 Task: Explore Airbnb accommodation in Joliette, Canada from 3rd December, 2023 to 17th December, 2023 for 3 adults, 1 child.3 bedrooms having 4 beds and 2 bathrooms. Property type can be house. Look for 5 properties as per requirement.
Action: Mouse moved to (470, 69)
Screenshot: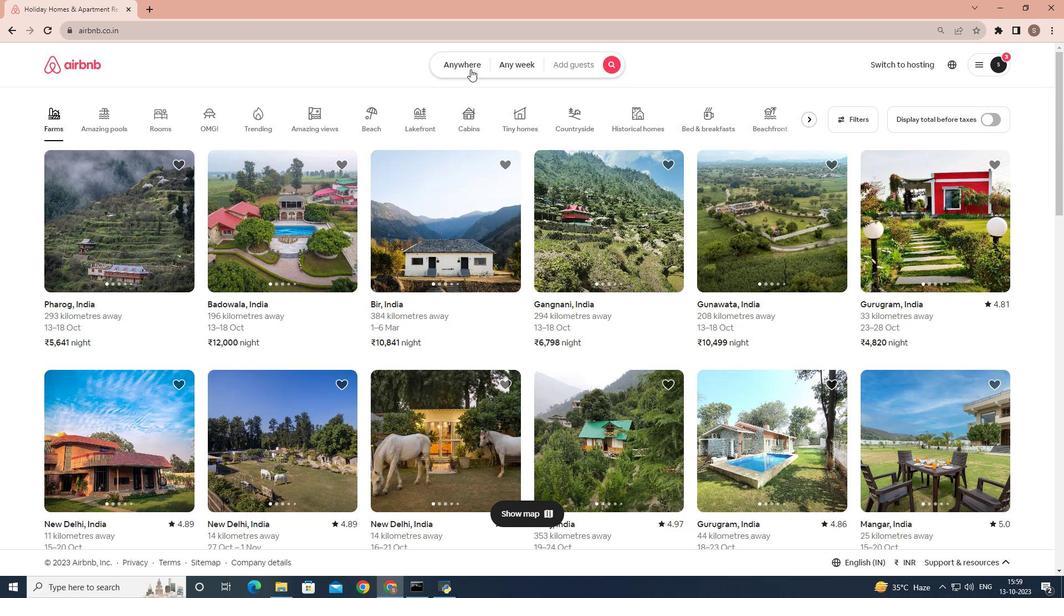 
Action: Mouse pressed left at (470, 69)
Screenshot: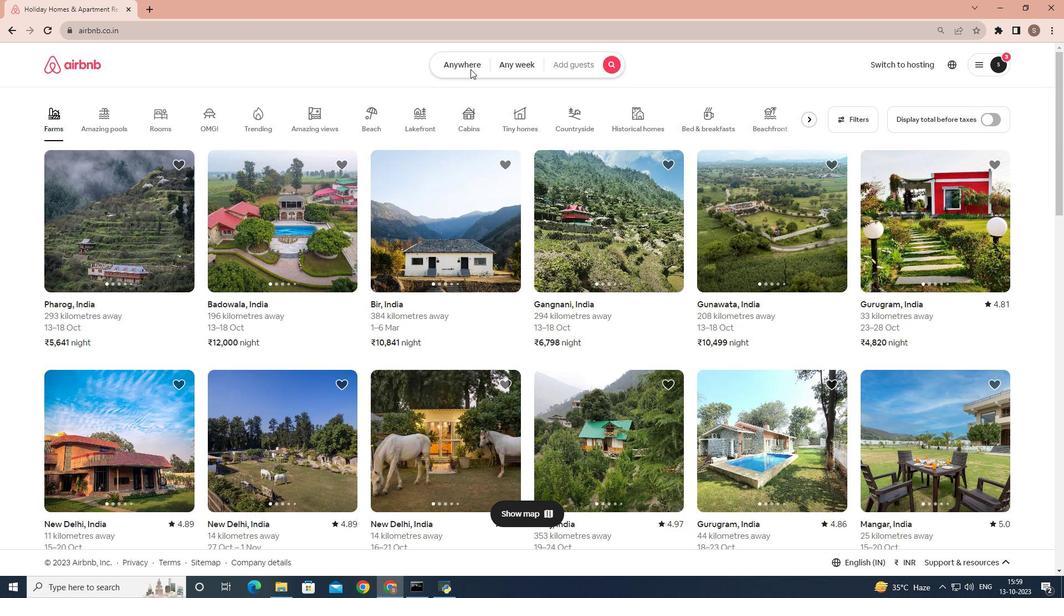 
Action: Mouse moved to (405, 108)
Screenshot: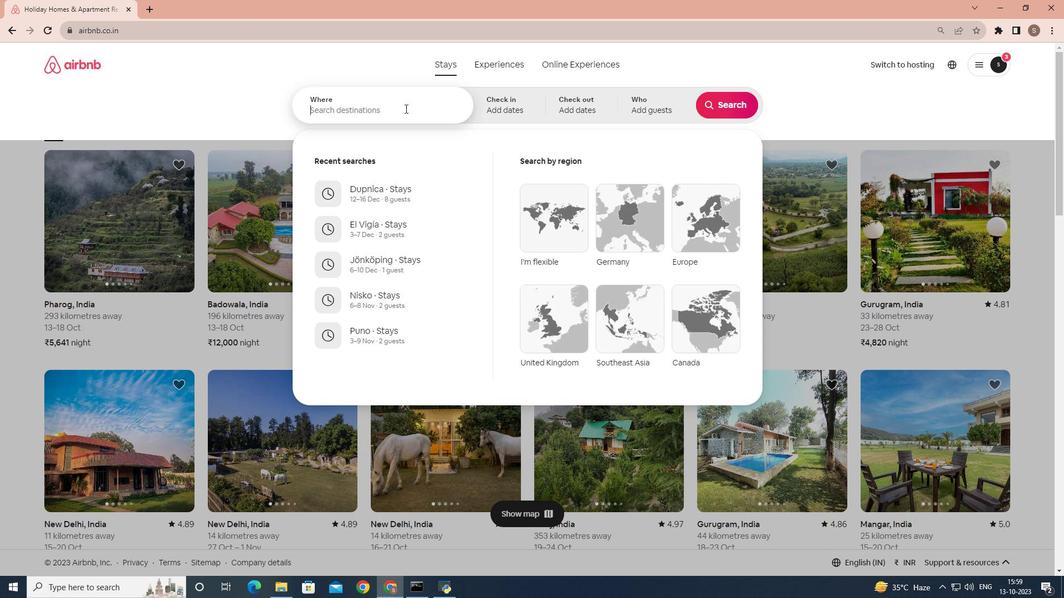 
Action: Mouse pressed left at (405, 108)
Screenshot: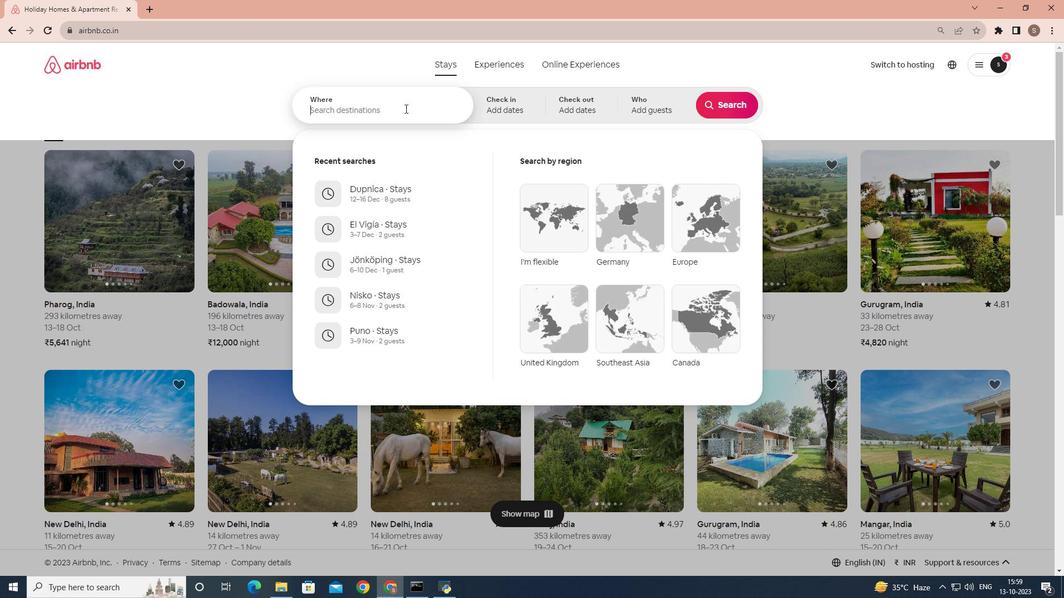 
Action: Key pressed <Key.shift>Joliette,<Key.space><Key.shift>canada
Screenshot: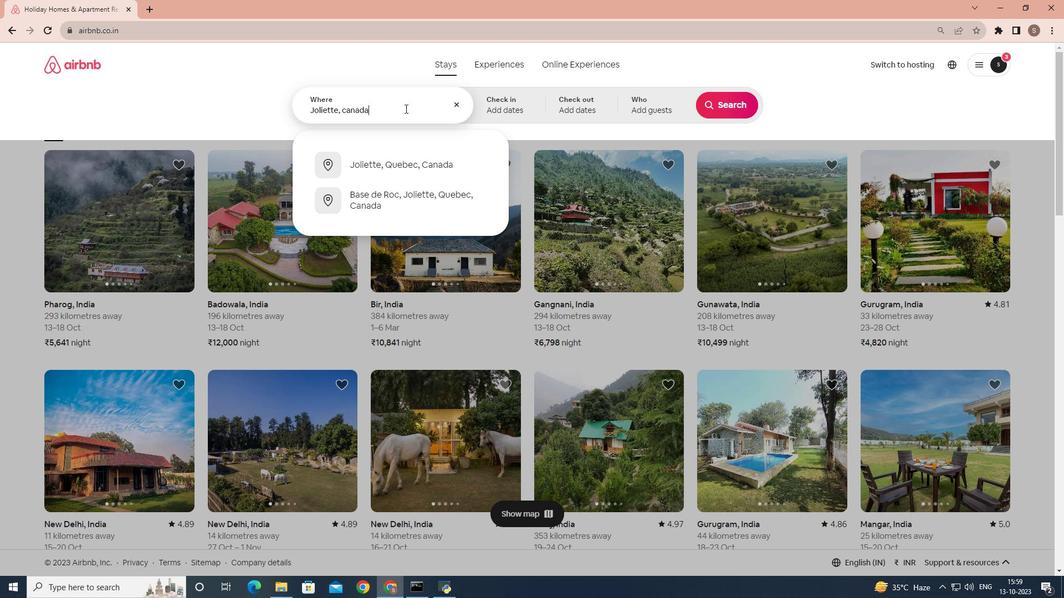 
Action: Mouse moved to (533, 102)
Screenshot: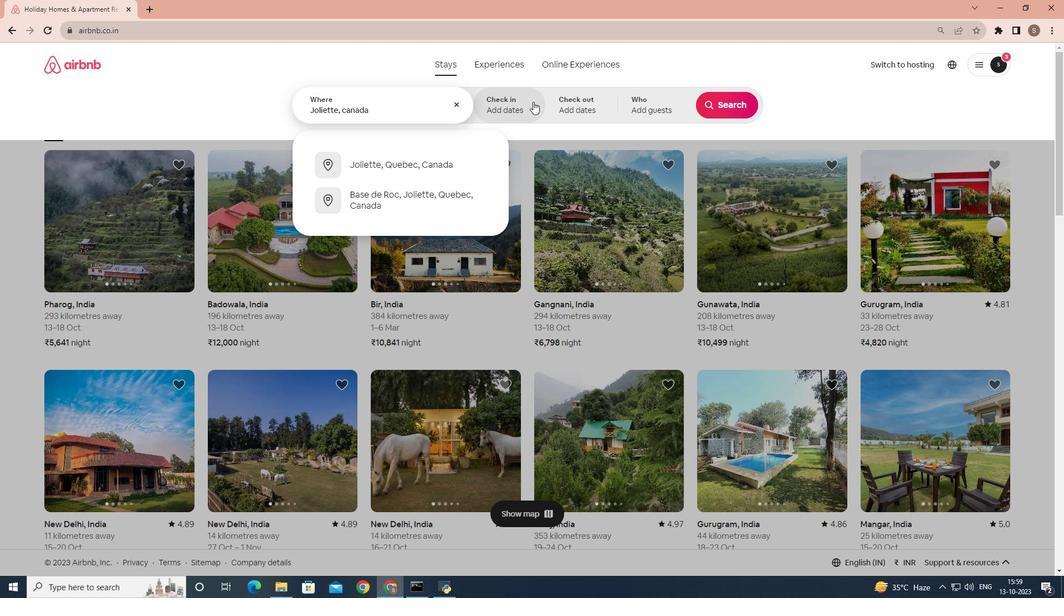 
Action: Mouse pressed left at (533, 102)
Screenshot: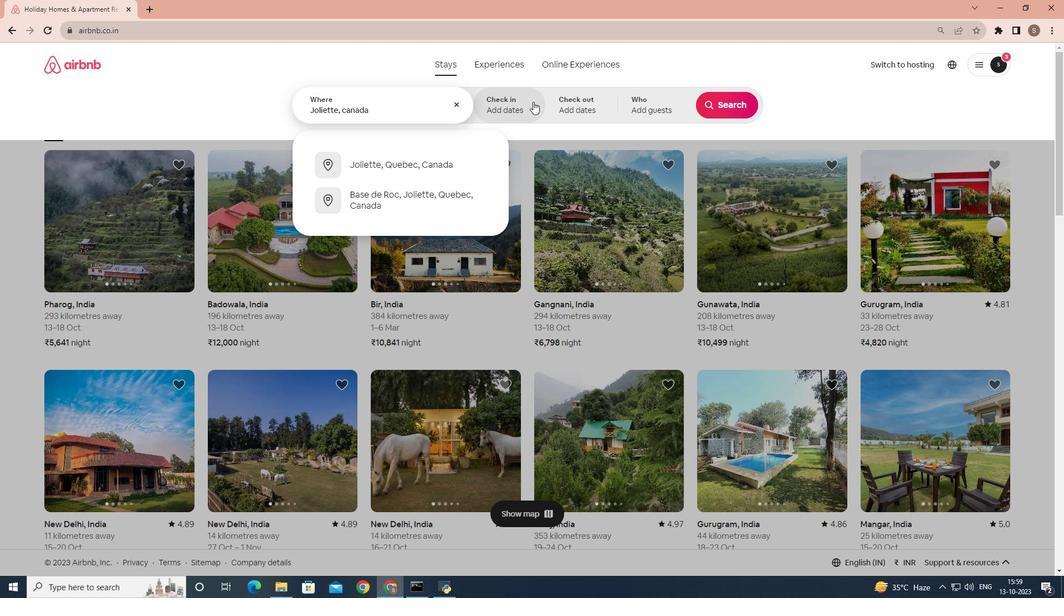 
Action: Mouse moved to (725, 190)
Screenshot: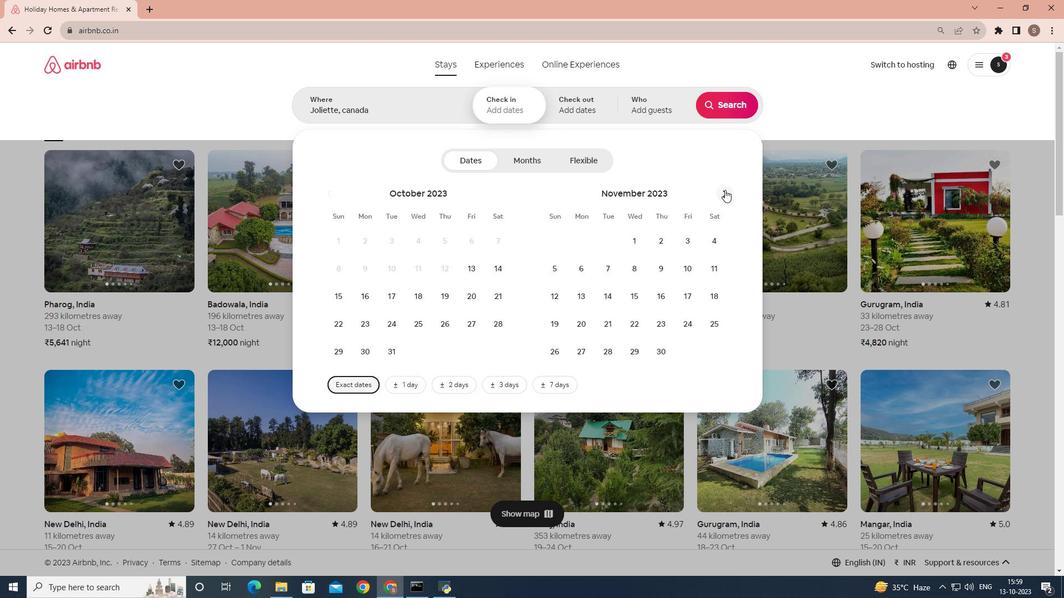 
Action: Mouse pressed left at (725, 190)
Screenshot: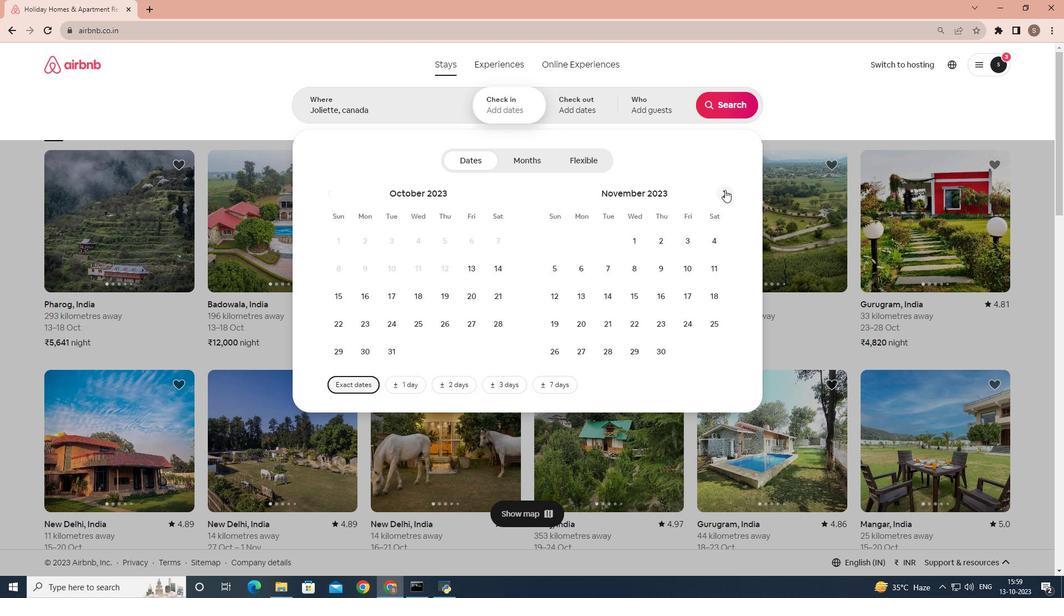 
Action: Mouse moved to (563, 267)
Screenshot: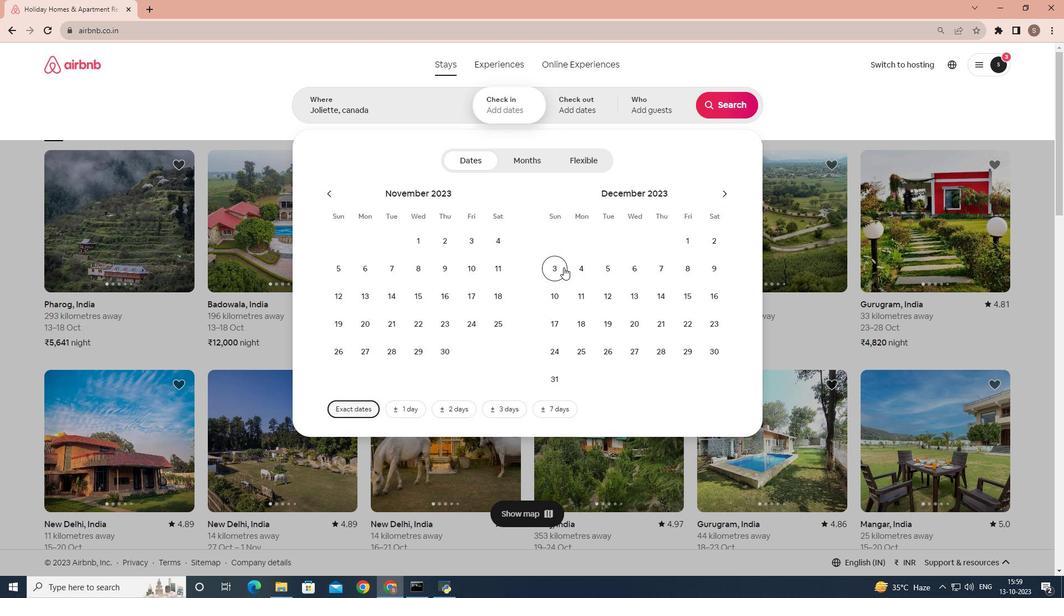 
Action: Mouse pressed left at (563, 267)
Screenshot: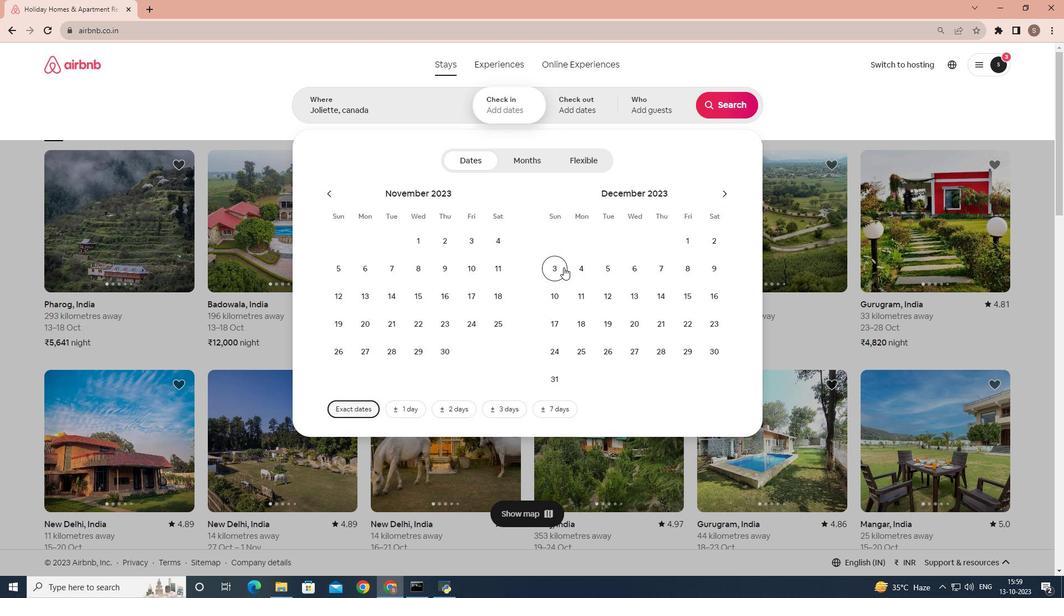 
Action: Mouse moved to (562, 326)
Screenshot: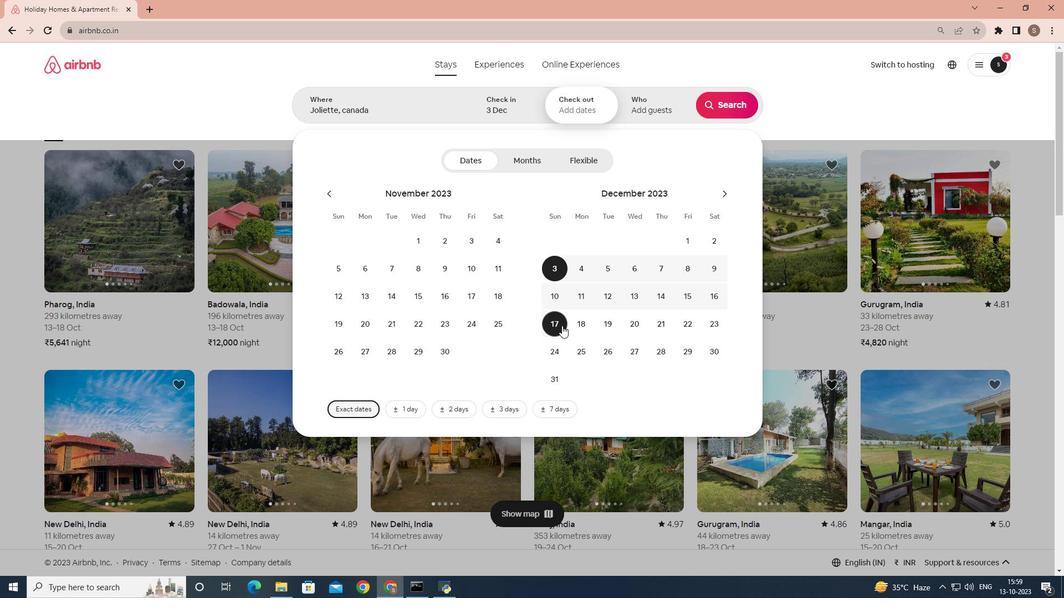 
Action: Mouse pressed left at (562, 326)
Screenshot: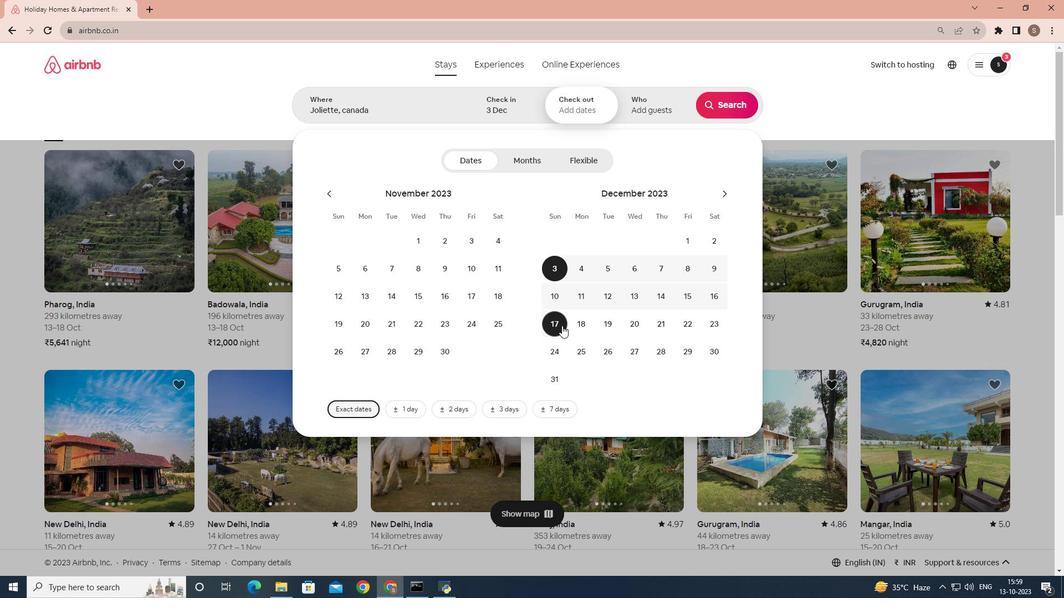 
Action: Mouse moved to (644, 114)
Screenshot: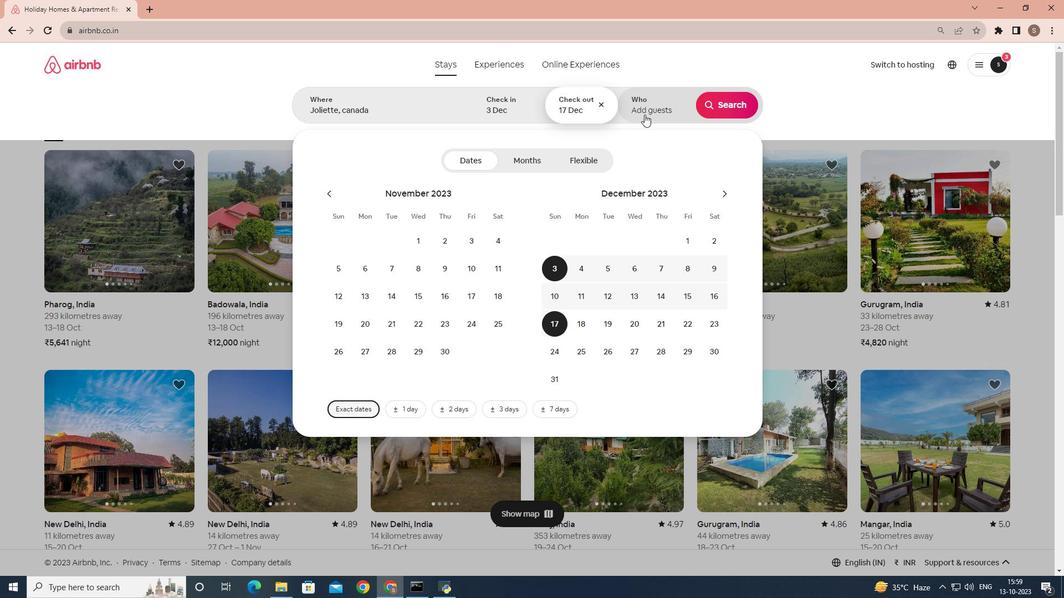 
Action: Mouse pressed left at (644, 114)
Screenshot: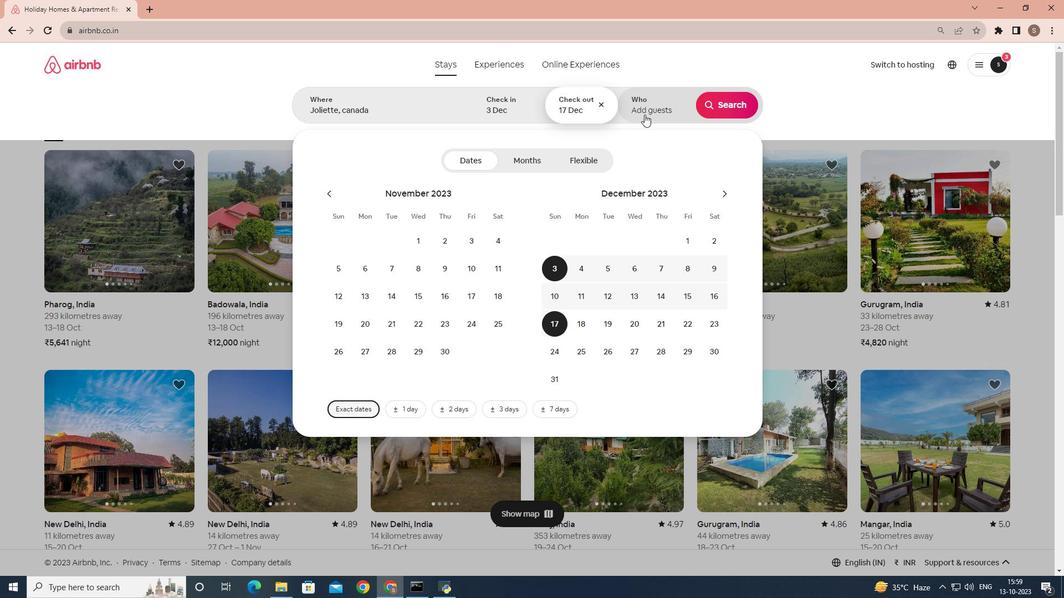
Action: Mouse moved to (727, 161)
Screenshot: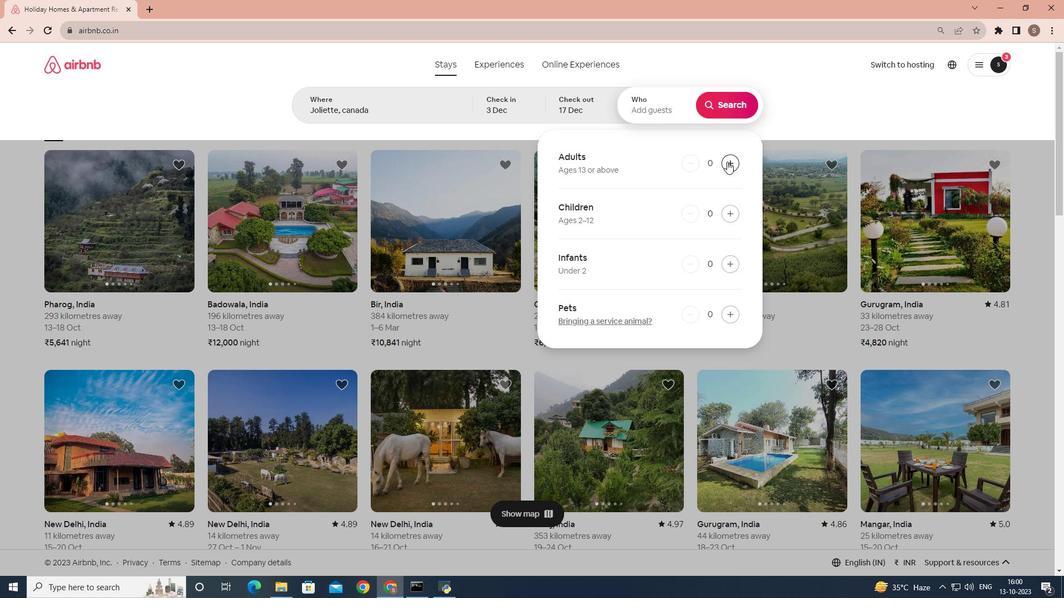 
Action: Mouse pressed left at (727, 161)
Screenshot: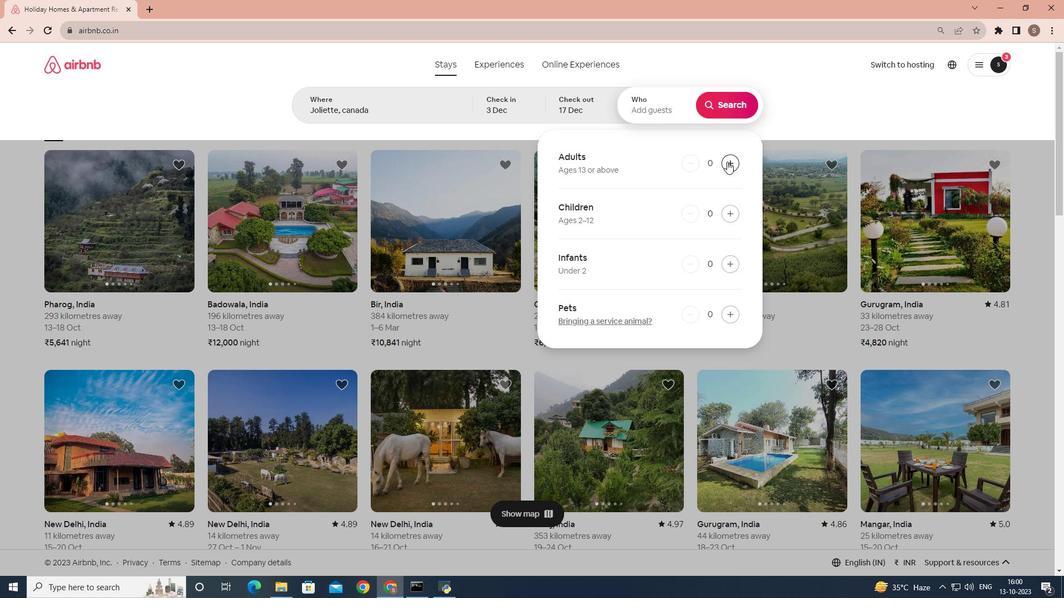 
Action: Mouse pressed left at (727, 161)
Screenshot: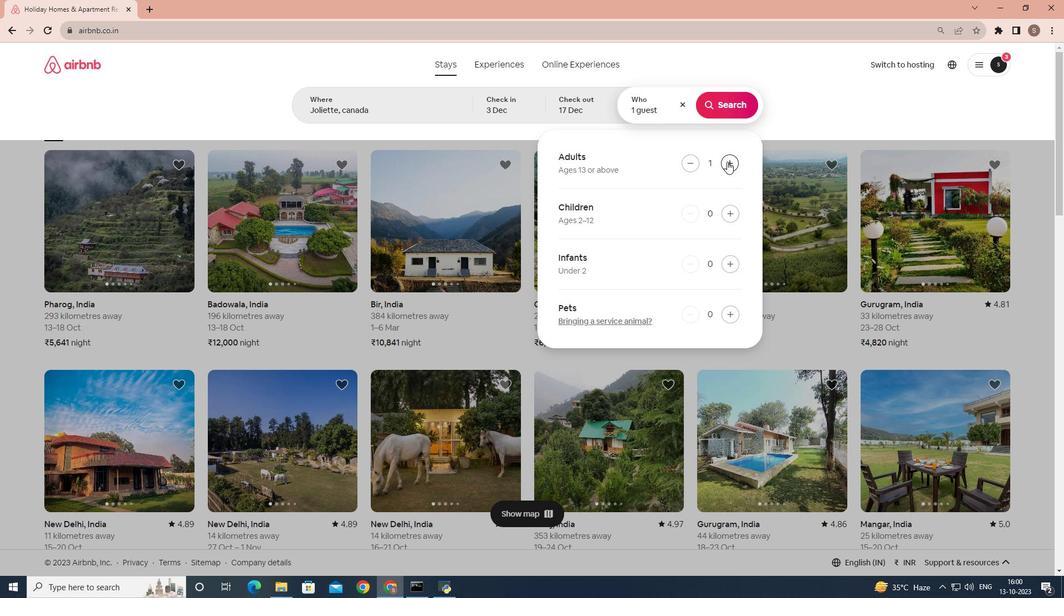 
Action: Mouse pressed left at (727, 161)
Screenshot: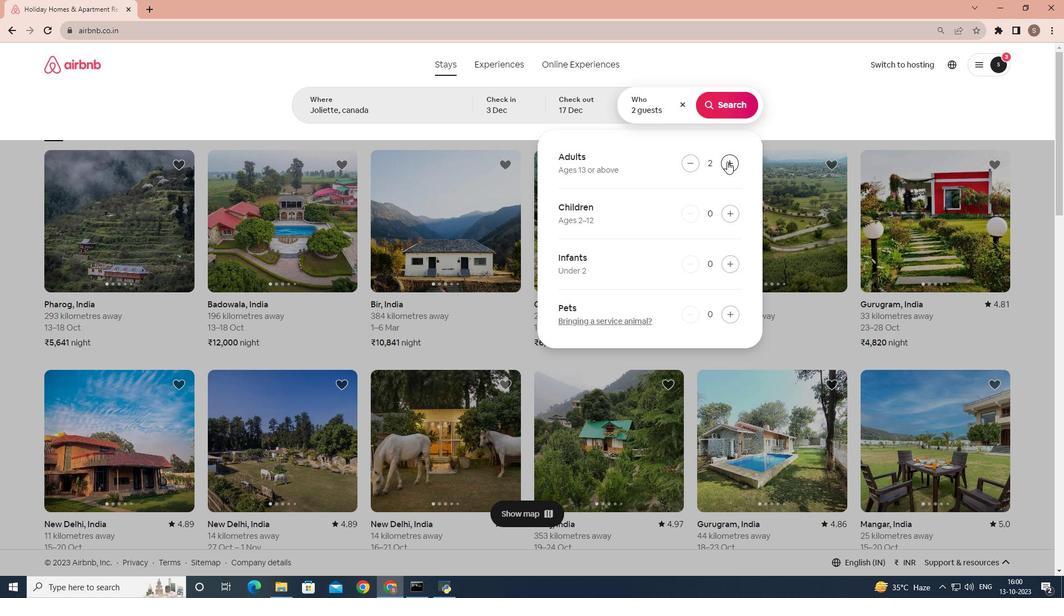 
Action: Mouse moved to (738, 214)
Screenshot: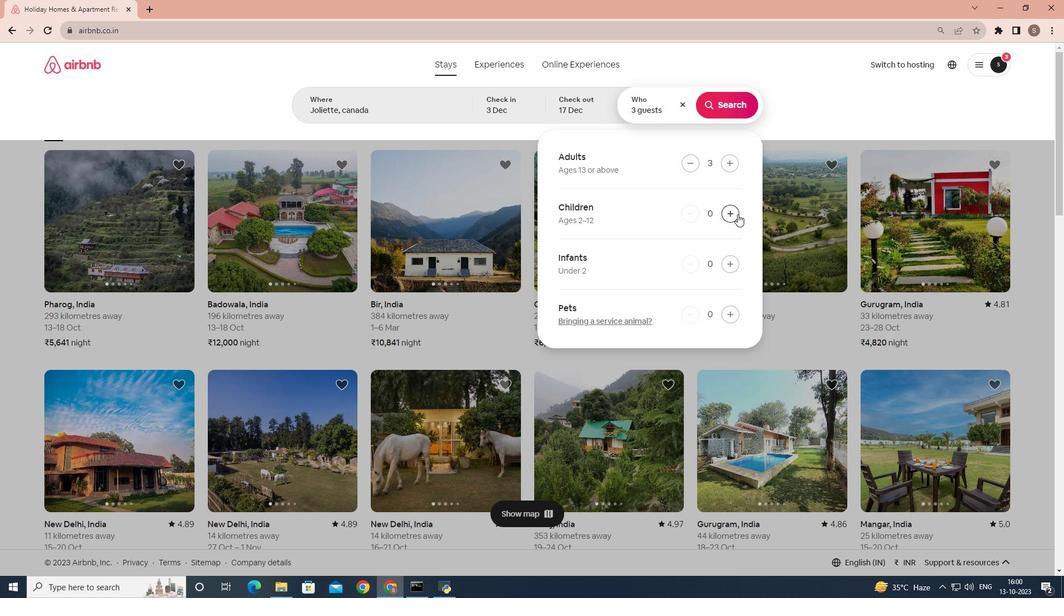 
Action: Mouse pressed left at (738, 214)
Screenshot: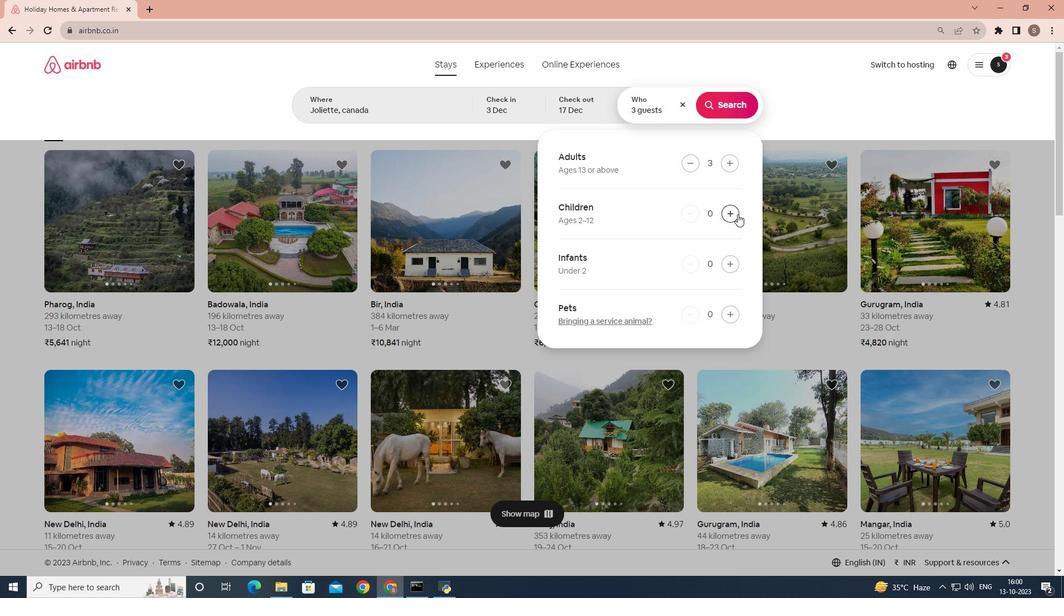 
Action: Mouse moved to (739, 104)
Screenshot: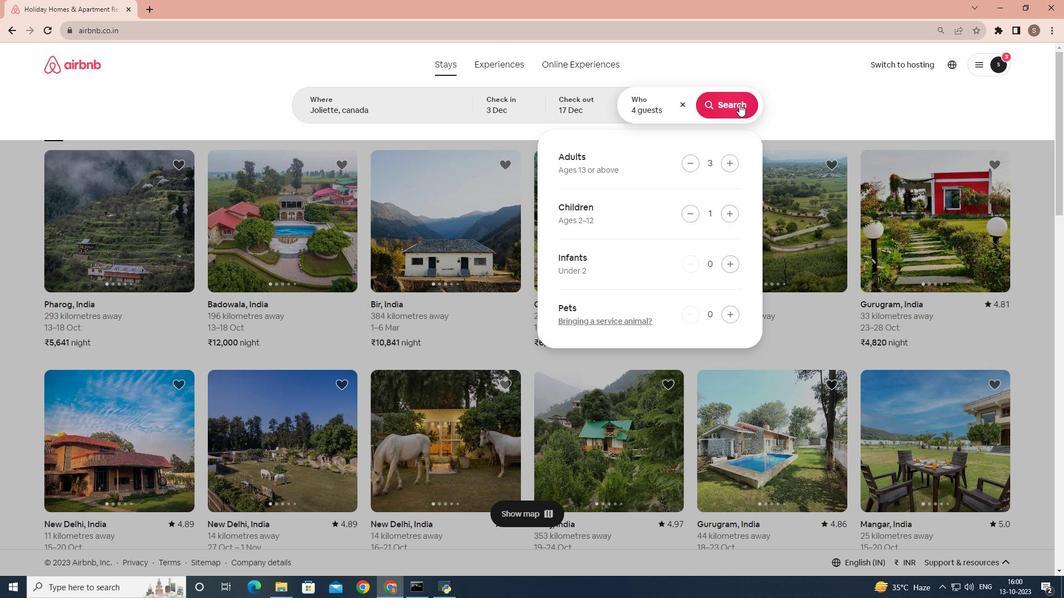 
Action: Mouse pressed left at (739, 104)
Screenshot: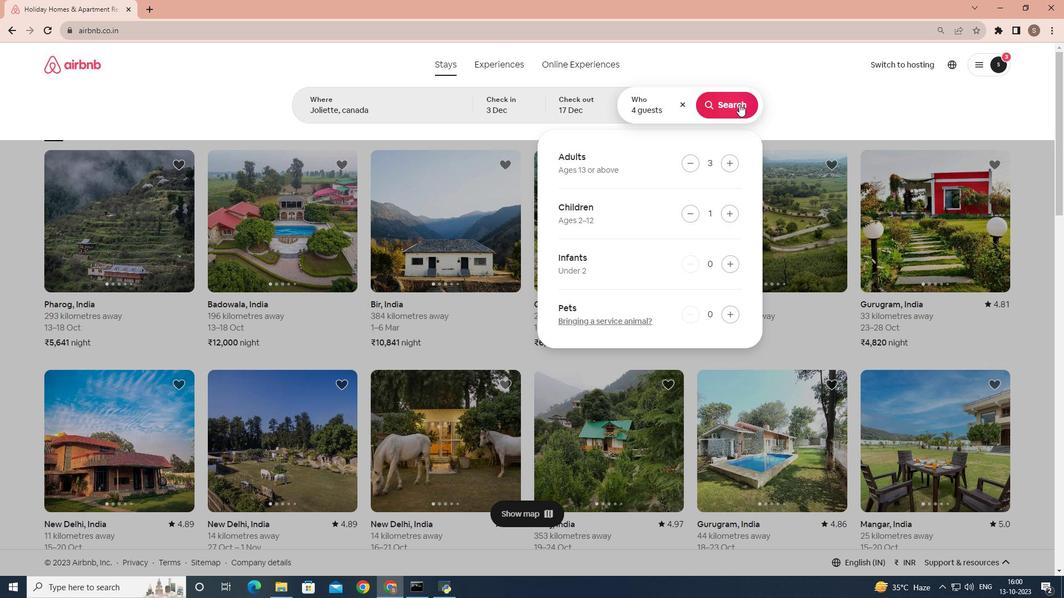 
Action: Mouse moved to (870, 112)
Screenshot: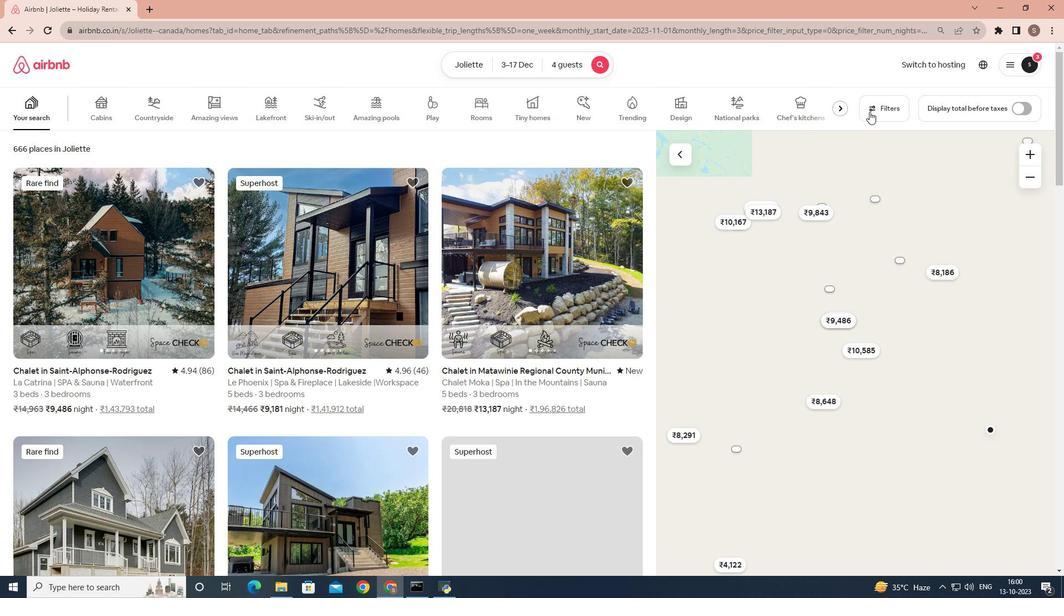 
Action: Mouse pressed left at (870, 112)
Screenshot: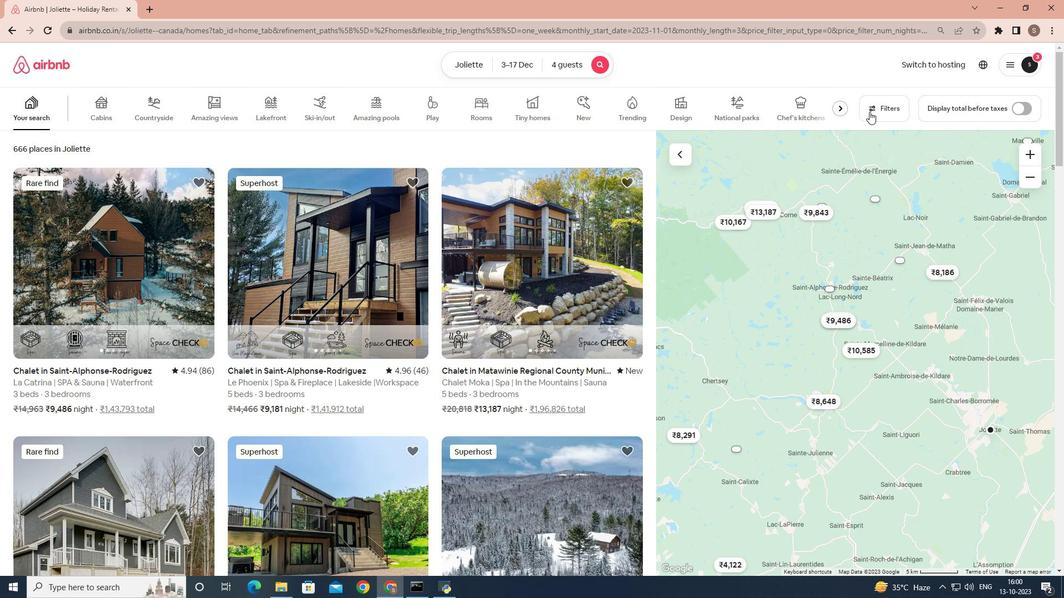 
Action: Mouse moved to (420, 402)
Screenshot: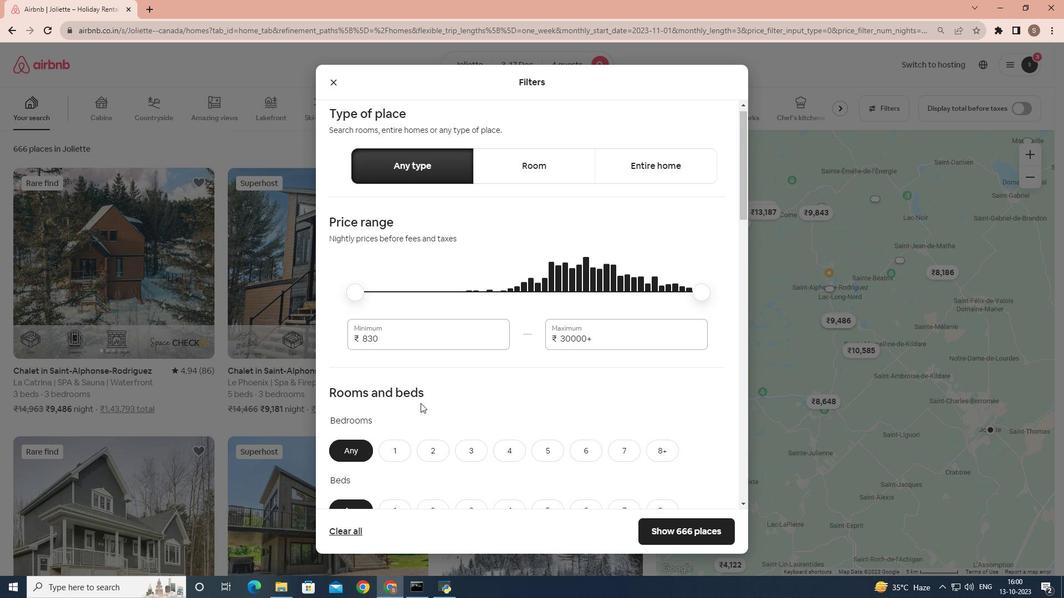 
Action: Mouse scrolled (420, 401) with delta (0, 0)
Screenshot: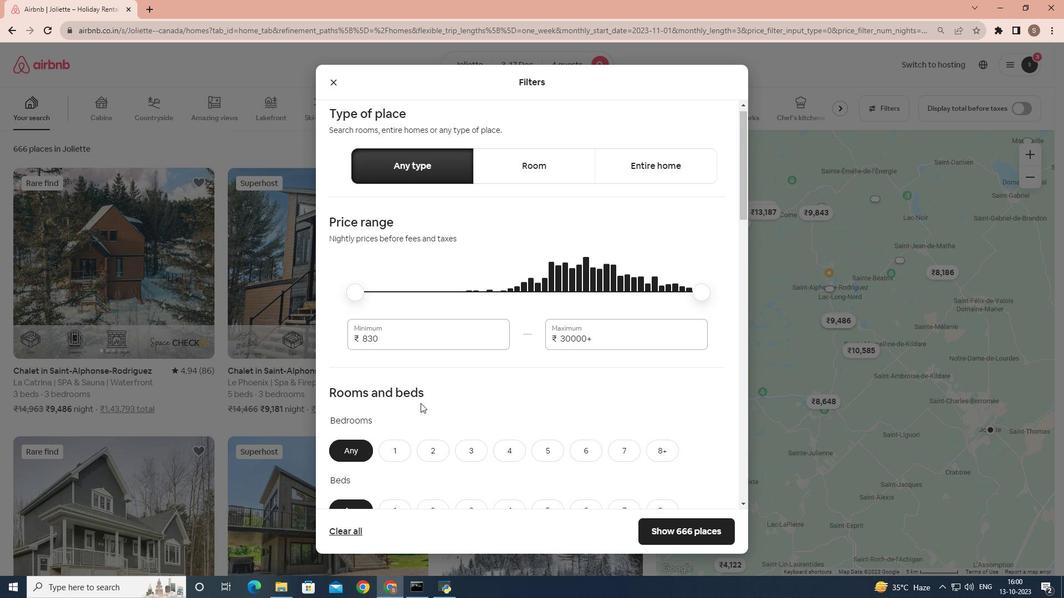 
Action: Mouse moved to (420, 403)
Screenshot: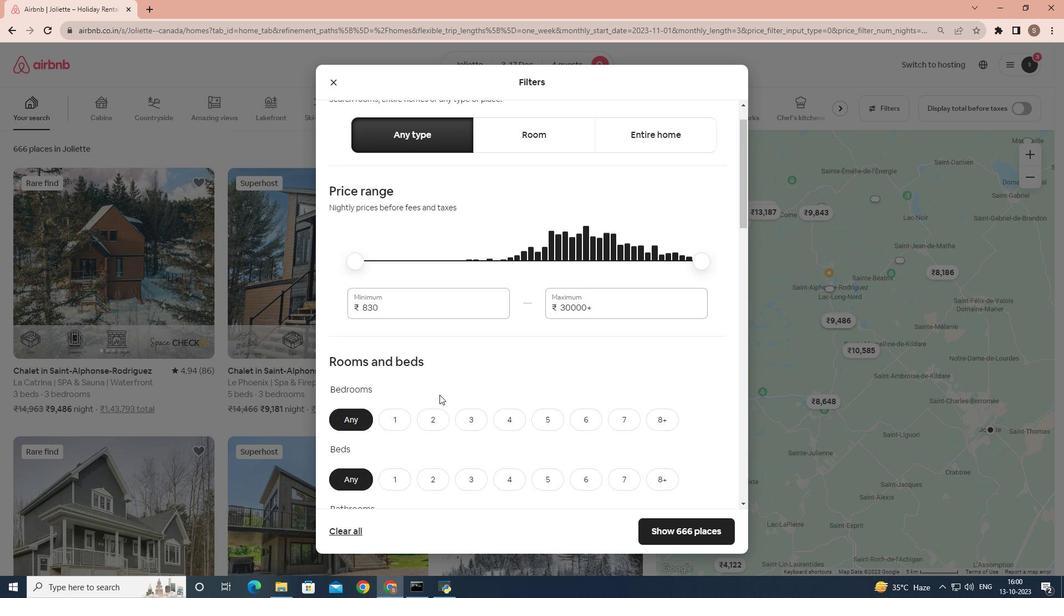 
Action: Mouse scrolled (420, 403) with delta (0, 0)
Screenshot: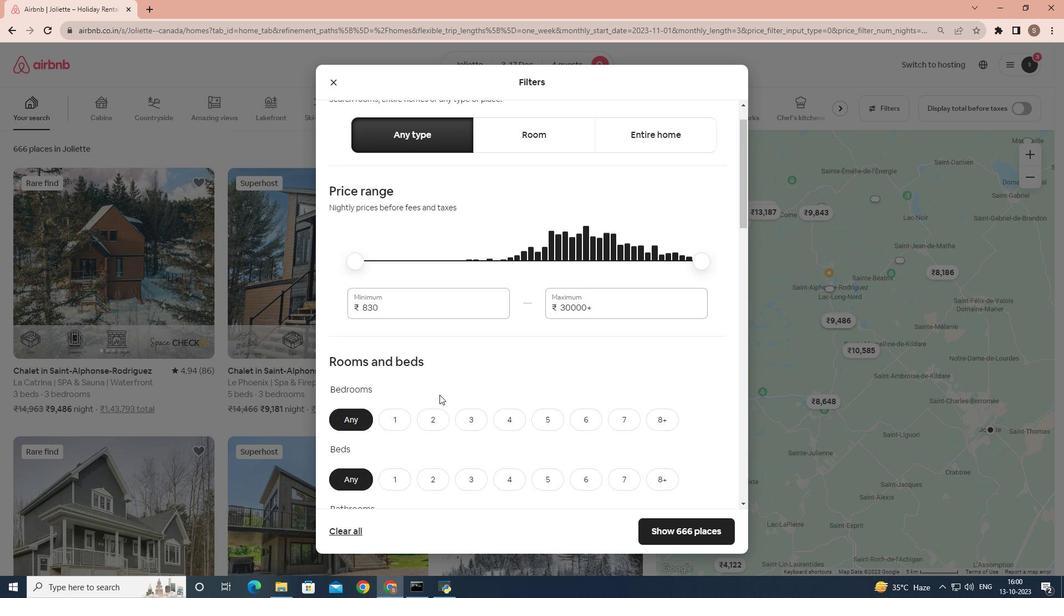 
Action: Mouse moved to (473, 350)
Screenshot: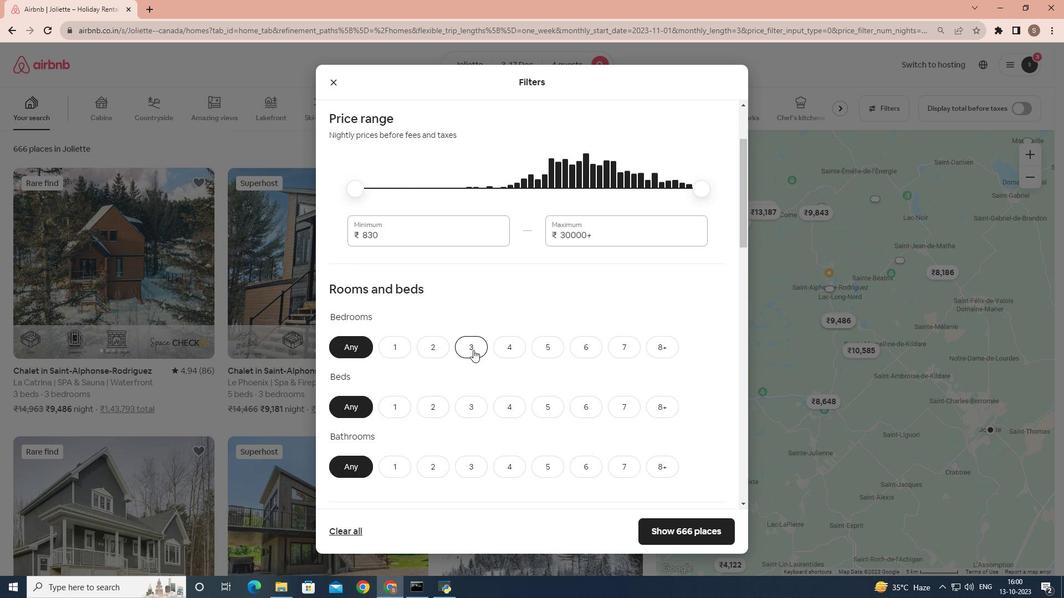 
Action: Mouse pressed left at (473, 350)
Screenshot: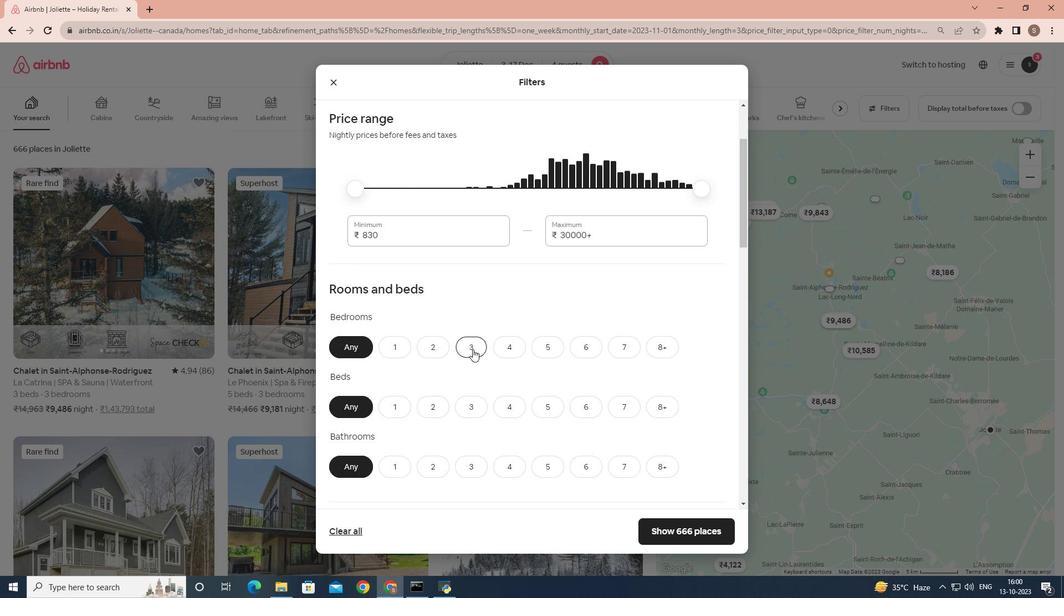 
Action: Mouse moved to (473, 349)
Screenshot: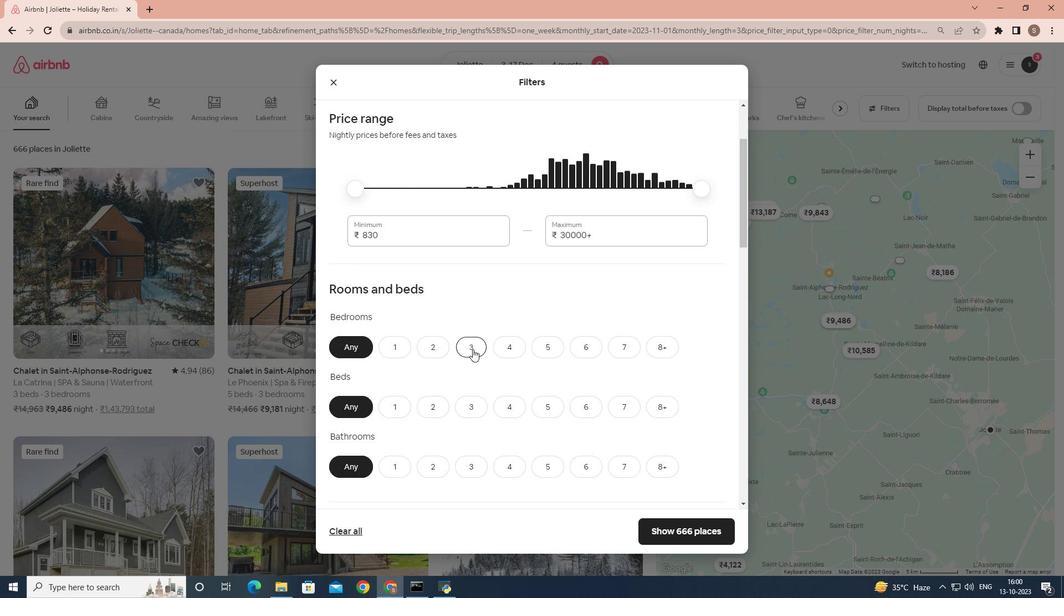 
Action: Mouse scrolled (473, 349) with delta (0, 0)
Screenshot: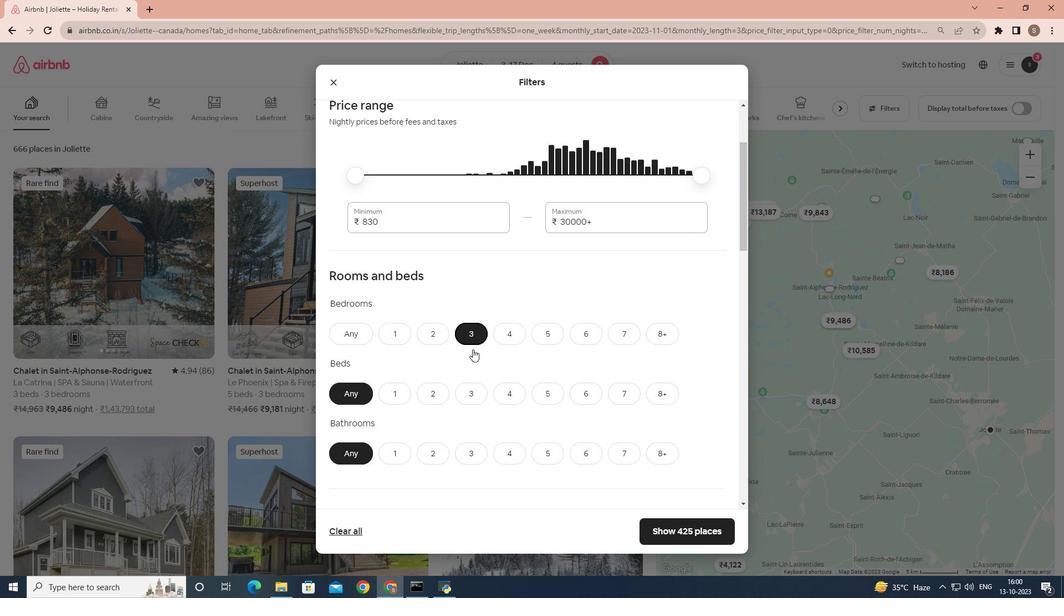 
Action: Mouse scrolled (473, 349) with delta (0, 0)
Screenshot: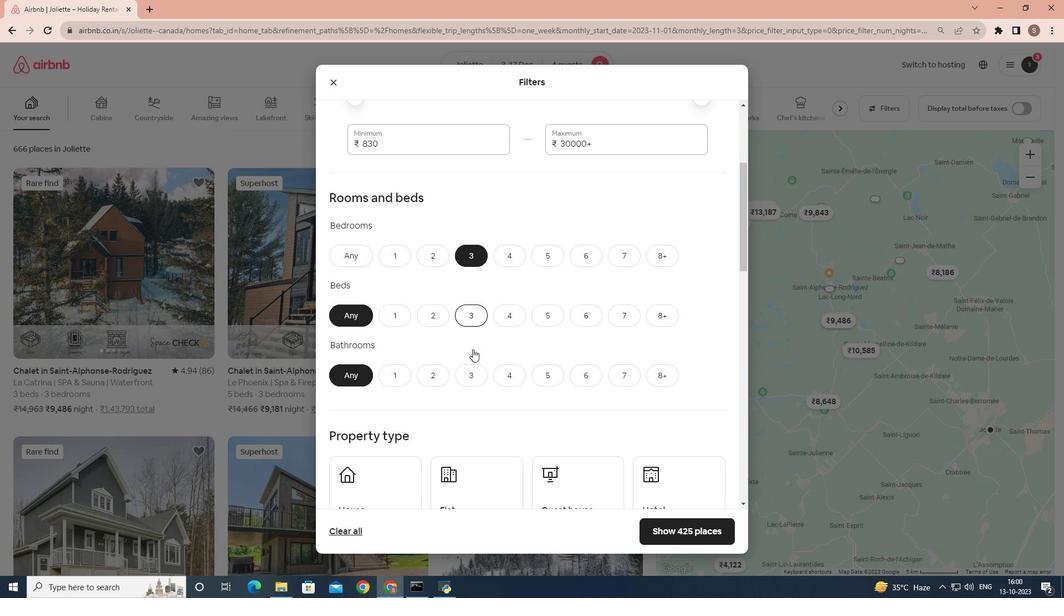 
Action: Mouse moved to (505, 296)
Screenshot: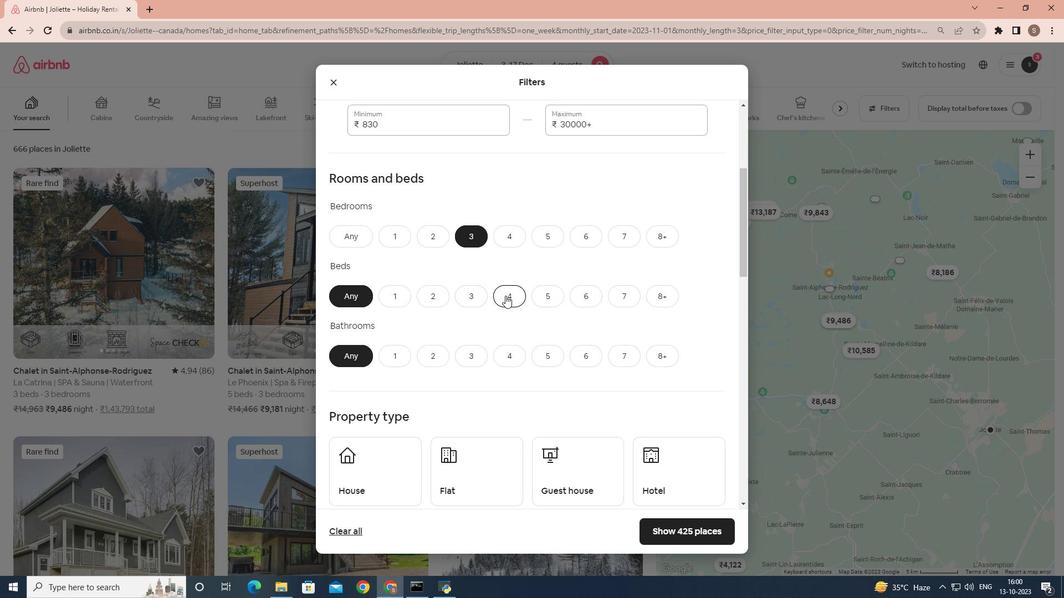 
Action: Mouse pressed left at (505, 296)
Screenshot: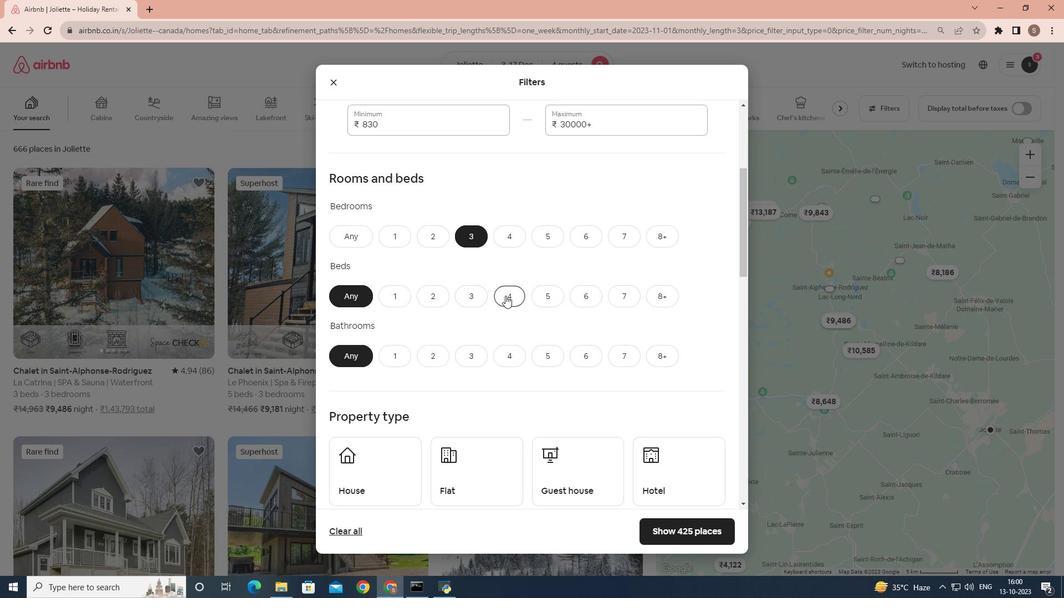 
Action: Mouse moved to (429, 353)
Screenshot: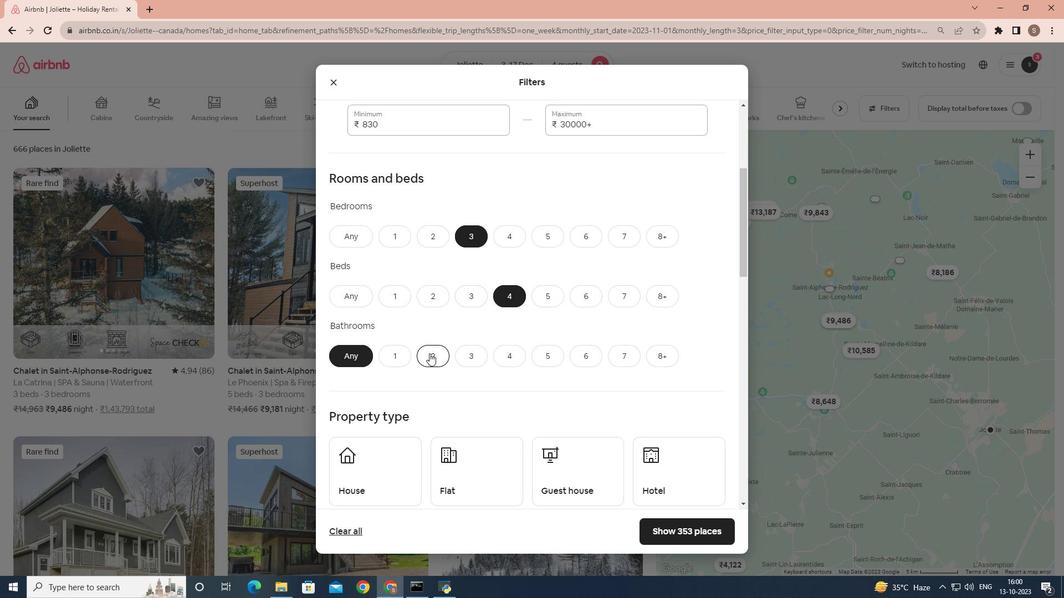 
Action: Mouse pressed left at (429, 353)
Screenshot: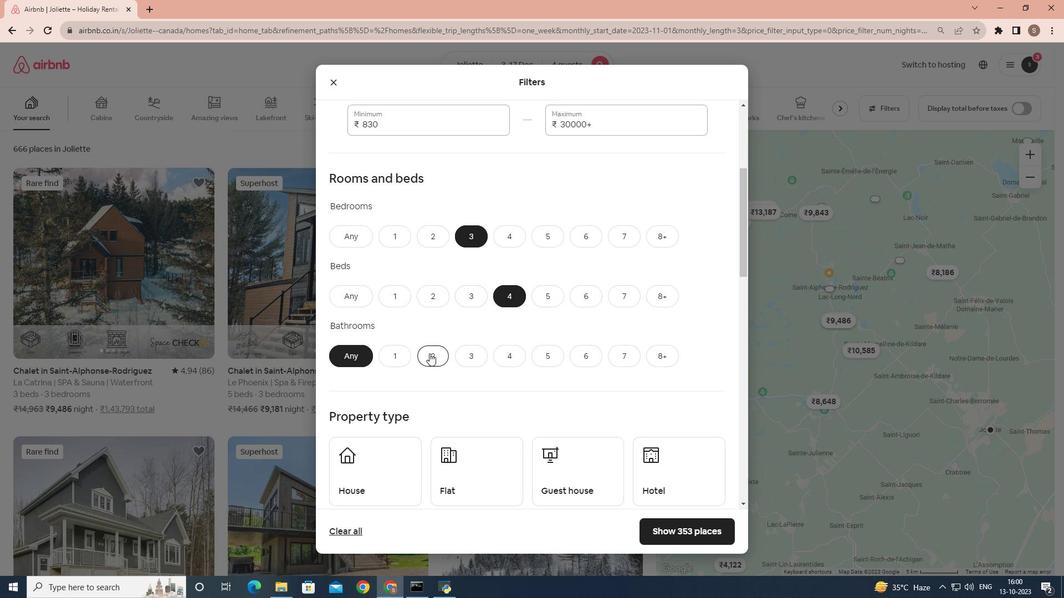 
Action: Mouse scrolled (429, 353) with delta (0, 0)
Screenshot: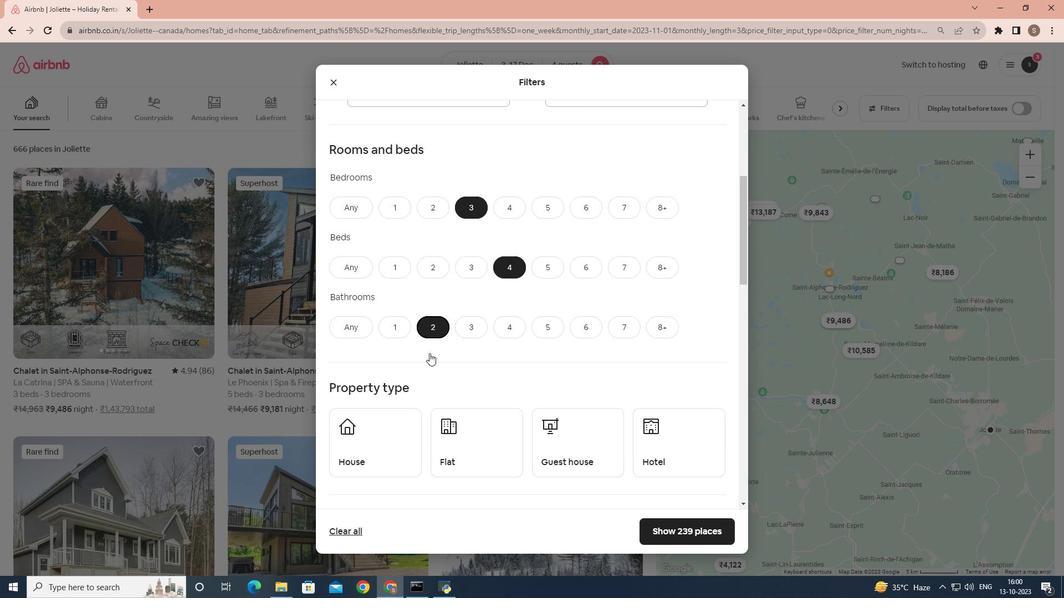 
Action: Mouse scrolled (429, 353) with delta (0, 0)
Screenshot: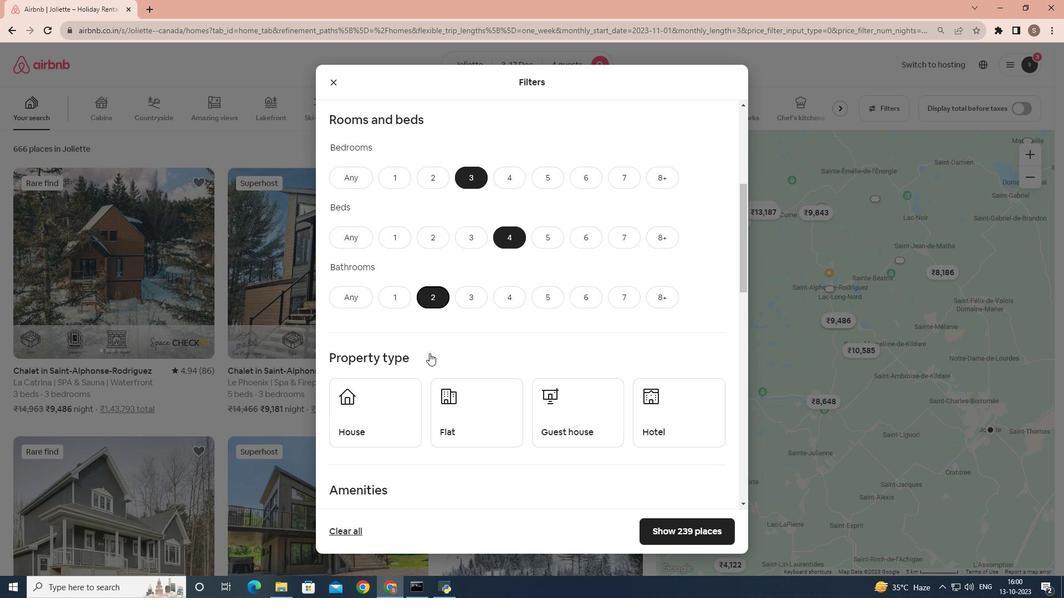 
Action: Mouse moved to (374, 369)
Screenshot: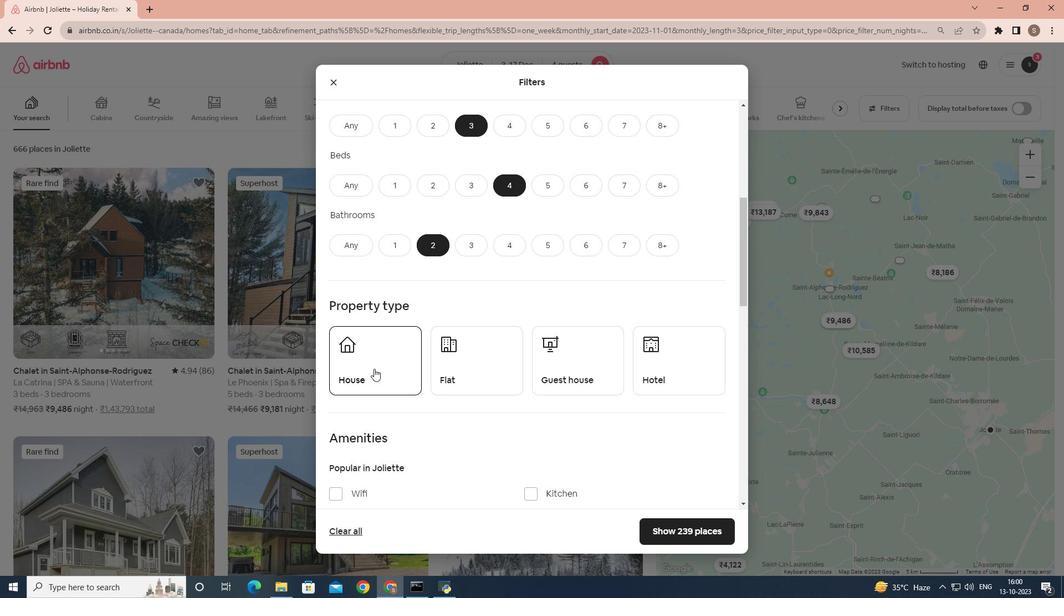 
Action: Mouse pressed left at (374, 369)
Screenshot: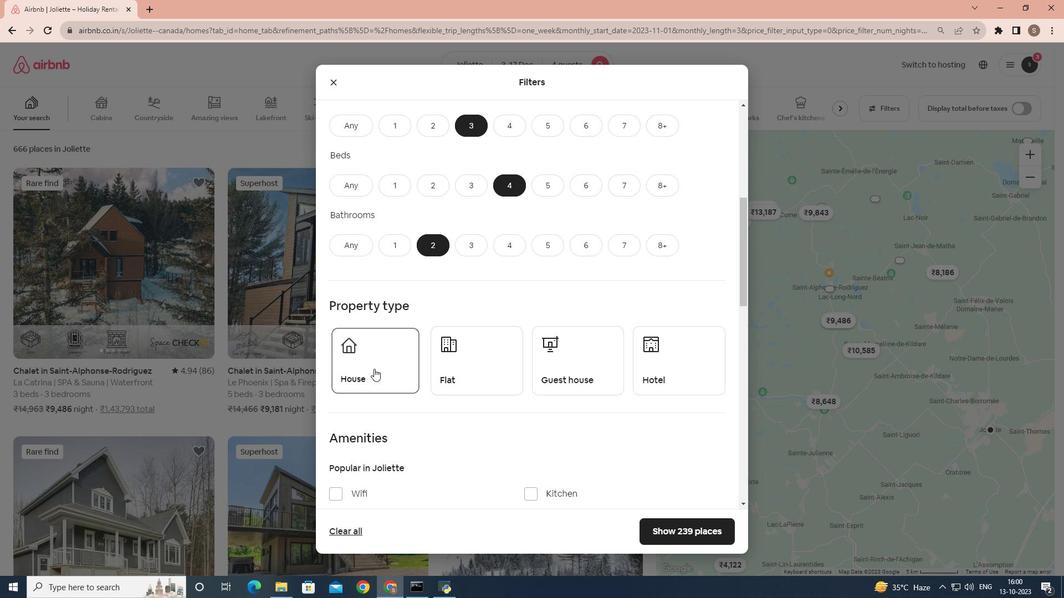 
Action: Mouse moved to (417, 384)
Screenshot: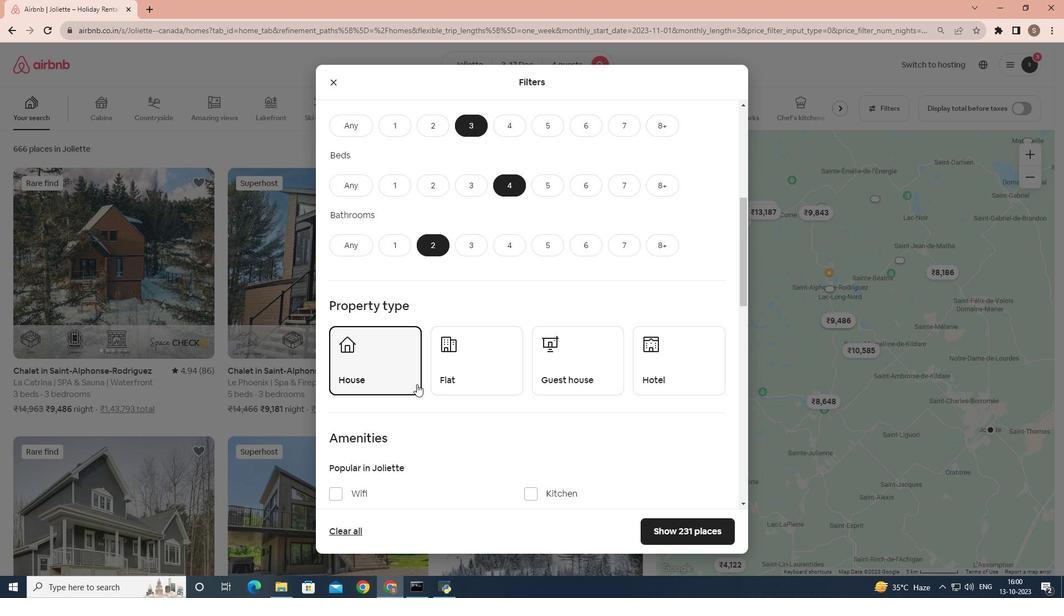 
Action: Mouse scrolled (417, 384) with delta (0, 0)
Screenshot: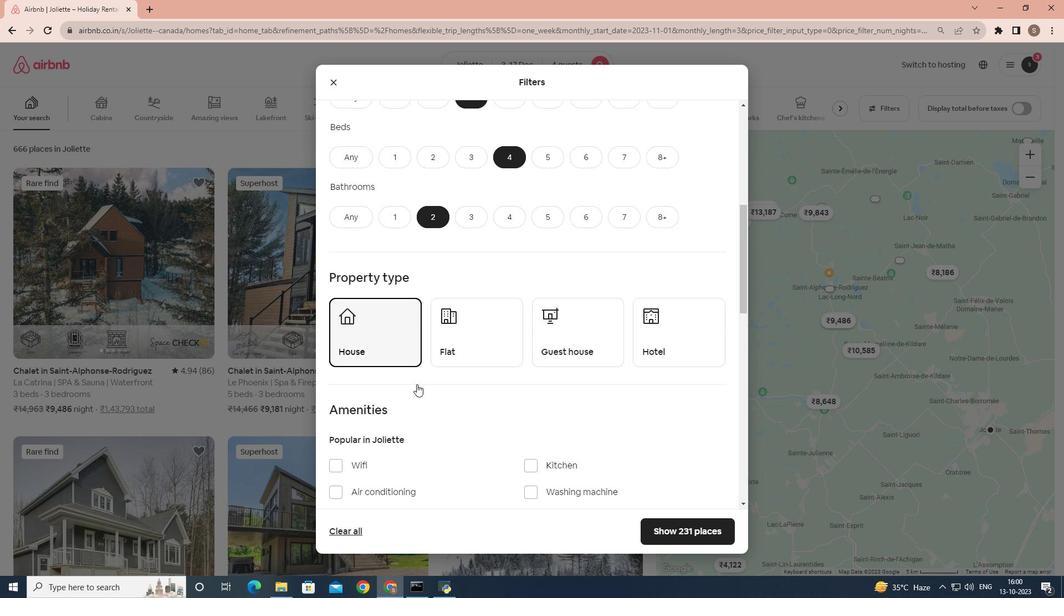 
Action: Mouse scrolled (417, 384) with delta (0, 0)
Screenshot: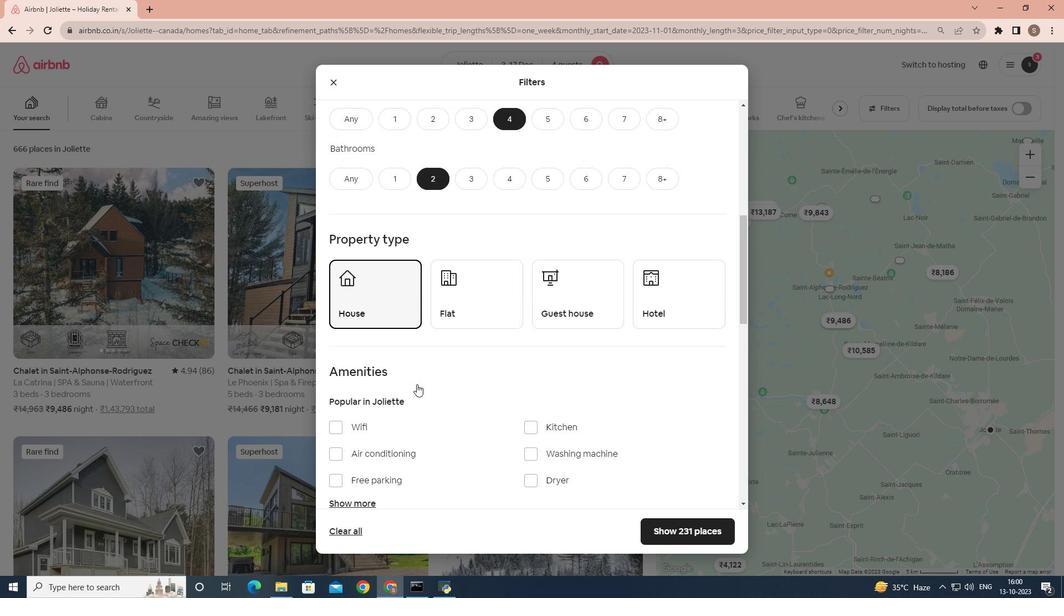
Action: Mouse scrolled (417, 384) with delta (0, 0)
Screenshot: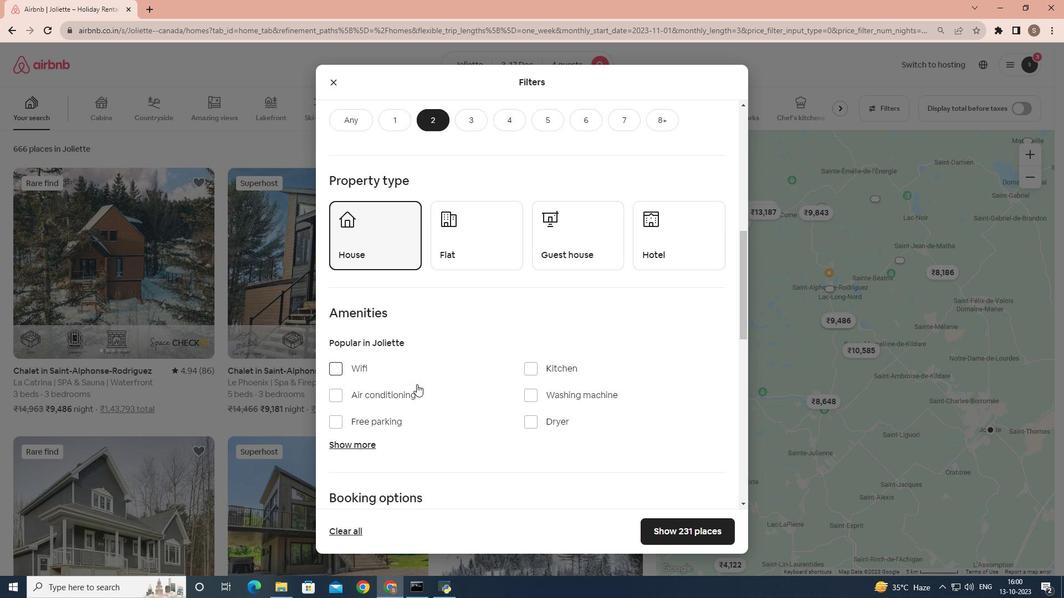
Action: Mouse moved to (672, 523)
Screenshot: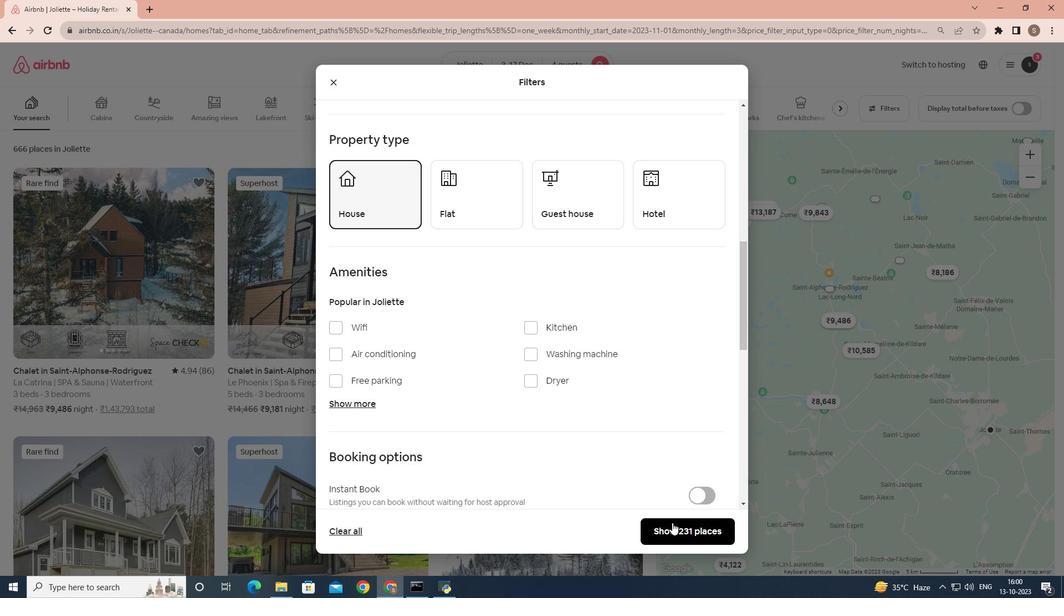
Action: Mouse pressed left at (672, 523)
Screenshot: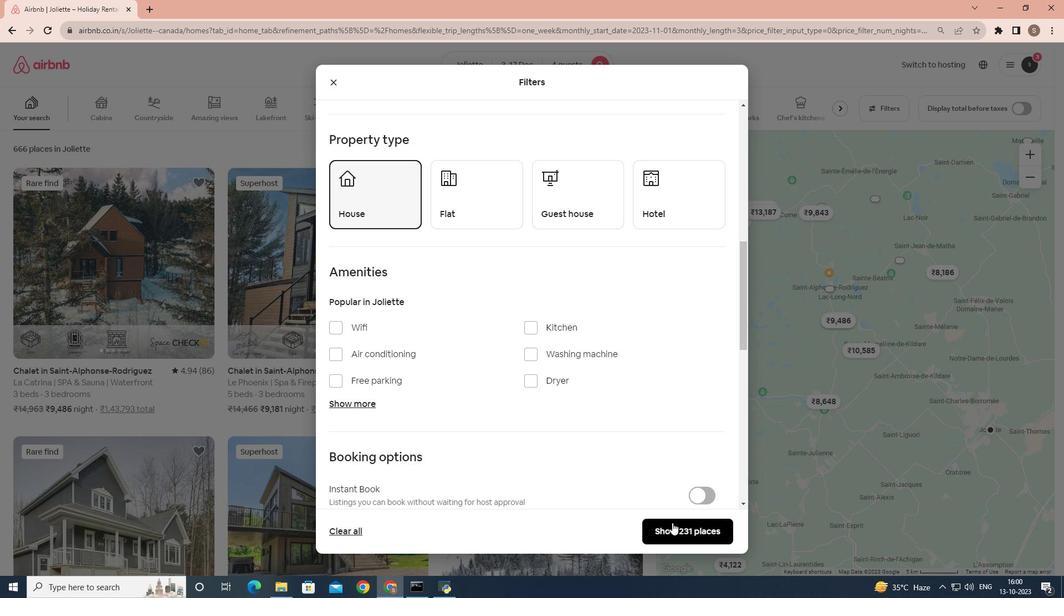 
Action: Mouse moved to (132, 278)
Screenshot: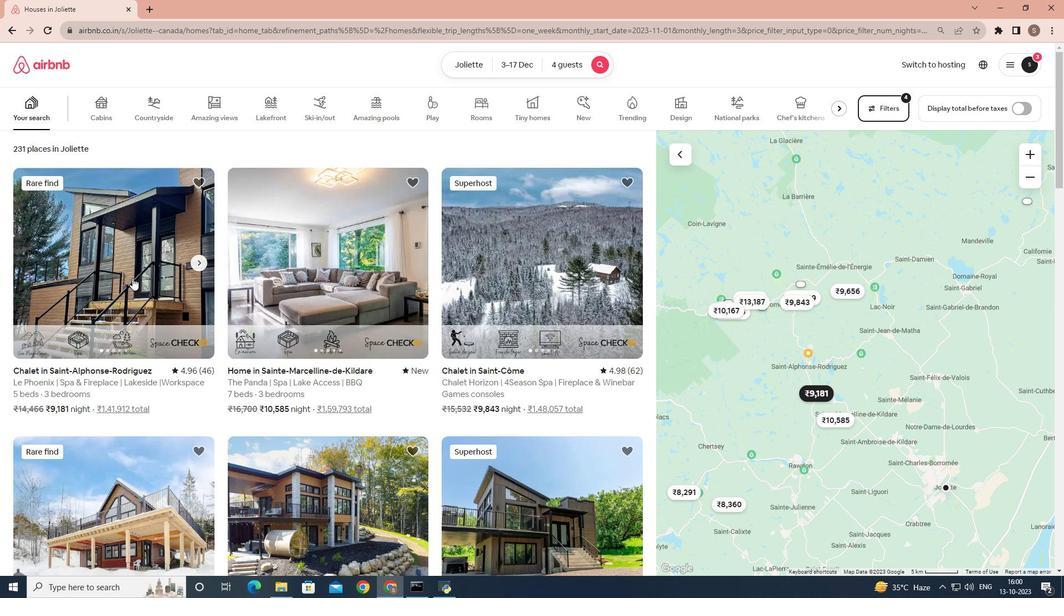 
Action: Mouse pressed left at (132, 278)
Screenshot: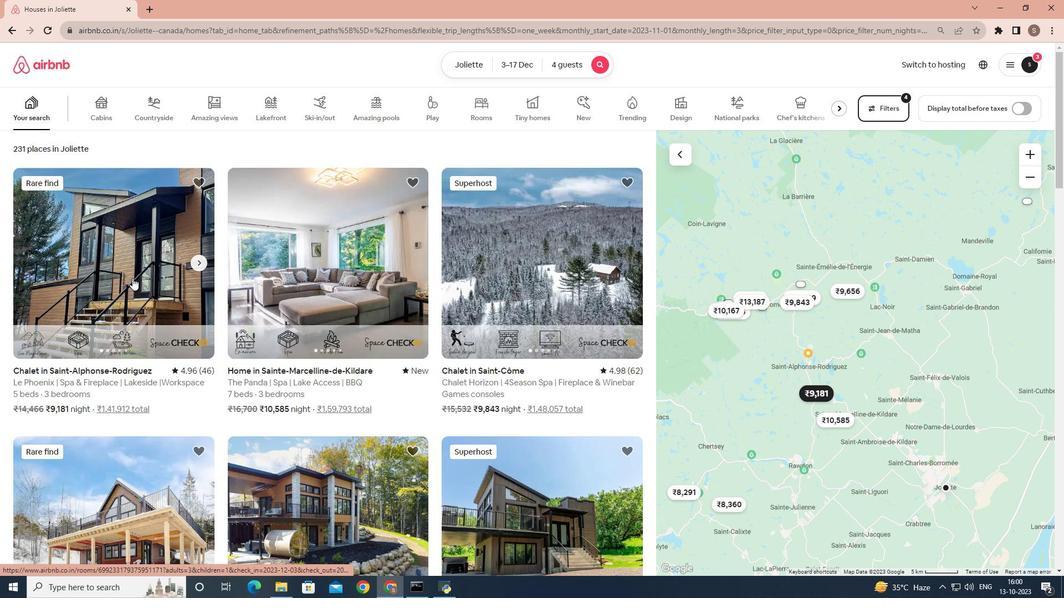 
Action: Mouse moved to (793, 411)
Screenshot: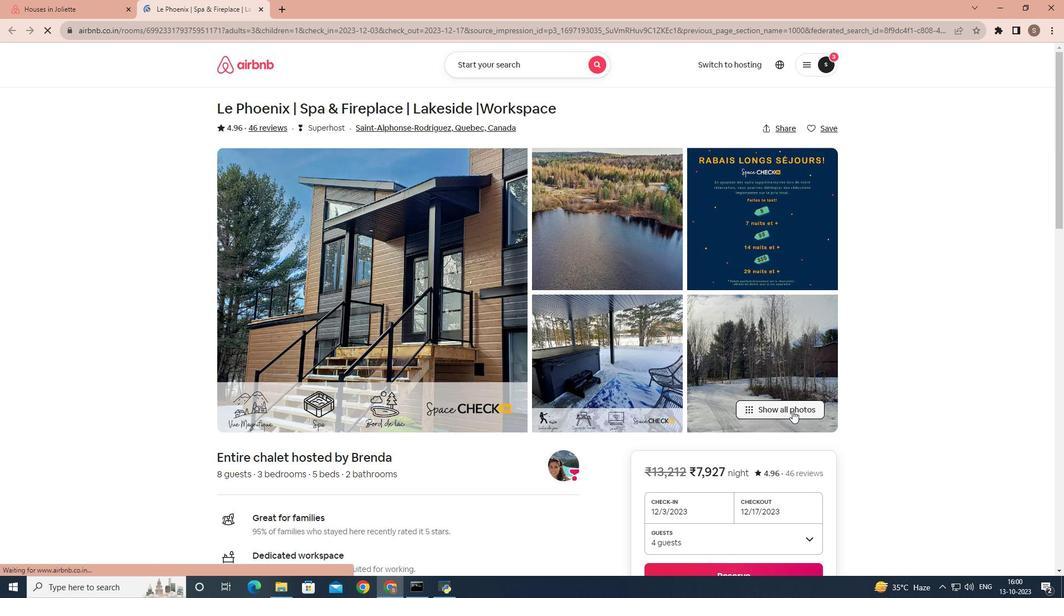 
Action: Mouse pressed left at (793, 411)
Screenshot: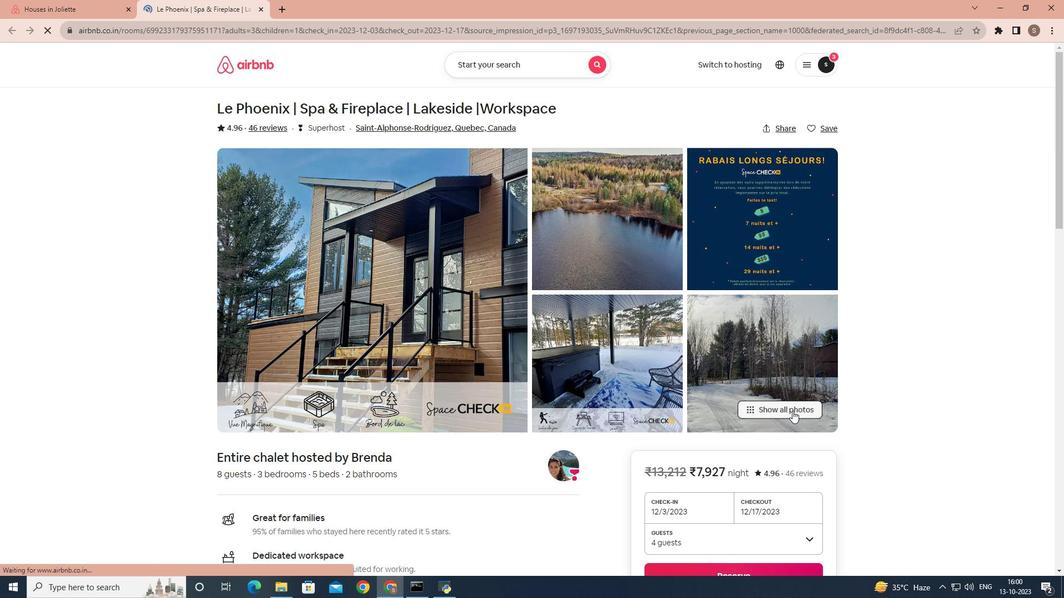 
Action: Mouse moved to (706, 350)
Screenshot: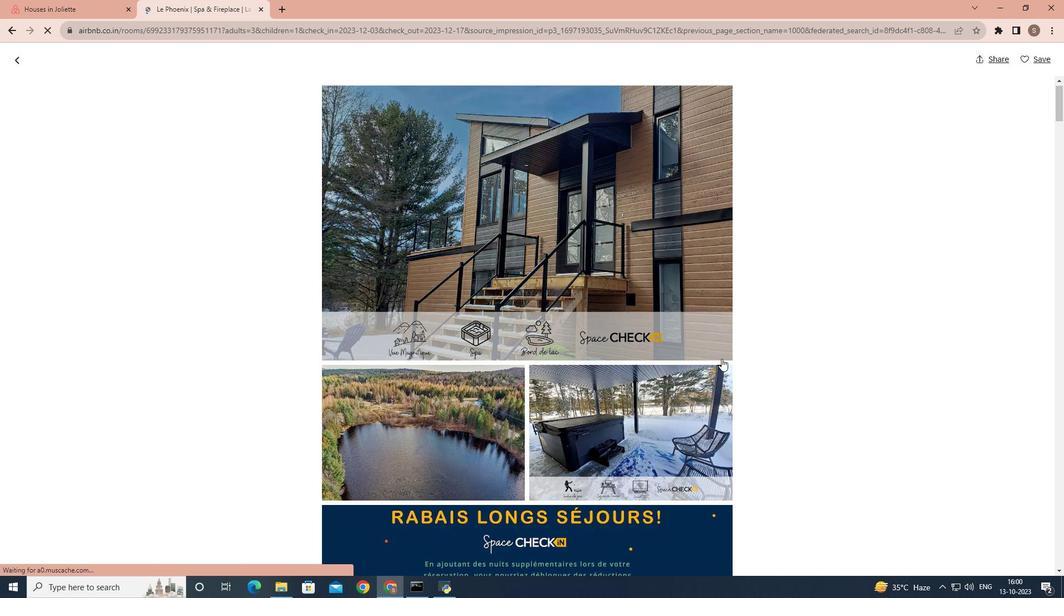 
Action: Mouse scrolled (706, 349) with delta (0, 0)
Screenshot: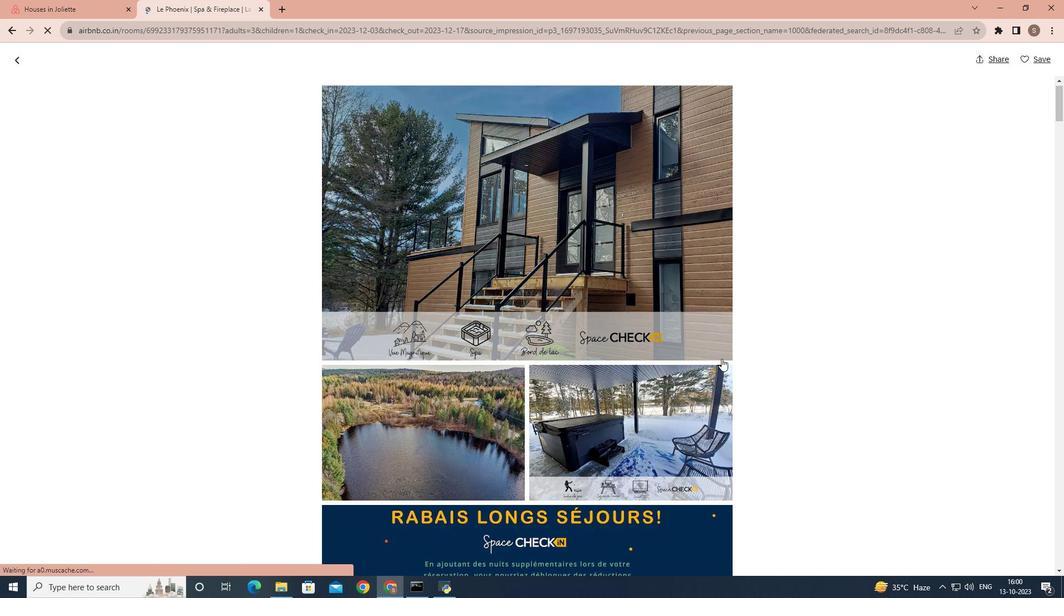 
Action: Mouse moved to (727, 360)
Screenshot: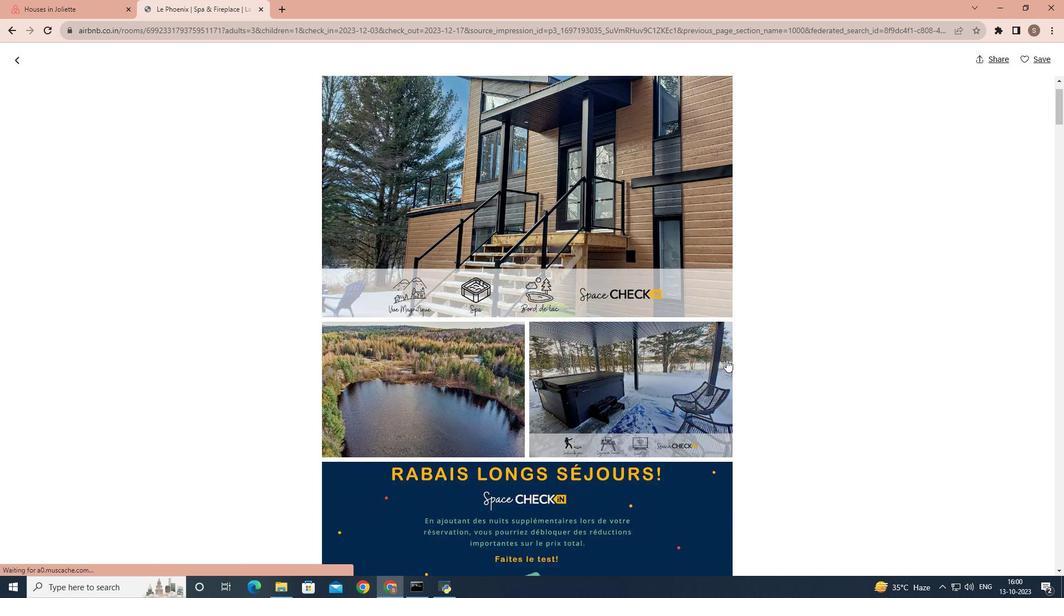 
Action: Mouse scrolled (727, 359) with delta (0, 0)
Screenshot: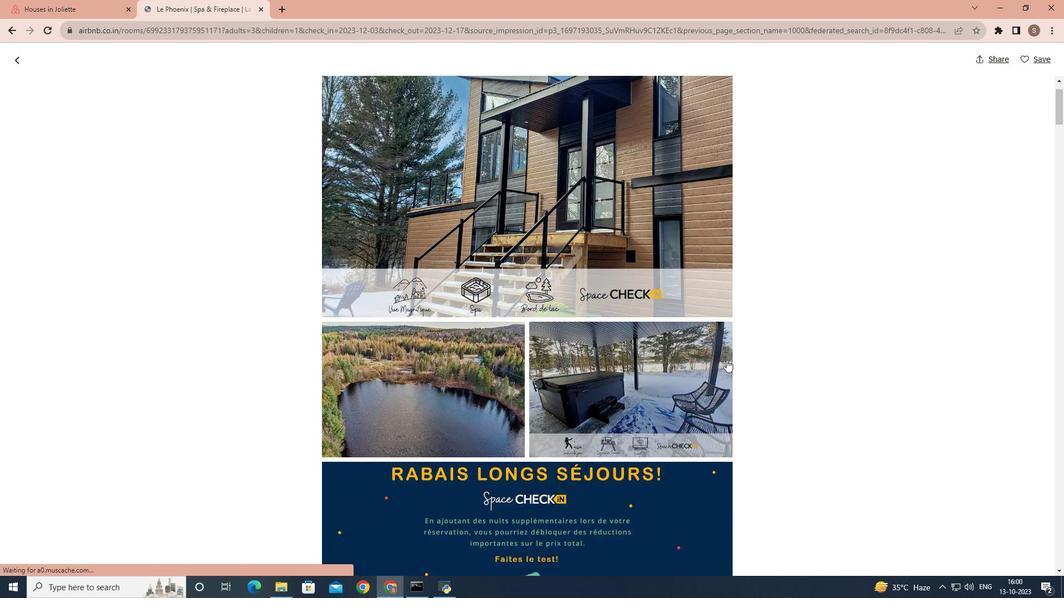 
Action: Mouse scrolled (727, 359) with delta (0, 0)
Screenshot: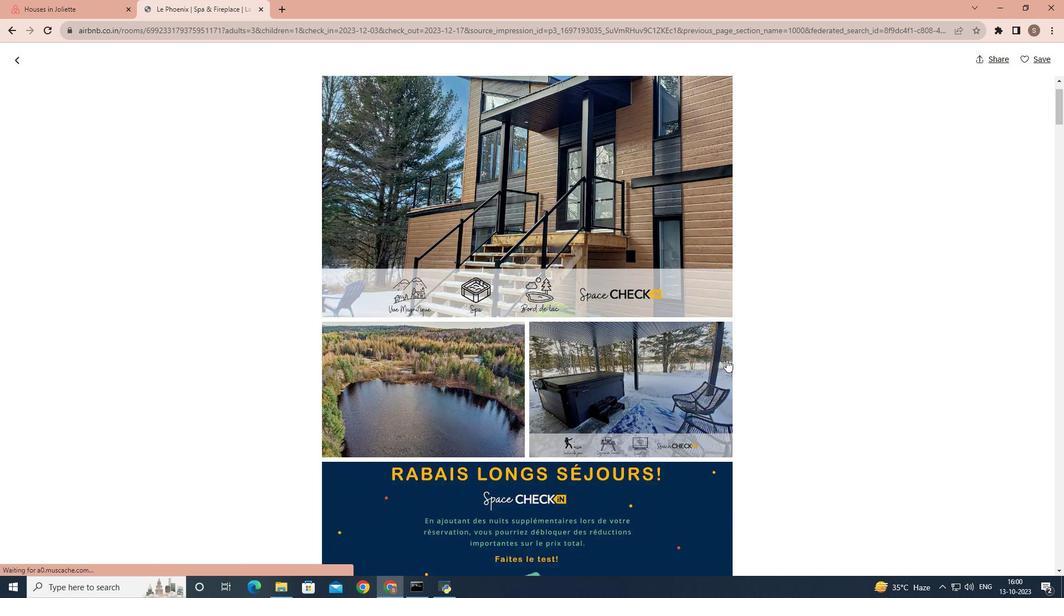 
Action: Mouse scrolled (727, 359) with delta (0, 0)
Screenshot: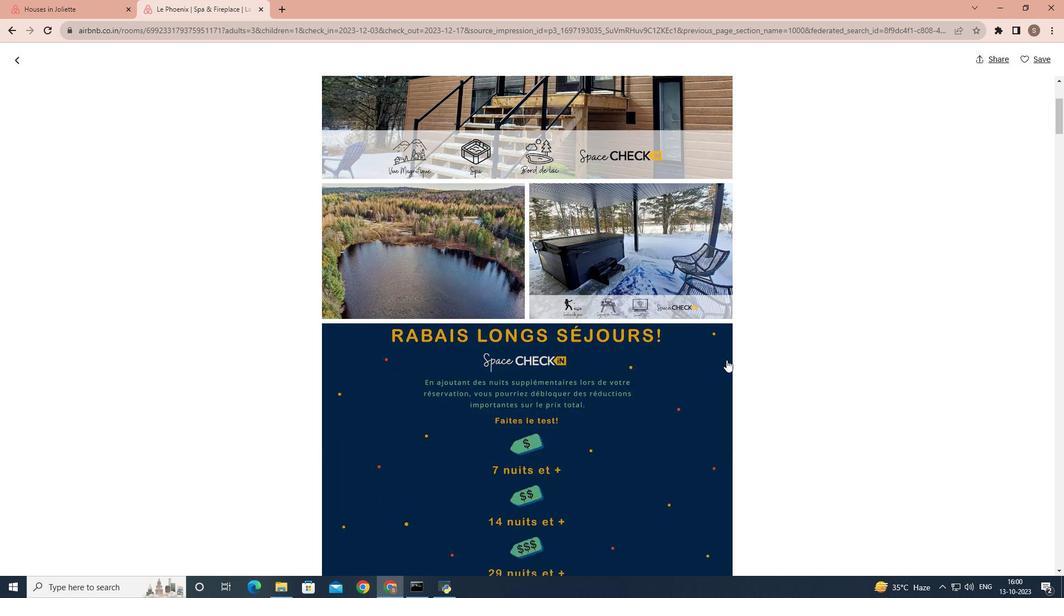 
Action: Mouse scrolled (727, 359) with delta (0, 0)
Screenshot: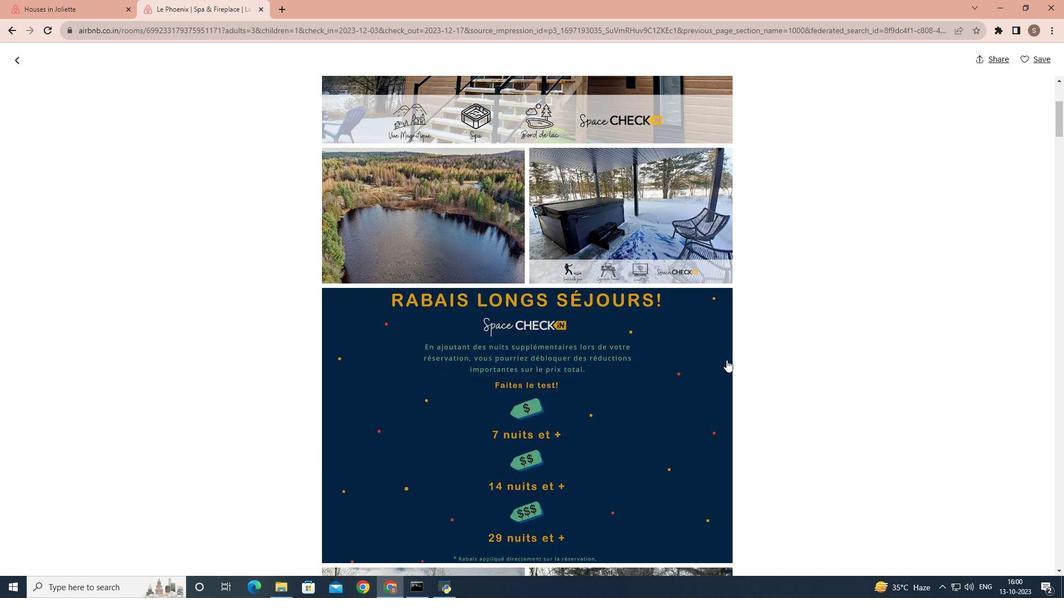 
Action: Mouse scrolled (727, 359) with delta (0, 0)
Screenshot: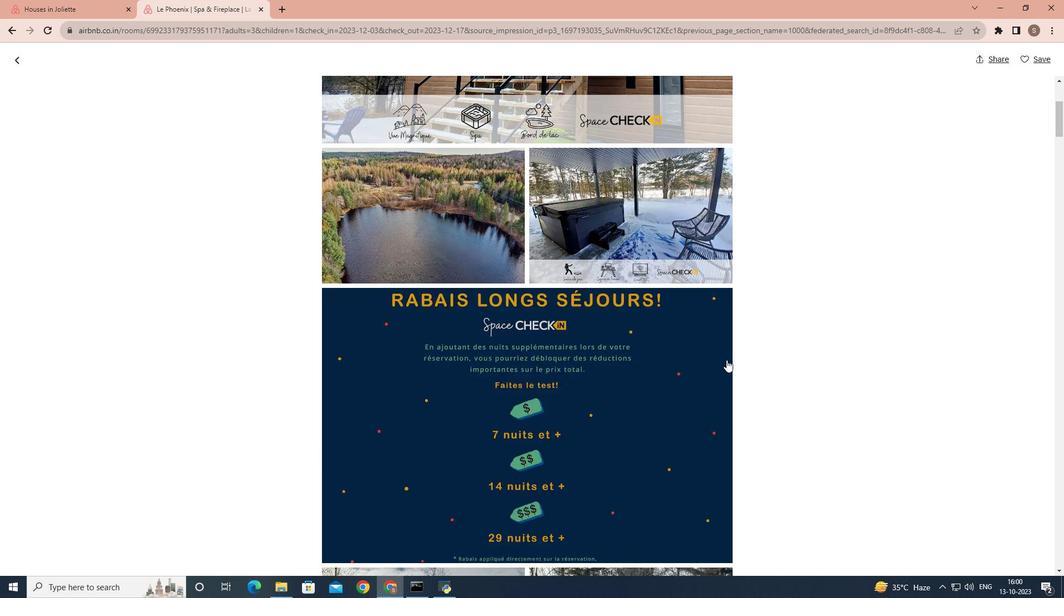 
Action: Mouse scrolled (727, 359) with delta (0, 0)
Screenshot: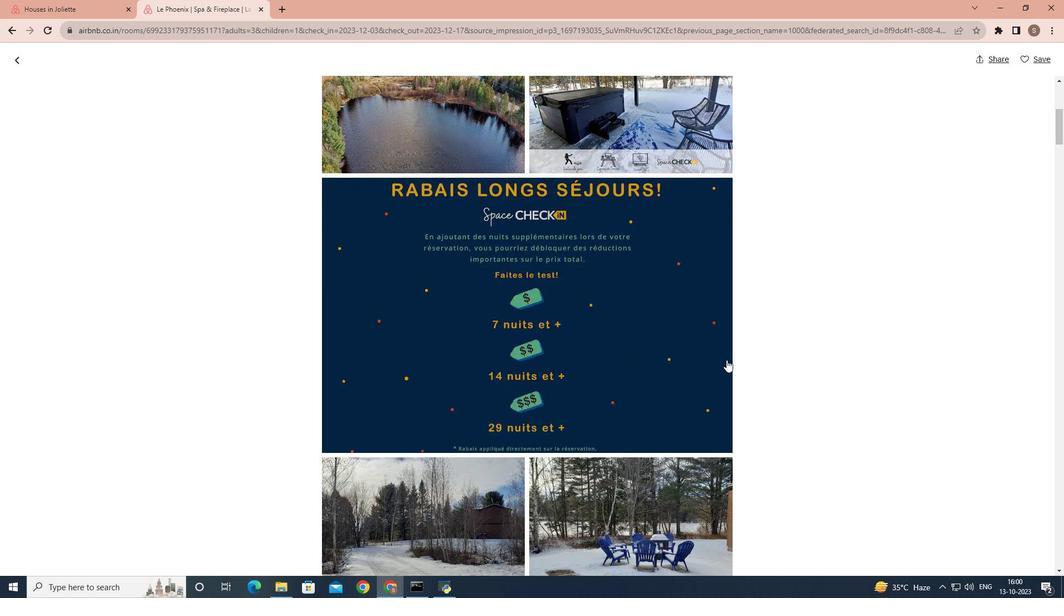 
Action: Mouse scrolled (727, 359) with delta (0, 0)
Screenshot: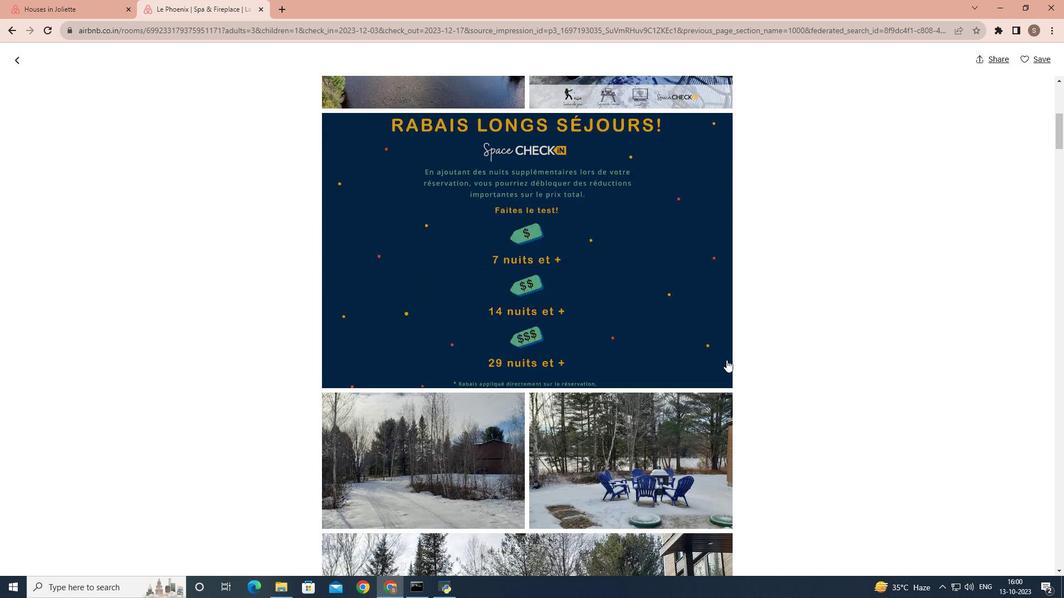 
Action: Mouse scrolled (727, 359) with delta (0, 0)
Screenshot: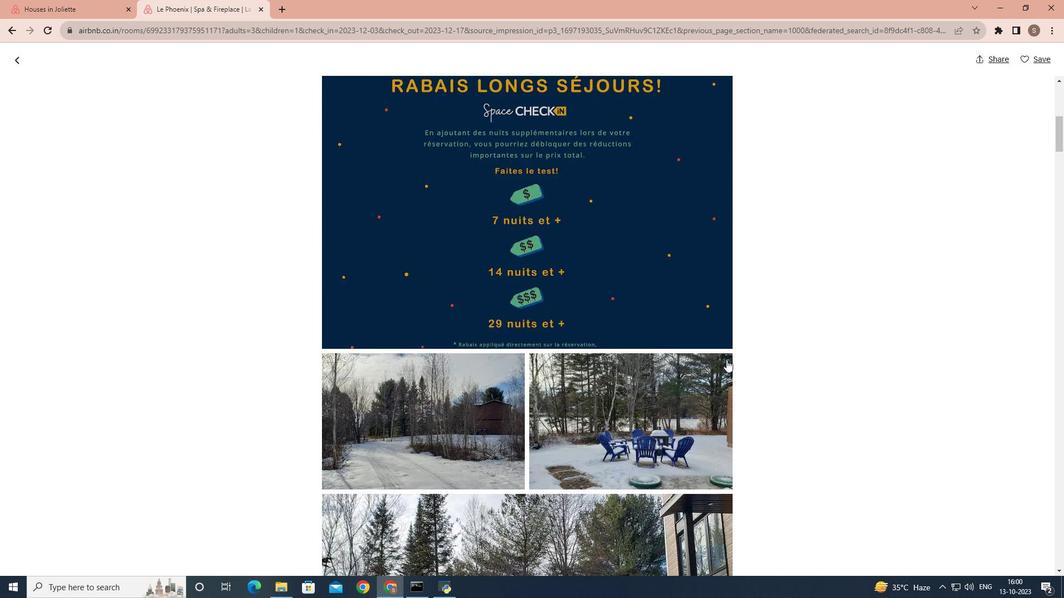 
Action: Mouse scrolled (727, 359) with delta (0, 0)
Screenshot: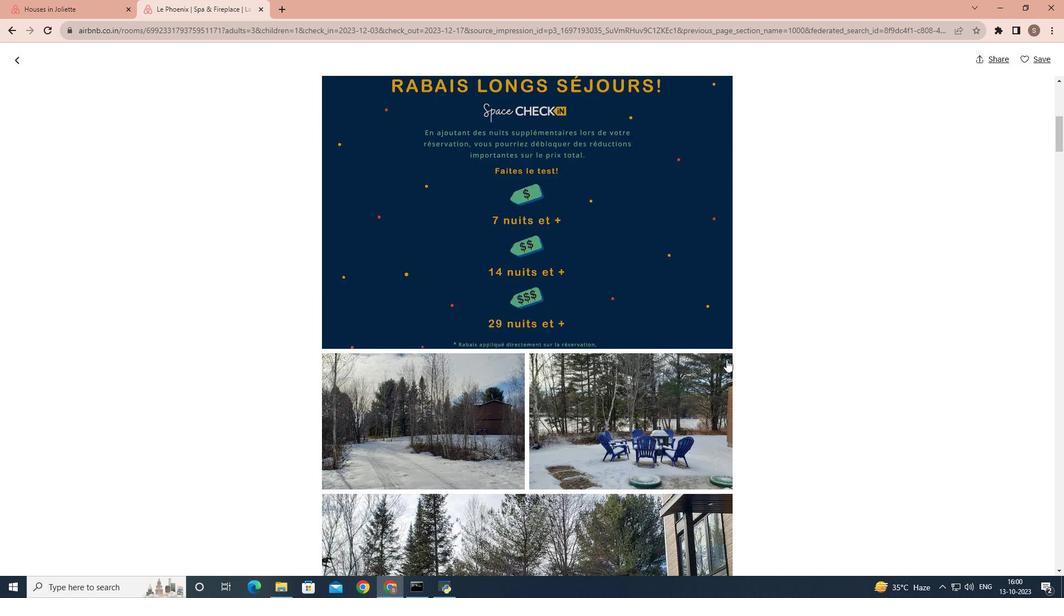 
Action: Mouse scrolled (727, 359) with delta (0, 0)
Screenshot: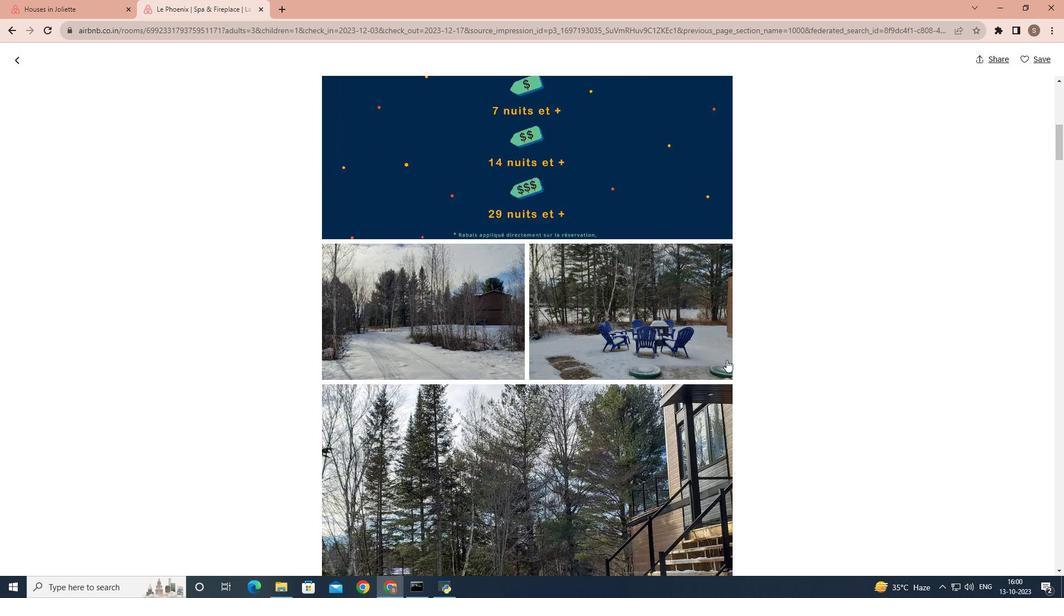 
Action: Mouse scrolled (727, 359) with delta (0, 0)
Screenshot: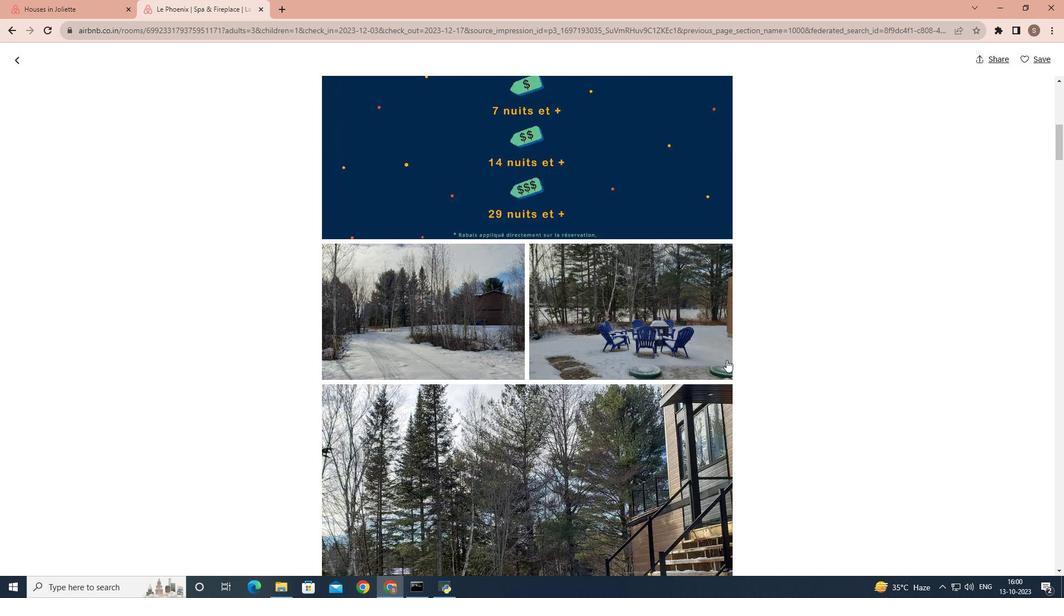 
Action: Mouse scrolled (727, 359) with delta (0, 0)
Screenshot: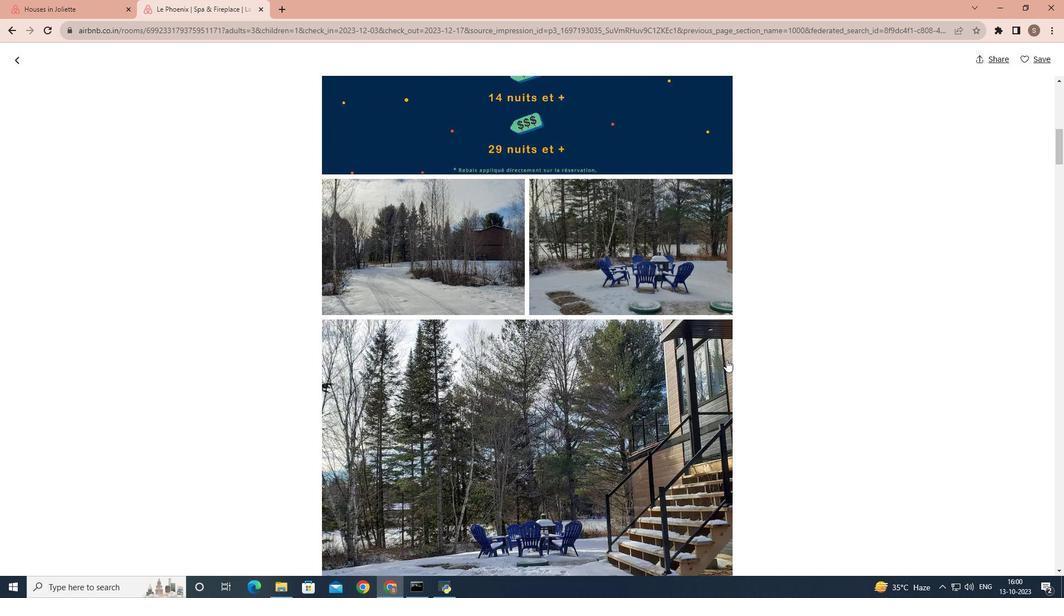 
Action: Mouse scrolled (727, 359) with delta (0, 0)
Screenshot: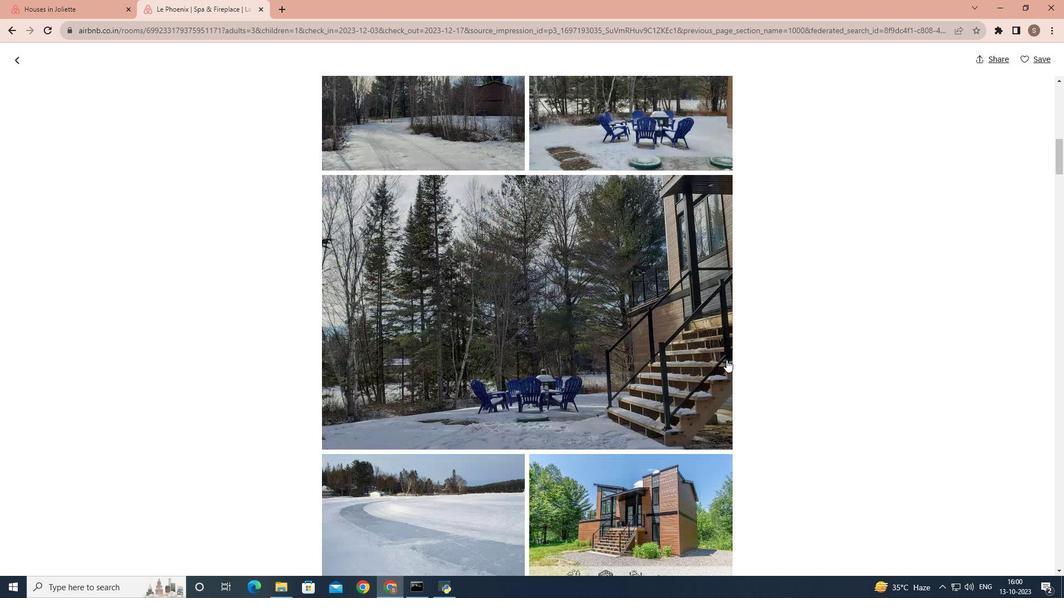 
Action: Mouse scrolled (727, 359) with delta (0, 0)
Screenshot: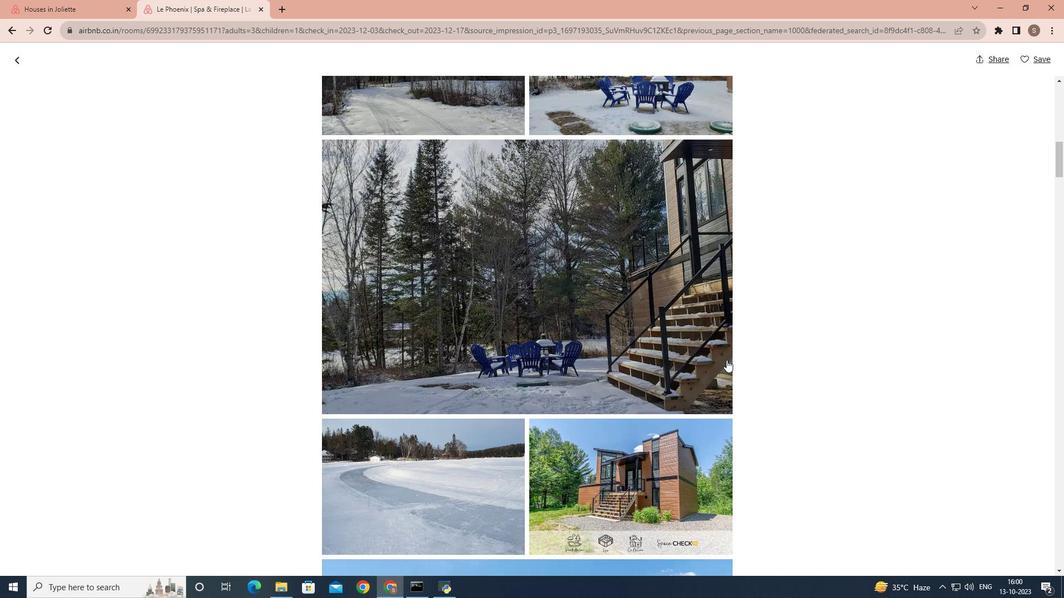 
Action: Mouse scrolled (727, 359) with delta (0, 0)
Screenshot: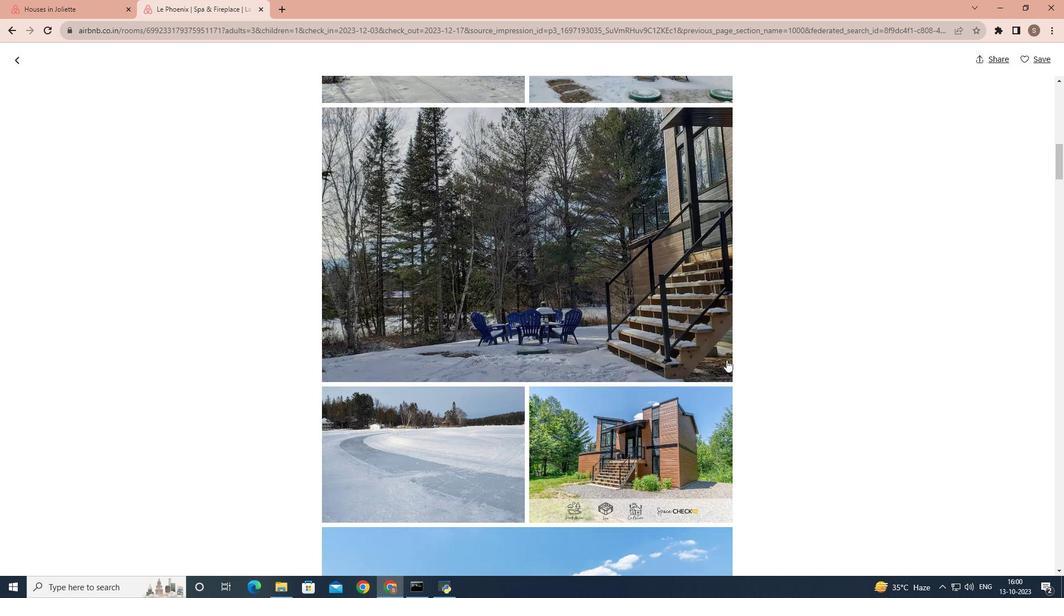 
Action: Mouse scrolled (727, 359) with delta (0, 0)
Screenshot: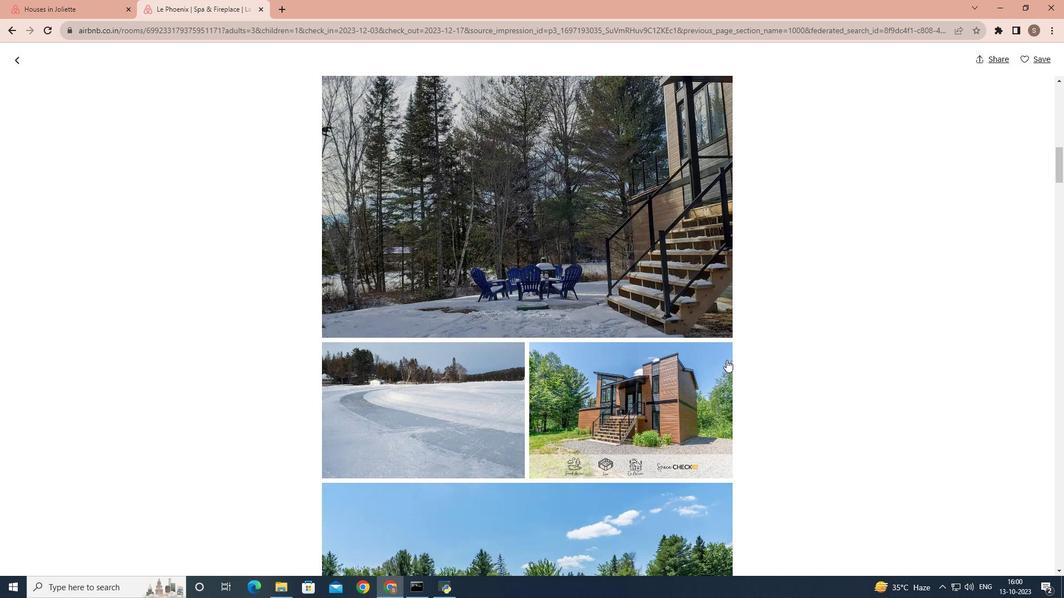 
Action: Mouse scrolled (727, 359) with delta (0, 0)
Screenshot: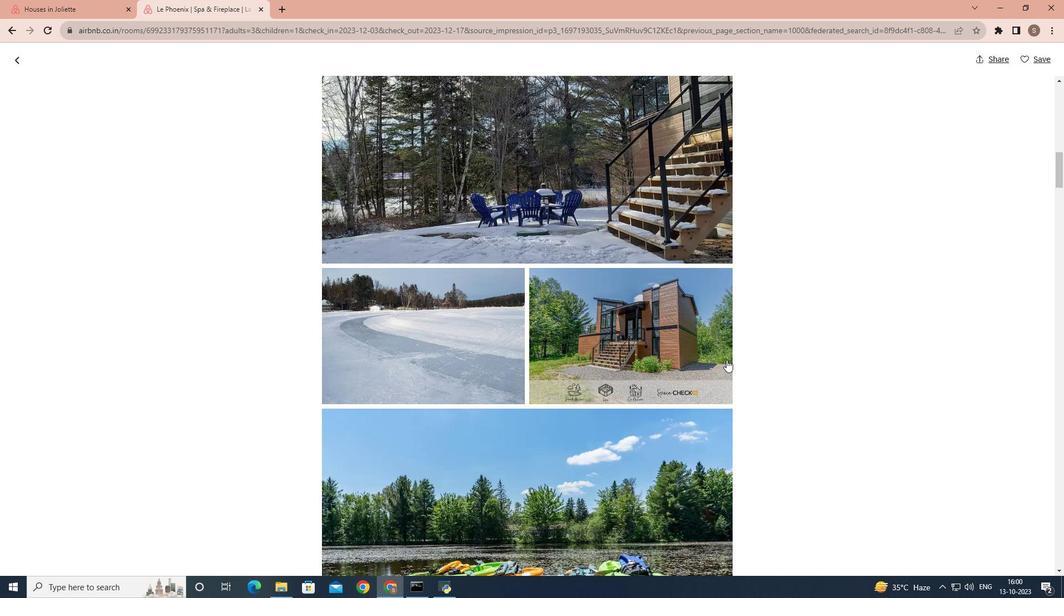 
Action: Mouse scrolled (727, 359) with delta (0, 0)
Screenshot: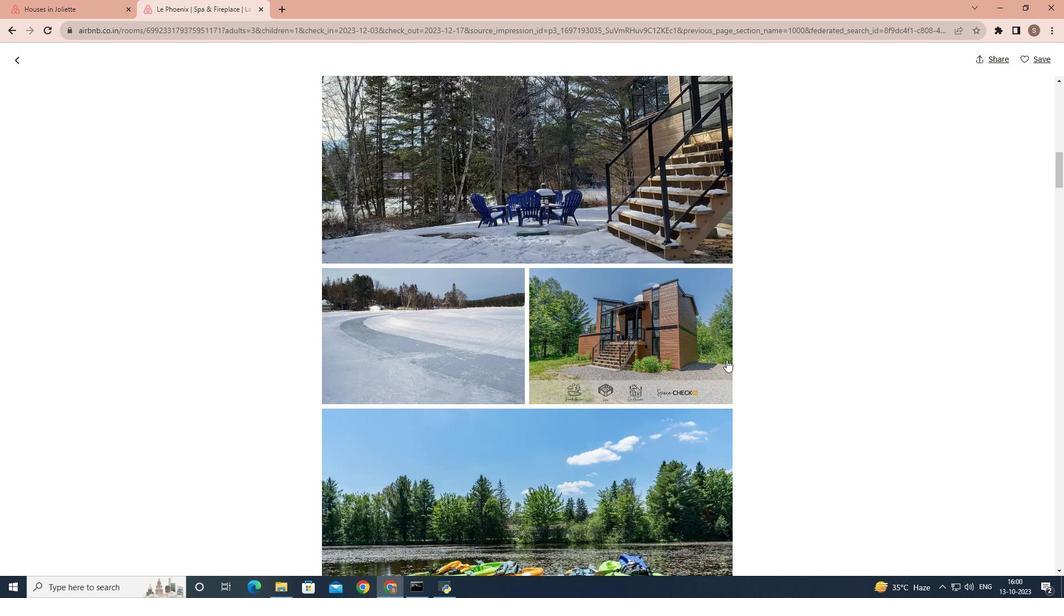 
Action: Mouse scrolled (727, 359) with delta (0, 0)
Screenshot: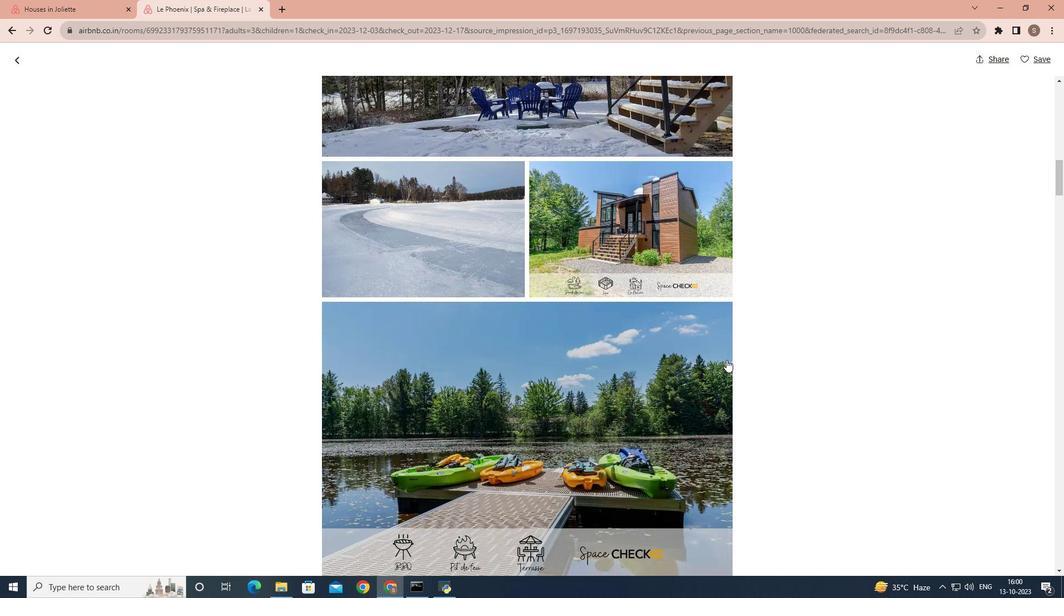 
Action: Mouse scrolled (727, 359) with delta (0, 0)
Screenshot: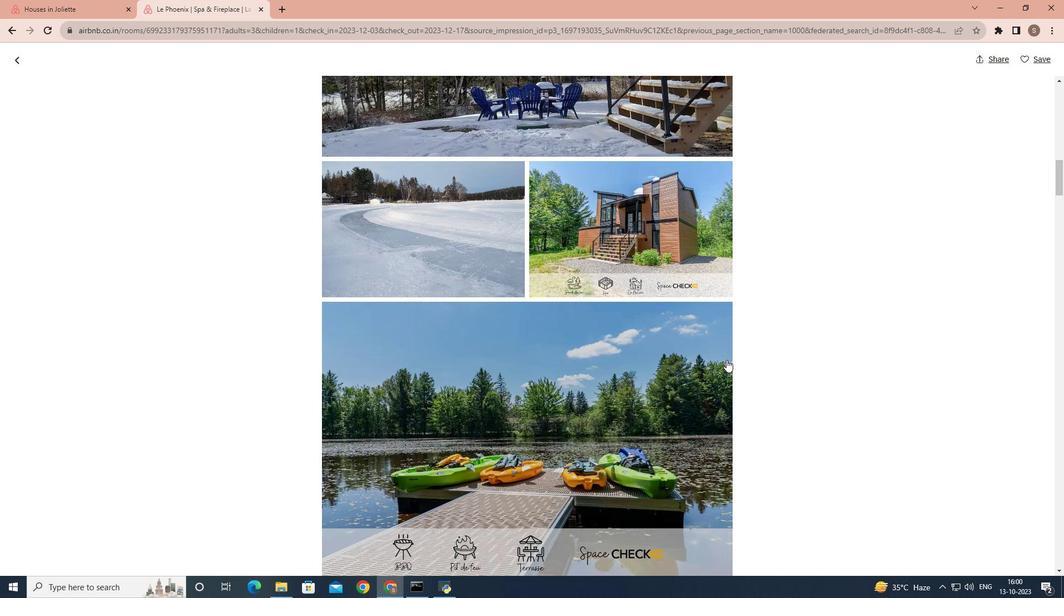 
Action: Mouse scrolled (727, 359) with delta (0, 0)
Screenshot: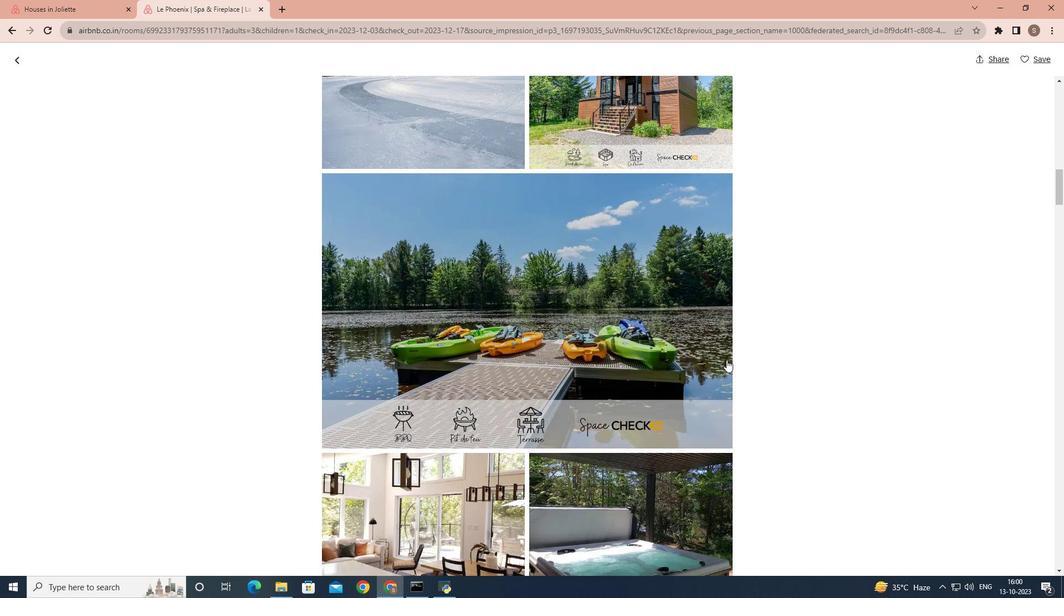 
Action: Mouse scrolled (727, 359) with delta (0, 0)
Screenshot: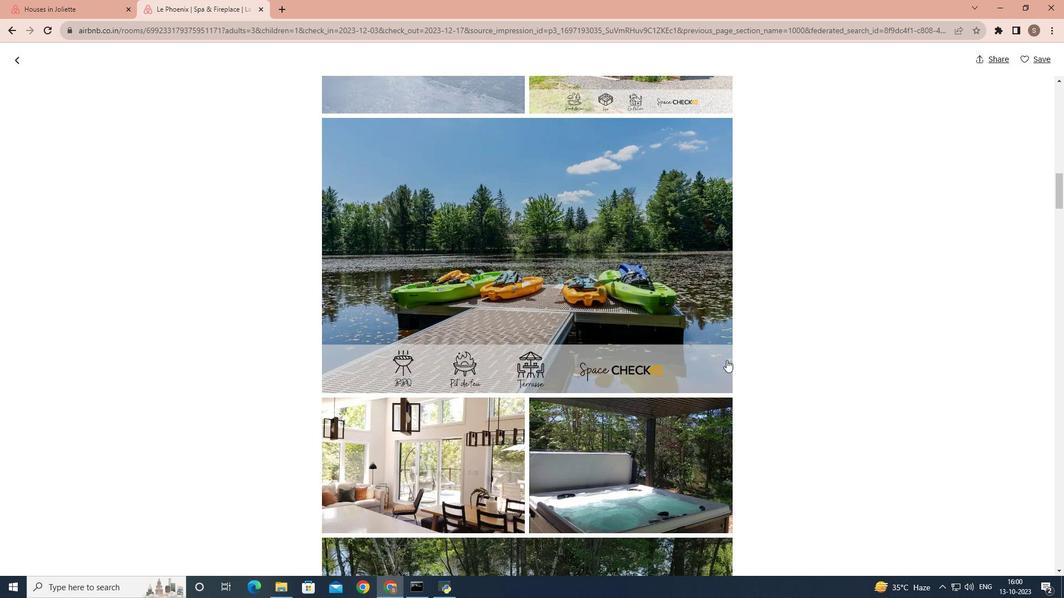 
Action: Mouse scrolled (727, 359) with delta (0, 0)
Screenshot: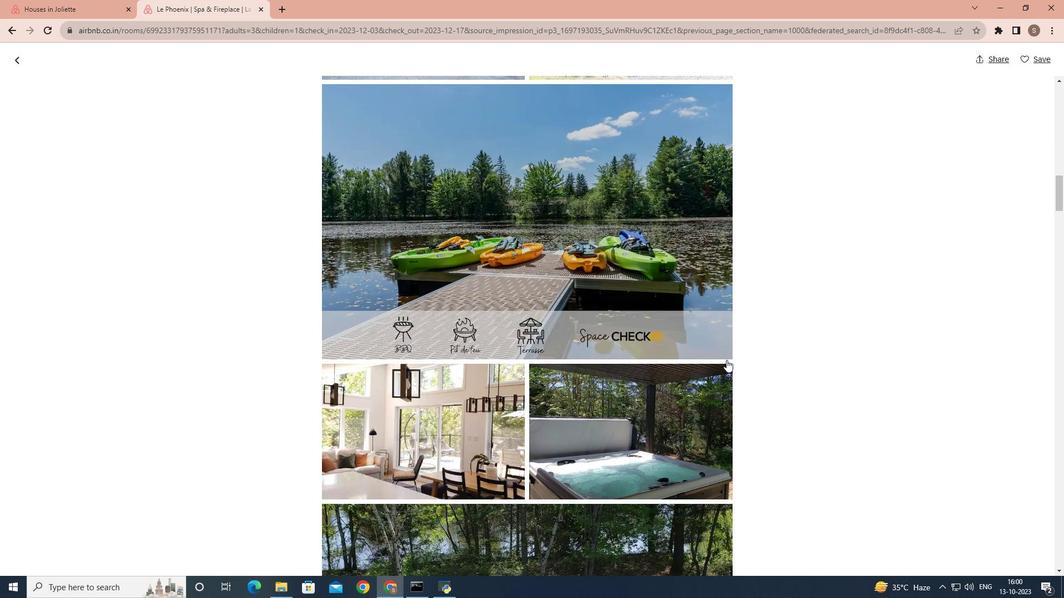 
Action: Mouse scrolled (727, 359) with delta (0, 0)
Screenshot: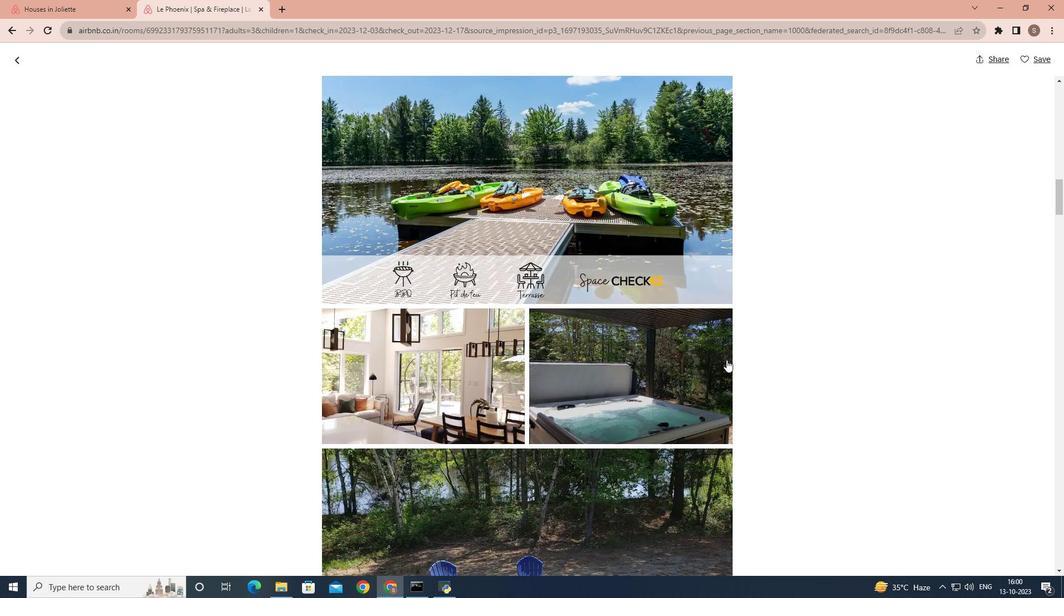 
Action: Mouse scrolled (727, 359) with delta (0, 0)
Screenshot: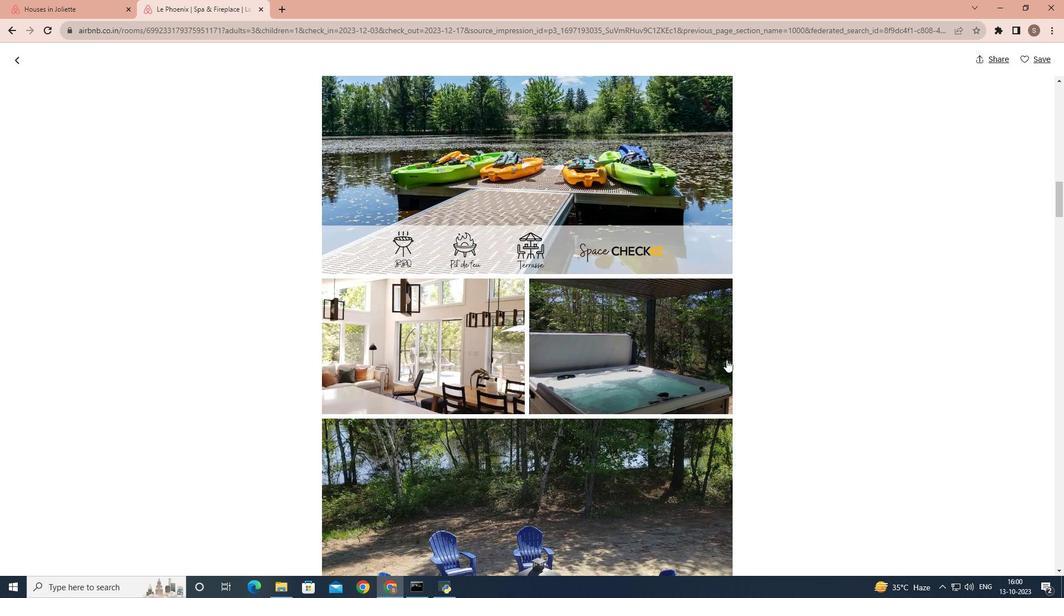 
Action: Mouse scrolled (727, 359) with delta (0, 0)
Screenshot: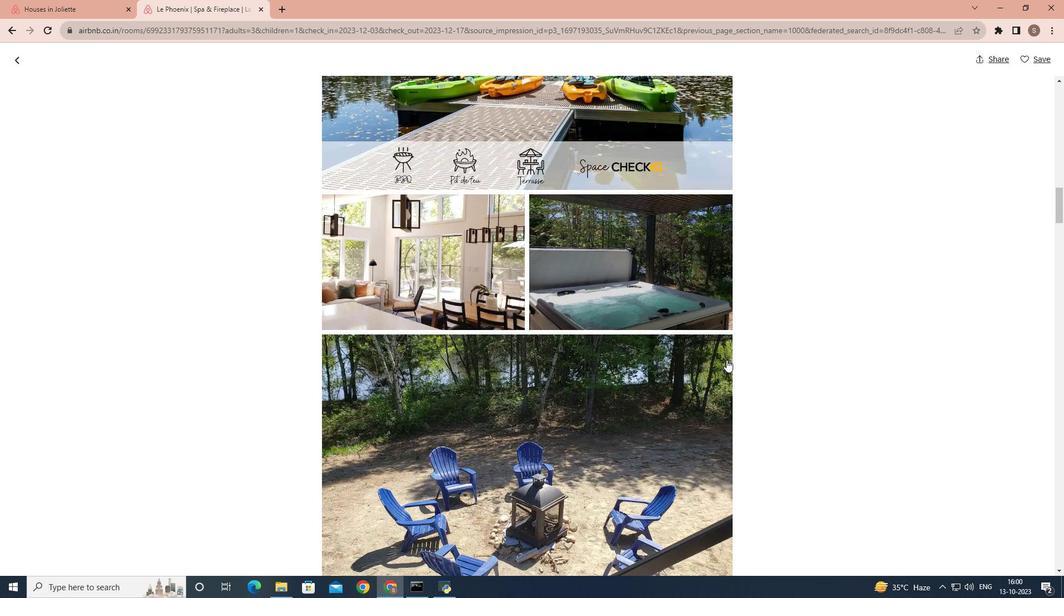 
Action: Mouse scrolled (727, 359) with delta (0, 0)
Screenshot: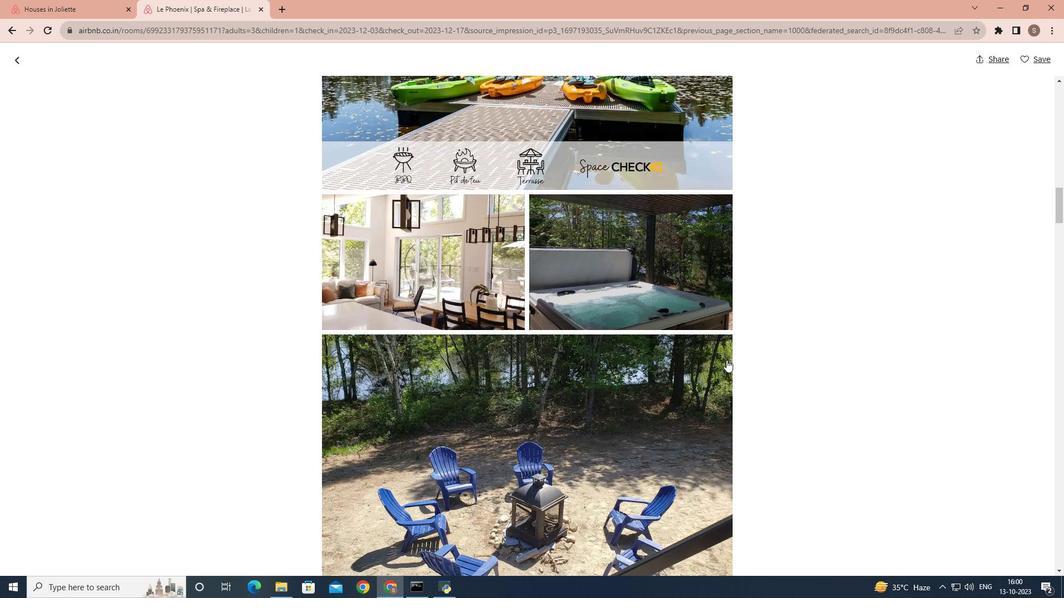 
Action: Mouse scrolled (727, 359) with delta (0, 0)
Screenshot: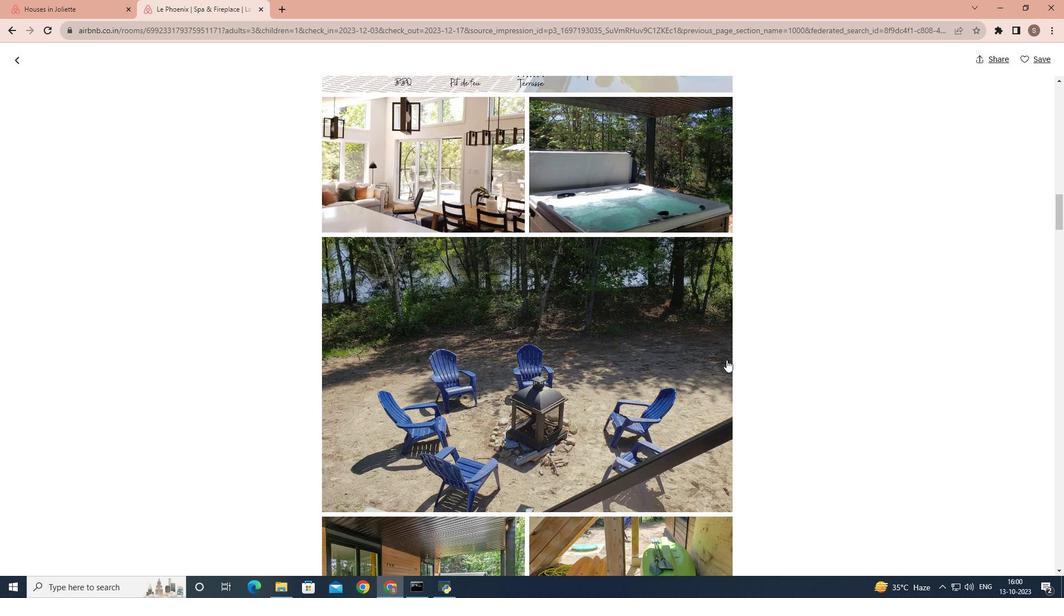 
Action: Mouse scrolled (727, 359) with delta (0, 0)
Screenshot: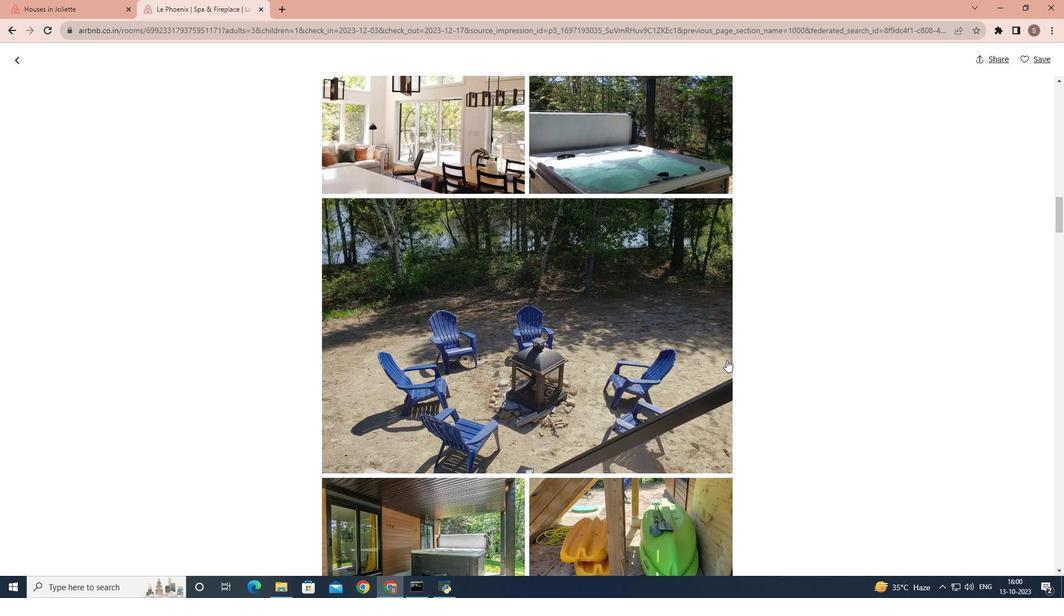 
Action: Mouse scrolled (727, 359) with delta (0, 0)
Screenshot: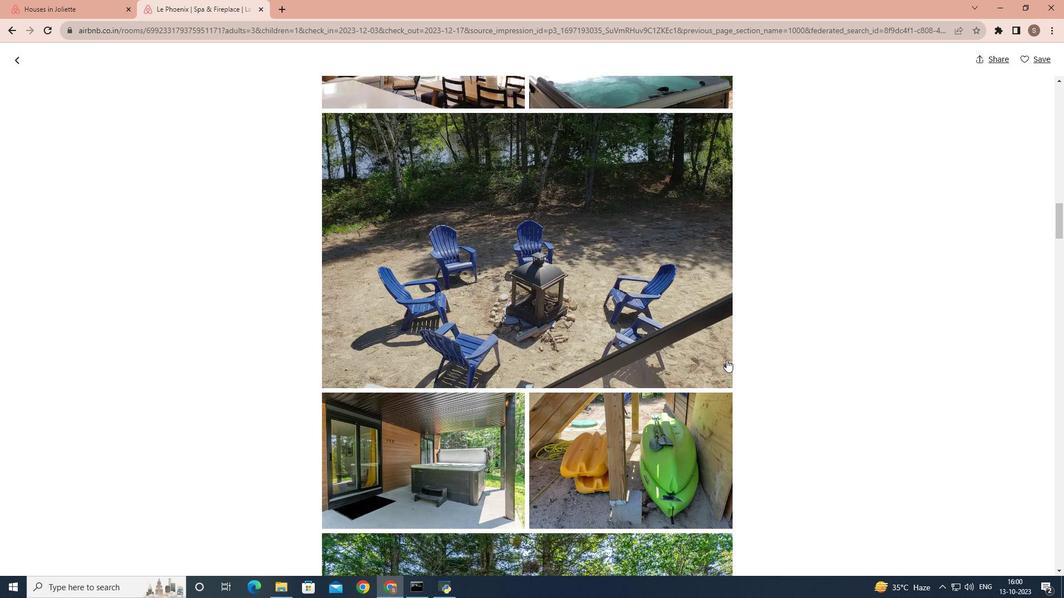 
Action: Mouse scrolled (727, 359) with delta (0, 0)
Screenshot: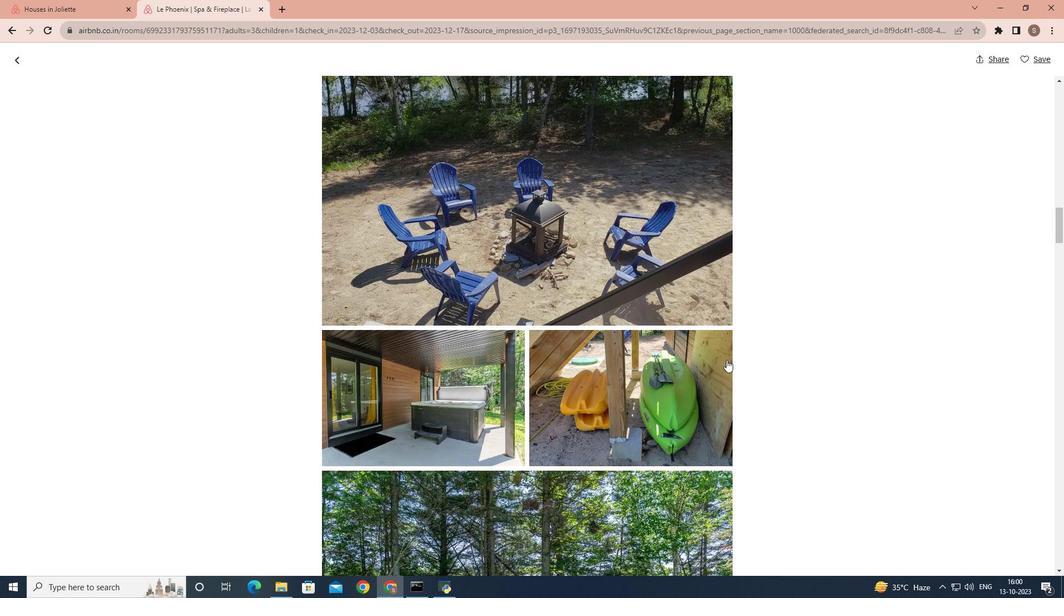 
Action: Mouse scrolled (727, 359) with delta (0, 0)
Screenshot: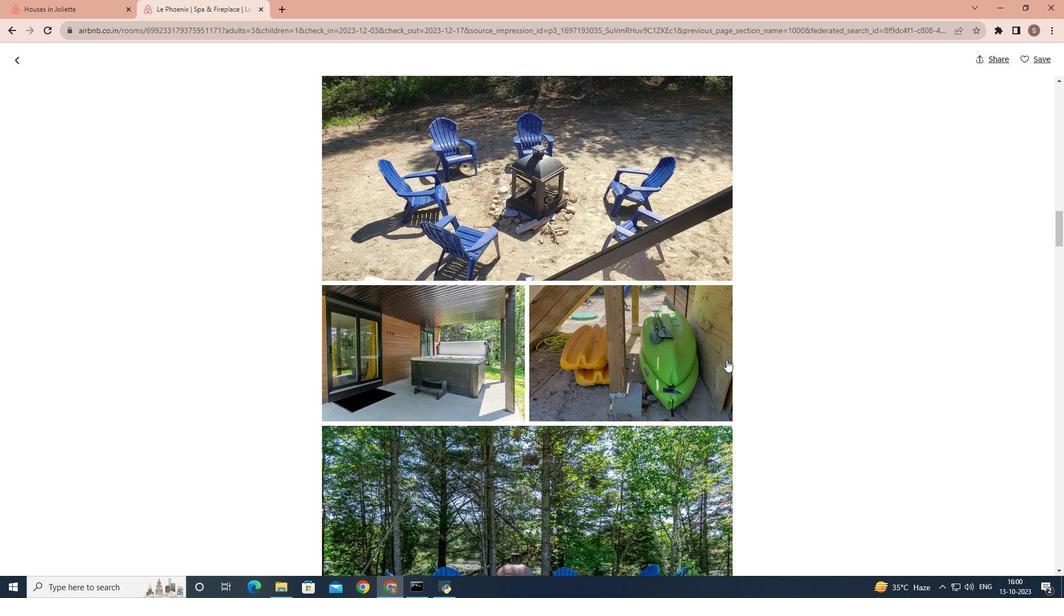 
Action: Mouse scrolled (727, 359) with delta (0, 0)
Screenshot: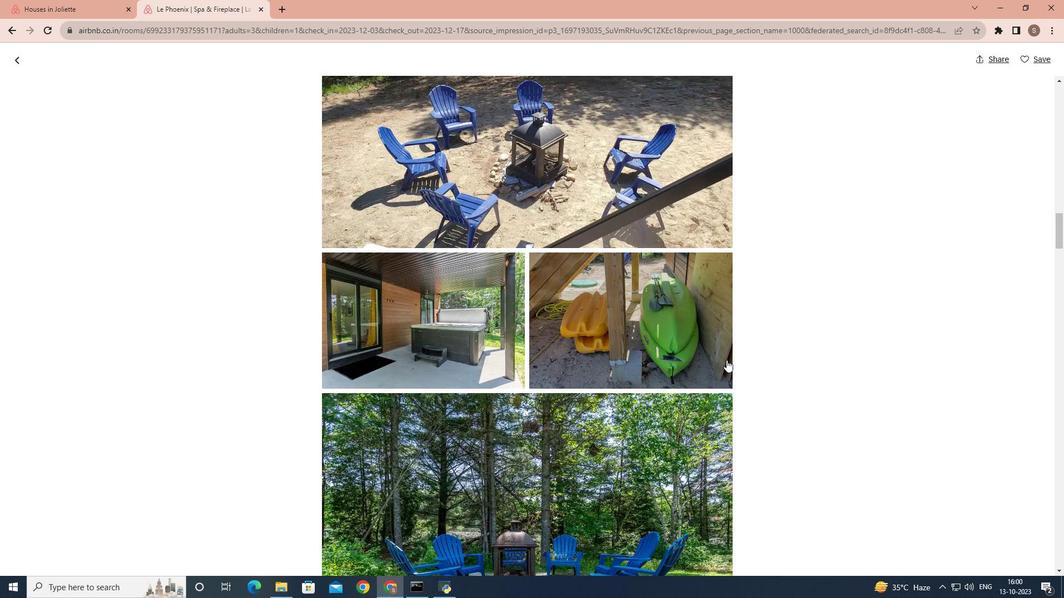 
Action: Mouse scrolled (727, 359) with delta (0, 0)
Screenshot: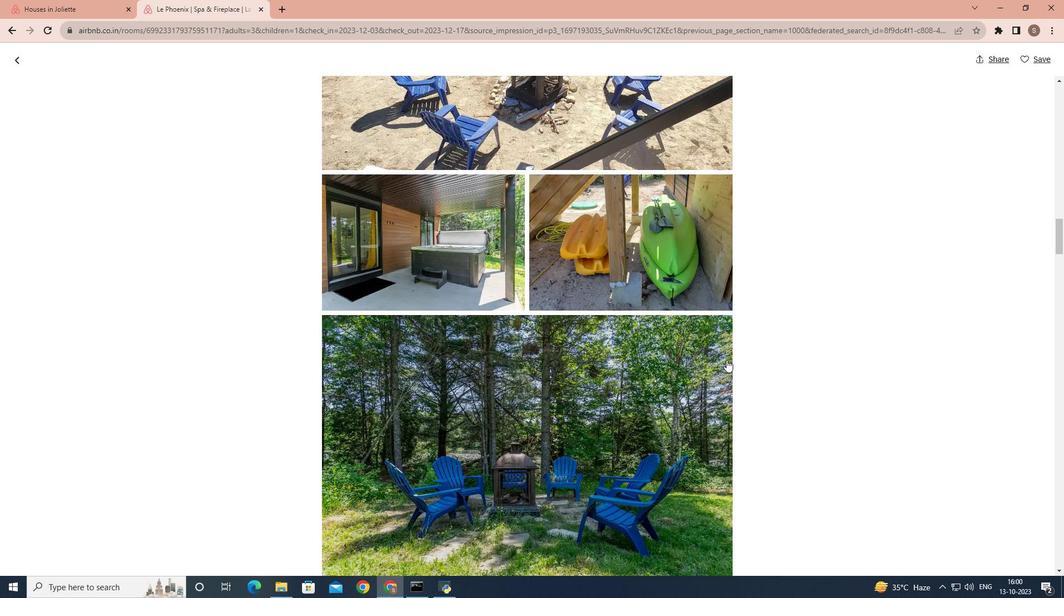 
Action: Mouse scrolled (727, 359) with delta (0, 0)
Screenshot: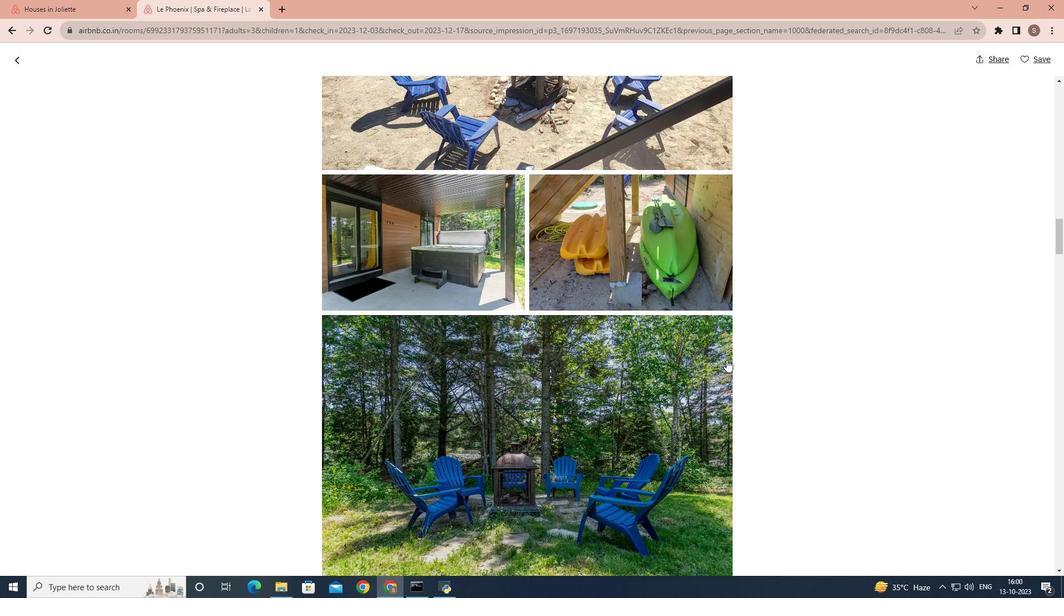 
Action: Mouse scrolled (727, 361) with delta (0, 0)
Screenshot: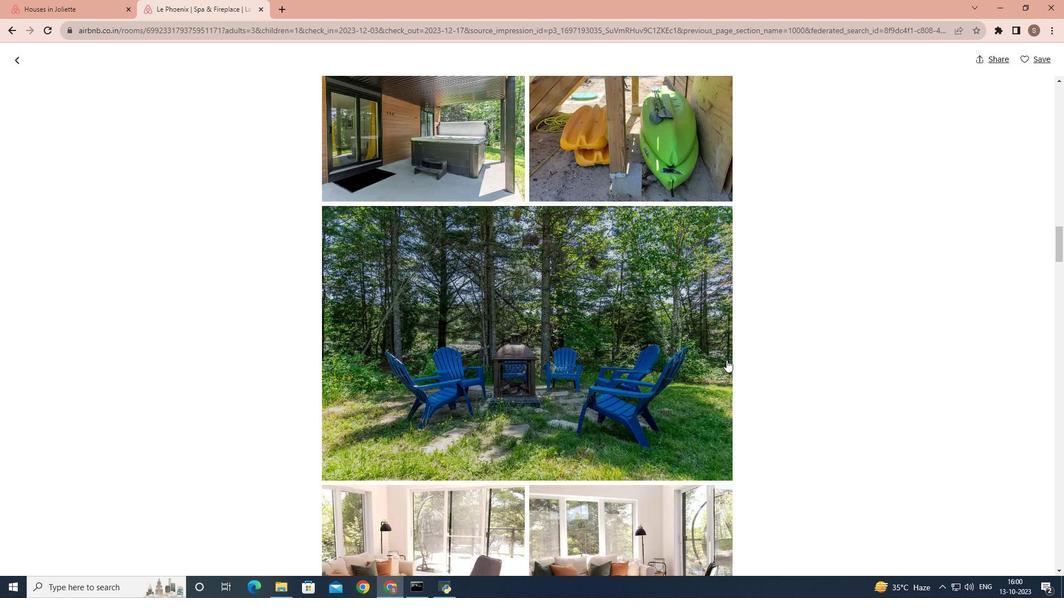 
Action: Mouse scrolled (727, 359) with delta (0, 0)
Screenshot: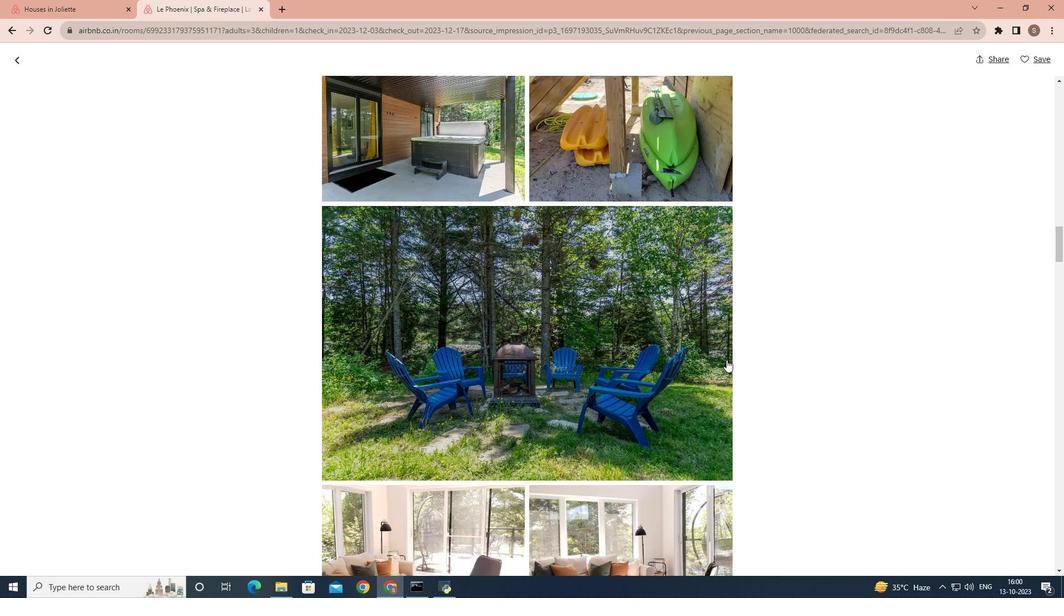
Action: Mouse scrolled (727, 359) with delta (0, 0)
Screenshot: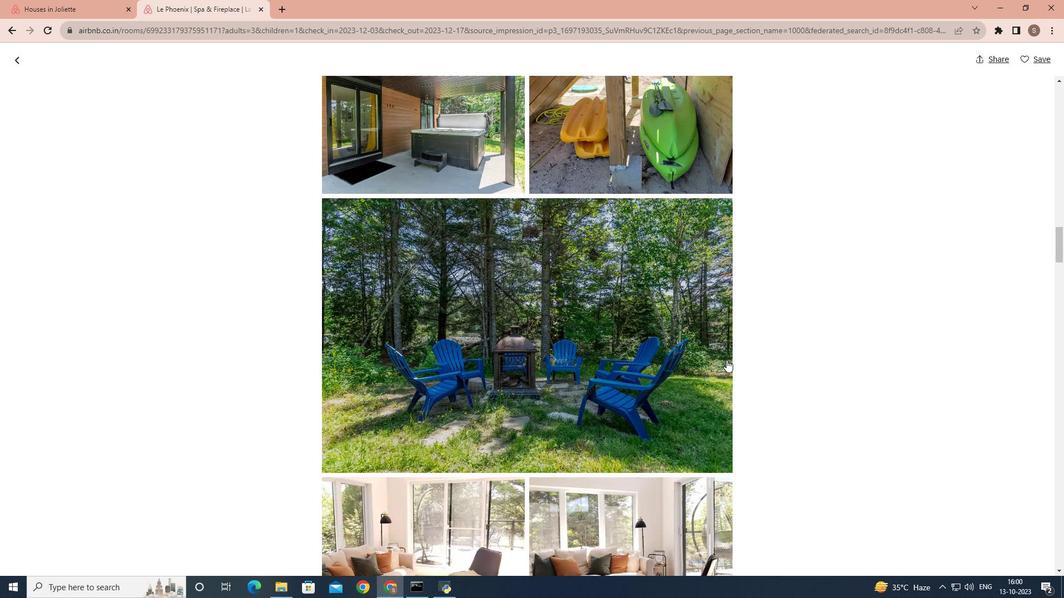 
Action: Mouse scrolled (727, 359) with delta (0, 0)
Screenshot: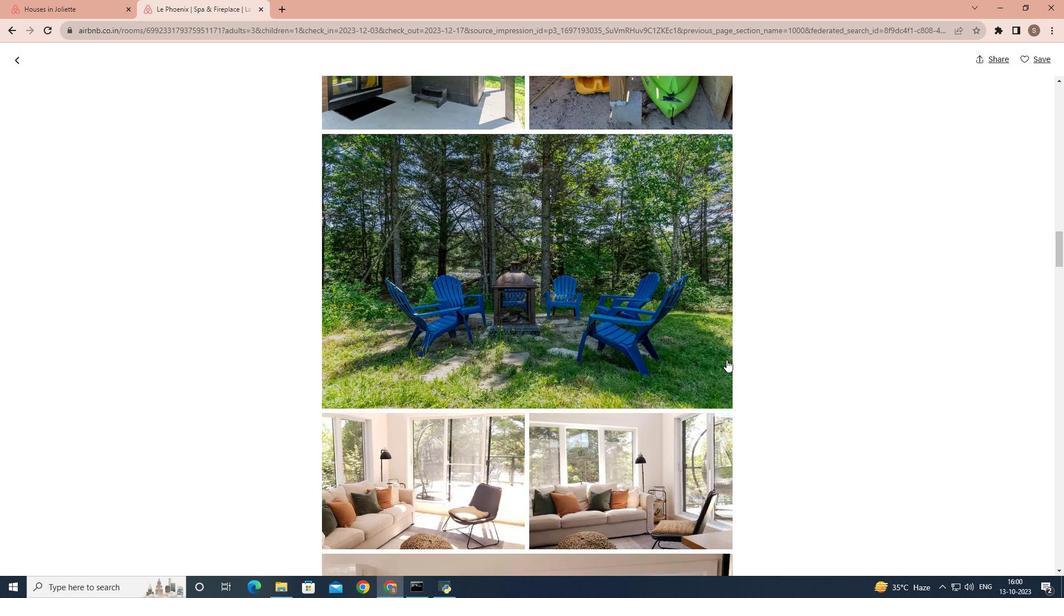 
Action: Mouse scrolled (727, 359) with delta (0, 0)
Screenshot: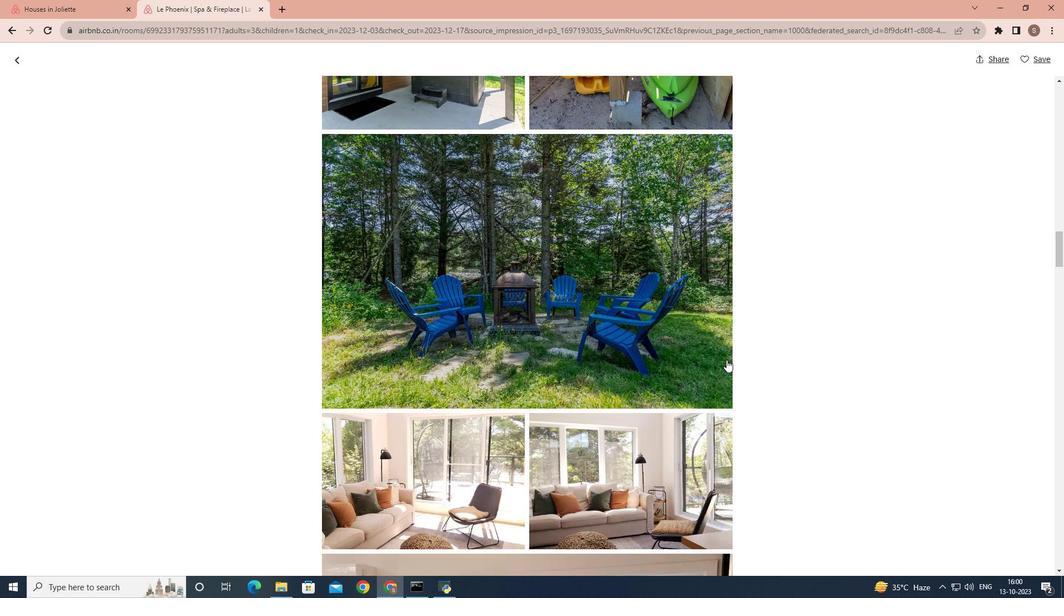 
Action: Mouse scrolled (727, 359) with delta (0, 0)
Screenshot: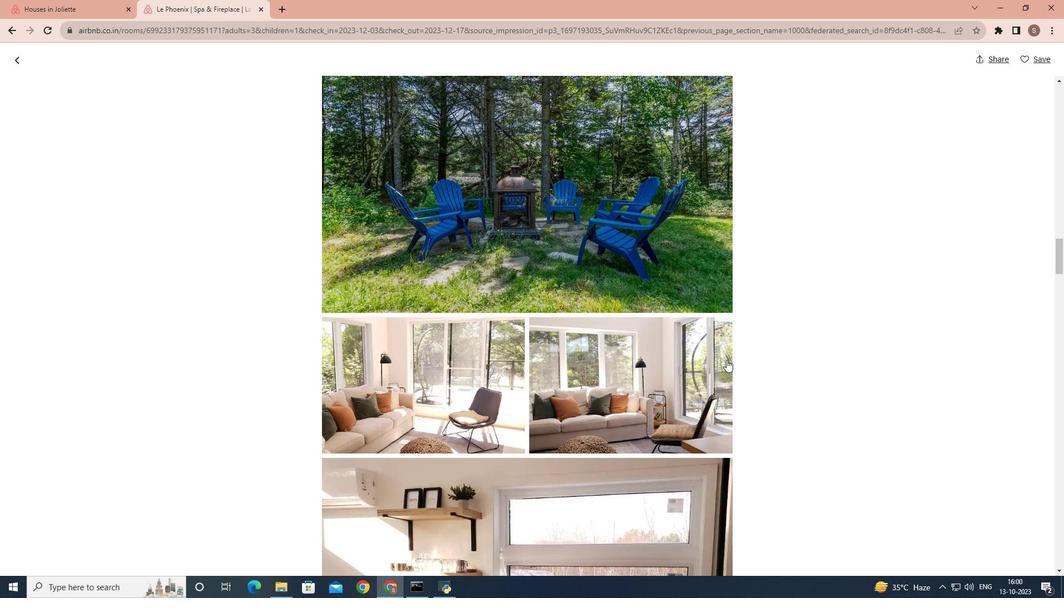 
Action: Mouse scrolled (727, 359) with delta (0, 0)
Screenshot: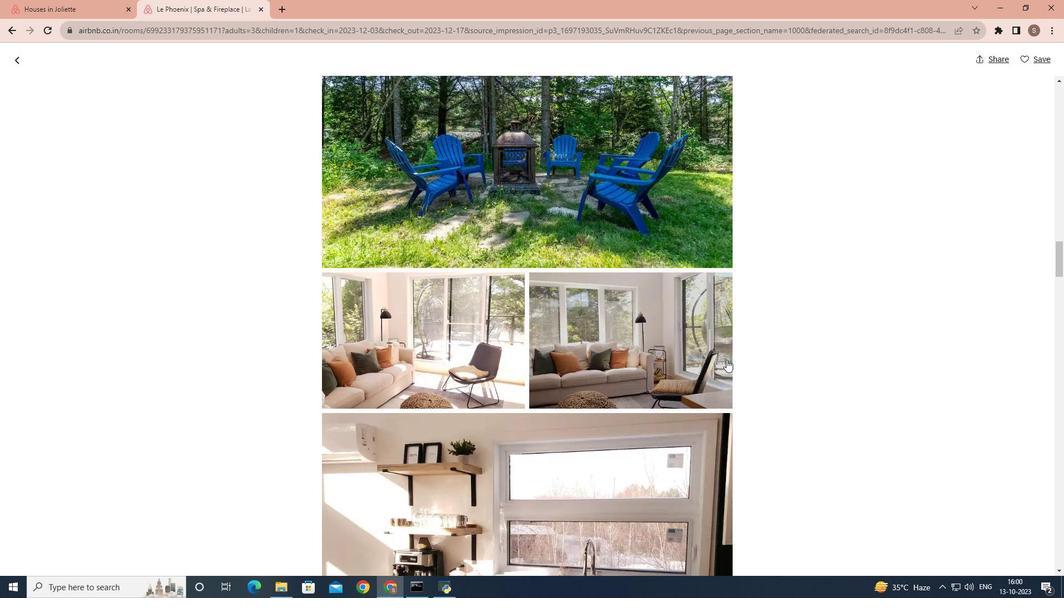 
Action: Mouse scrolled (727, 359) with delta (0, 0)
Screenshot: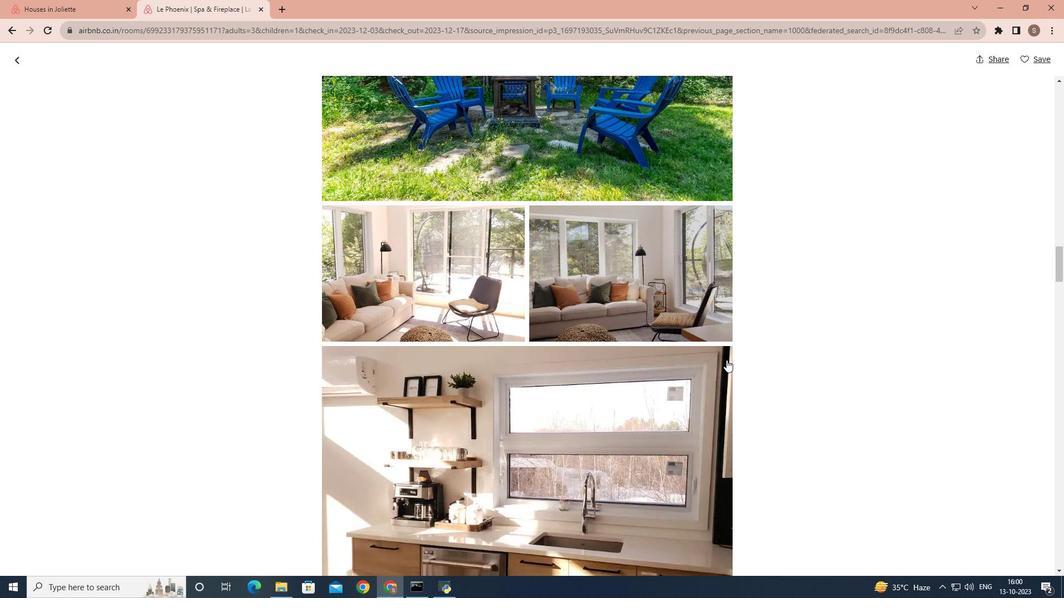 
Action: Mouse scrolled (727, 359) with delta (0, 0)
Screenshot: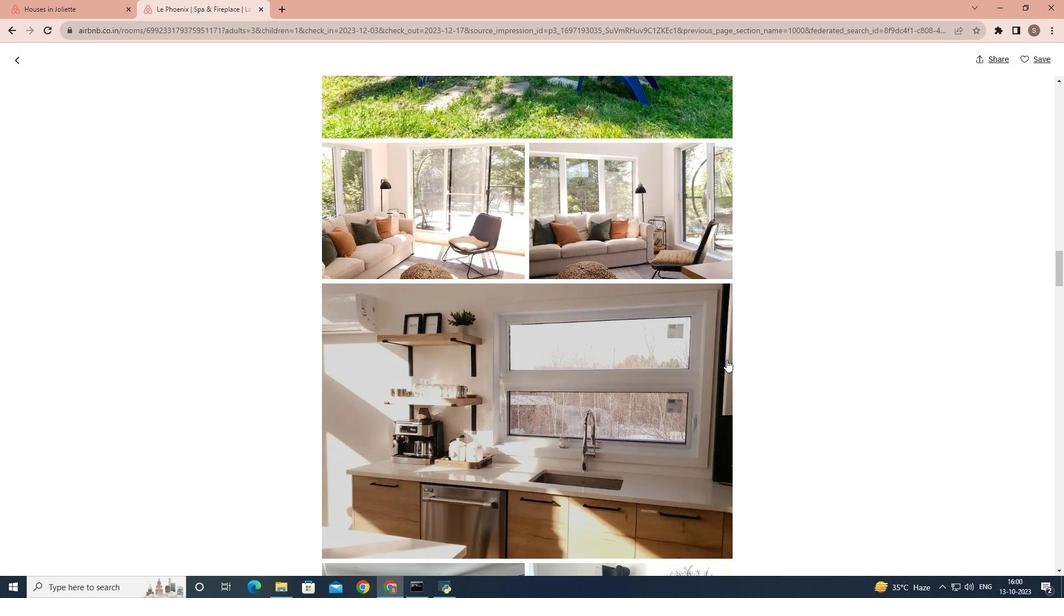 
Action: Mouse scrolled (727, 359) with delta (0, 0)
Screenshot: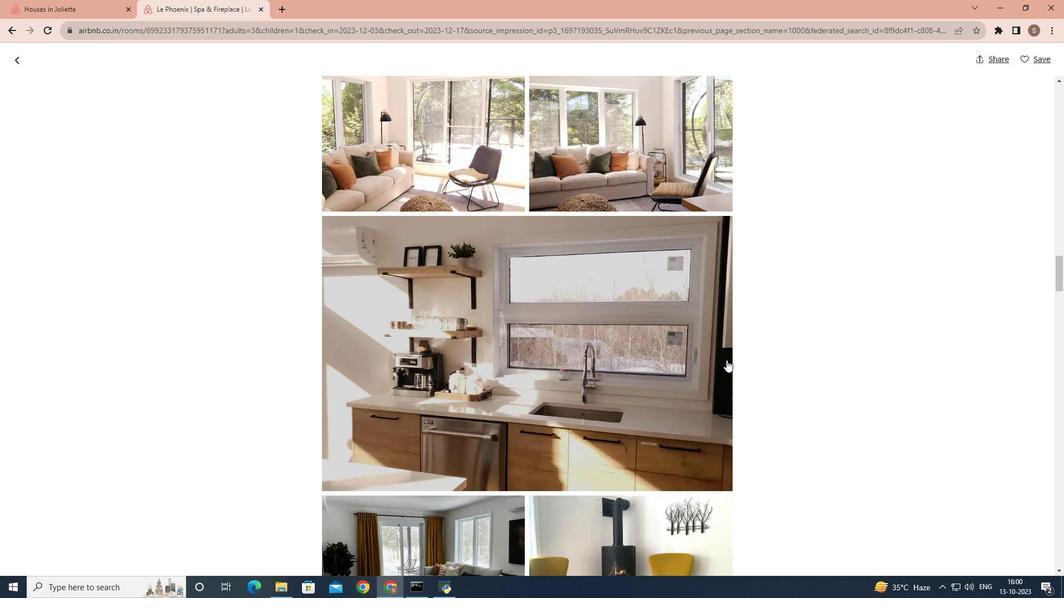 
Action: Mouse scrolled (727, 359) with delta (0, 0)
Screenshot: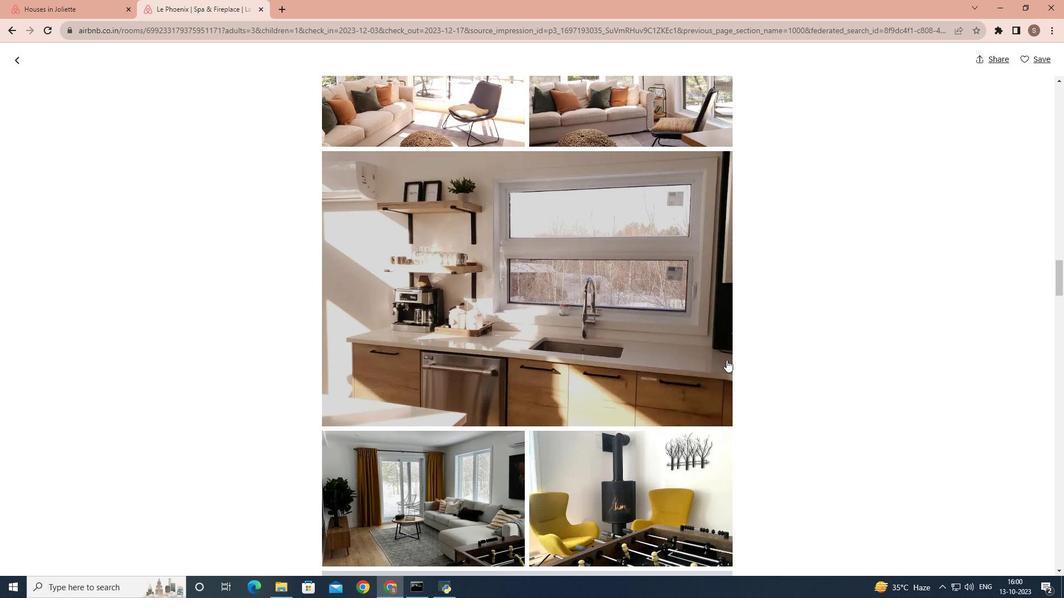 
Action: Mouse scrolled (727, 359) with delta (0, 0)
Screenshot: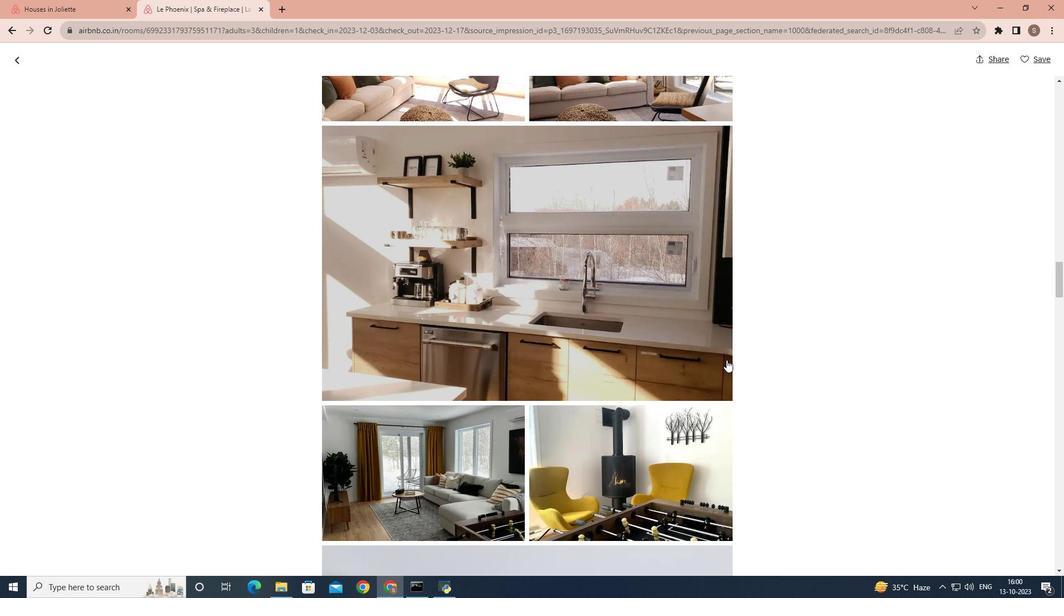
Action: Mouse scrolled (727, 359) with delta (0, 0)
Screenshot: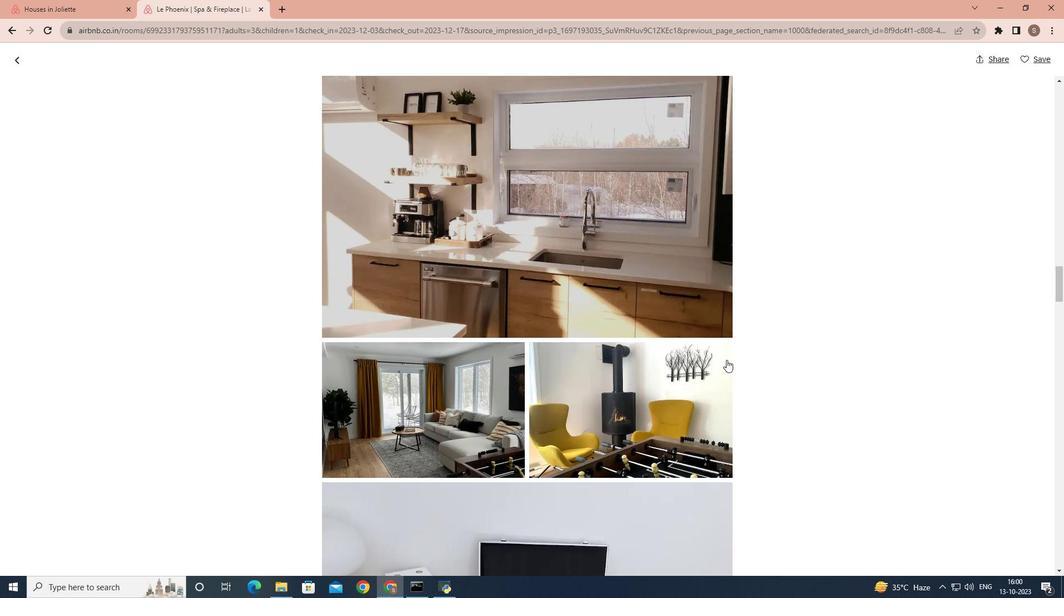 
Action: Mouse scrolled (727, 359) with delta (0, 0)
Screenshot: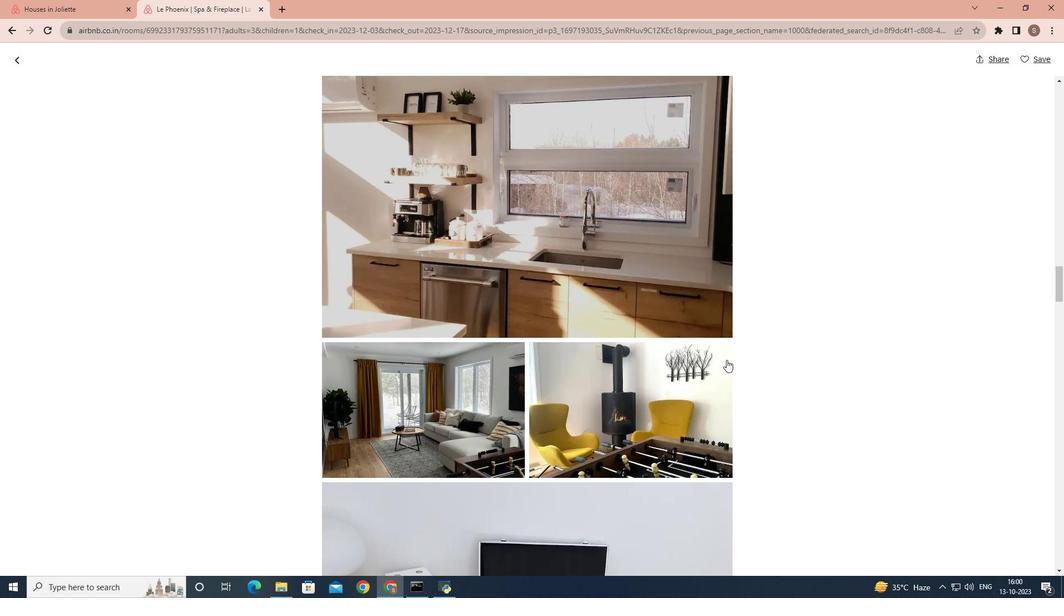 
Action: Mouse scrolled (727, 359) with delta (0, 0)
Screenshot: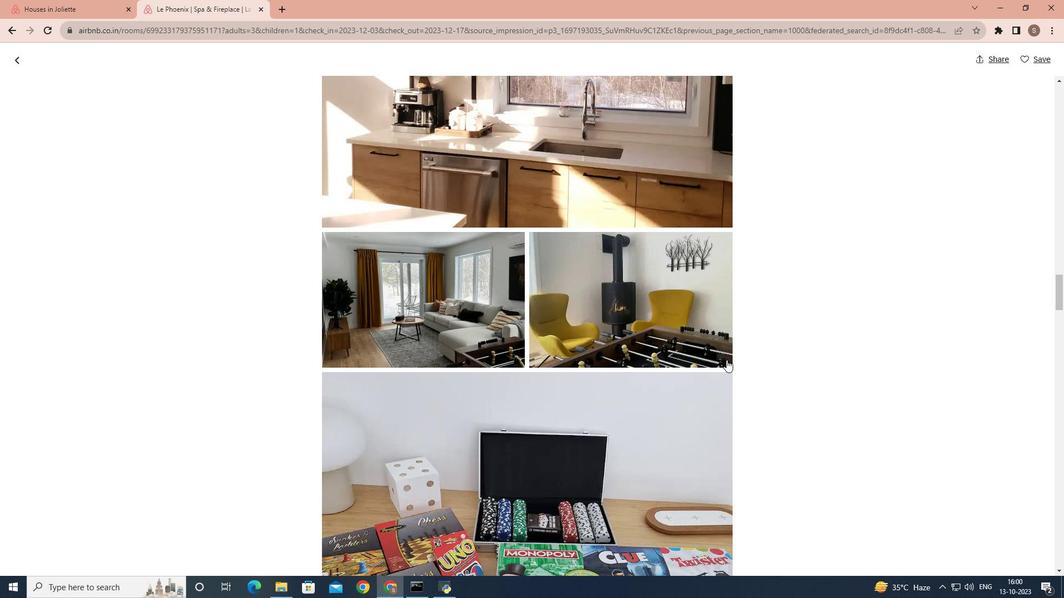 
Action: Mouse scrolled (727, 359) with delta (0, 0)
Screenshot: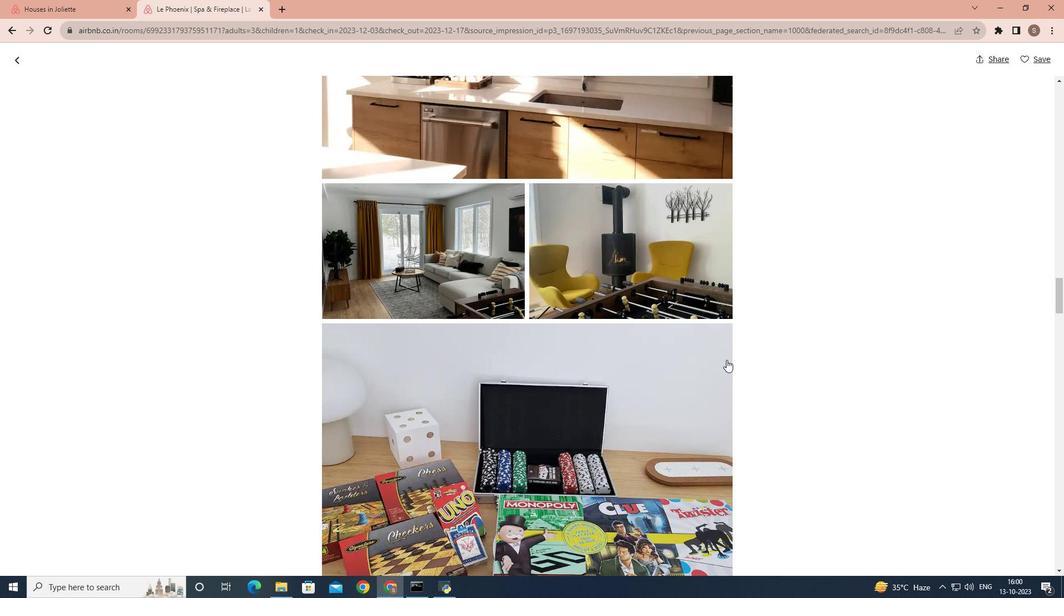 
Action: Mouse scrolled (727, 359) with delta (0, 0)
Screenshot: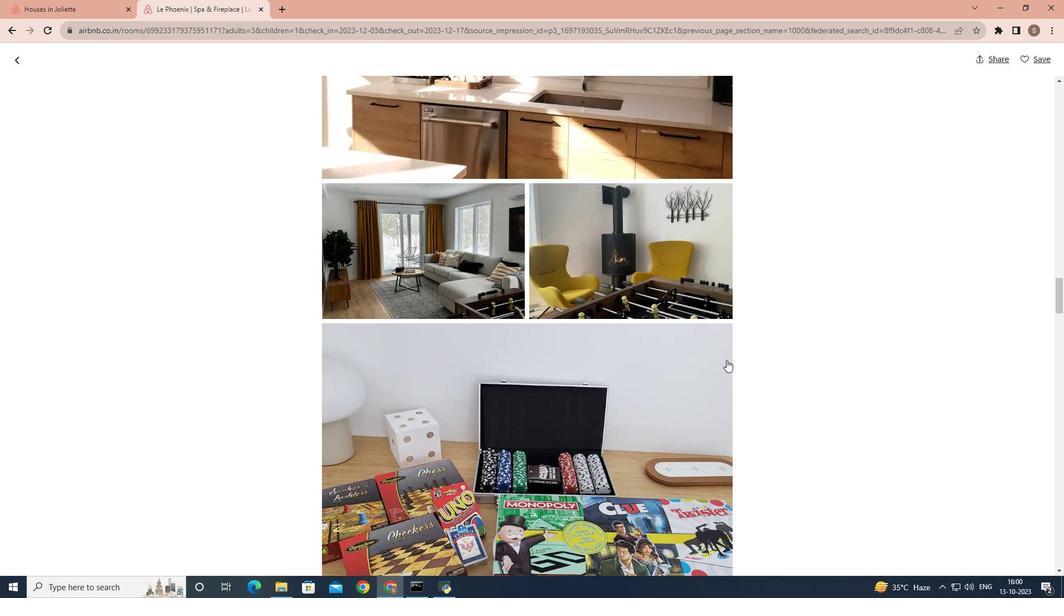 
Action: Mouse scrolled (727, 359) with delta (0, 0)
Screenshot: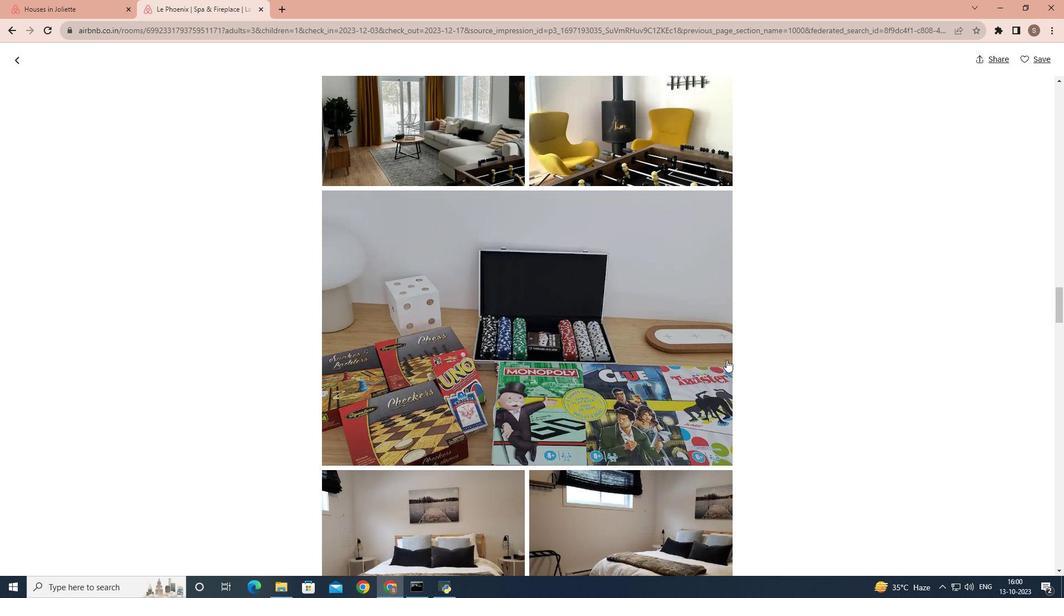 
Action: Mouse scrolled (727, 359) with delta (0, 0)
Screenshot: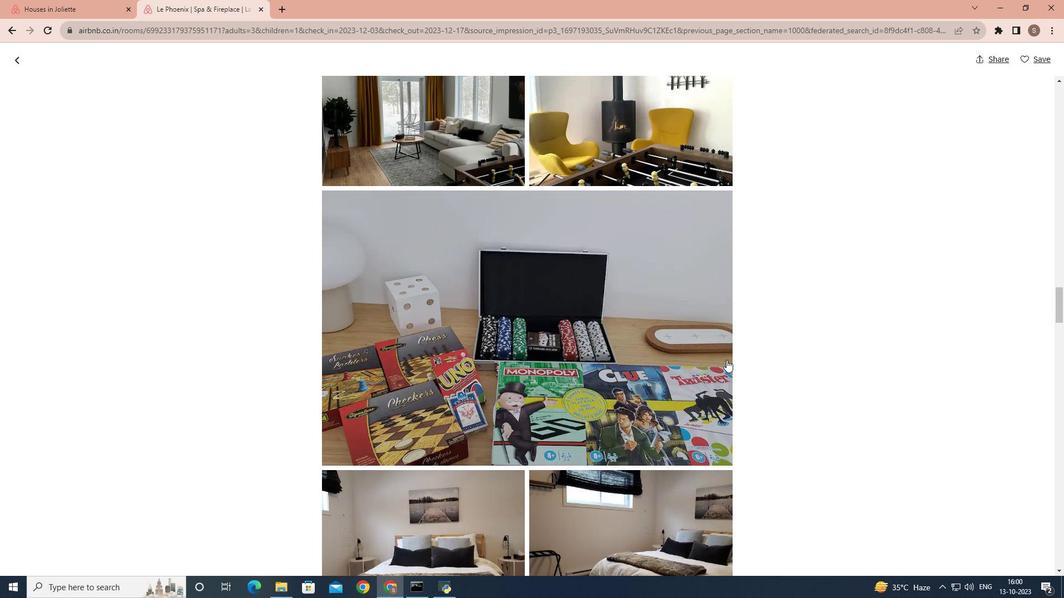 
Action: Mouse scrolled (727, 359) with delta (0, 0)
Screenshot: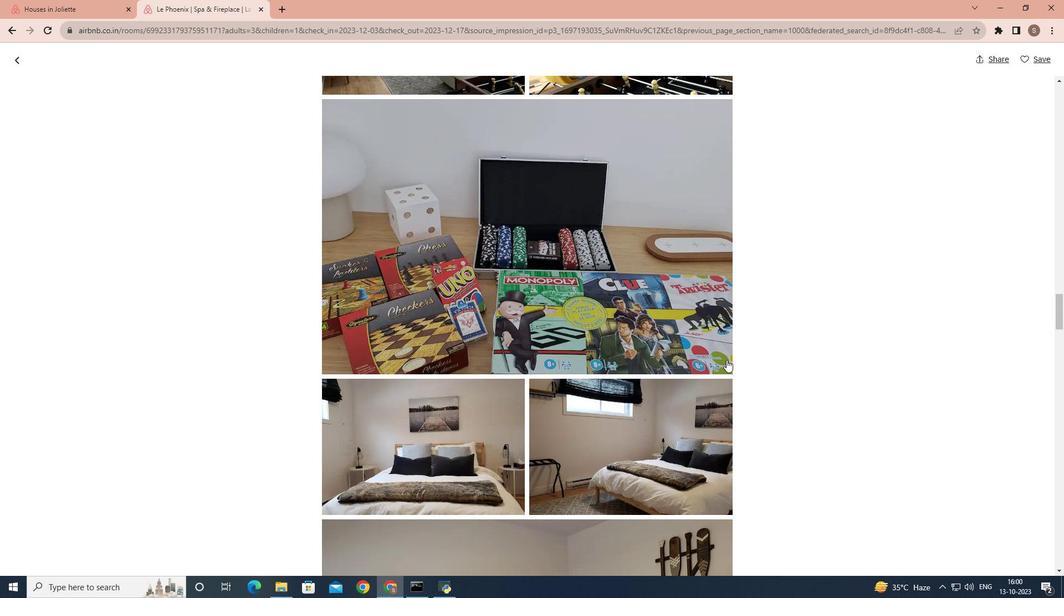 
Action: Mouse scrolled (727, 359) with delta (0, 0)
Screenshot: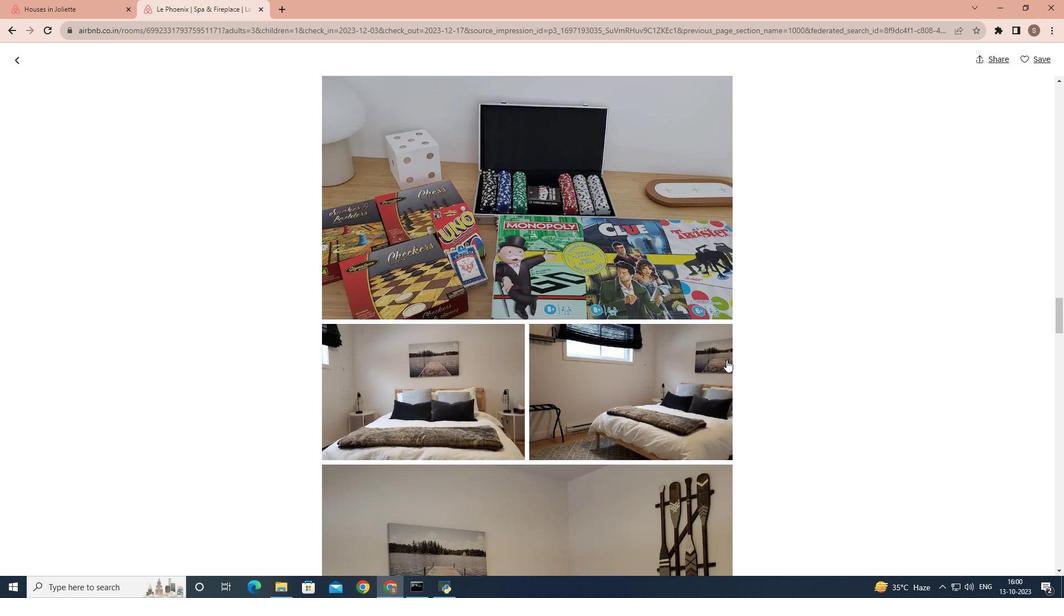 
Action: Mouse scrolled (727, 359) with delta (0, 0)
Screenshot: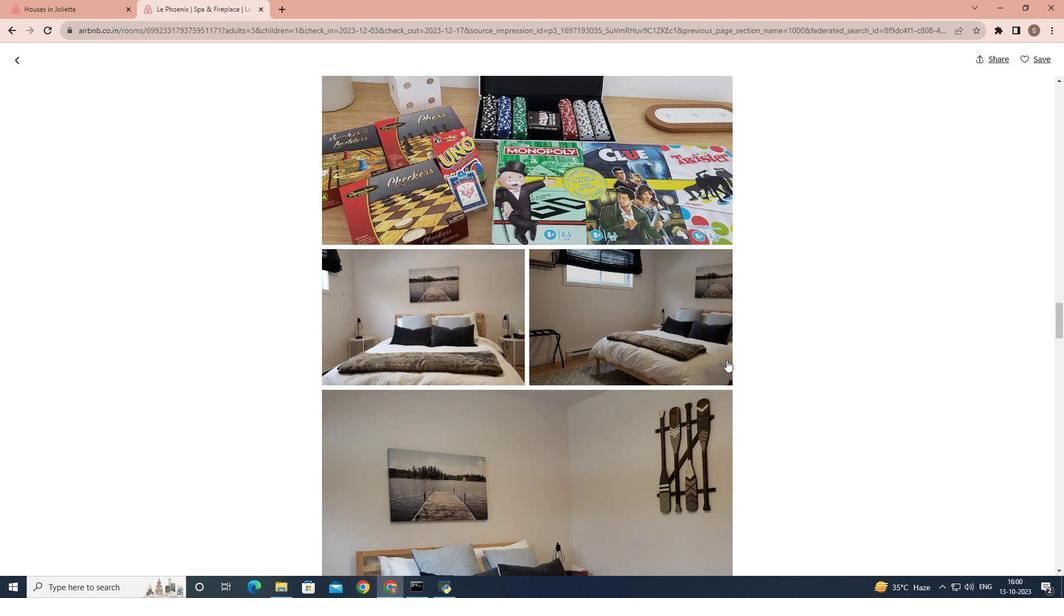 
Action: Mouse scrolled (727, 359) with delta (0, 0)
Screenshot: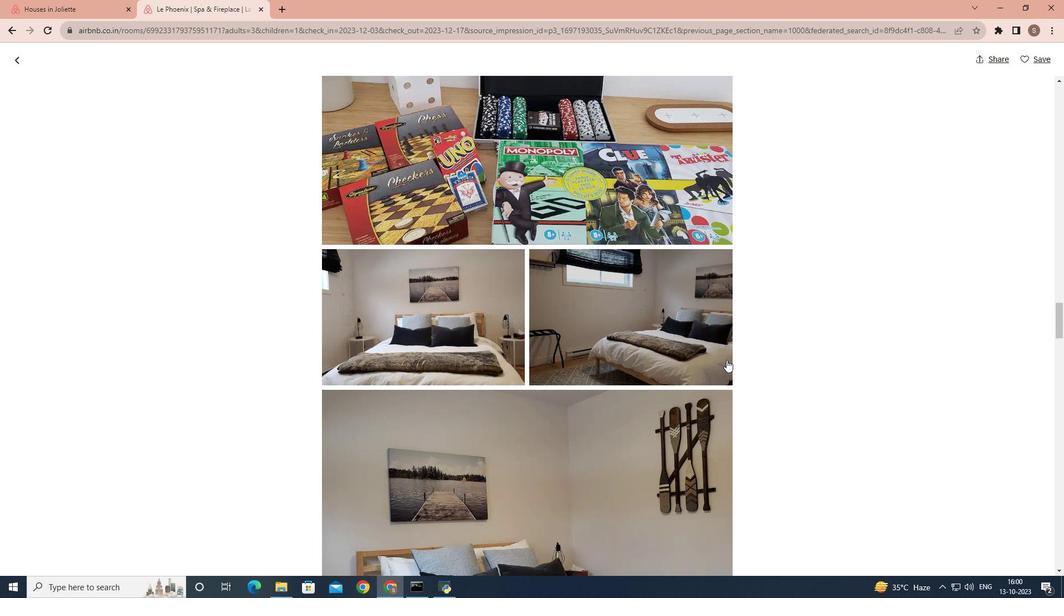 
Action: Mouse scrolled (727, 359) with delta (0, 0)
Screenshot: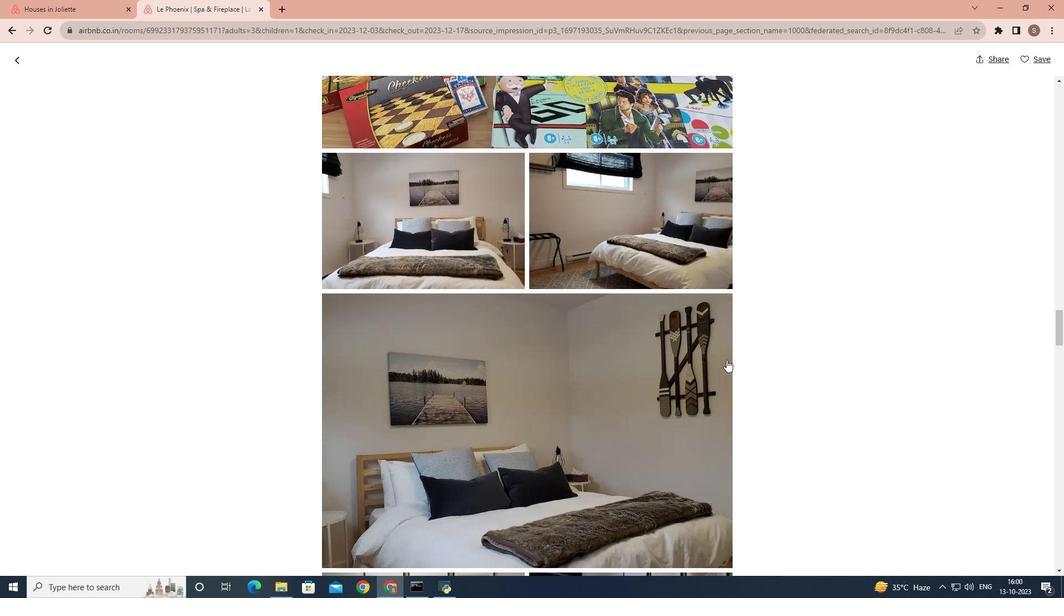 
Action: Mouse scrolled (727, 359) with delta (0, 0)
Screenshot: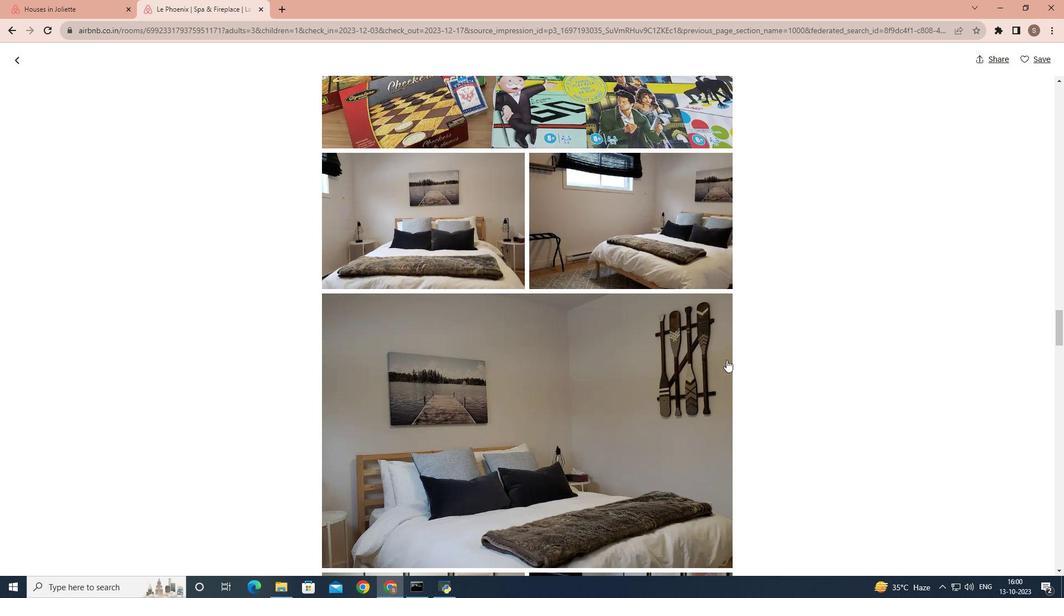 
Action: Mouse scrolled (727, 359) with delta (0, 0)
Screenshot: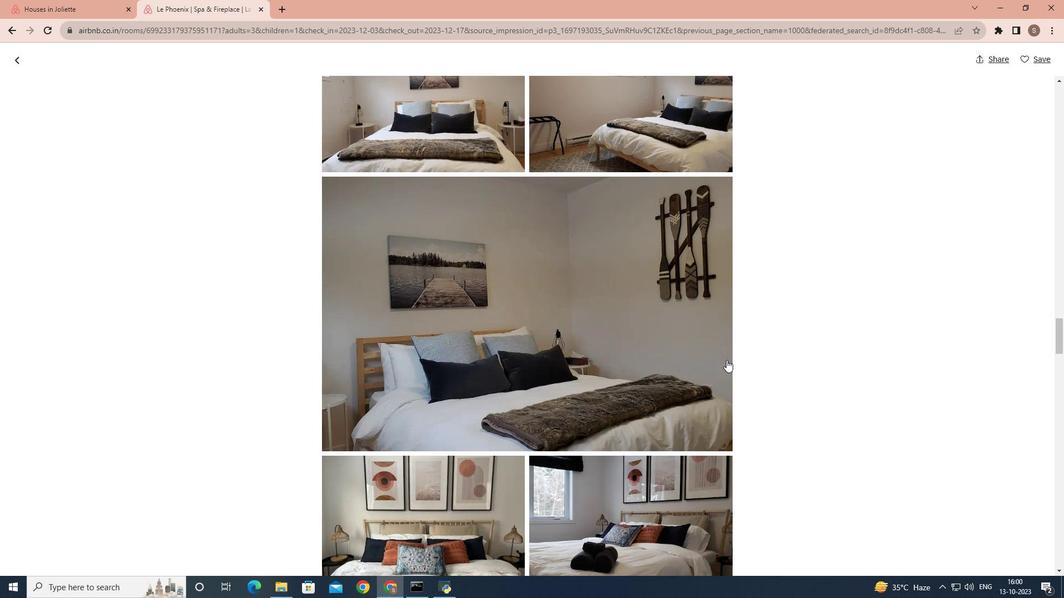 
Action: Mouse scrolled (727, 359) with delta (0, 0)
Screenshot: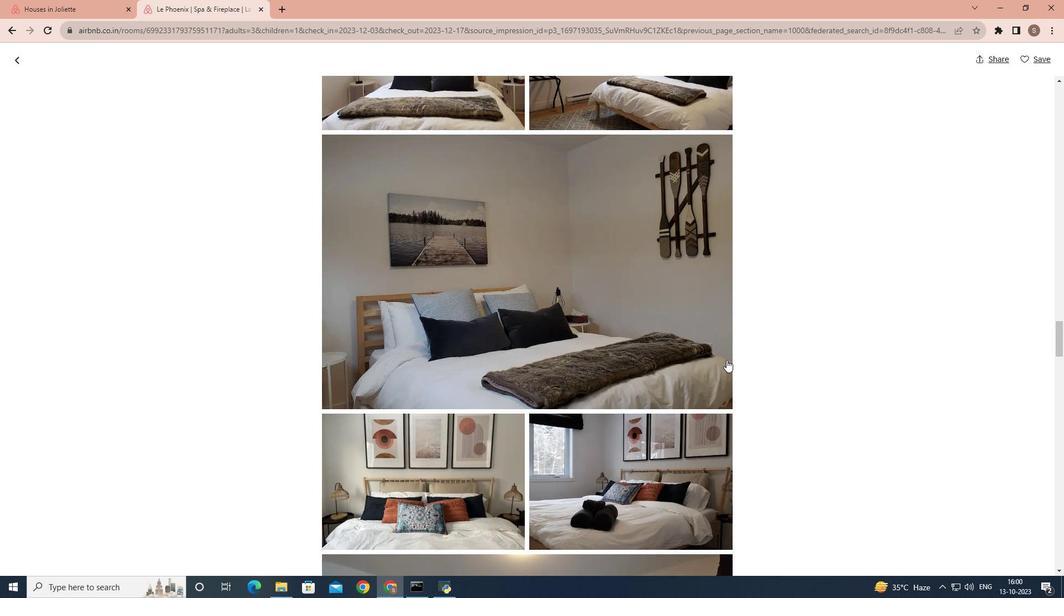 
Action: Mouse scrolled (727, 359) with delta (0, 0)
Screenshot: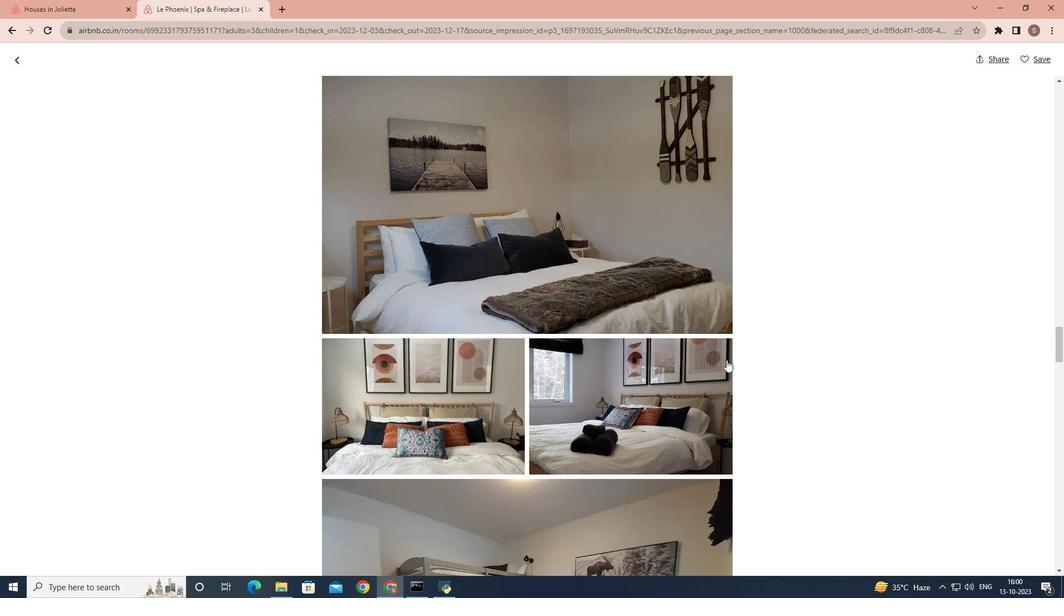 
Action: Mouse scrolled (727, 359) with delta (0, 0)
Screenshot: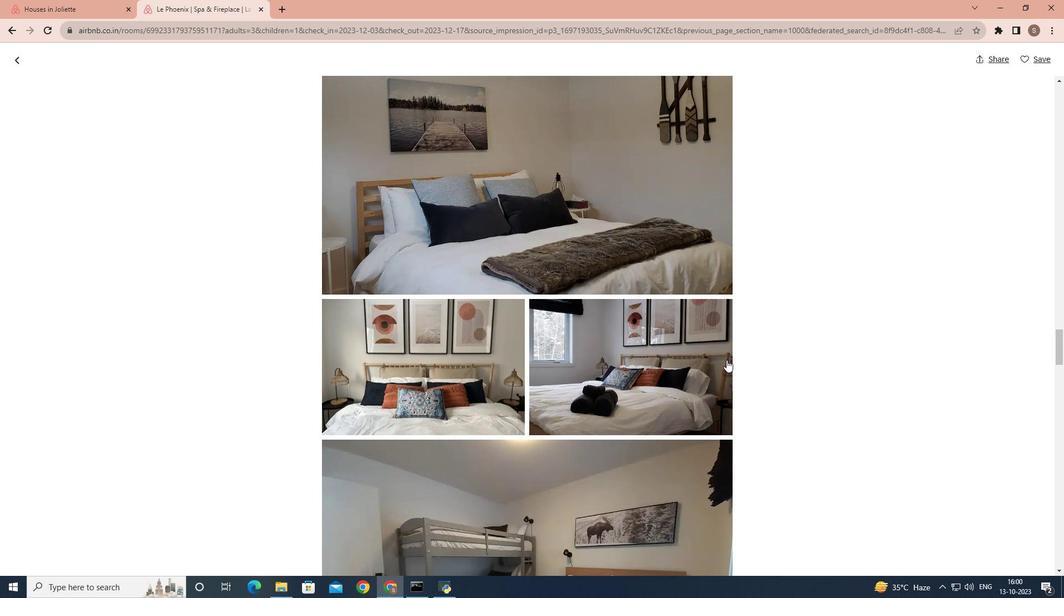 
Action: Mouse scrolled (727, 359) with delta (0, 0)
Screenshot: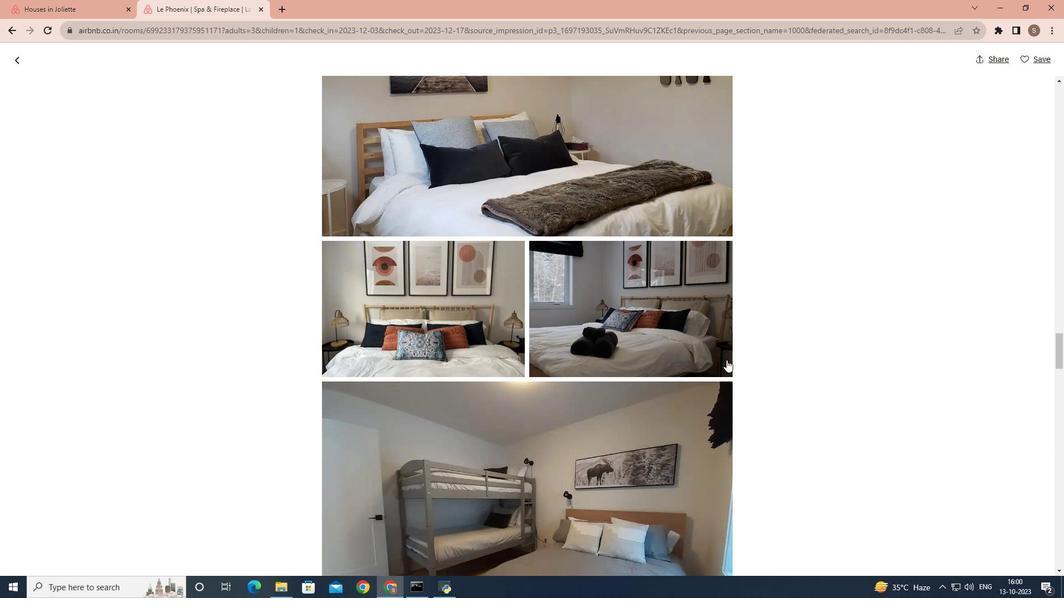
Action: Mouse scrolled (727, 359) with delta (0, 0)
Screenshot: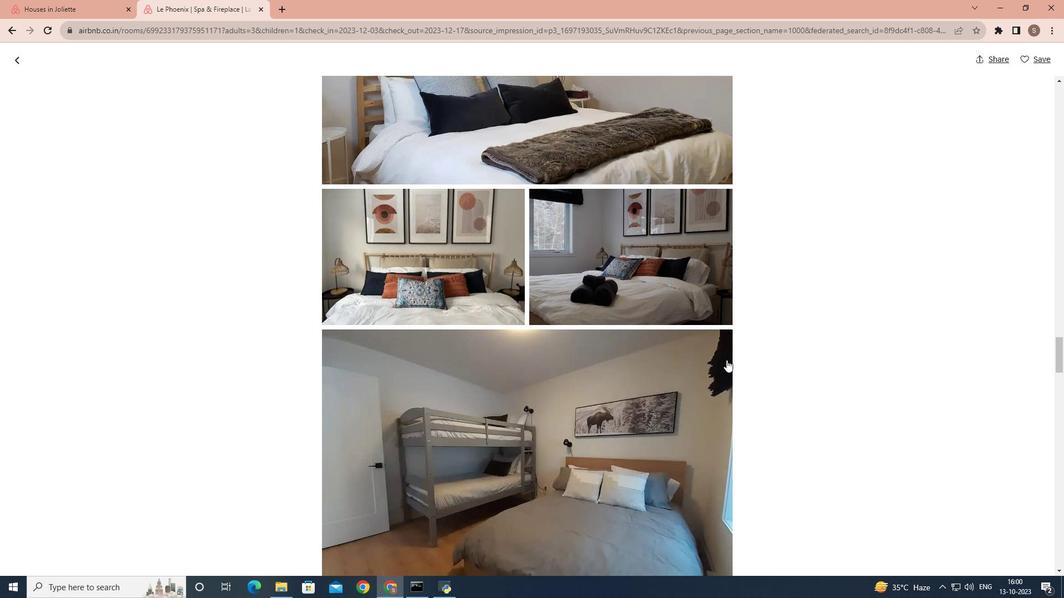 
Action: Mouse scrolled (727, 359) with delta (0, 0)
Screenshot: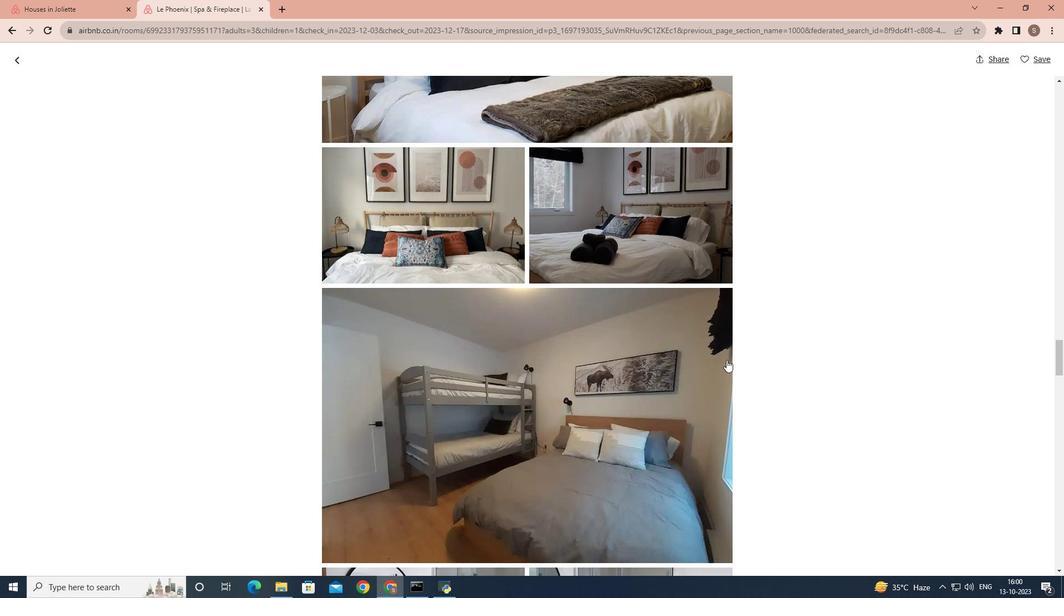 
Action: Mouse scrolled (727, 359) with delta (0, 0)
Screenshot: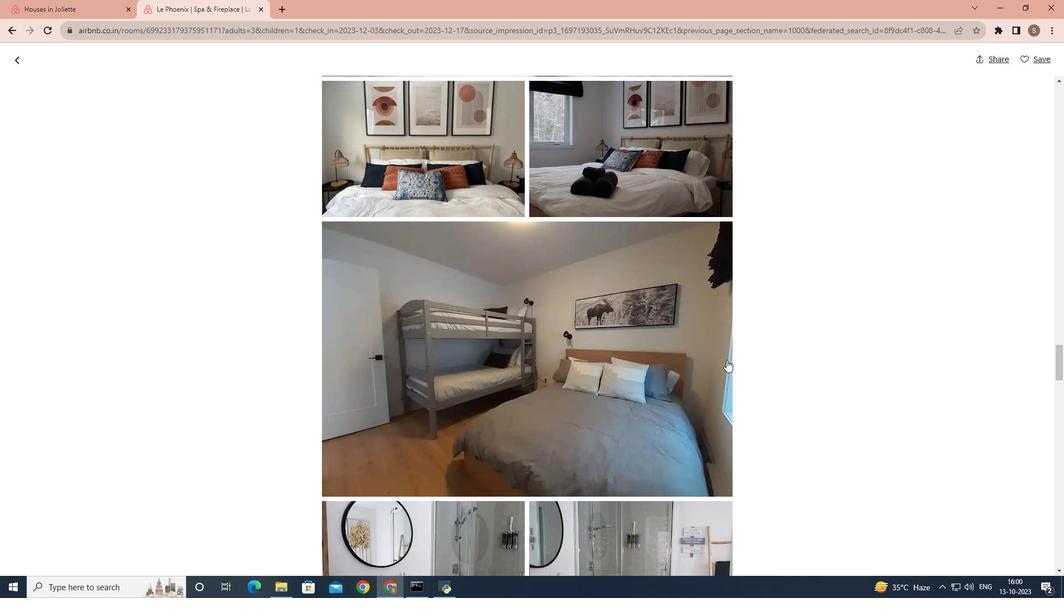 
Action: Mouse scrolled (727, 359) with delta (0, 0)
Screenshot: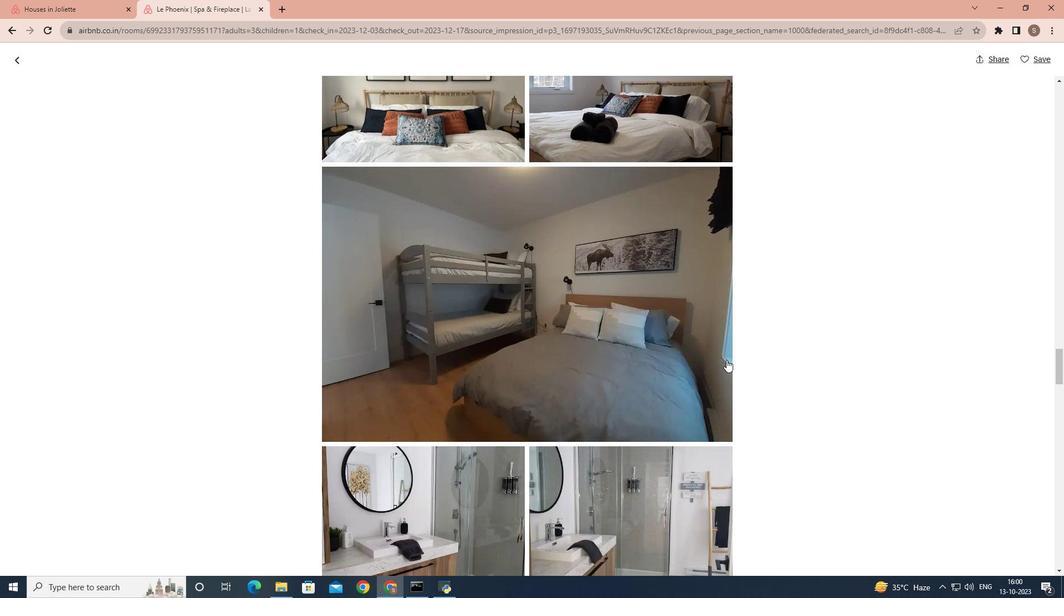 
Action: Mouse scrolled (727, 359) with delta (0, 0)
Screenshot: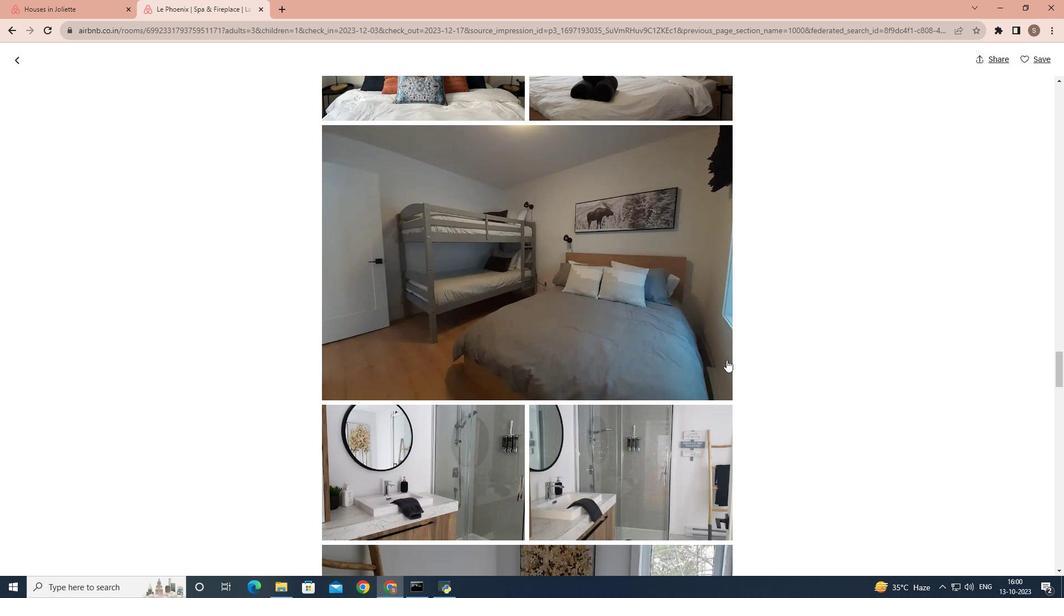 
Action: Mouse scrolled (727, 359) with delta (0, 0)
Screenshot: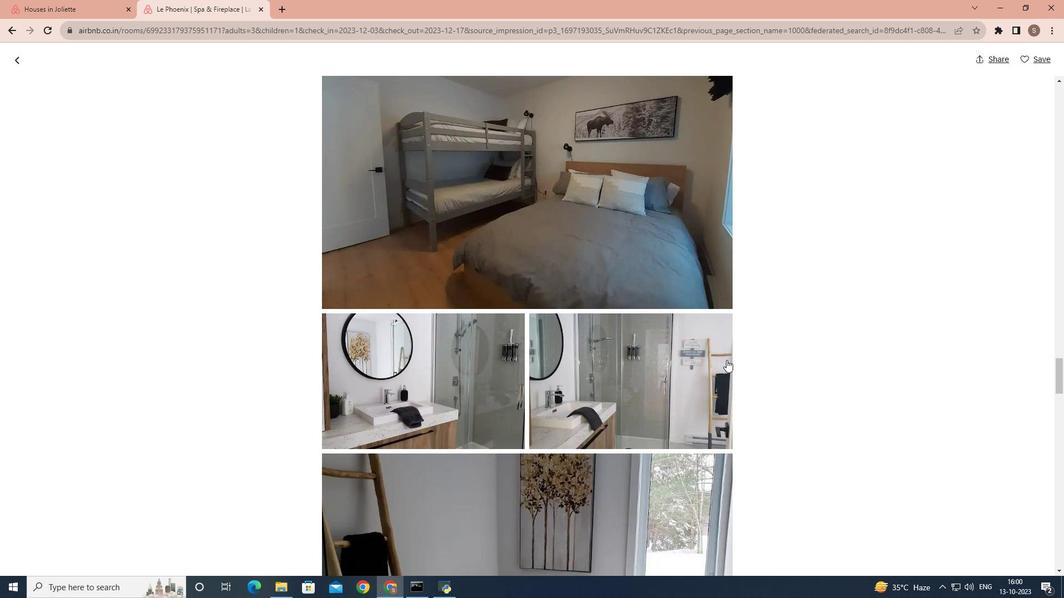 
Action: Mouse scrolled (727, 359) with delta (0, 0)
Screenshot: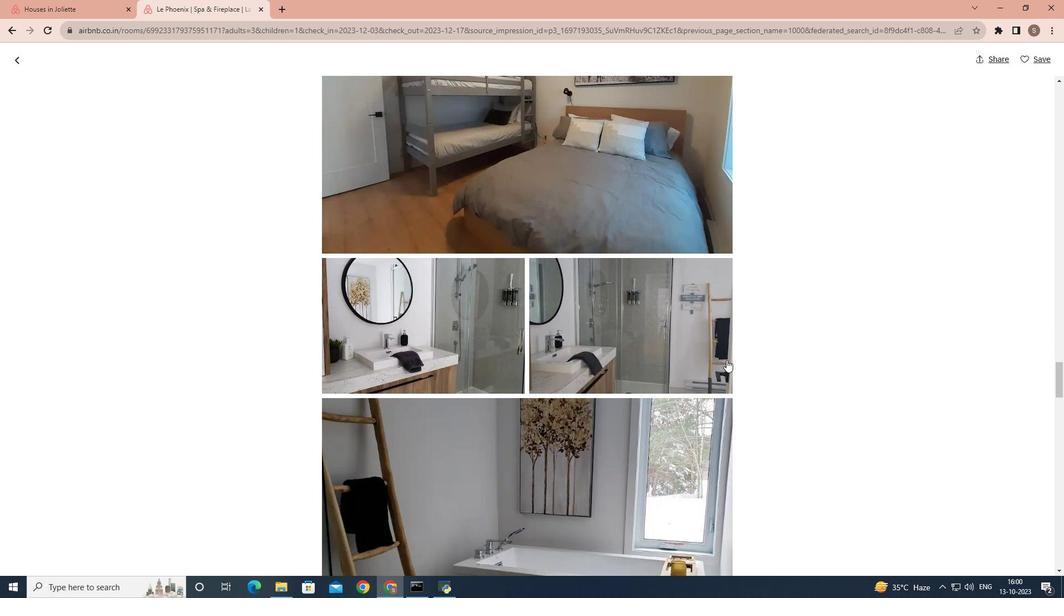 
Action: Mouse scrolled (727, 359) with delta (0, 0)
Screenshot: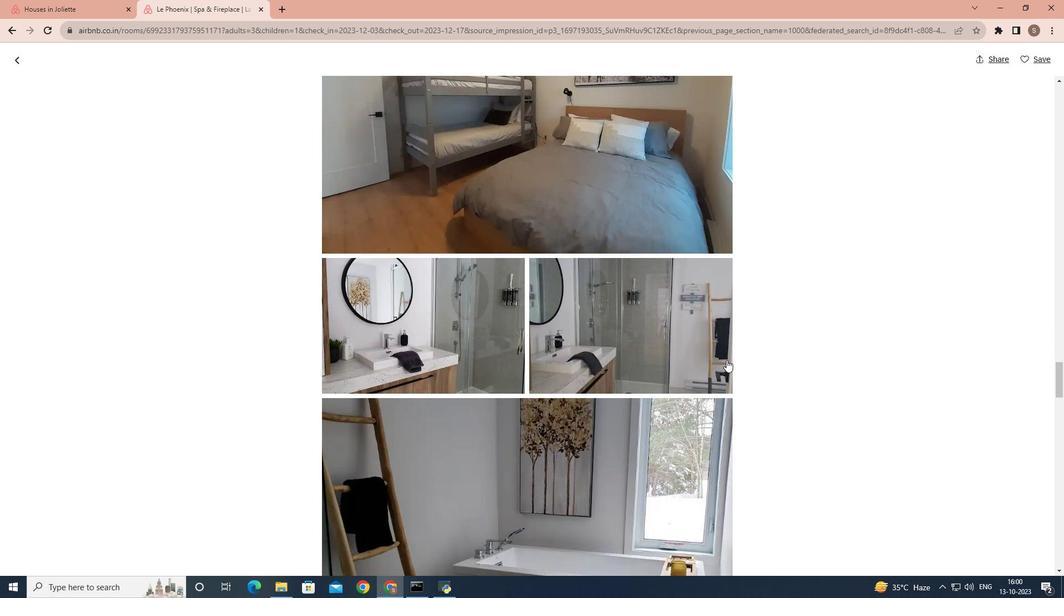 
Action: Mouse scrolled (727, 359) with delta (0, 0)
Screenshot: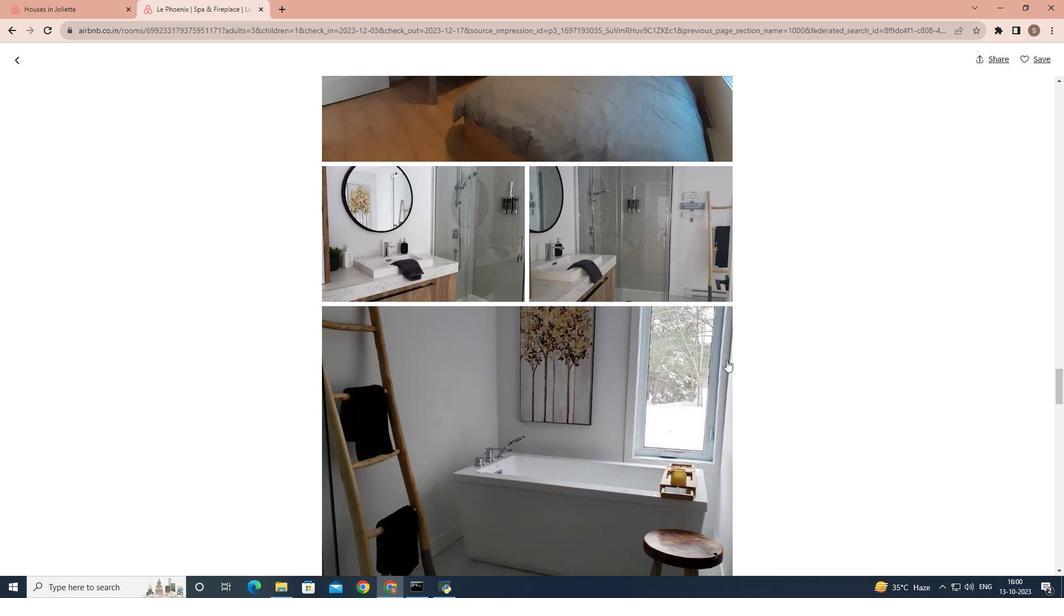 
Action: Mouse scrolled (727, 359) with delta (0, 0)
Screenshot: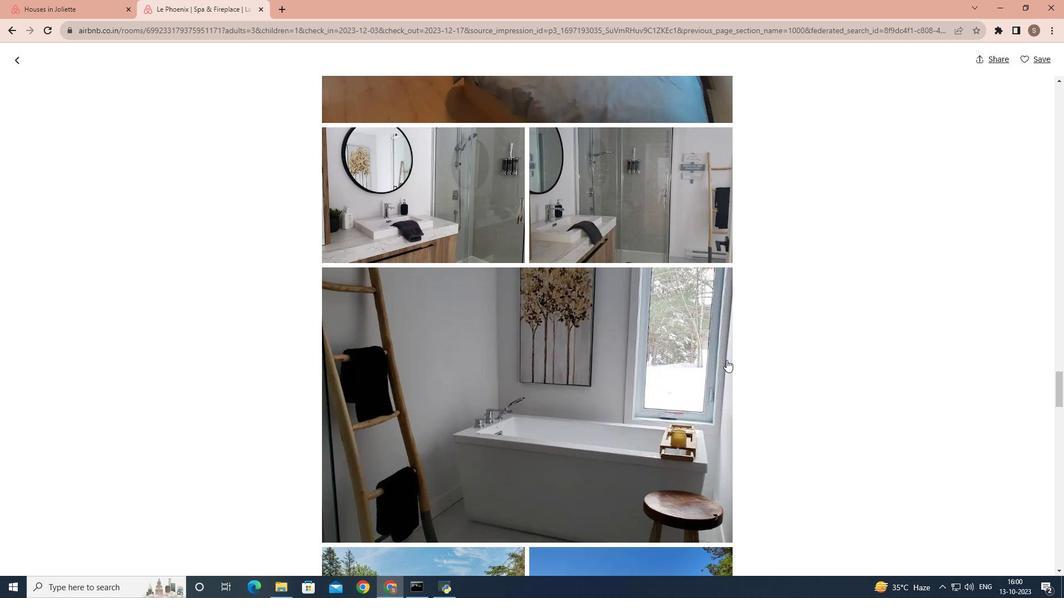 
Action: Mouse scrolled (727, 361) with delta (0, 0)
Screenshot: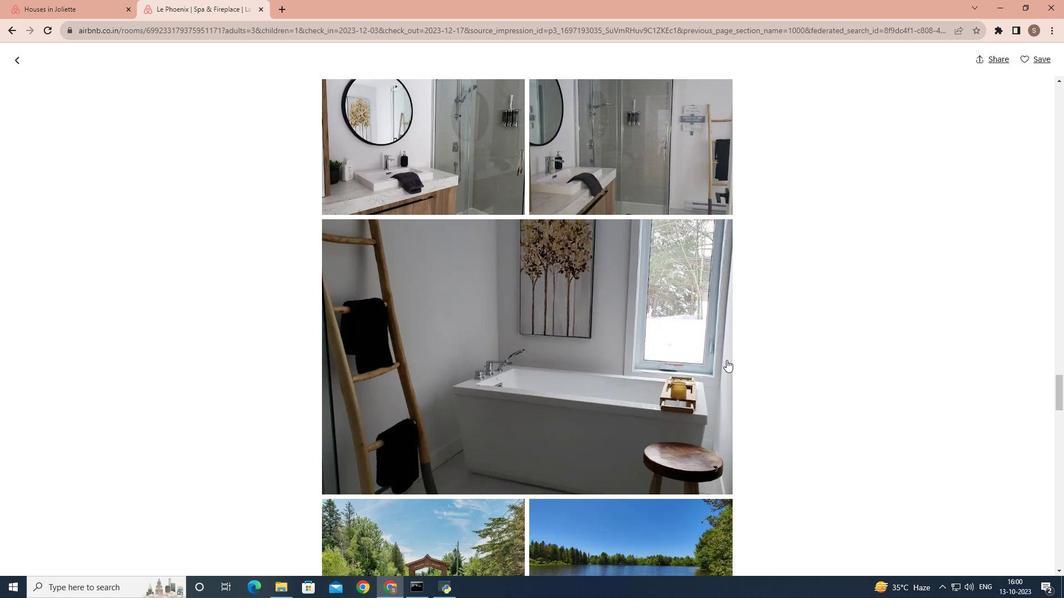 
Action: Mouse scrolled (727, 359) with delta (0, 0)
Screenshot: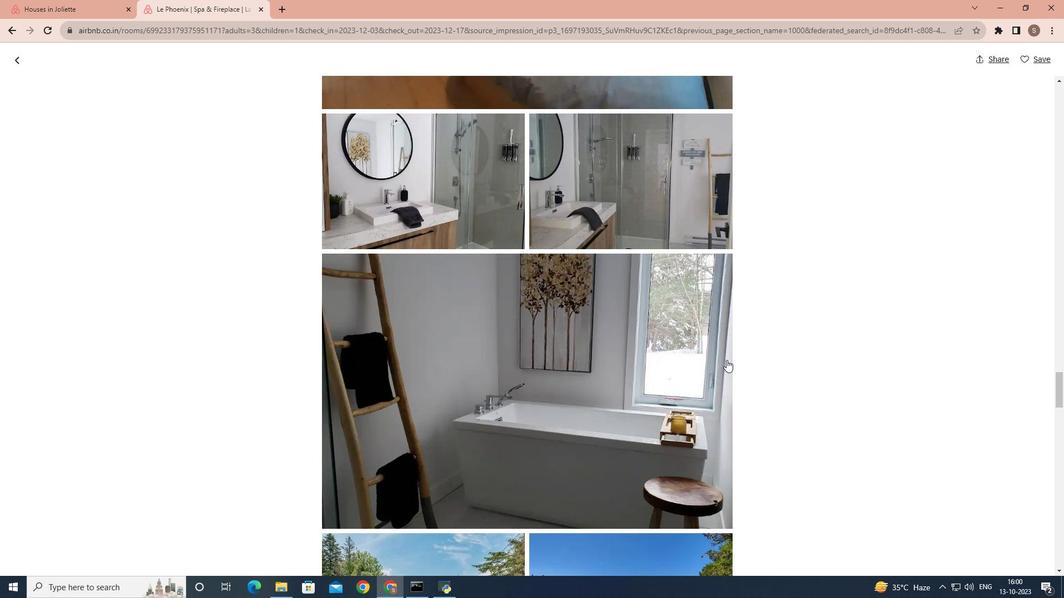 
Action: Mouse scrolled (727, 359) with delta (0, 0)
Screenshot: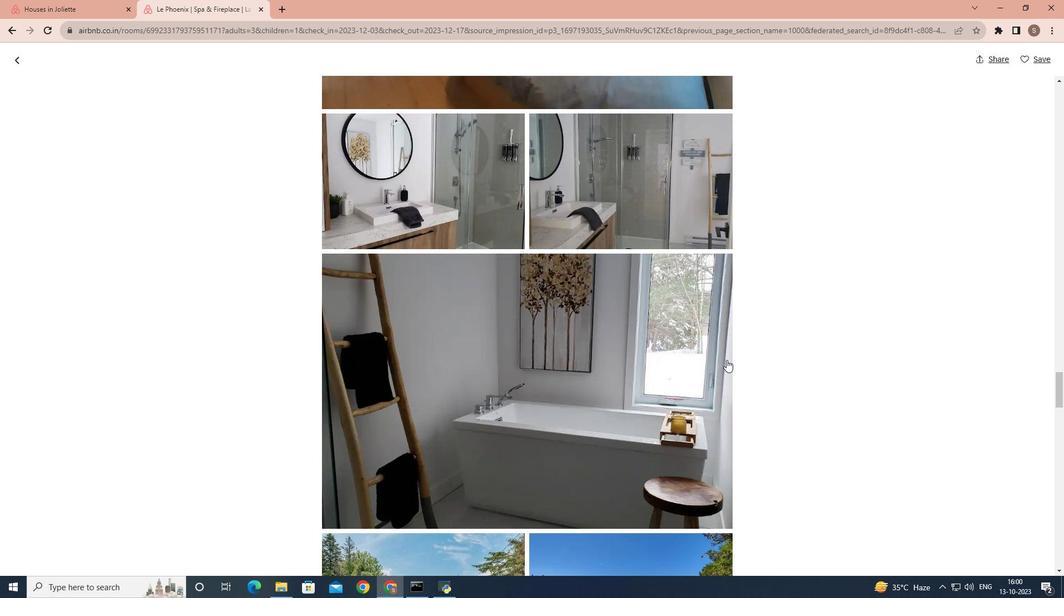 
Action: Mouse scrolled (727, 359) with delta (0, 0)
Screenshot: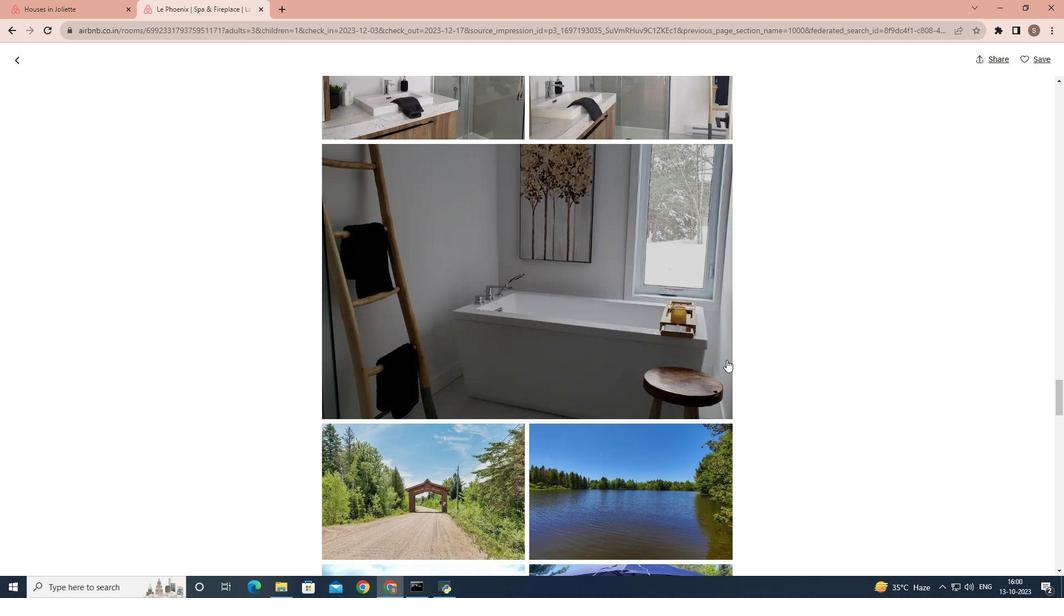 
Action: Mouse scrolled (727, 359) with delta (0, 0)
Screenshot: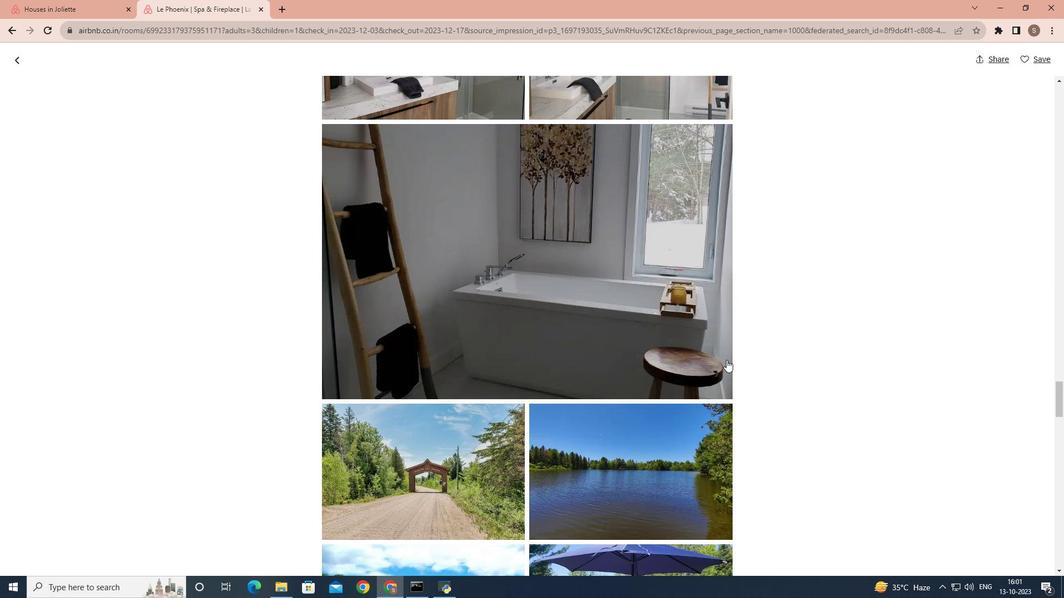 
Action: Mouse scrolled (727, 359) with delta (0, 0)
Screenshot: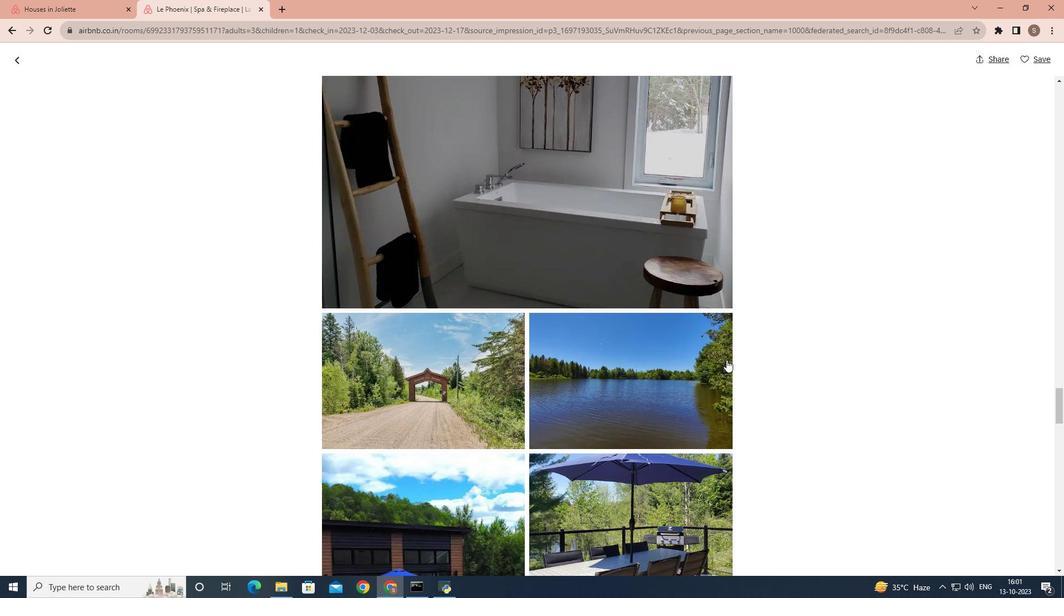 
Action: Mouse scrolled (727, 359) with delta (0, 0)
Screenshot: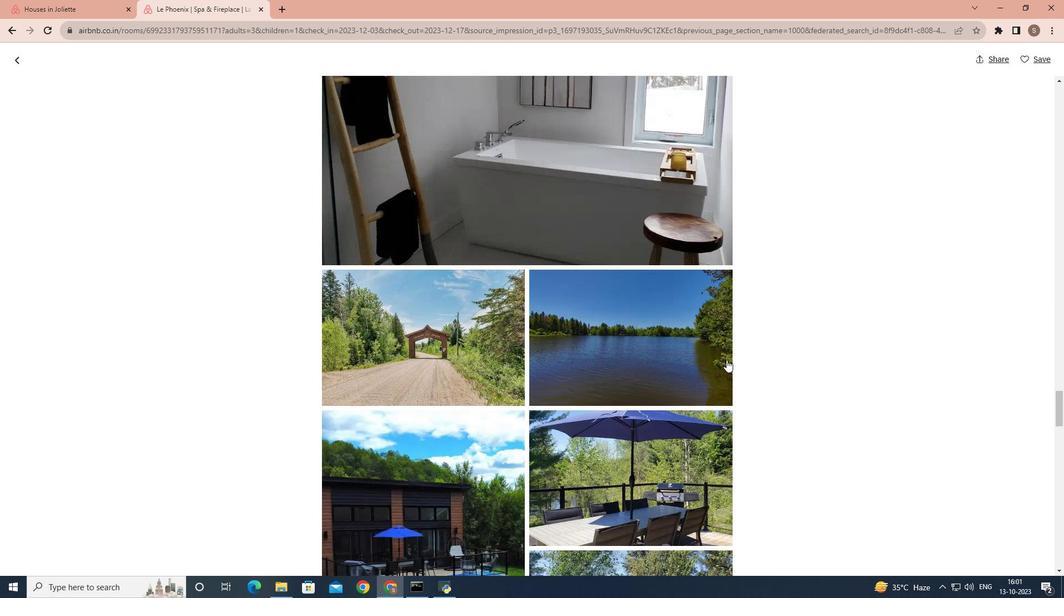 
Action: Mouse scrolled (727, 359) with delta (0, 0)
Screenshot: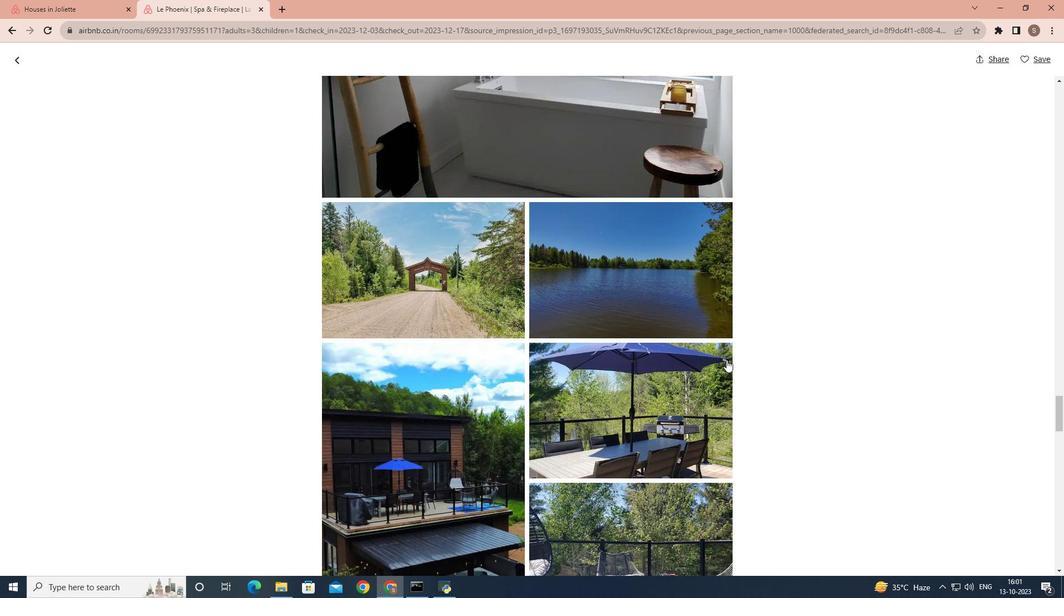 
Action: Mouse scrolled (727, 359) with delta (0, 0)
Screenshot: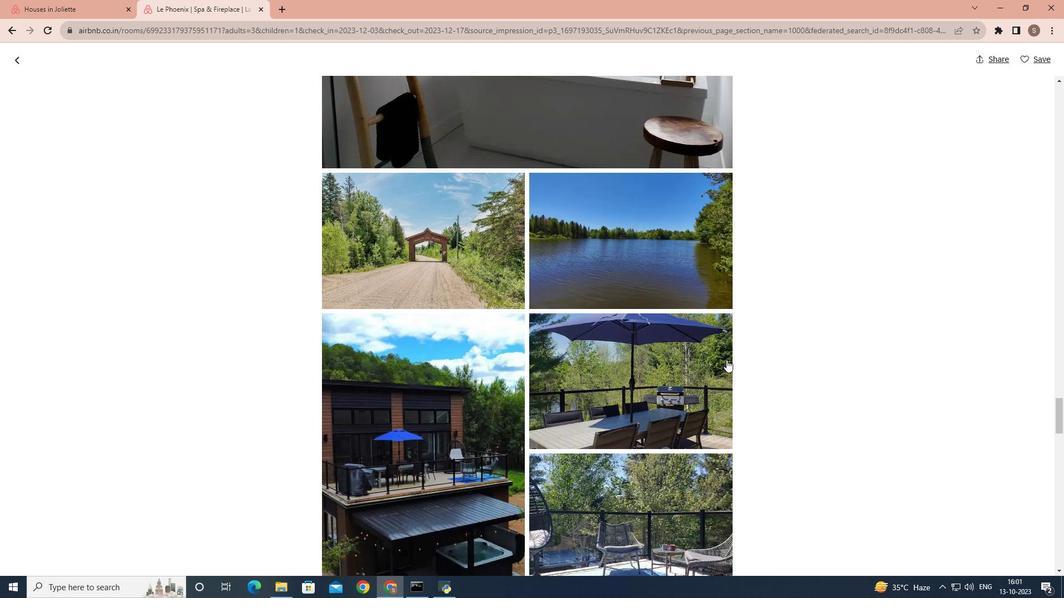 
Action: Mouse scrolled (727, 359) with delta (0, 0)
Screenshot: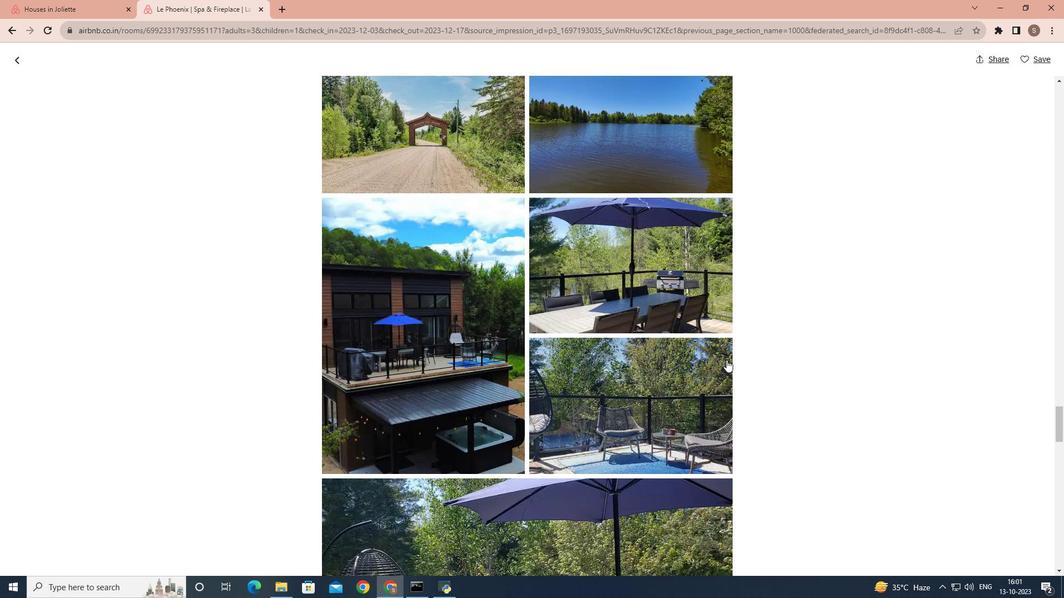 
Action: Mouse scrolled (727, 359) with delta (0, 0)
Screenshot: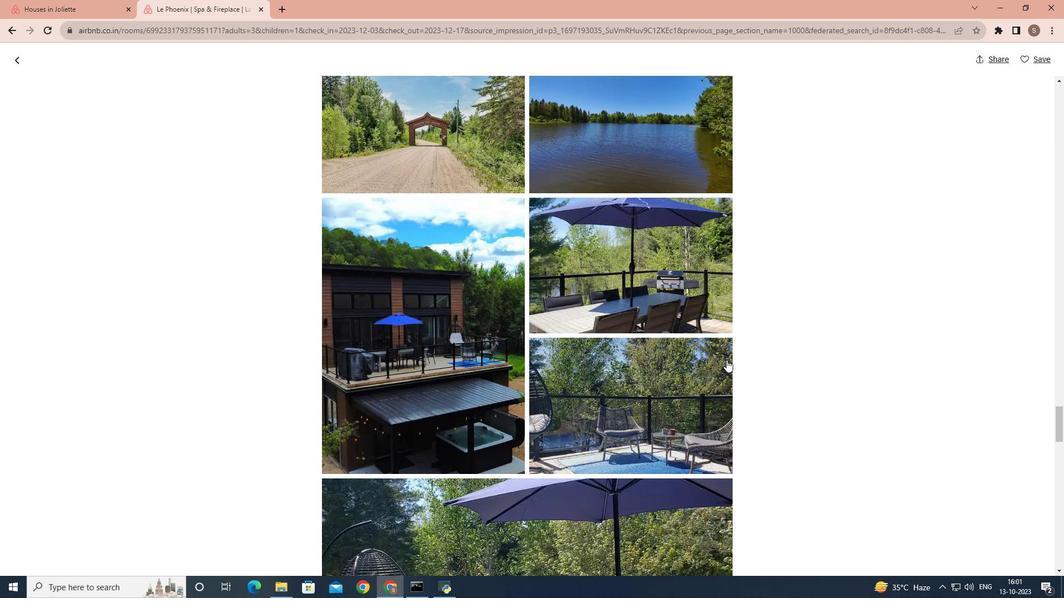 
Action: Mouse scrolled (727, 359) with delta (0, 0)
Screenshot: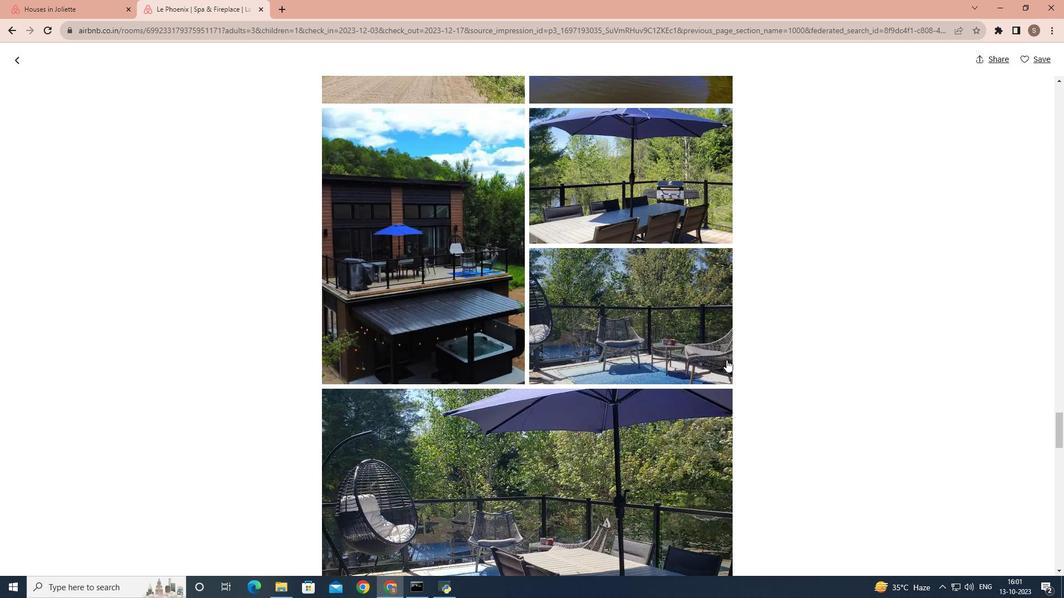 
Action: Mouse scrolled (727, 359) with delta (0, 0)
Screenshot: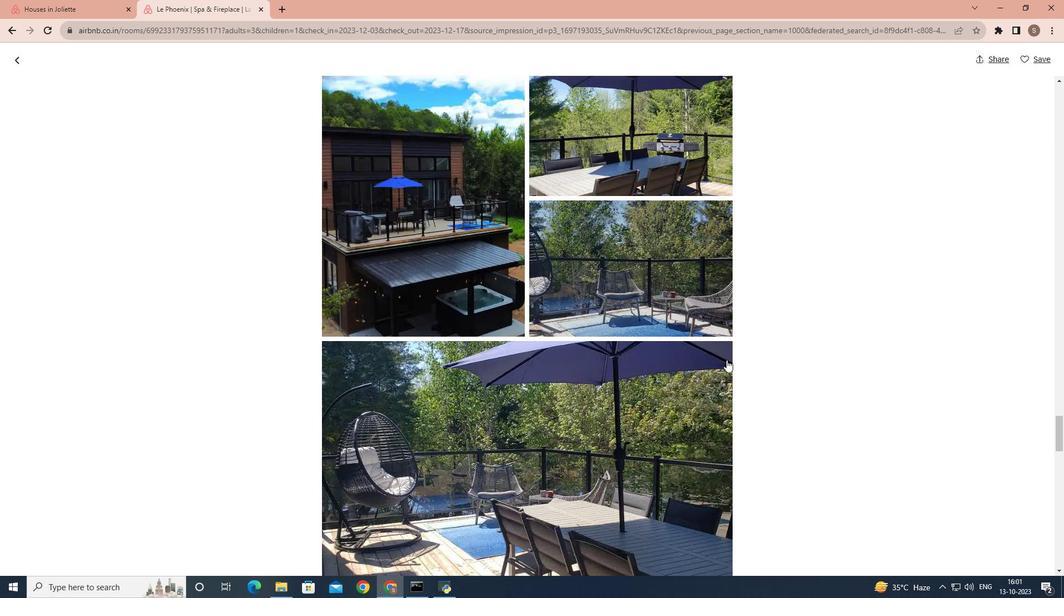 
Action: Mouse scrolled (727, 359) with delta (0, 0)
Screenshot: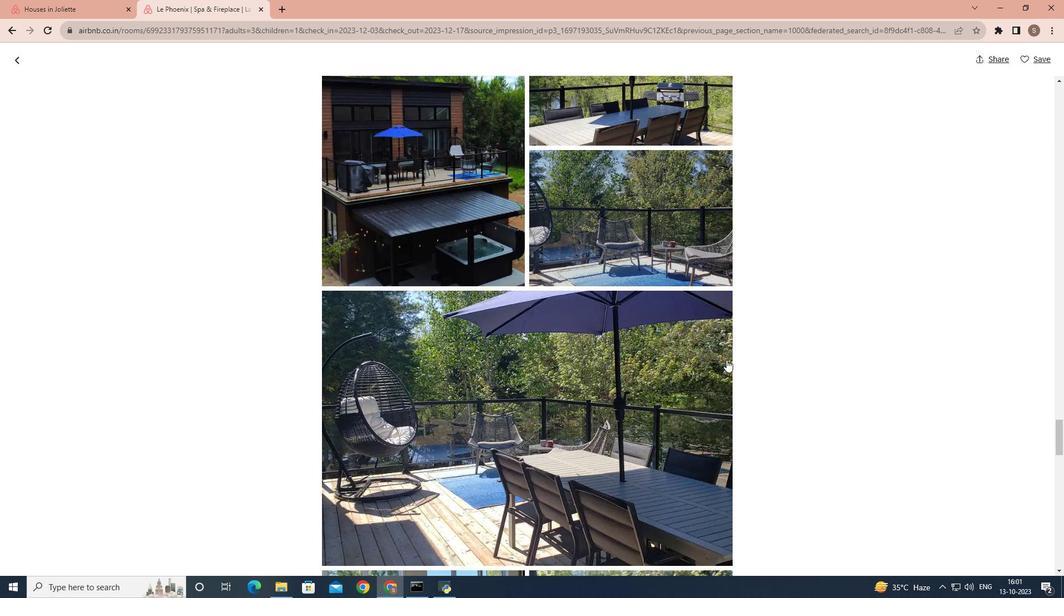 
Action: Mouse scrolled (727, 359) with delta (0, 0)
Screenshot: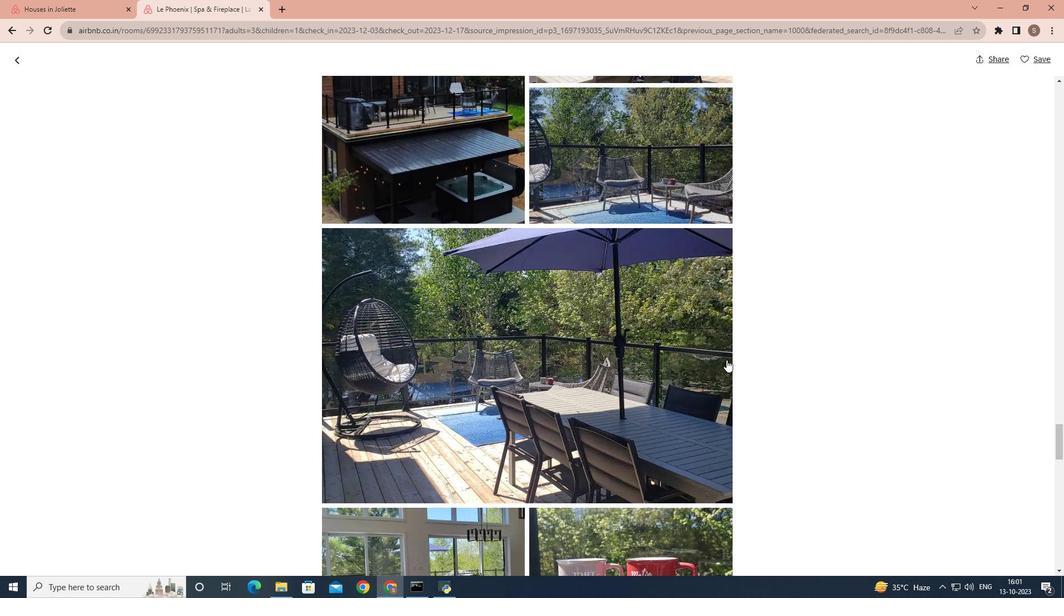 
Action: Mouse scrolled (727, 359) with delta (0, 0)
Screenshot: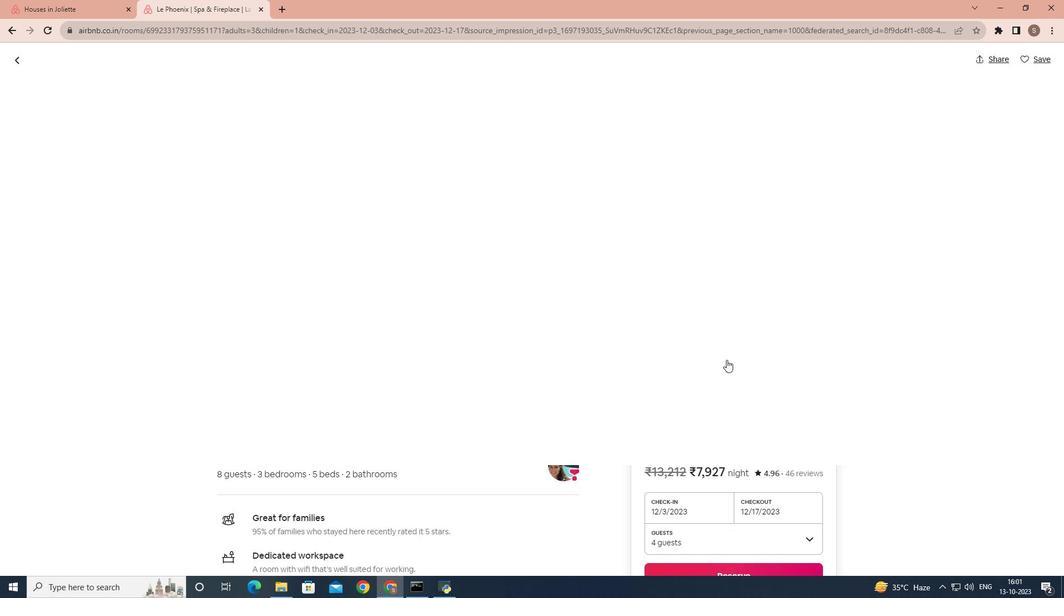 
Action: Mouse scrolled (727, 359) with delta (0, 0)
Screenshot: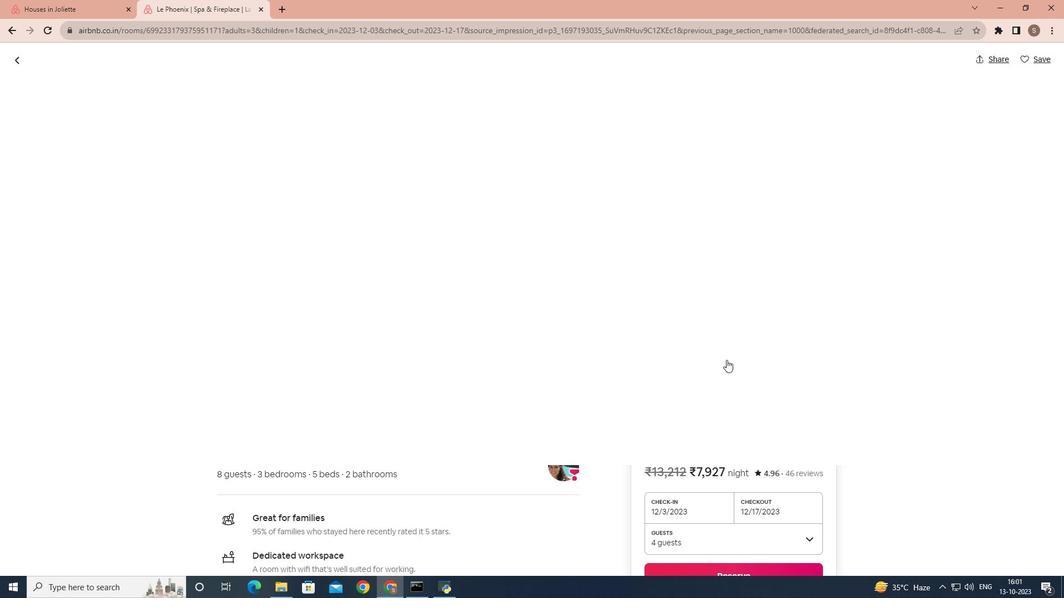 
Action: Mouse scrolled (727, 359) with delta (0, 0)
Screenshot: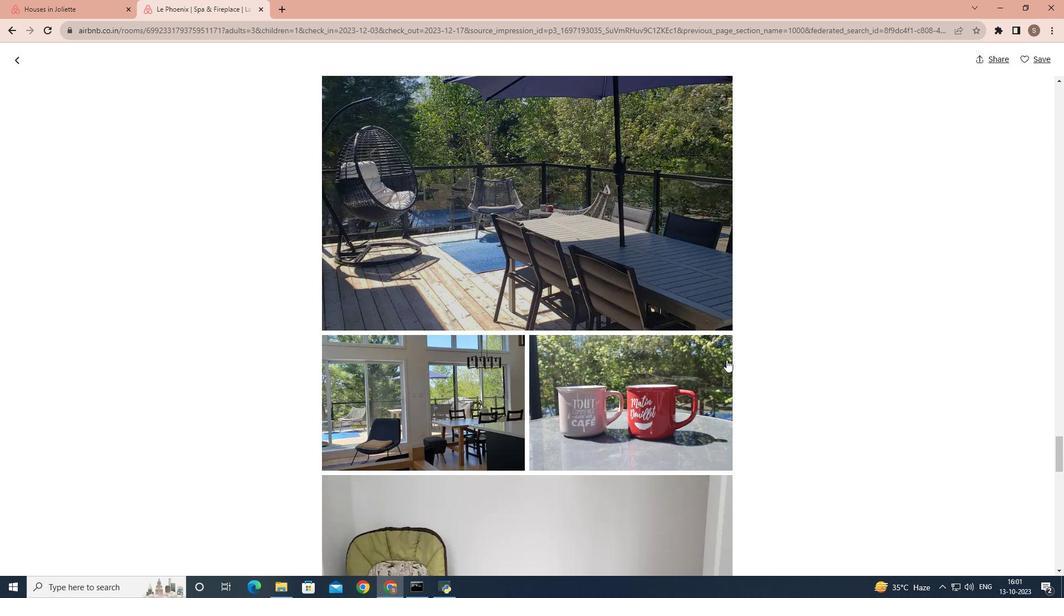 
Action: Mouse scrolled (727, 359) with delta (0, 0)
Screenshot: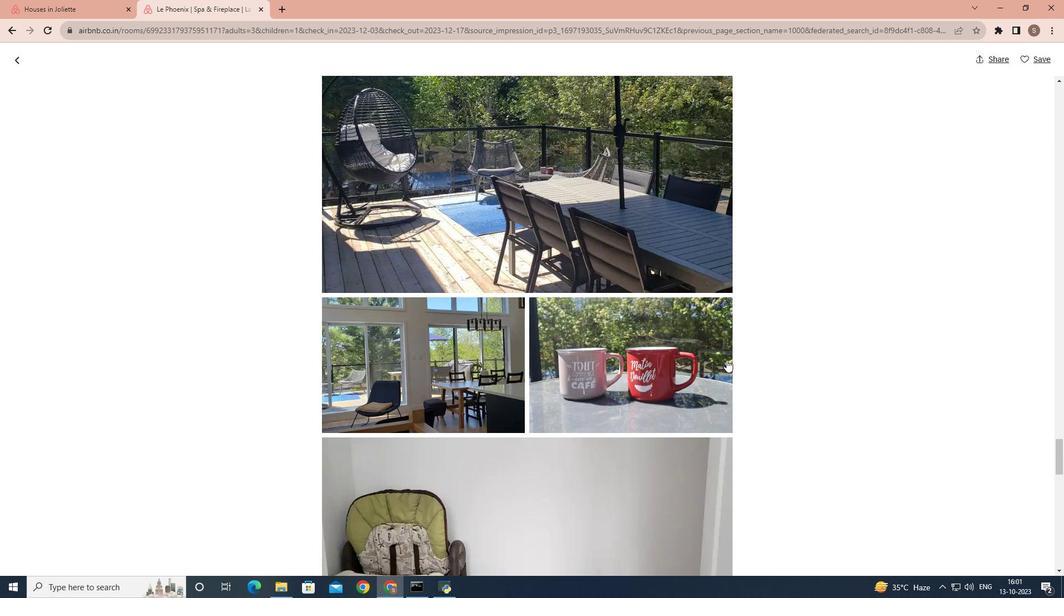
Action: Mouse scrolled (727, 359) with delta (0, 0)
Screenshot: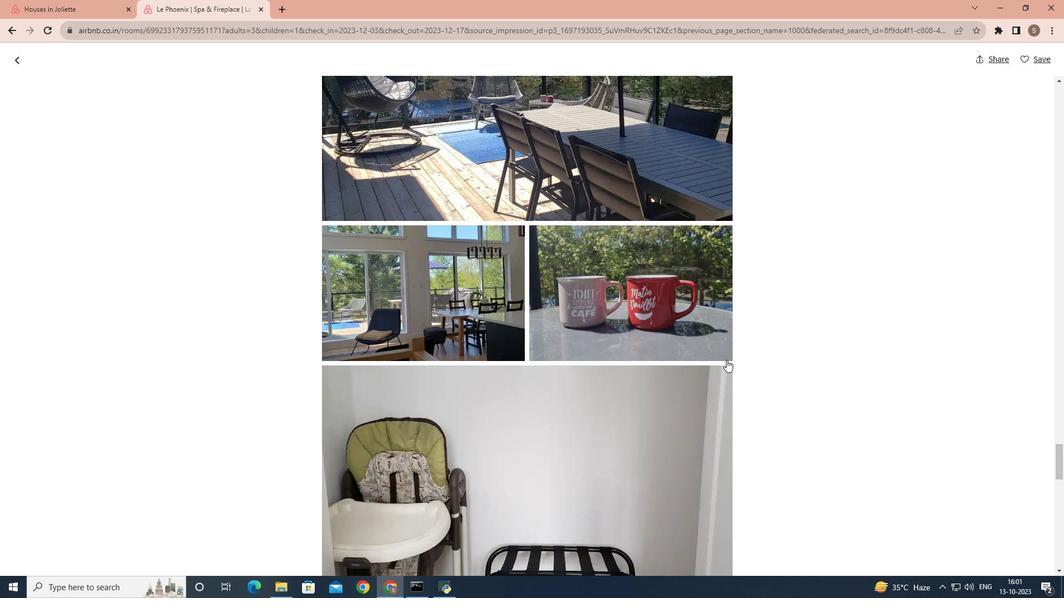 
Action: Mouse scrolled (727, 359) with delta (0, 0)
Screenshot: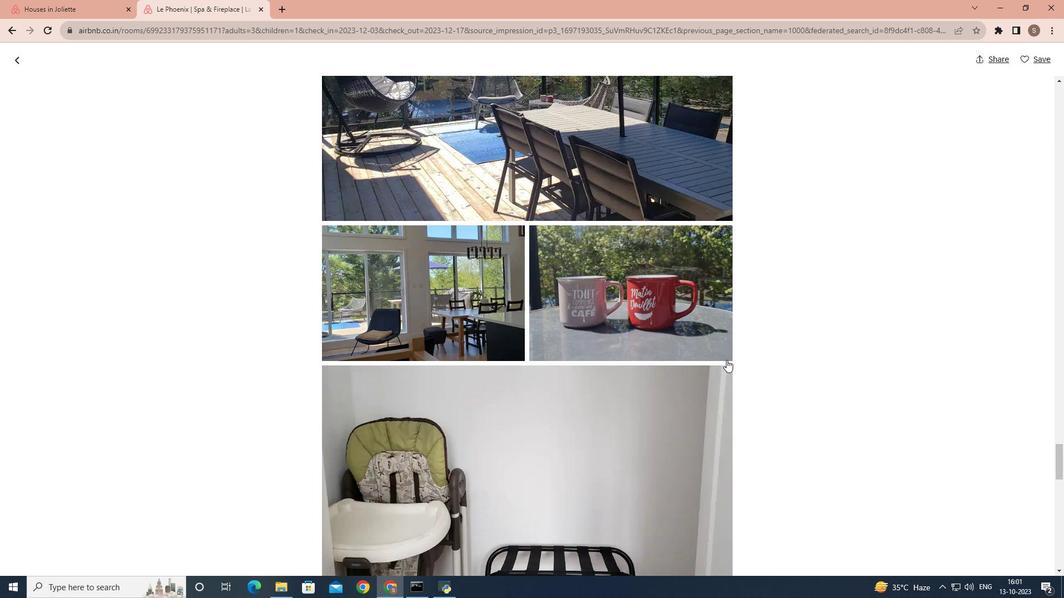 
Action: Mouse scrolled (727, 359) with delta (0, 0)
Screenshot: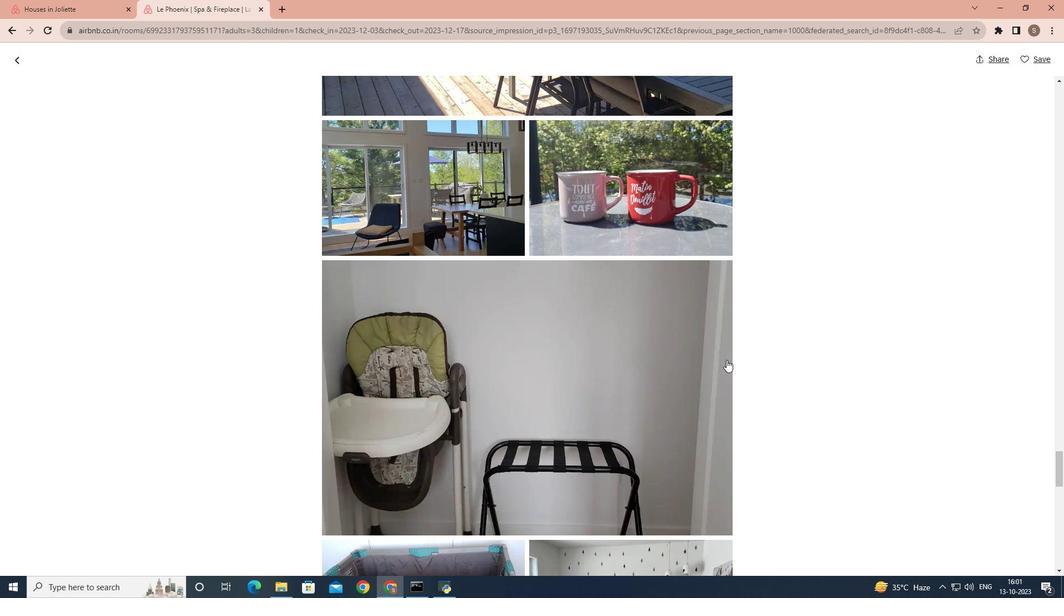 
Action: Mouse scrolled (727, 359) with delta (0, 0)
Screenshot: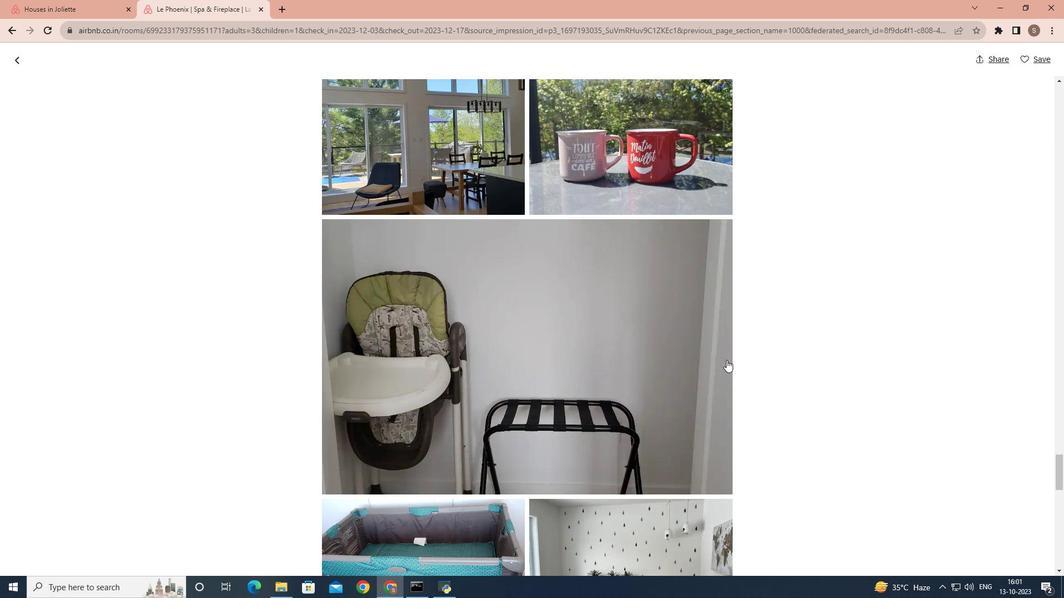 
Action: Mouse scrolled (727, 359) with delta (0, 0)
Screenshot: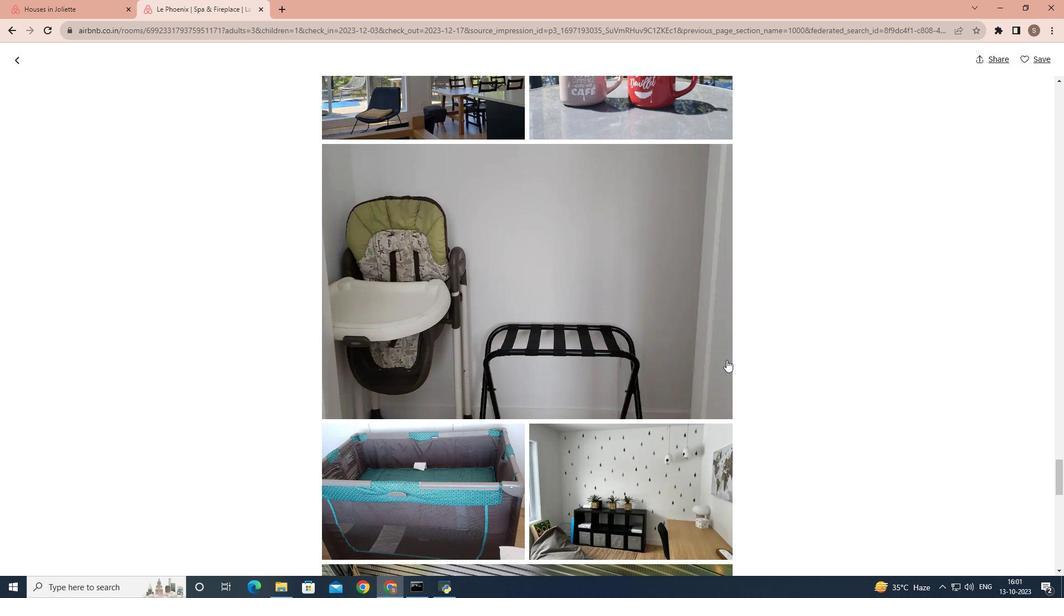 
Action: Mouse scrolled (727, 359) with delta (0, 0)
Screenshot: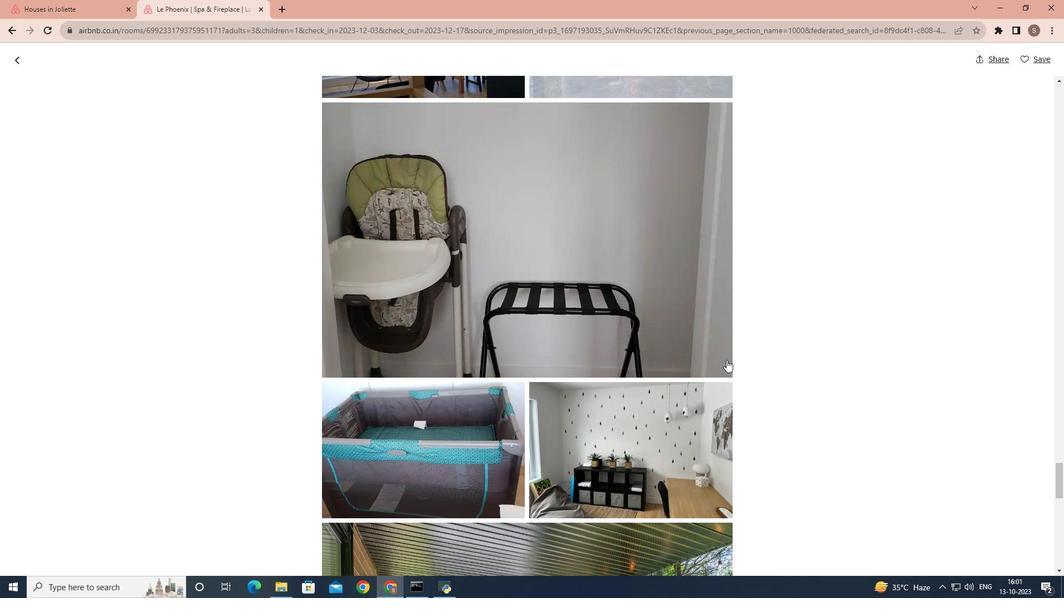 
Action: Mouse scrolled (727, 359) with delta (0, 0)
Screenshot: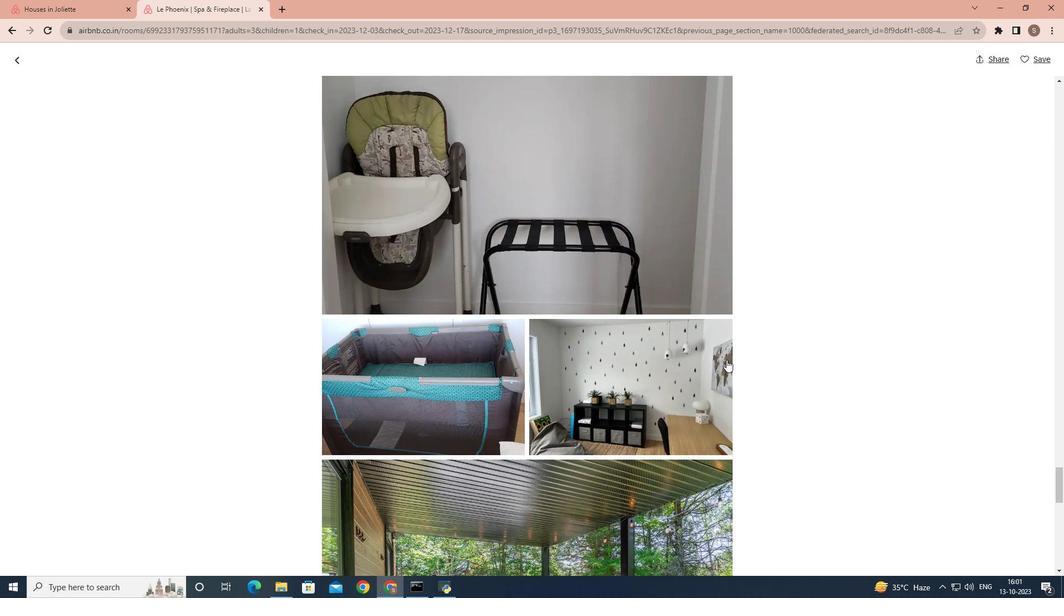 
Action: Mouse scrolled (727, 359) with delta (0, 0)
Screenshot: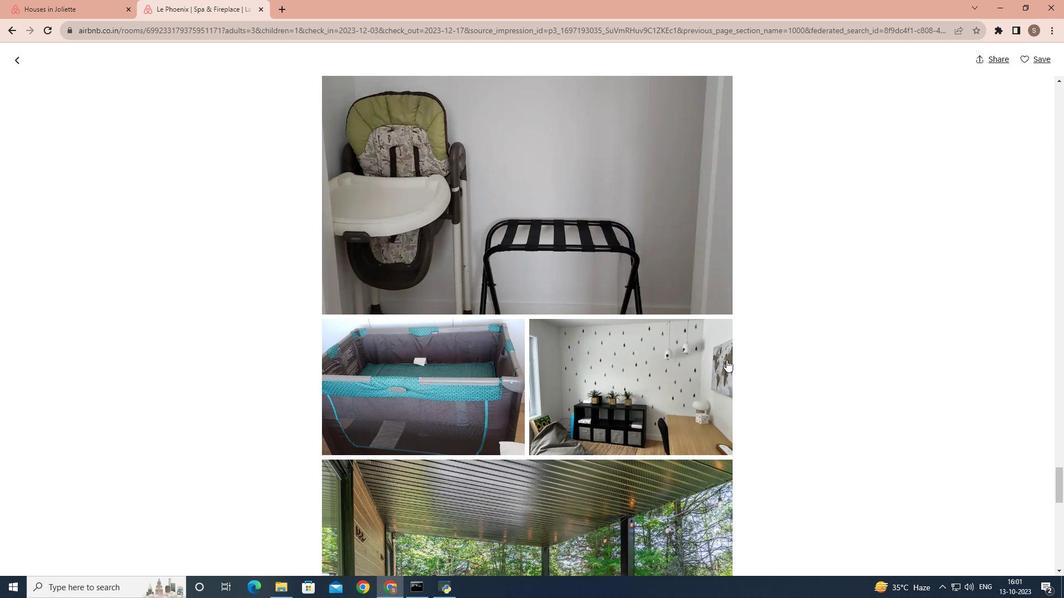 
Action: Mouse scrolled (727, 359) with delta (0, 0)
Screenshot: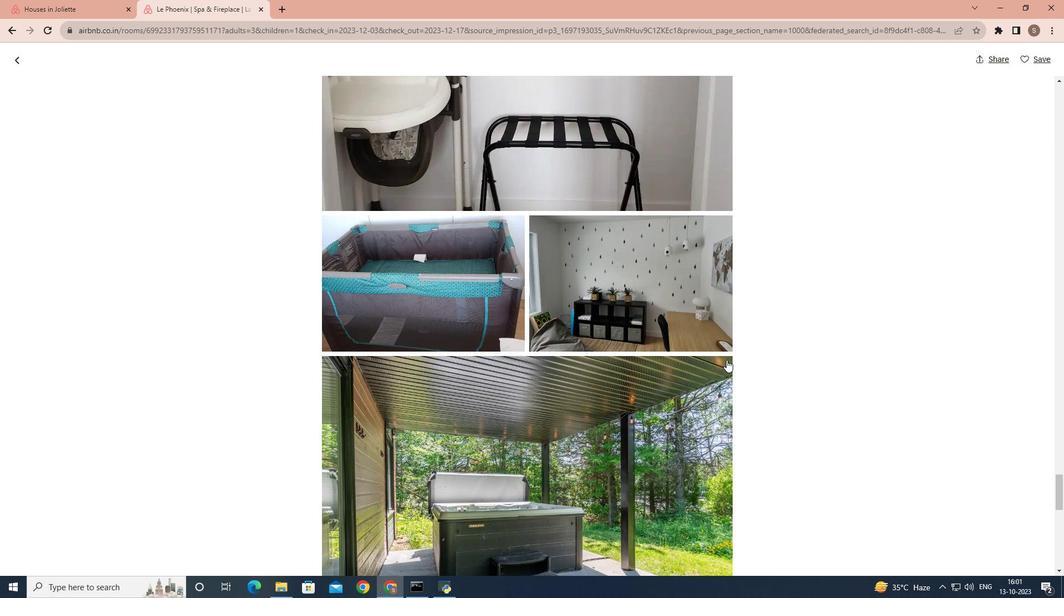 
Action: Mouse scrolled (727, 359) with delta (0, 0)
Screenshot: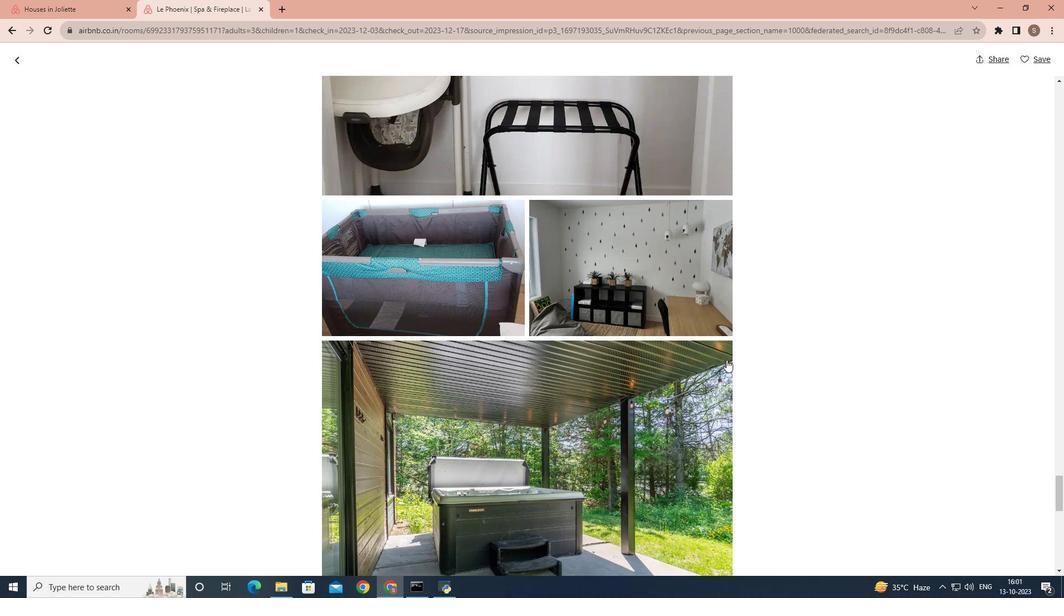 
Action: Mouse scrolled (727, 359) with delta (0, 0)
Screenshot: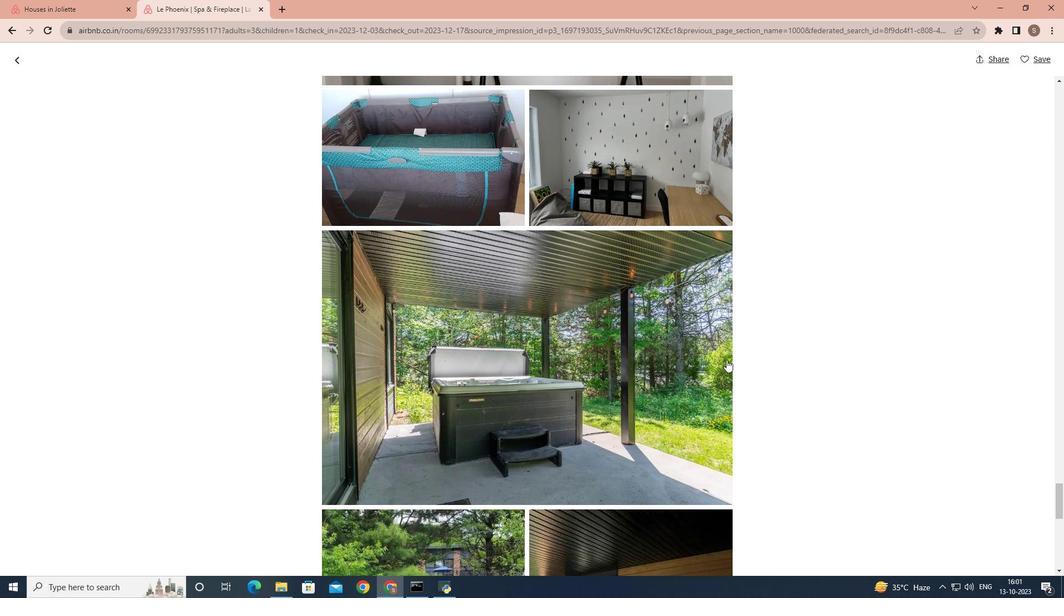 
Action: Mouse scrolled (727, 359) with delta (0, 0)
Screenshot: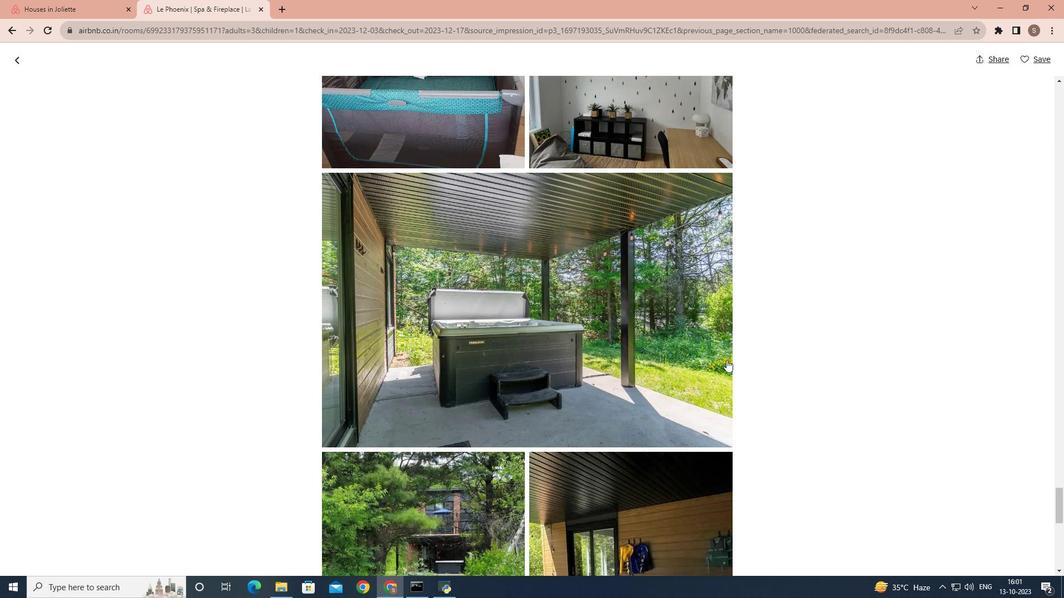 
Action: Mouse scrolled (727, 359) with delta (0, 0)
Screenshot: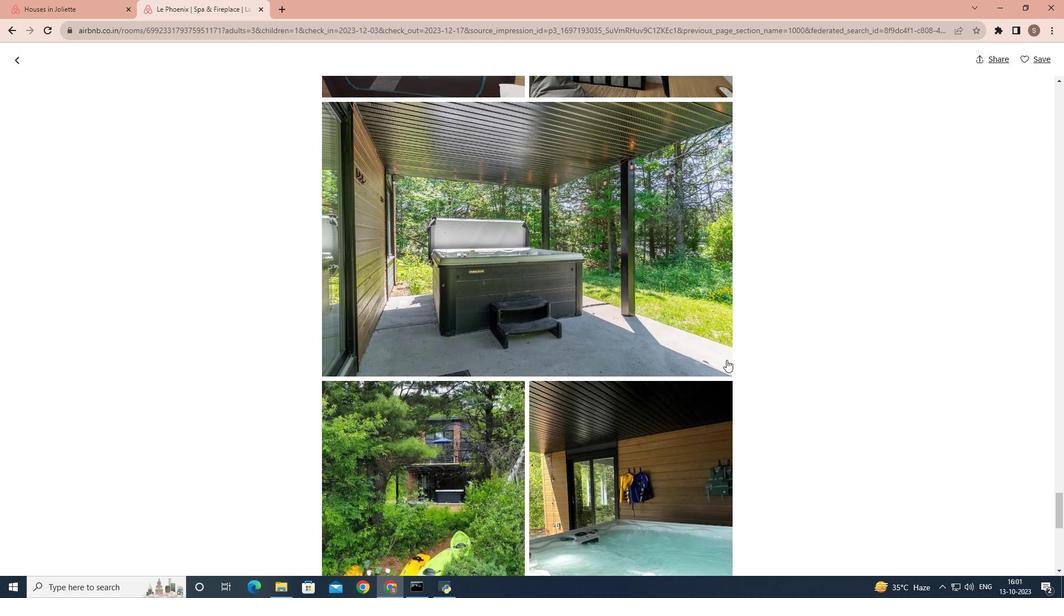 
Action: Mouse scrolled (727, 359) with delta (0, 0)
Screenshot: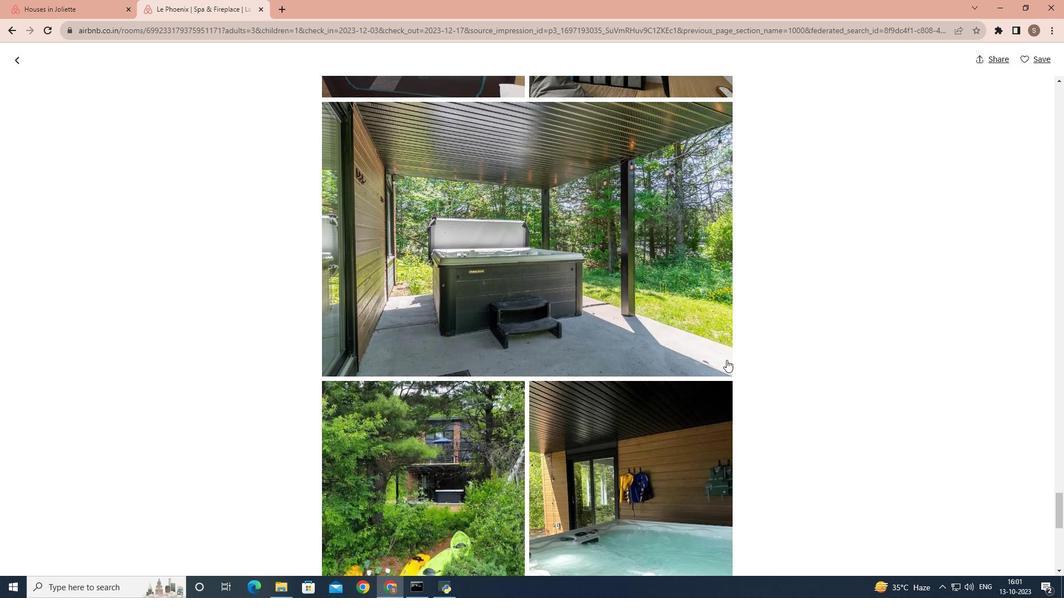 
Action: Mouse scrolled (727, 359) with delta (0, 0)
Screenshot: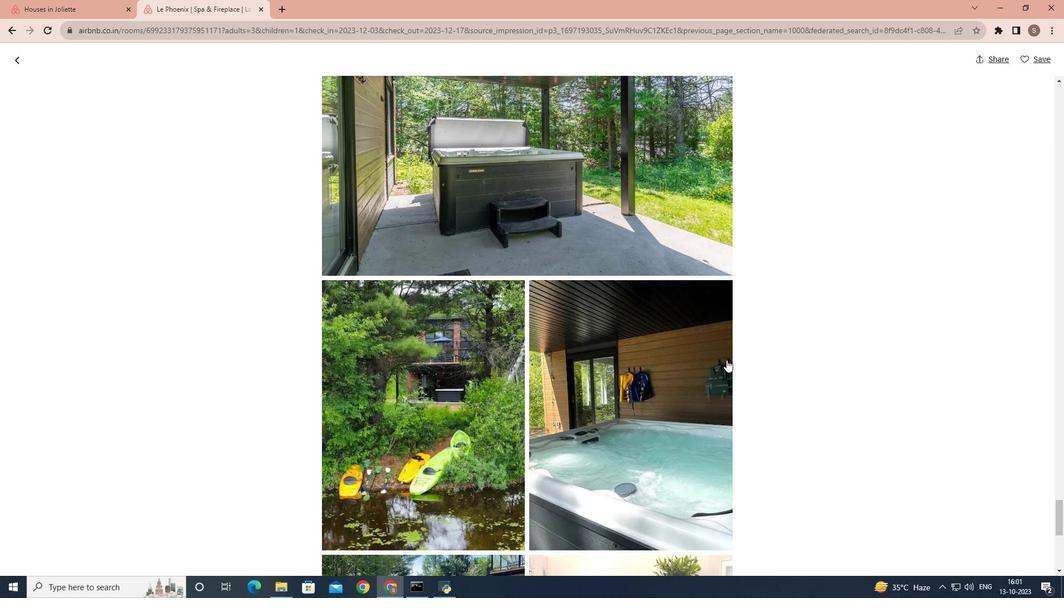 
Action: Mouse scrolled (727, 359) with delta (0, 0)
Screenshot: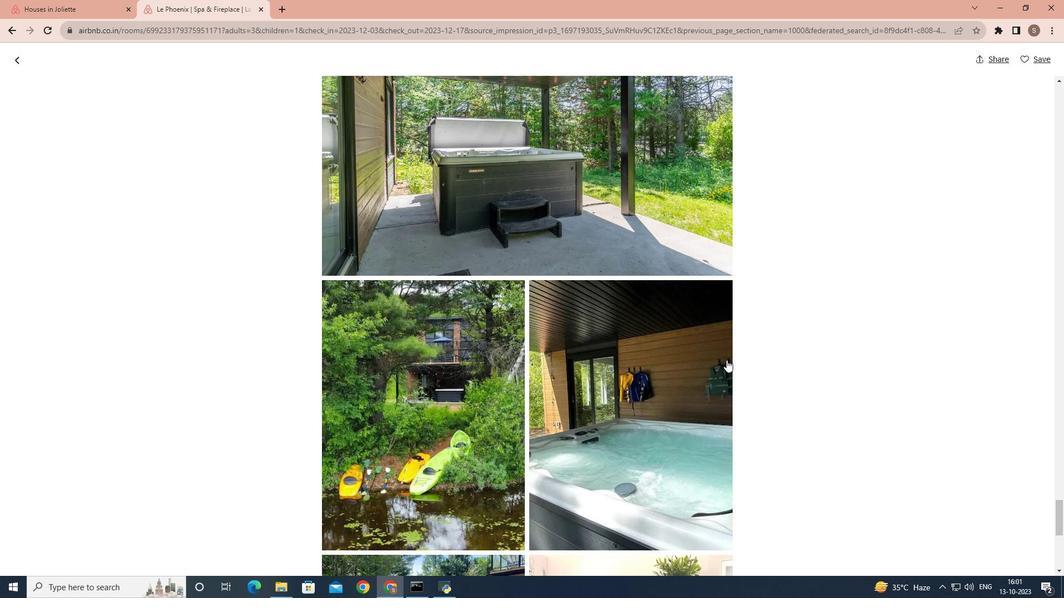 
Action: Mouse scrolled (727, 359) with delta (0, 0)
Screenshot: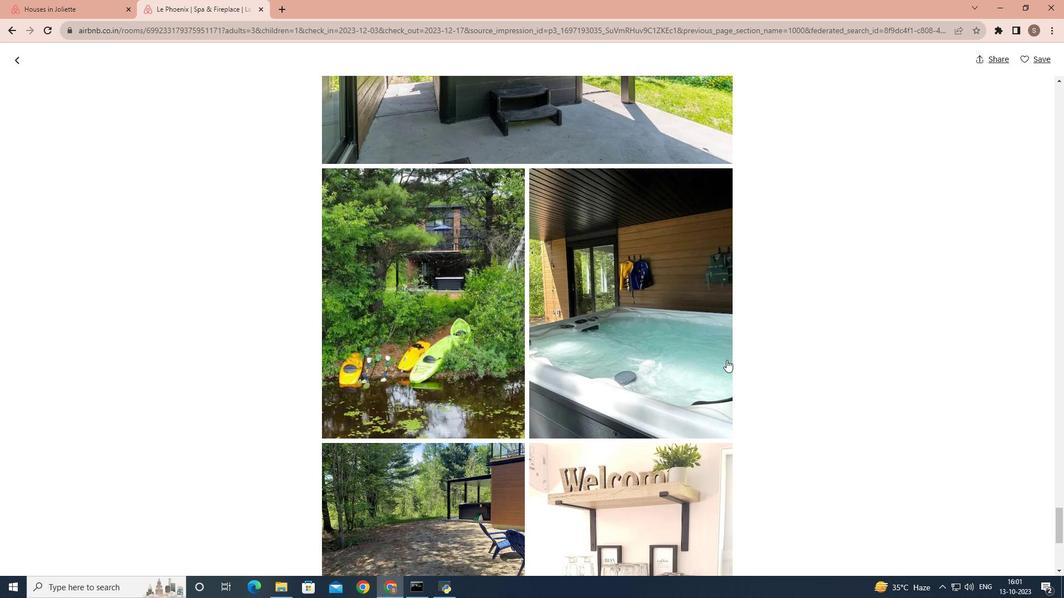 
Action: Mouse scrolled (727, 359) with delta (0, 0)
Screenshot: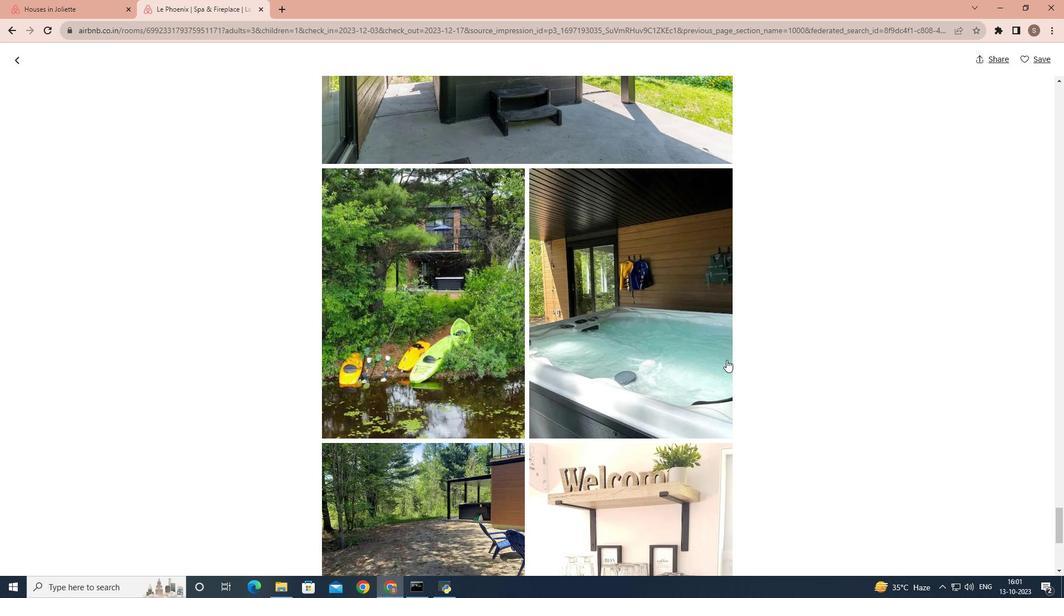
Action: Mouse scrolled (727, 359) with delta (0, 0)
Screenshot: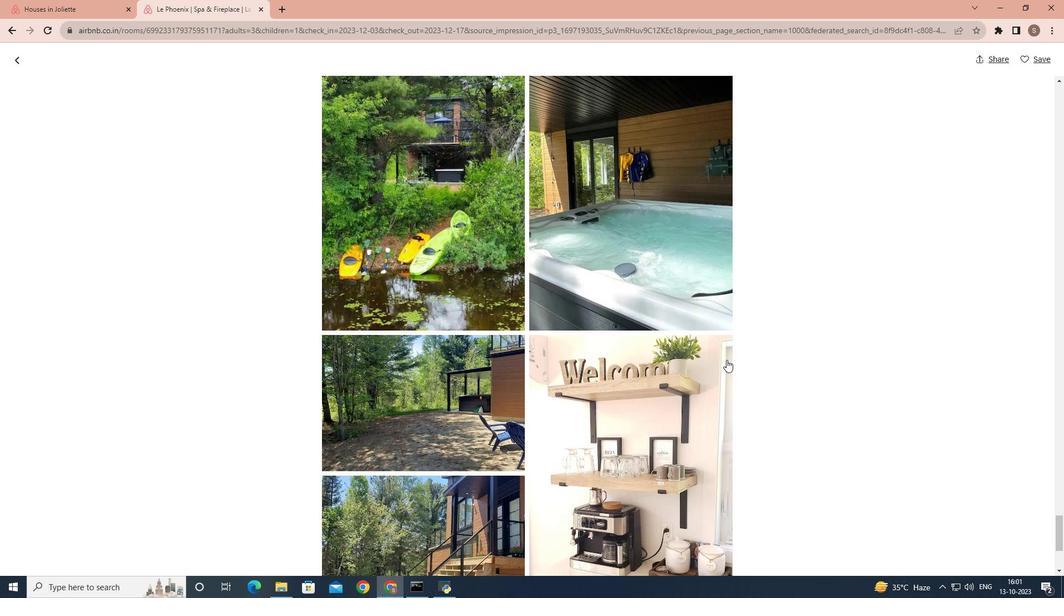 
Action: Mouse scrolled (727, 359) with delta (0, 0)
Screenshot: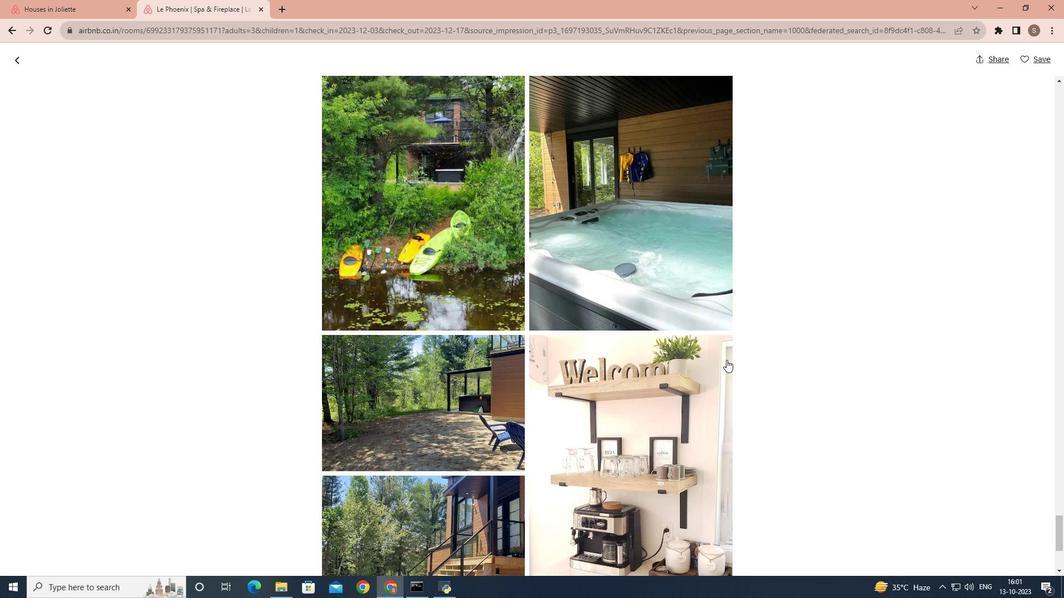 
Action: Mouse scrolled (727, 359) with delta (0, 0)
Screenshot: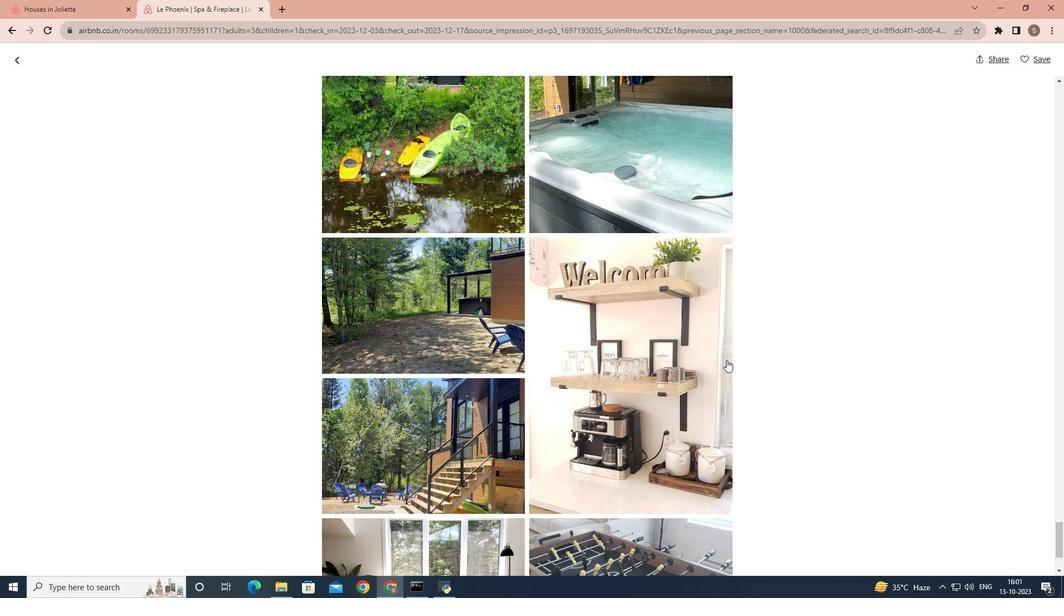 
Action: Mouse scrolled (727, 359) with delta (0, 0)
Screenshot: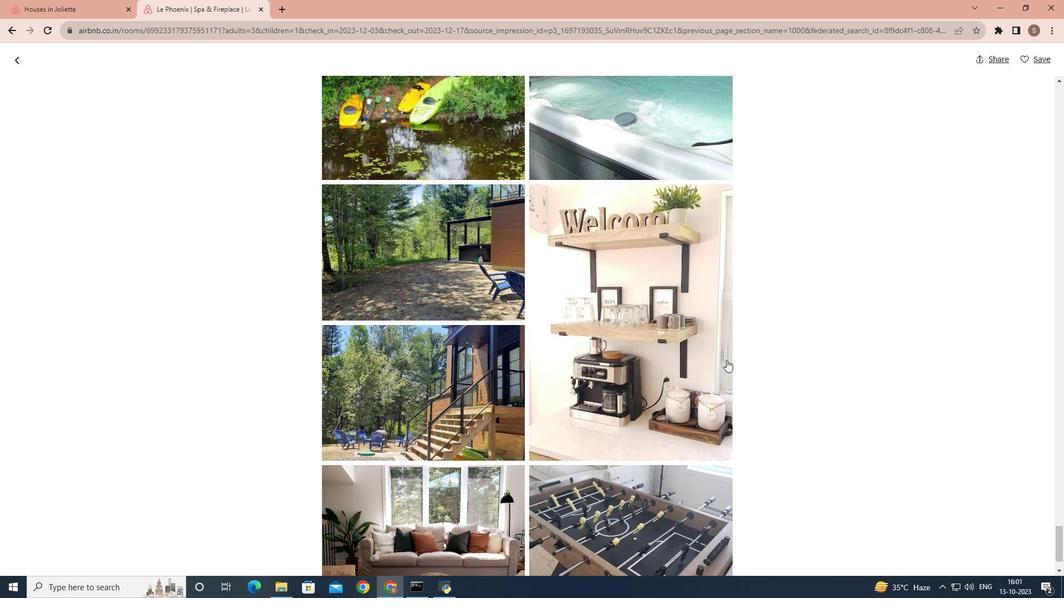 
Action: Mouse scrolled (727, 359) with delta (0, 0)
Screenshot: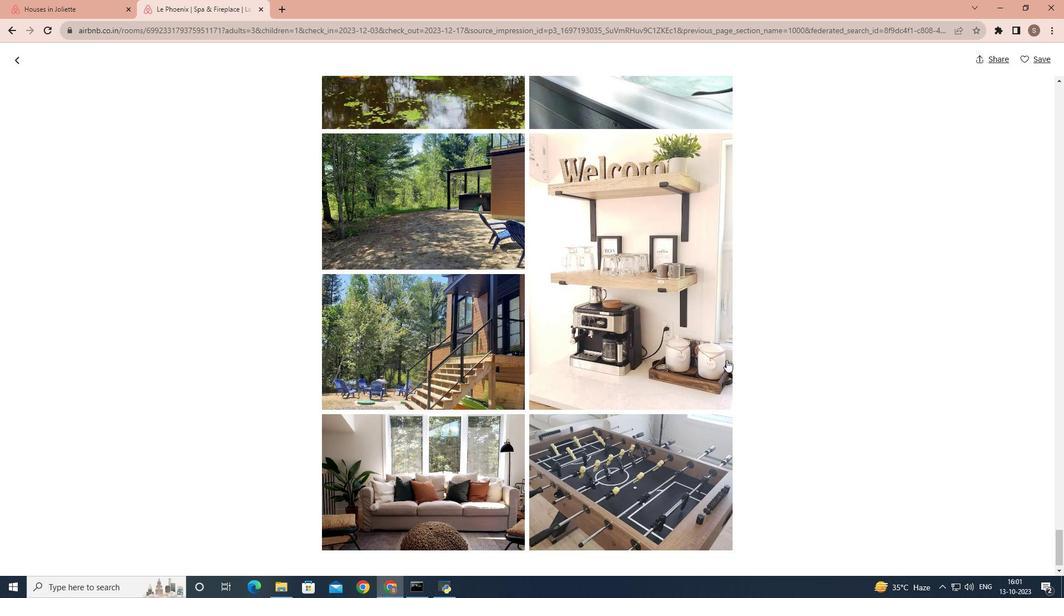 
Action: Mouse scrolled (727, 359) with delta (0, 0)
Screenshot: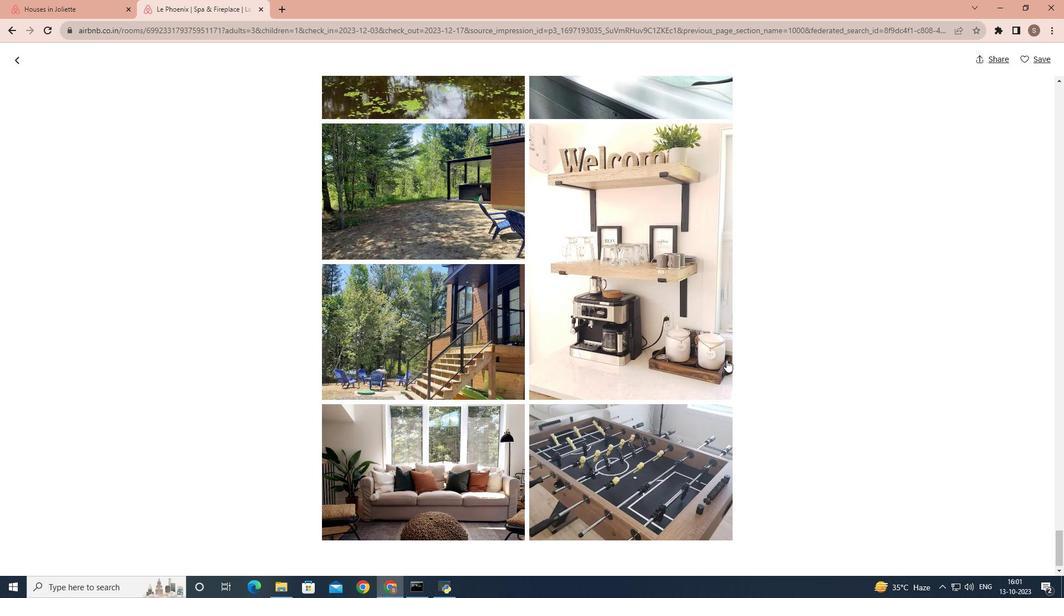 
Action: Mouse scrolled (727, 359) with delta (0, 0)
Screenshot: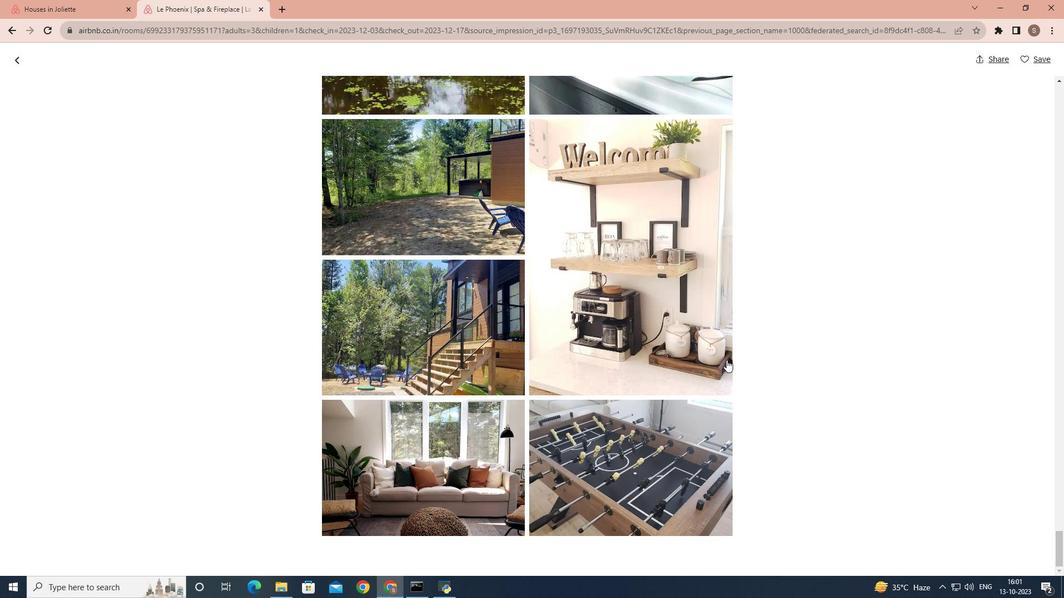 
Action: Mouse scrolled (727, 359) with delta (0, 0)
Screenshot: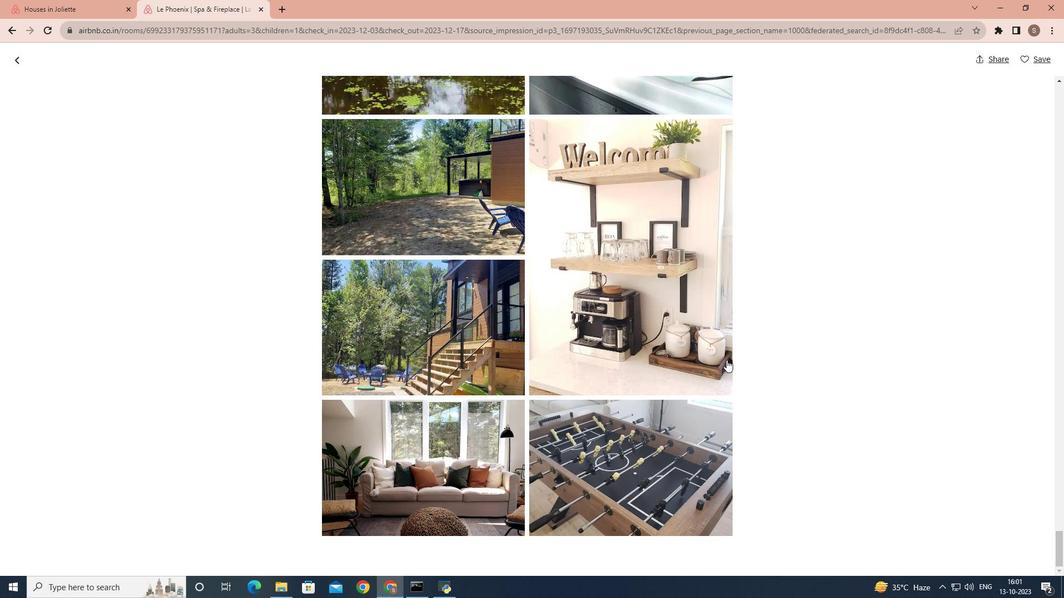 
Action: Mouse scrolled (727, 359) with delta (0, 0)
Screenshot: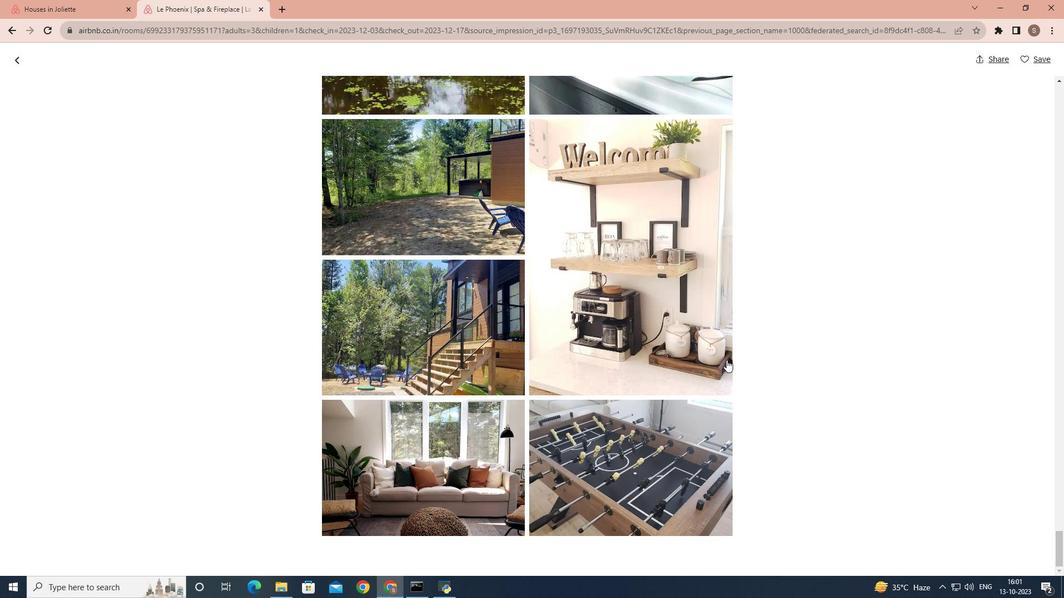 
Action: Mouse moved to (20, 57)
Screenshot: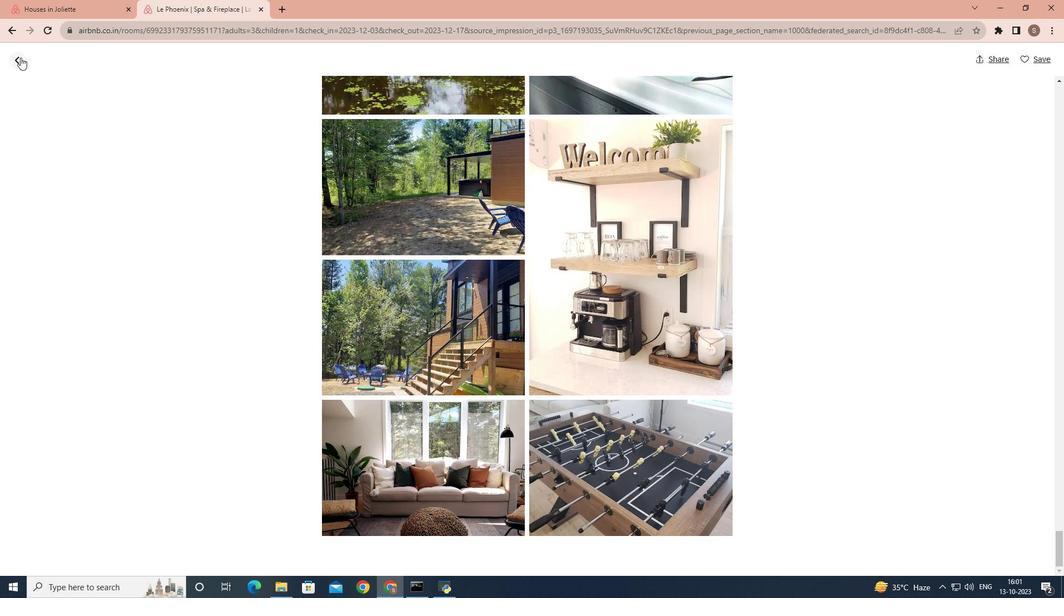 
Action: Mouse pressed left at (20, 57)
Screenshot: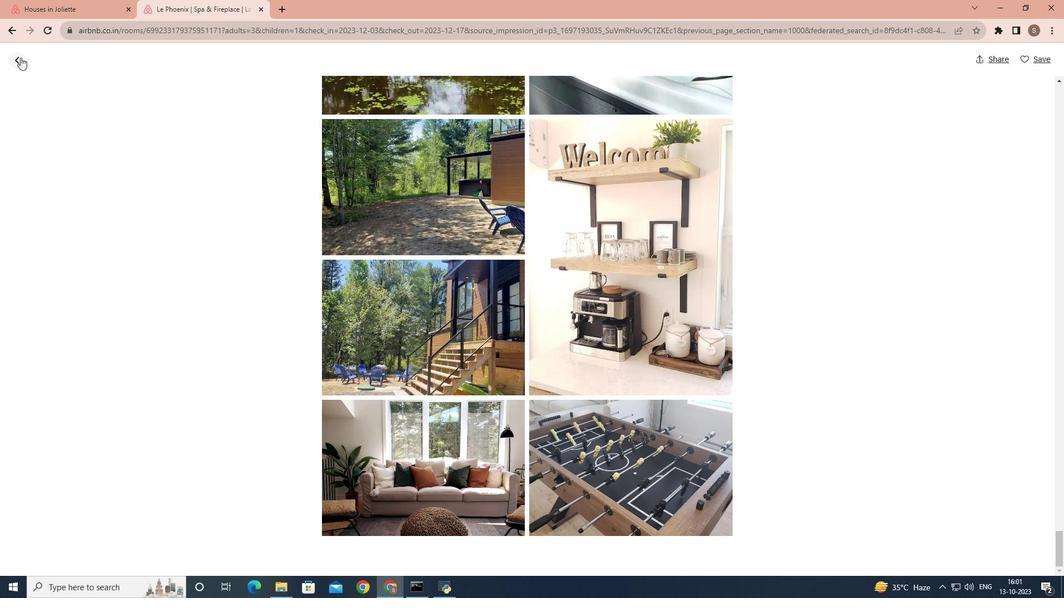 
Action: Mouse moved to (412, 312)
Screenshot: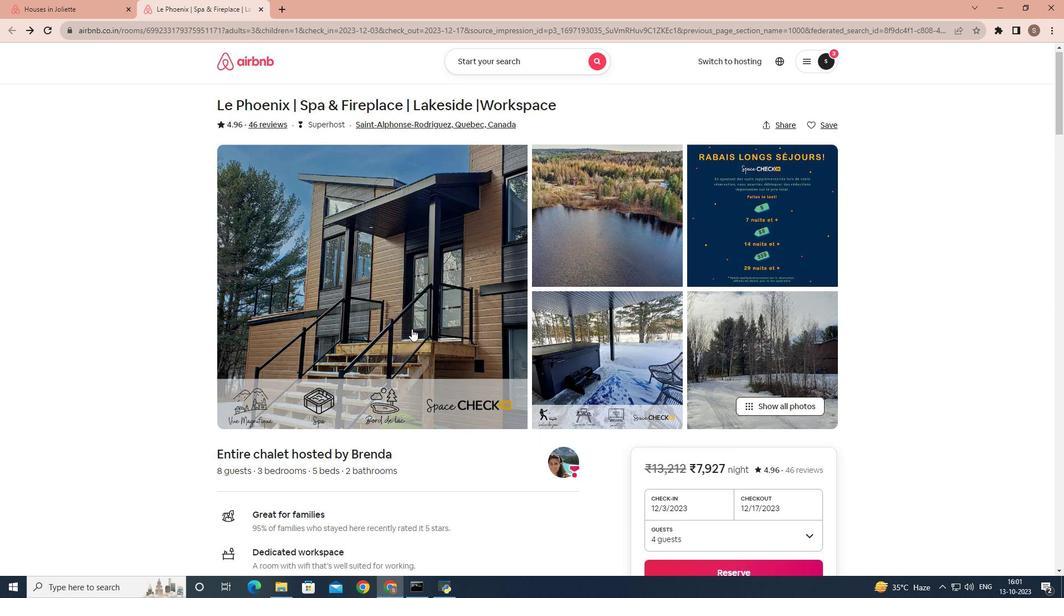 
Action: Mouse scrolled (412, 312) with delta (0, 0)
Screenshot: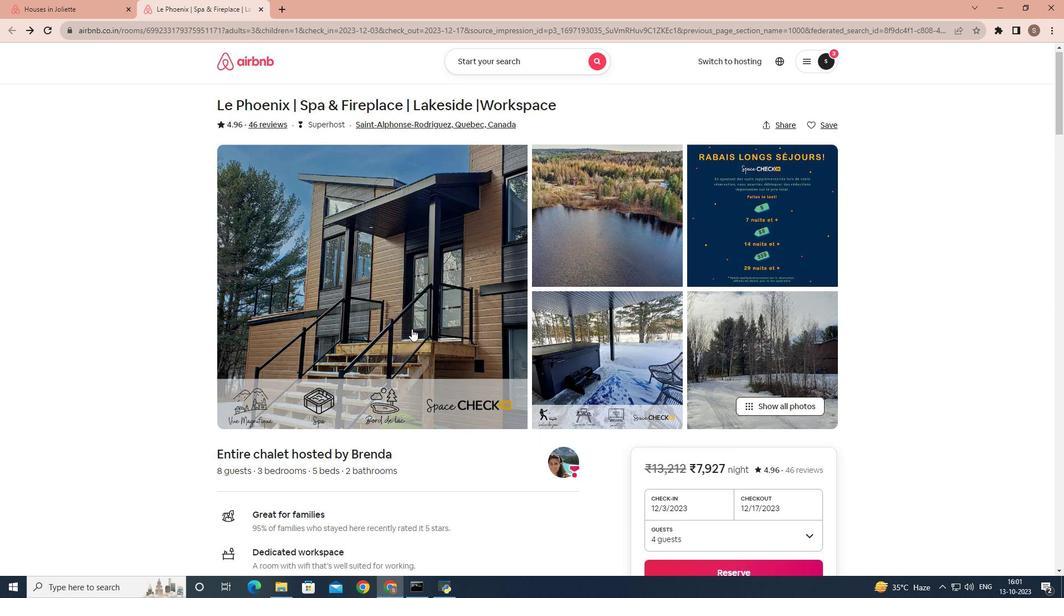 
Action: Mouse moved to (412, 328)
Screenshot: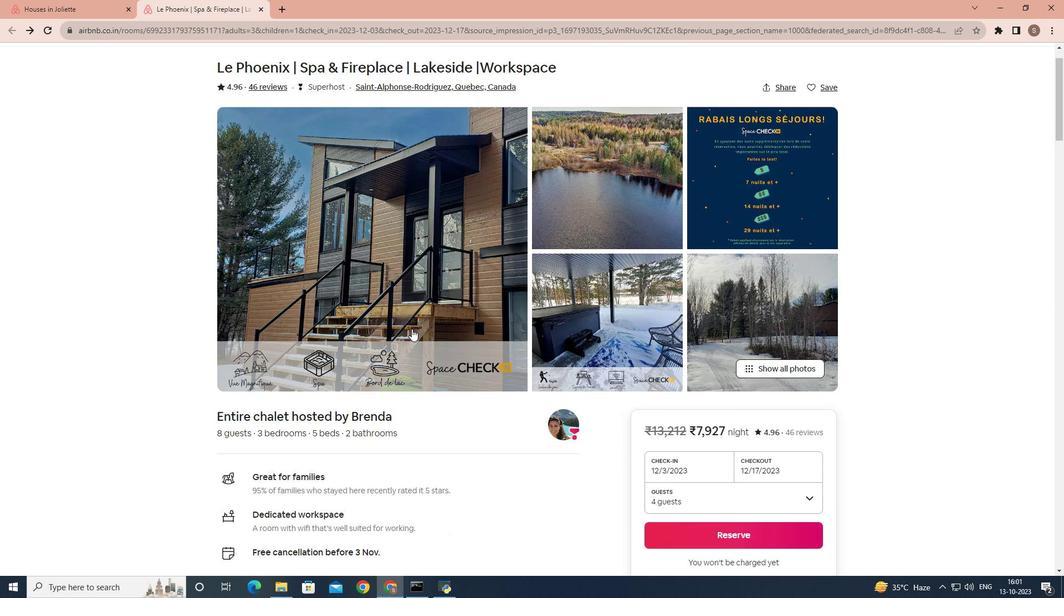 
Action: Mouse scrolled (412, 327) with delta (0, 0)
Screenshot: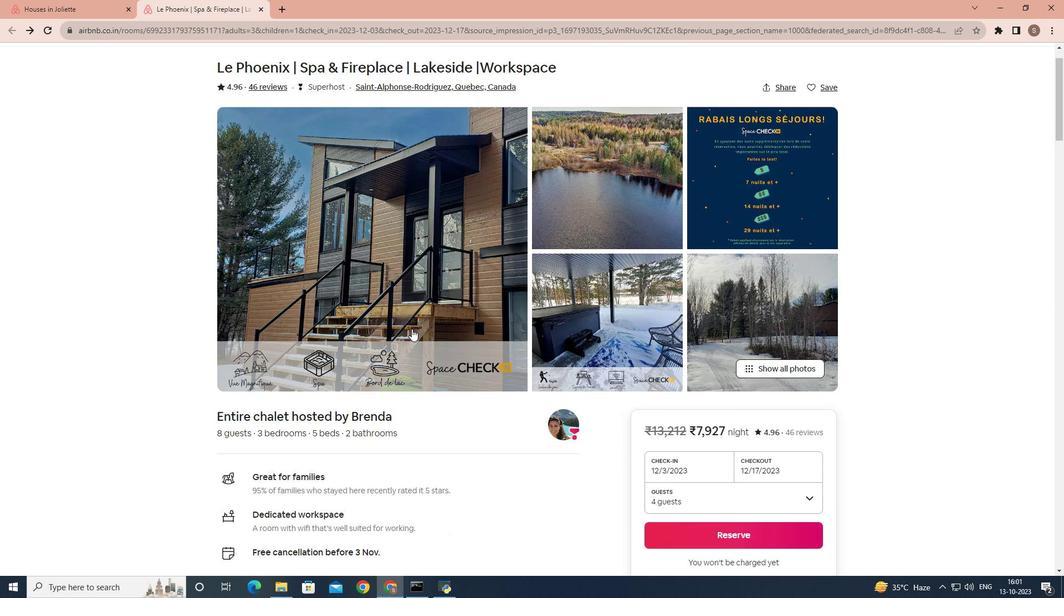 
Action: Mouse moved to (412, 329)
Screenshot: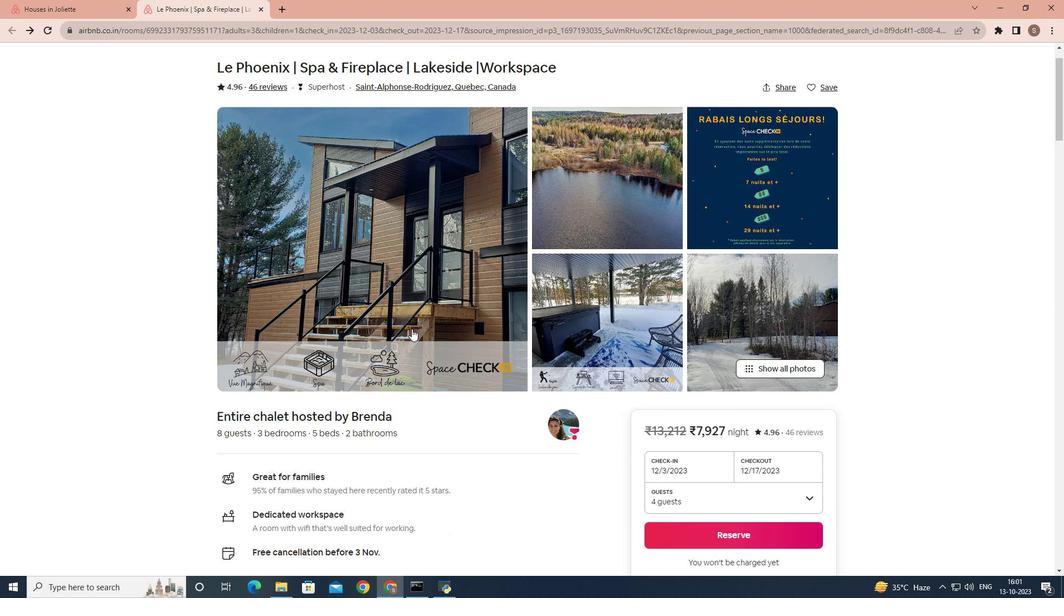 
Action: Mouse scrolled (412, 328) with delta (0, 0)
Screenshot: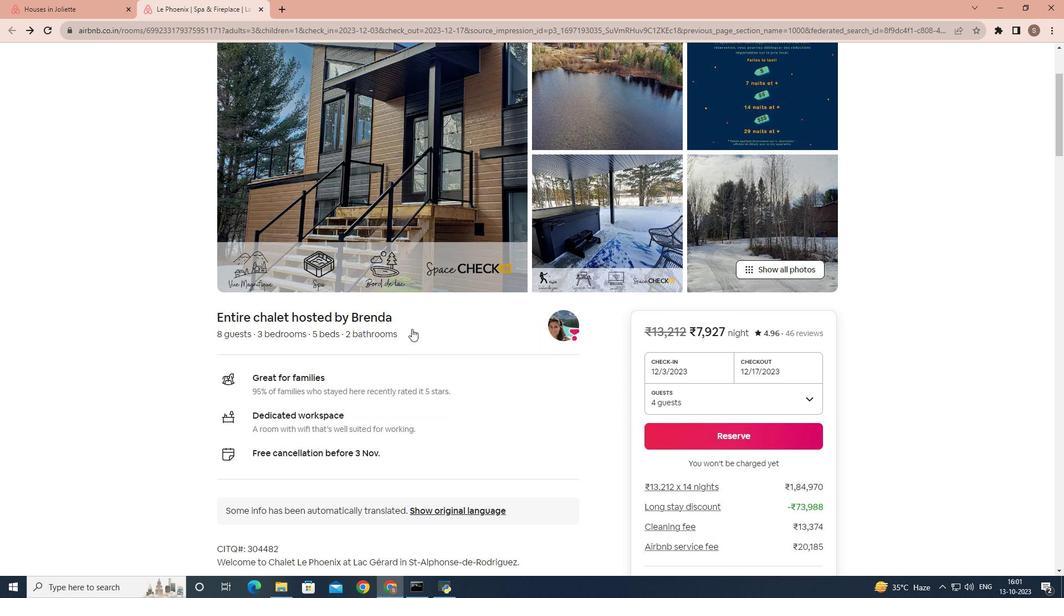 
Action: Mouse scrolled (412, 328) with delta (0, 0)
Screenshot: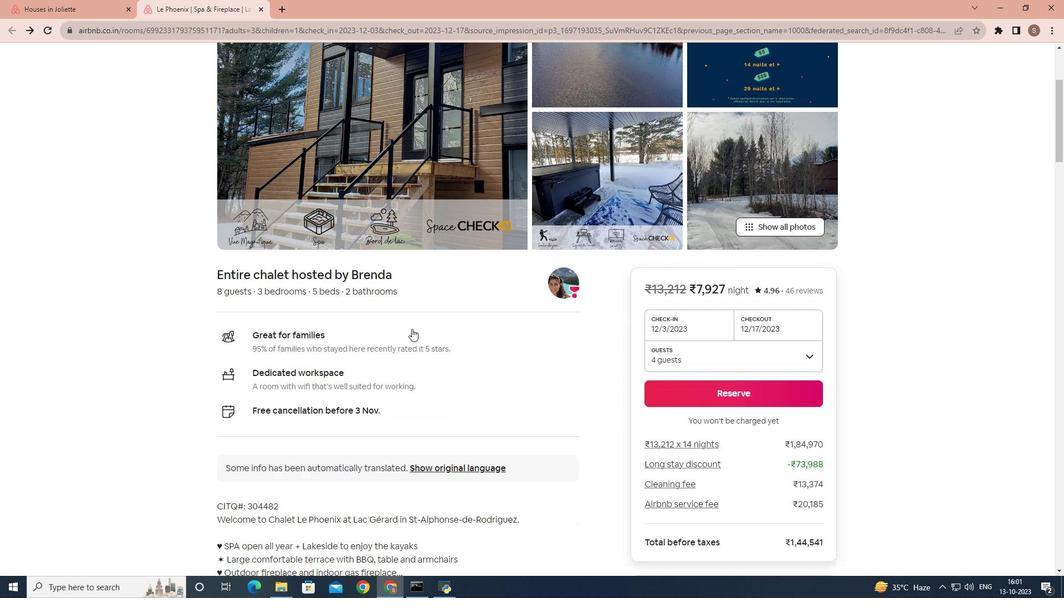 
Action: Mouse scrolled (412, 328) with delta (0, 0)
Screenshot: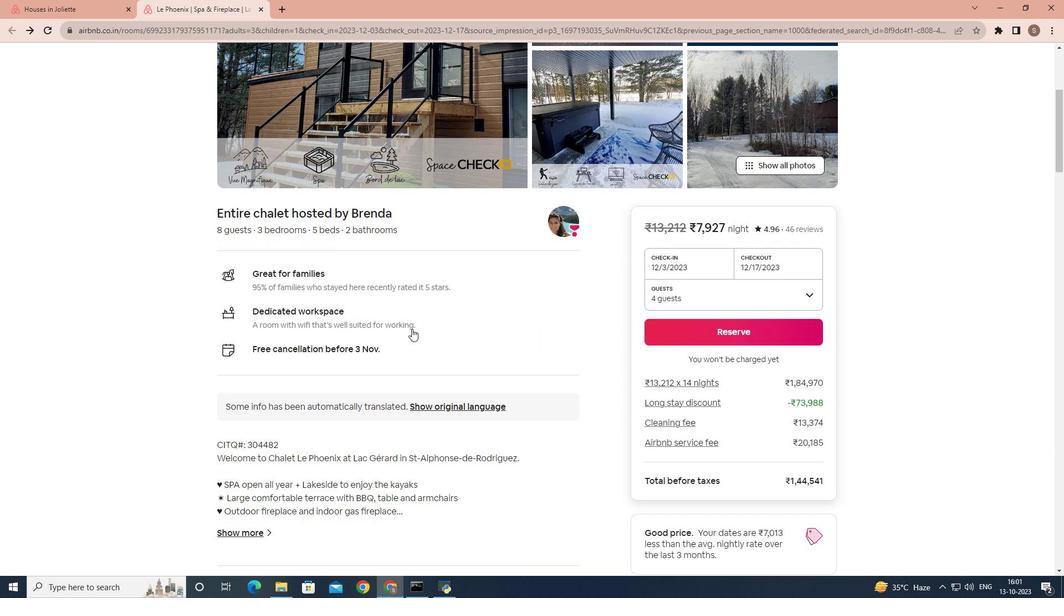 
Action: Mouse scrolled (412, 328) with delta (0, 0)
Screenshot: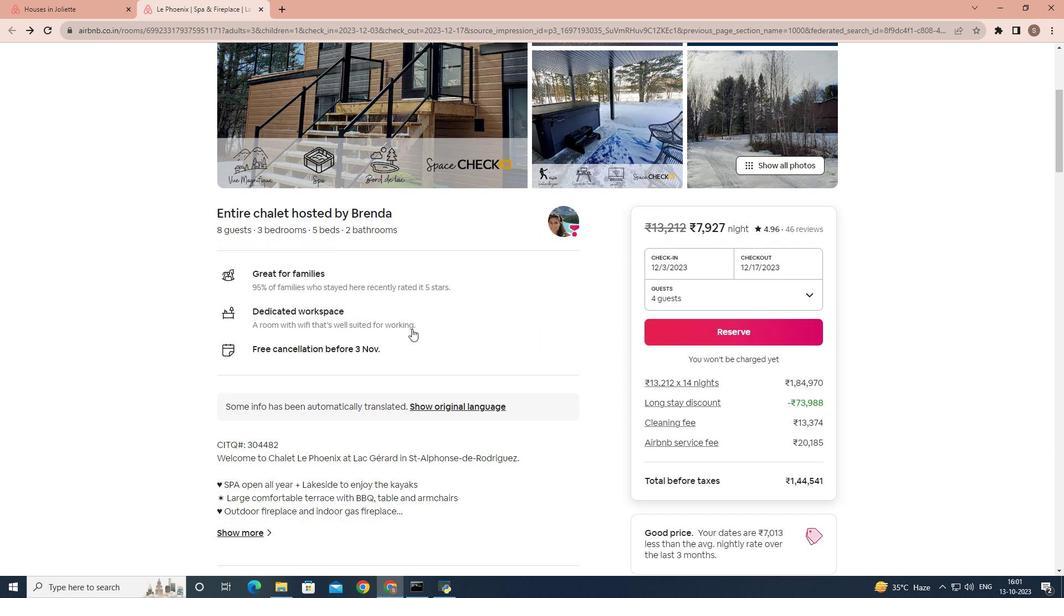 
Action: Mouse scrolled (412, 328) with delta (0, 0)
Screenshot: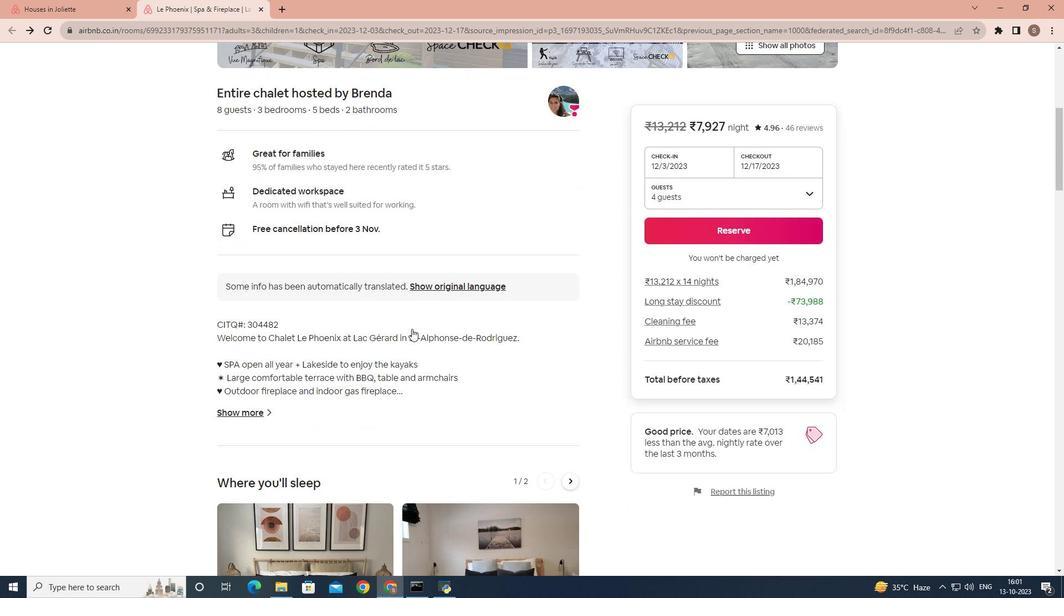 
Action: Mouse scrolled (412, 328) with delta (0, 0)
Screenshot: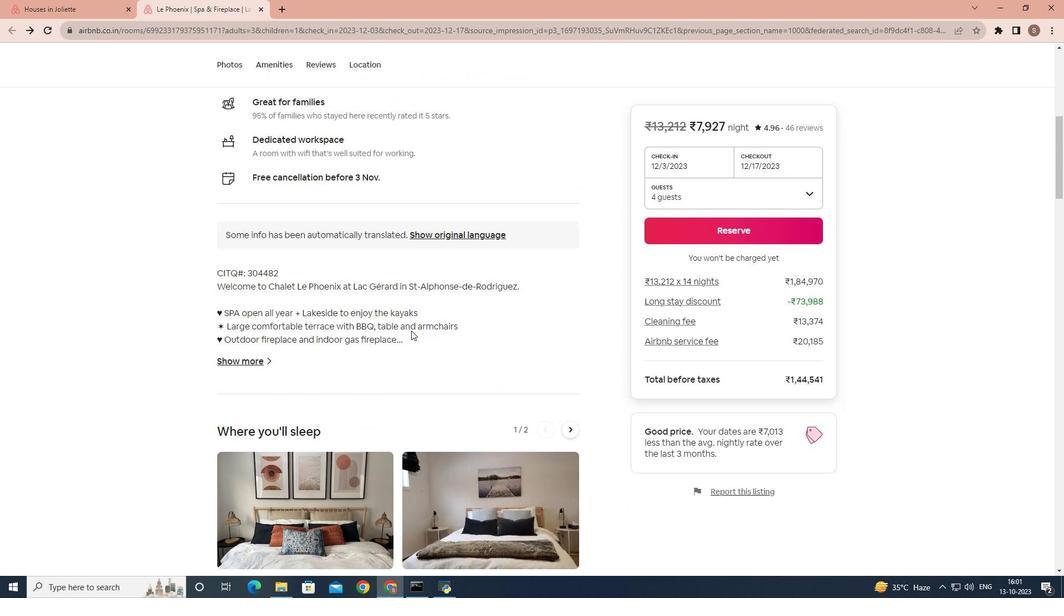 
Action: Mouse moved to (392, 345)
Screenshot: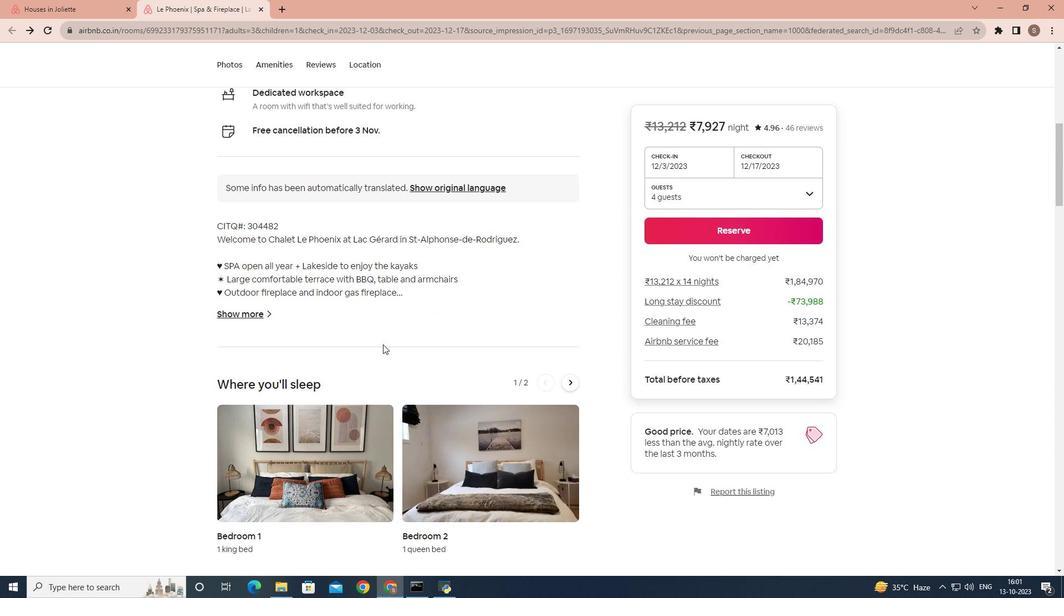 
Action: Mouse scrolled (392, 344) with delta (0, 0)
Screenshot: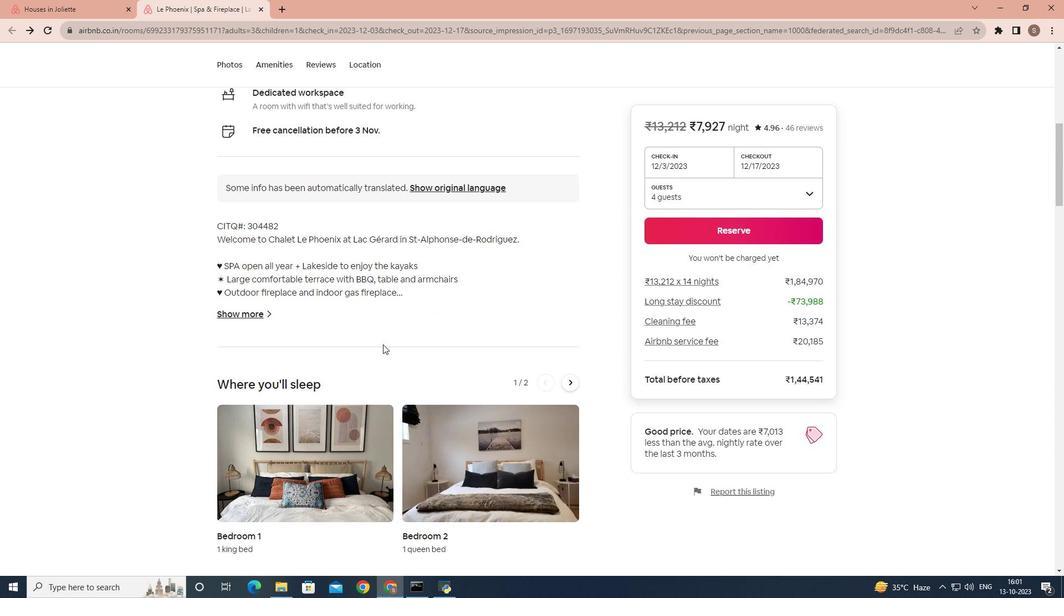 
Action: Mouse moved to (252, 283)
Screenshot: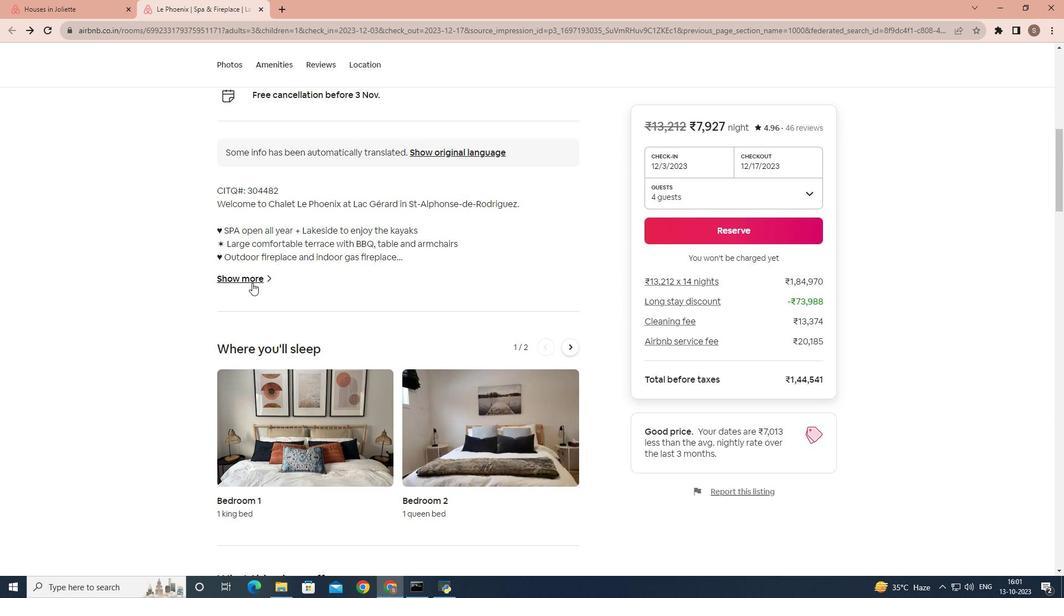 
Action: Mouse pressed left at (252, 283)
Screenshot: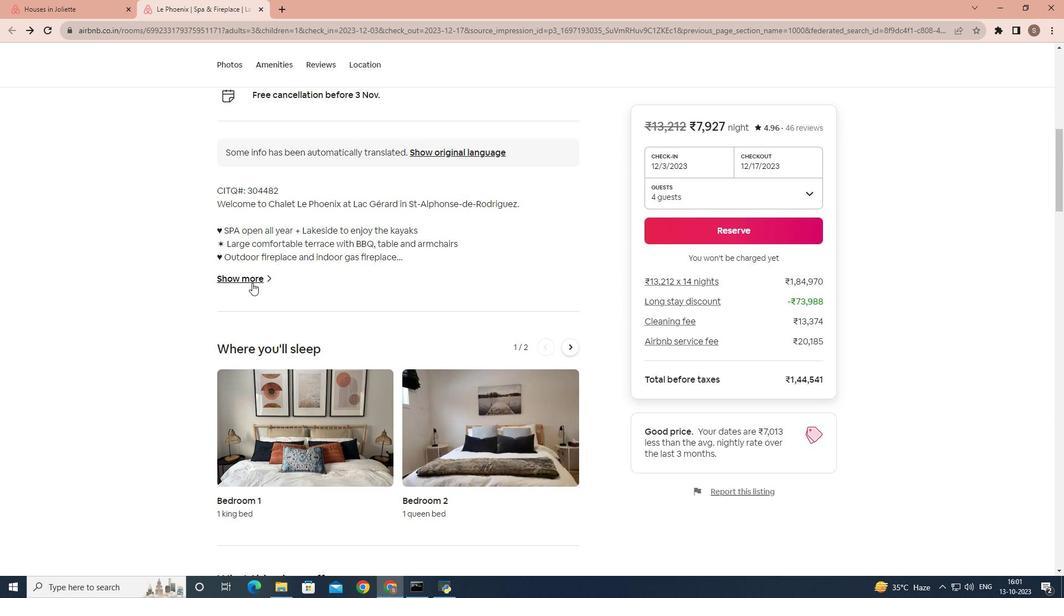
Action: Mouse moved to (414, 319)
Screenshot: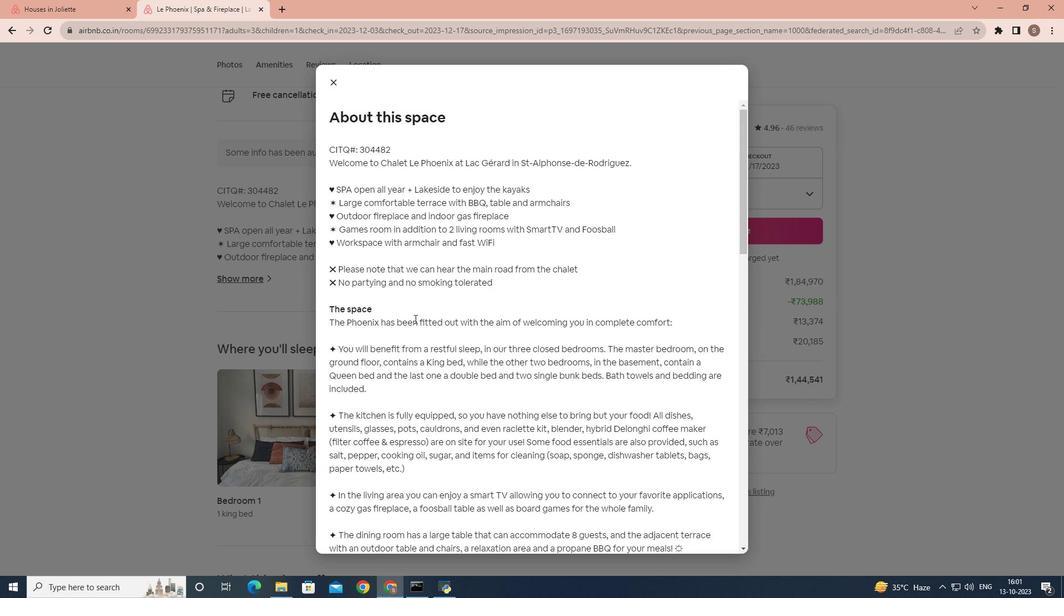 
Action: Mouse scrolled (414, 318) with delta (0, 0)
Screenshot: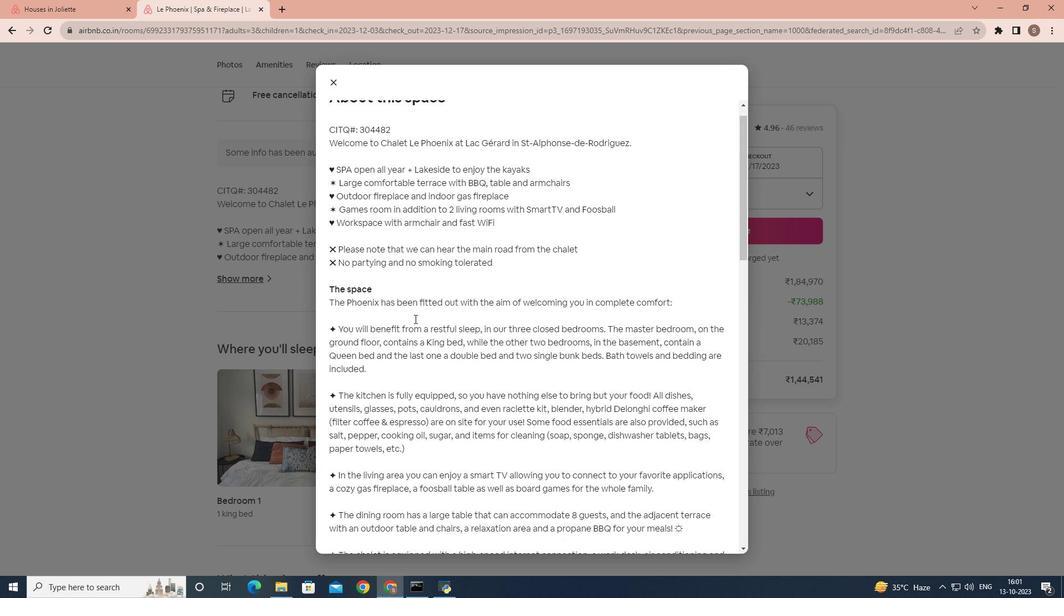 
Action: Mouse scrolled (414, 318) with delta (0, 0)
Screenshot: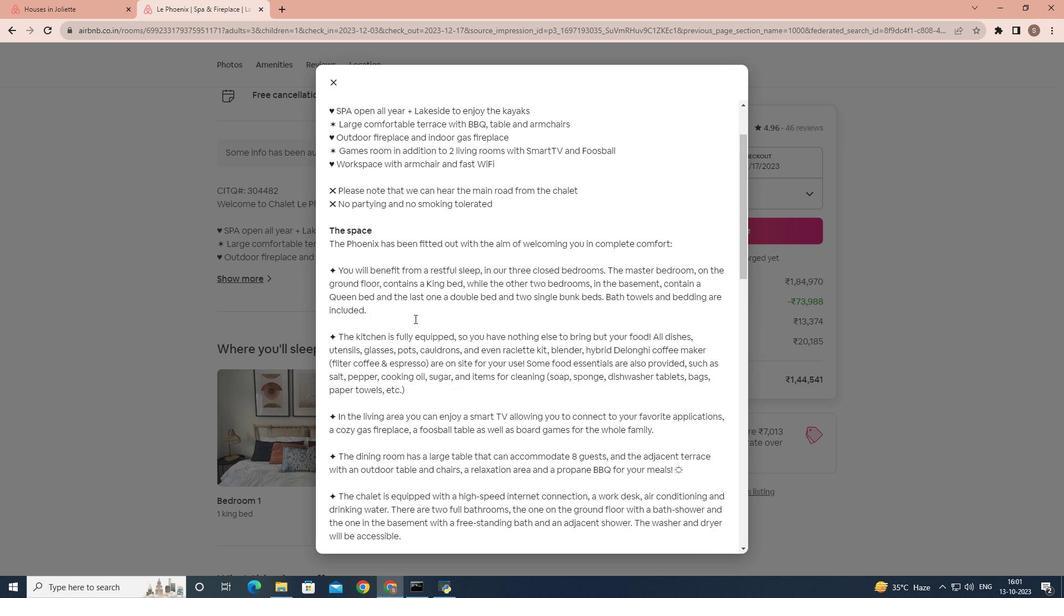 
Action: Mouse scrolled (414, 318) with delta (0, 0)
Screenshot: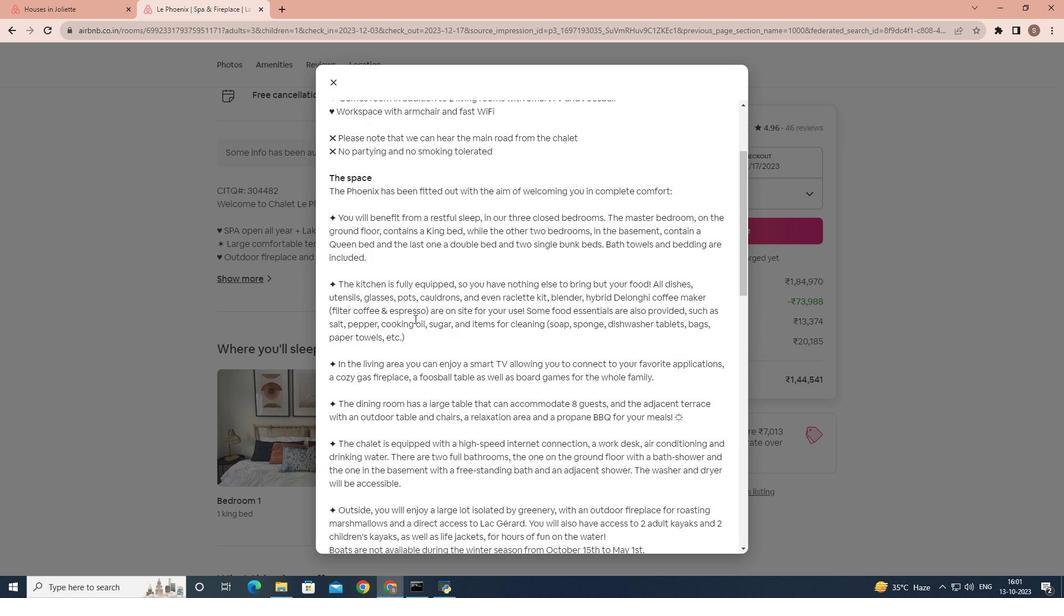 
Action: Mouse scrolled (414, 318) with delta (0, 0)
Screenshot: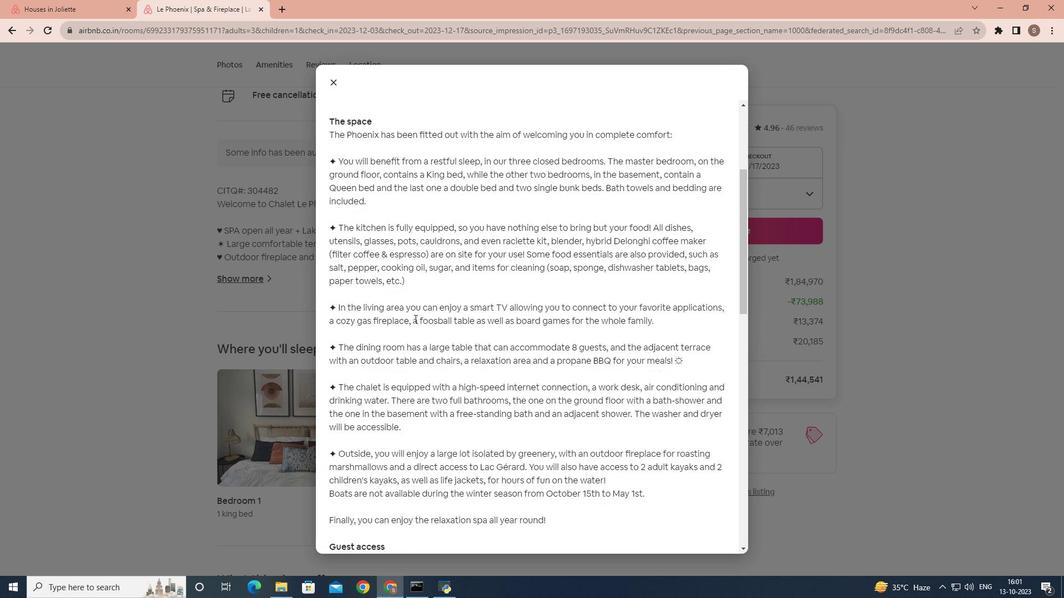 
Action: Mouse scrolled (414, 318) with delta (0, 0)
Screenshot: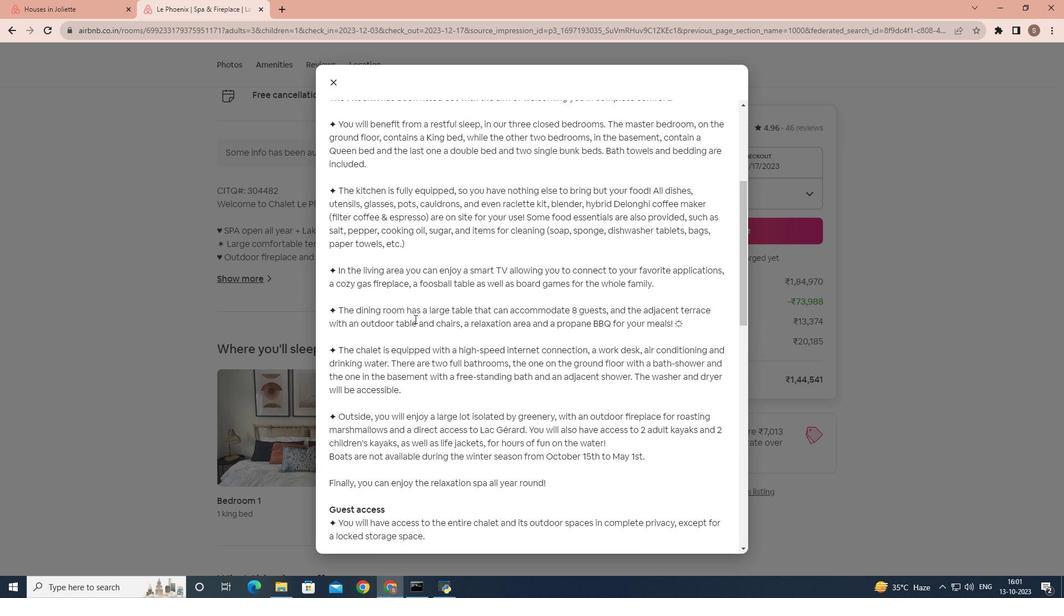 
Action: Mouse scrolled (414, 318) with delta (0, 0)
Screenshot: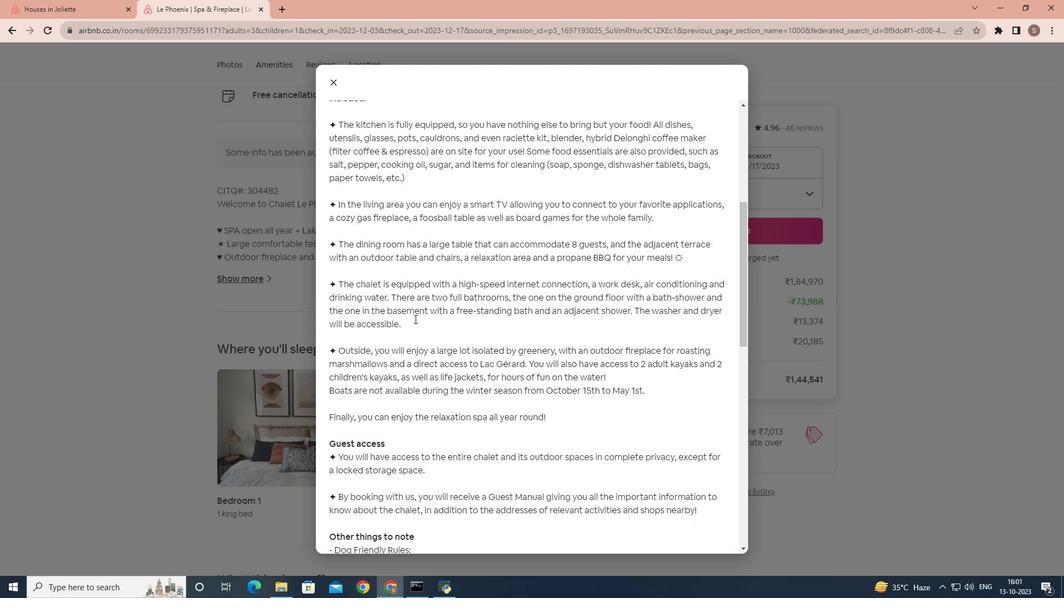 
Action: Mouse scrolled (414, 318) with delta (0, 0)
Screenshot: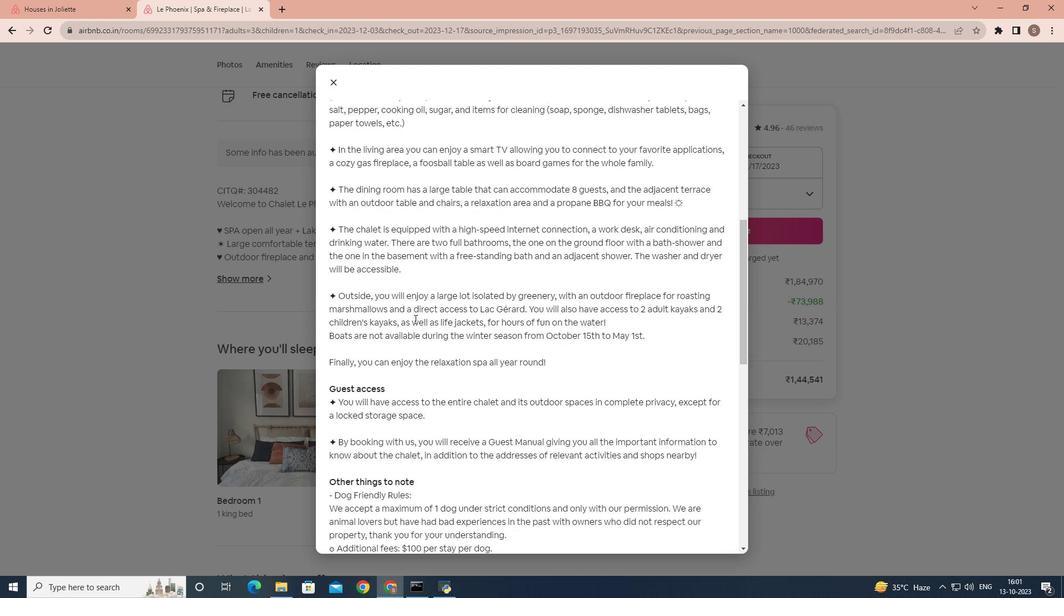 
Action: Mouse scrolled (414, 318) with delta (0, 0)
Screenshot: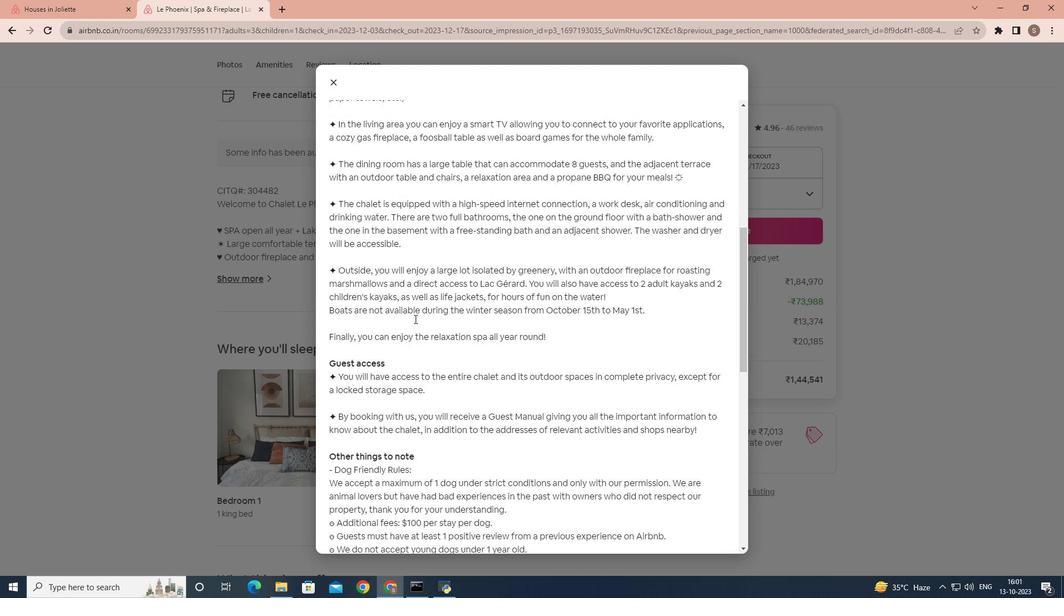 
Action: Mouse scrolled (414, 318) with delta (0, 0)
Screenshot: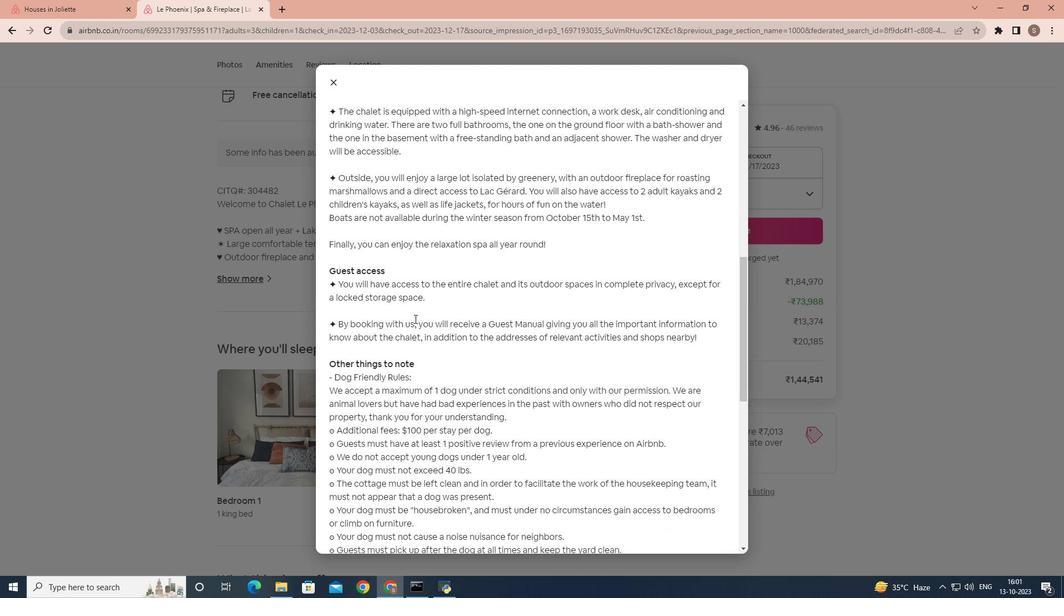 
Action: Mouse scrolled (414, 318) with delta (0, 0)
Screenshot: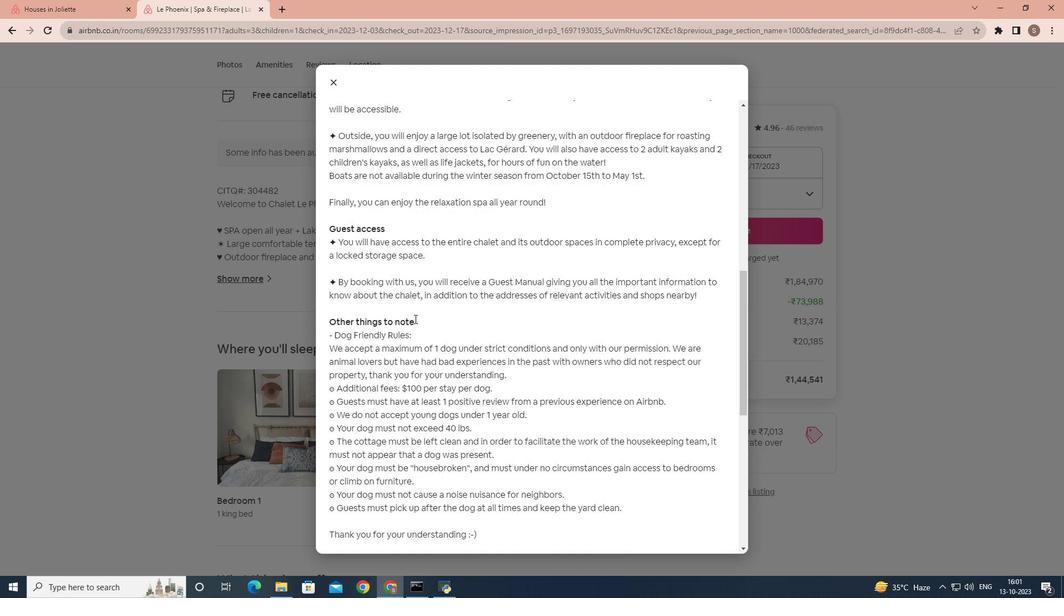 
Action: Mouse scrolled (414, 318) with delta (0, 0)
Screenshot: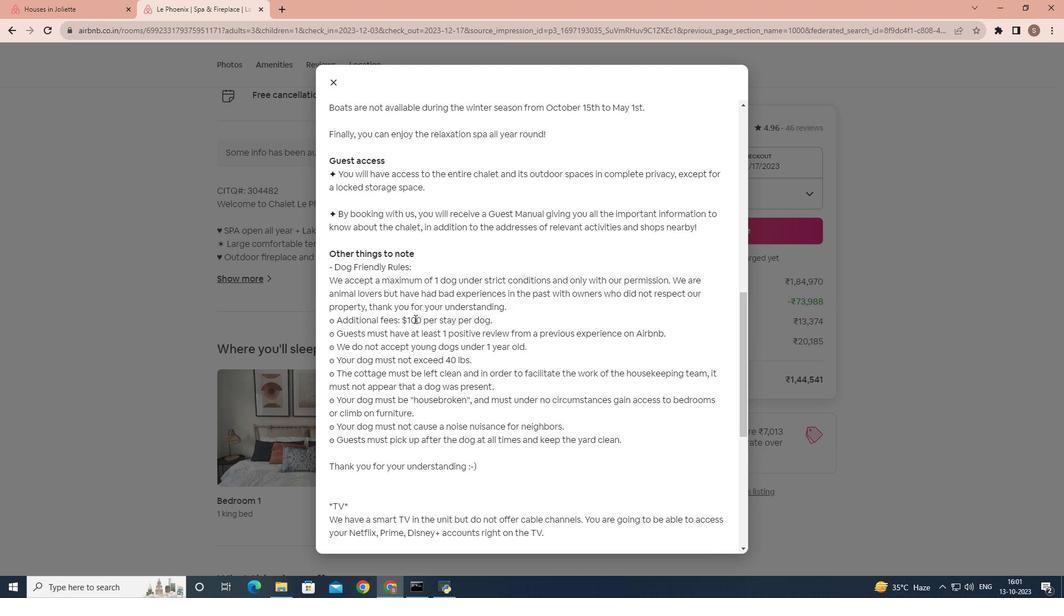 
Action: Mouse scrolled (414, 318) with delta (0, 0)
Screenshot: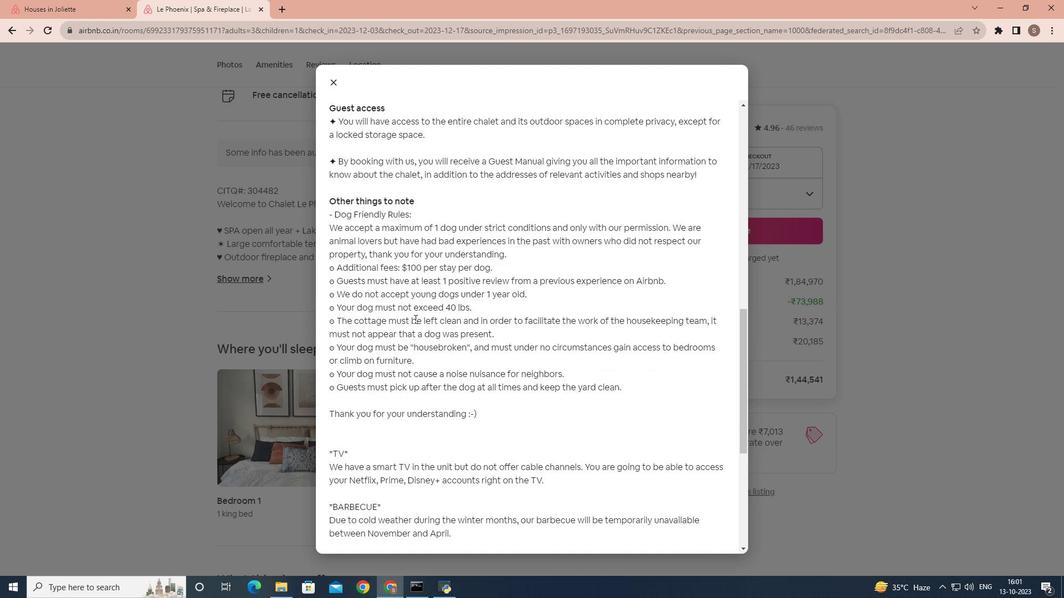 
Action: Mouse scrolled (414, 318) with delta (0, 0)
Screenshot: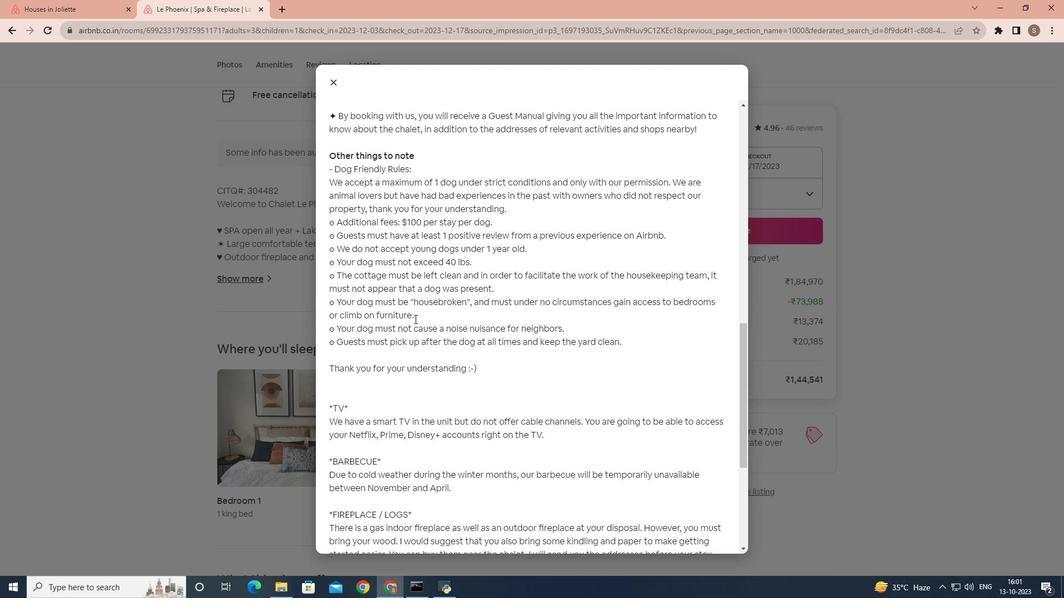 
Action: Mouse scrolled (414, 318) with delta (0, 0)
Screenshot: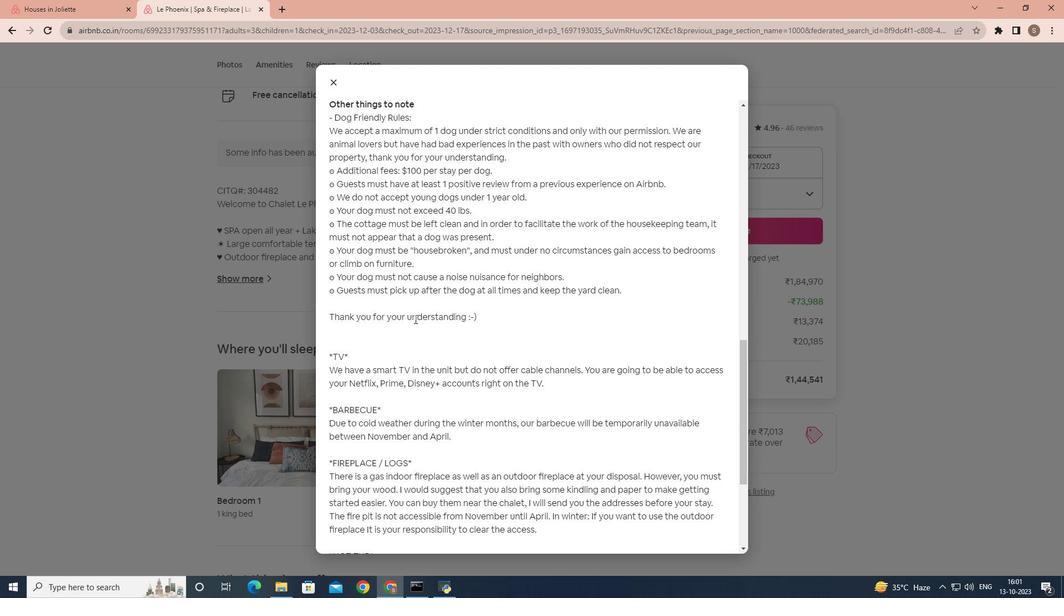 
Action: Mouse scrolled (414, 318) with delta (0, 0)
Screenshot: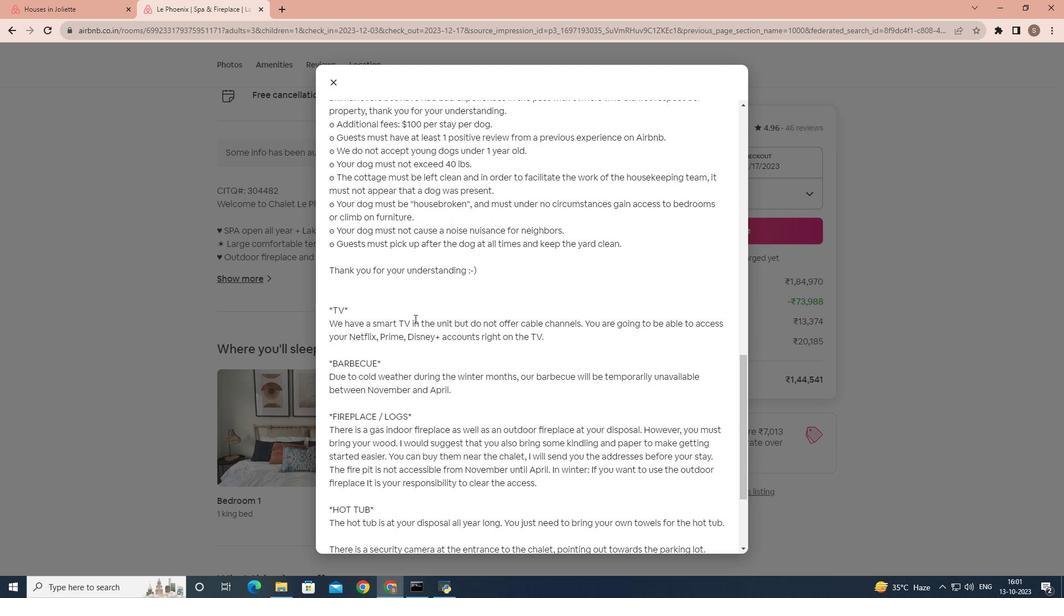 
Action: Mouse scrolled (414, 318) with delta (0, 0)
Screenshot: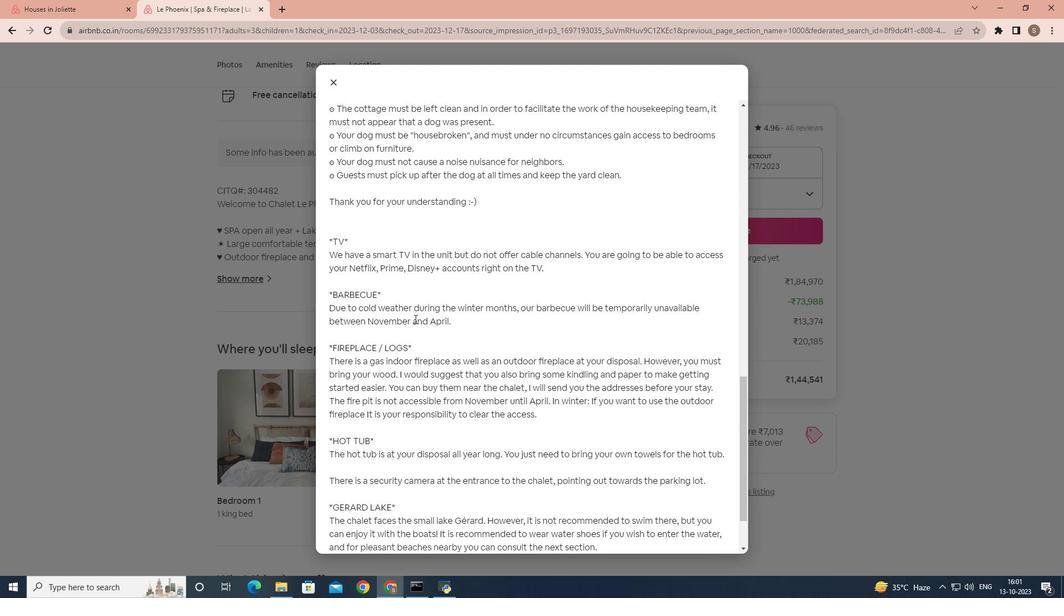 
Action: Mouse scrolled (414, 318) with delta (0, 0)
Screenshot: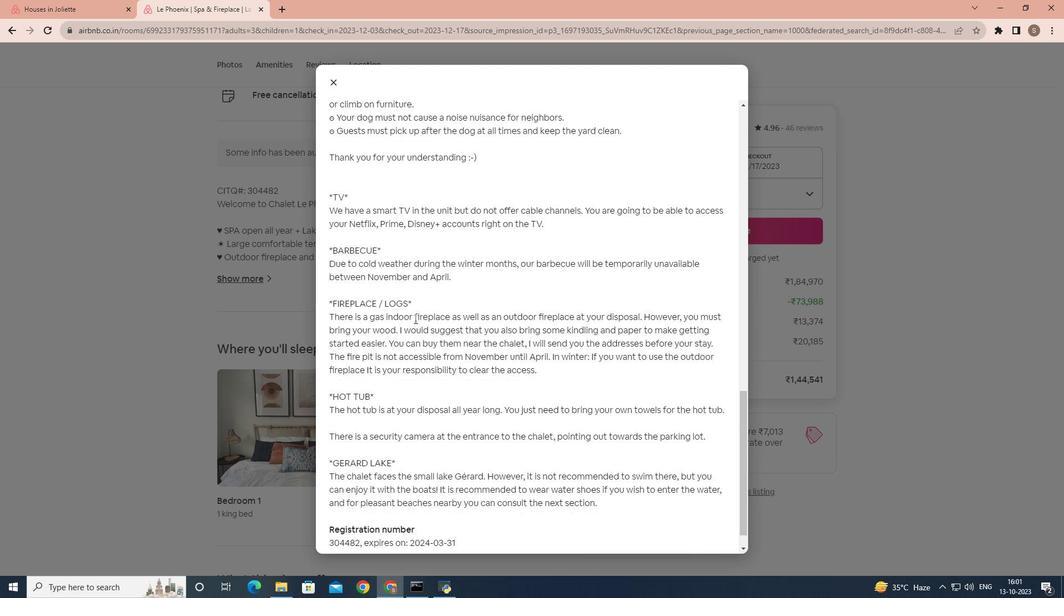 
Action: Mouse scrolled (414, 318) with delta (0, 0)
Screenshot: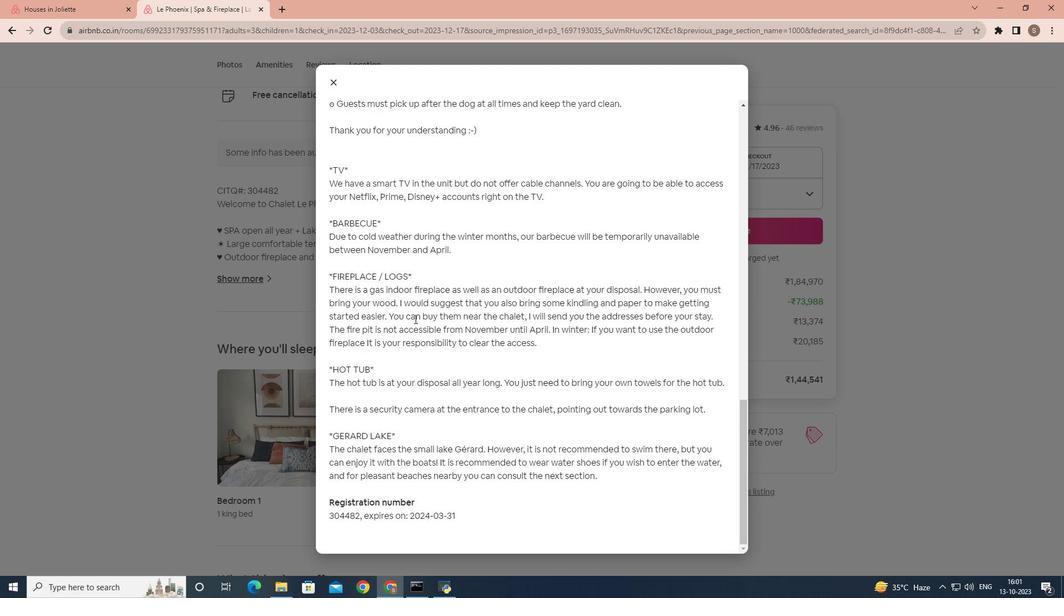 
Action: Mouse moved to (331, 81)
Screenshot: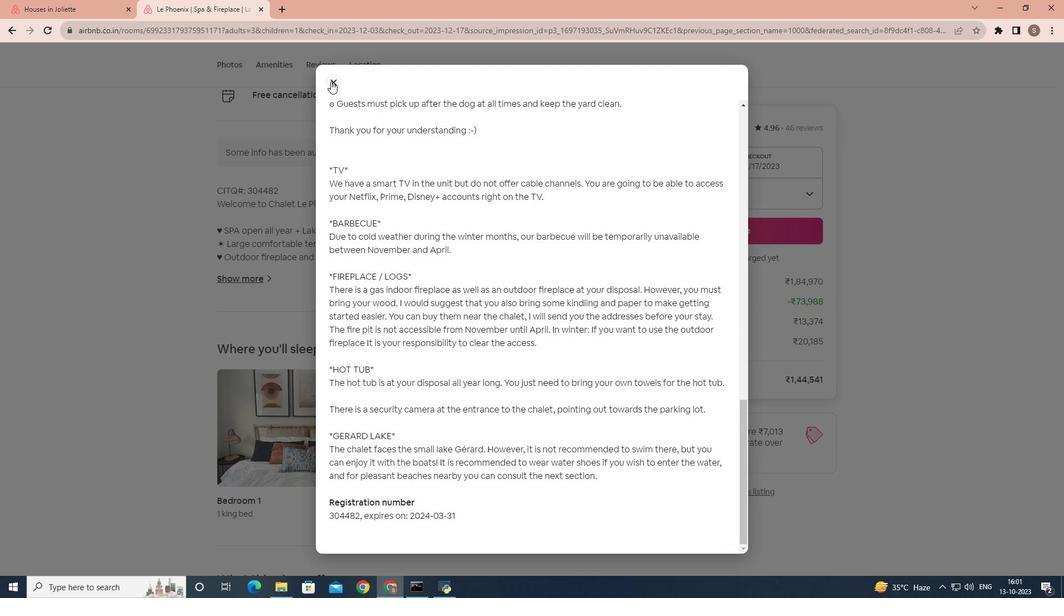 
Action: Mouse pressed left at (331, 81)
Screenshot: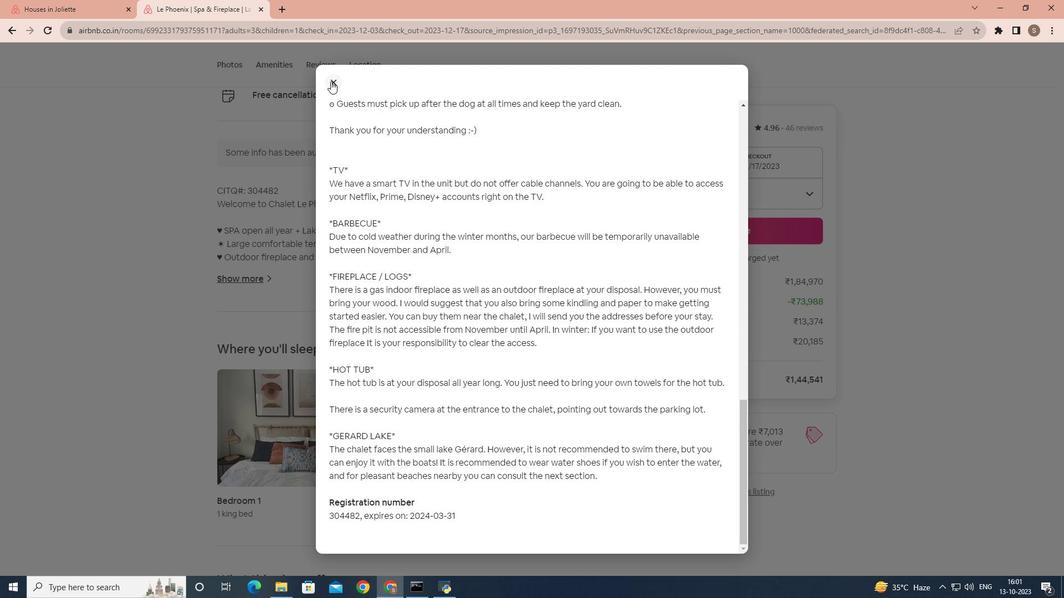 
Action: Mouse moved to (334, 280)
Screenshot: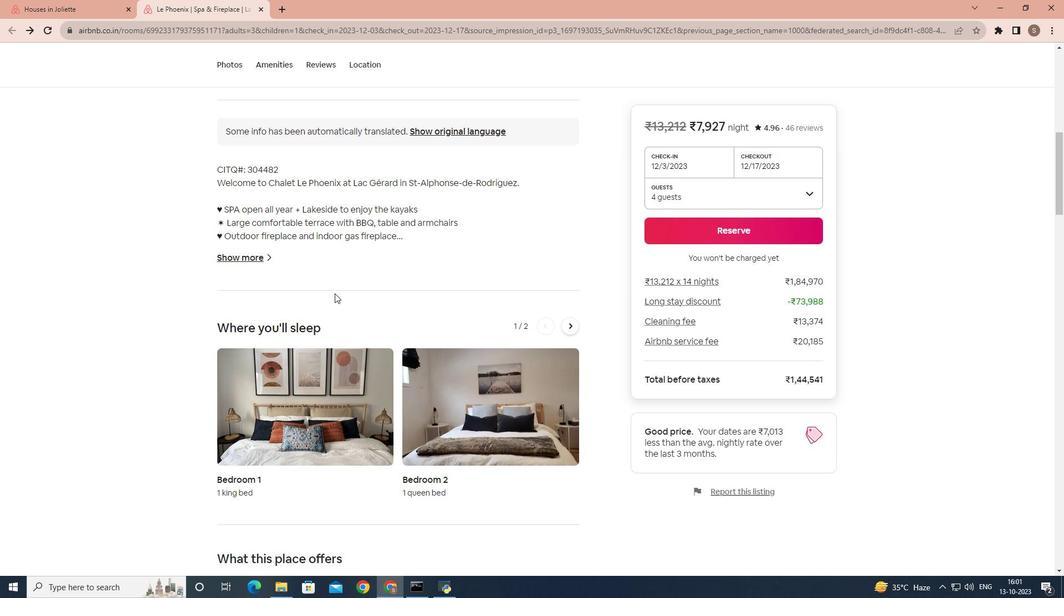 
Action: Mouse scrolled (334, 279) with delta (0, 0)
Screenshot: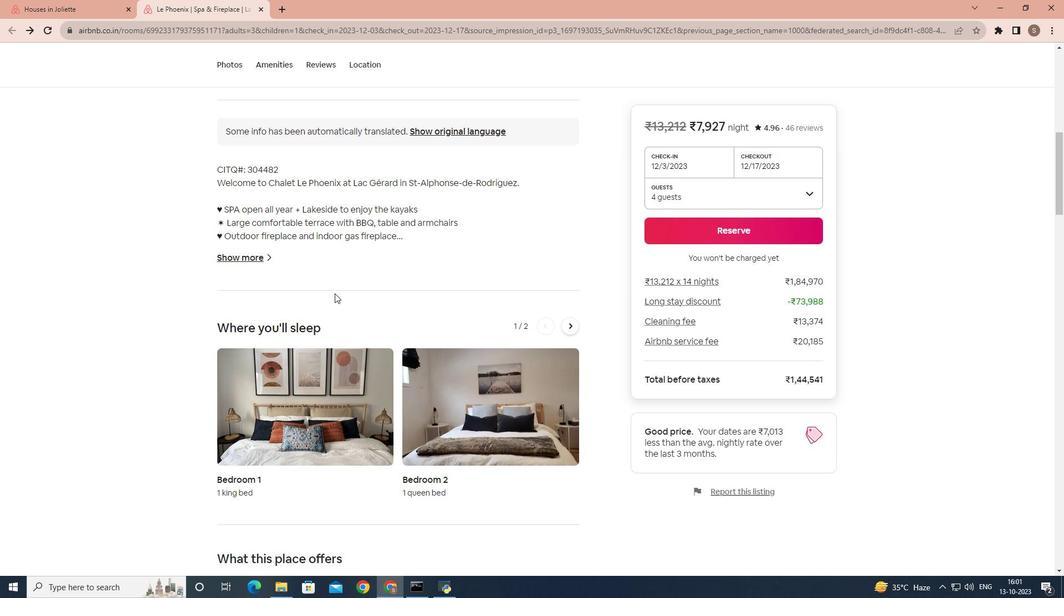 
Action: Mouse moved to (334, 285)
Screenshot: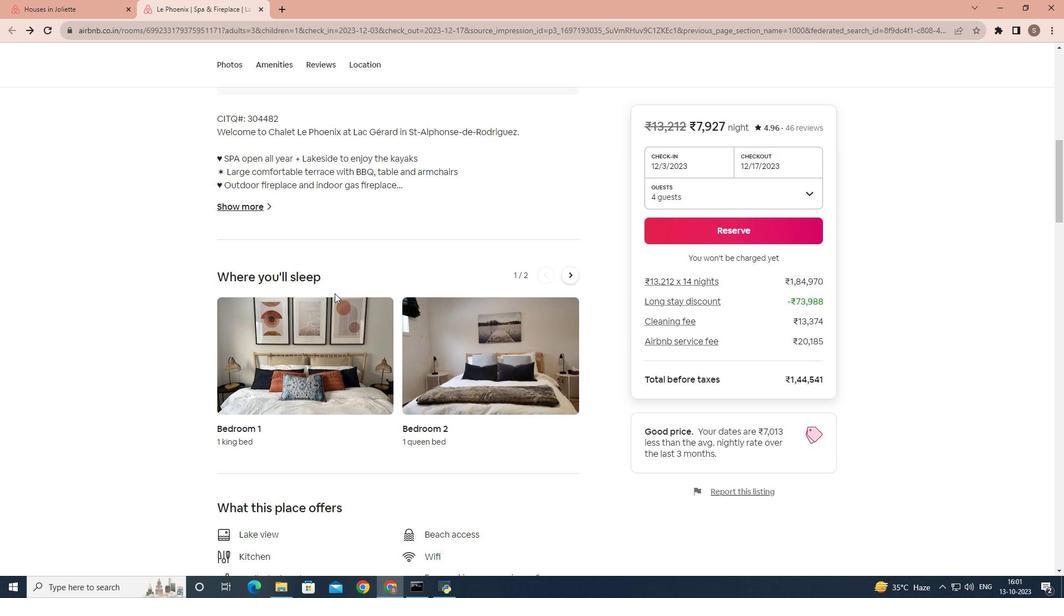 
Action: Mouse scrolled (334, 284) with delta (0, 0)
Screenshot: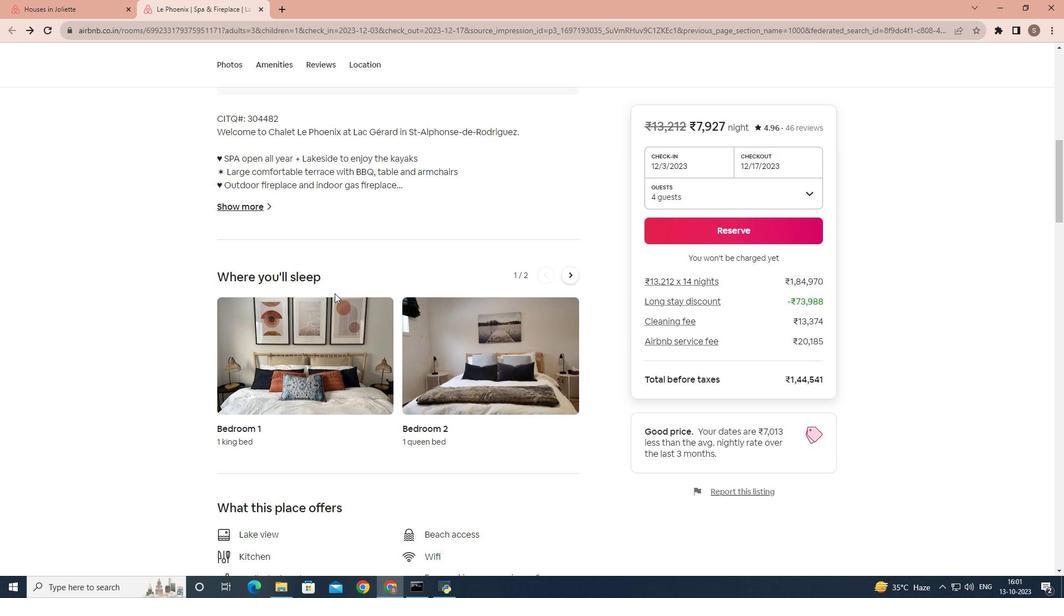 
Action: Mouse moved to (334, 293)
Screenshot: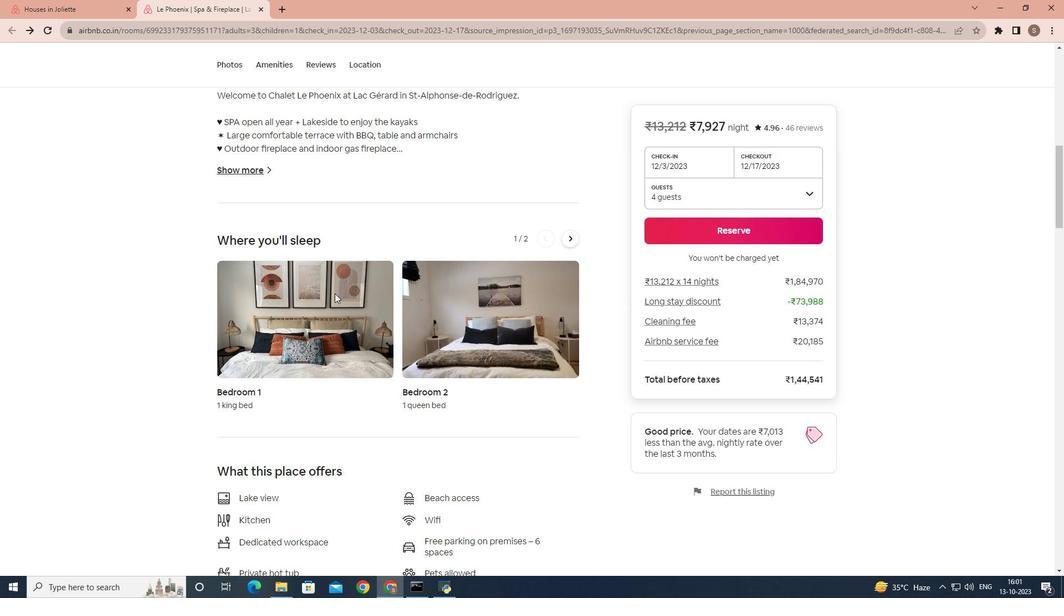 
Action: Mouse scrolled (334, 293) with delta (0, 0)
Screenshot: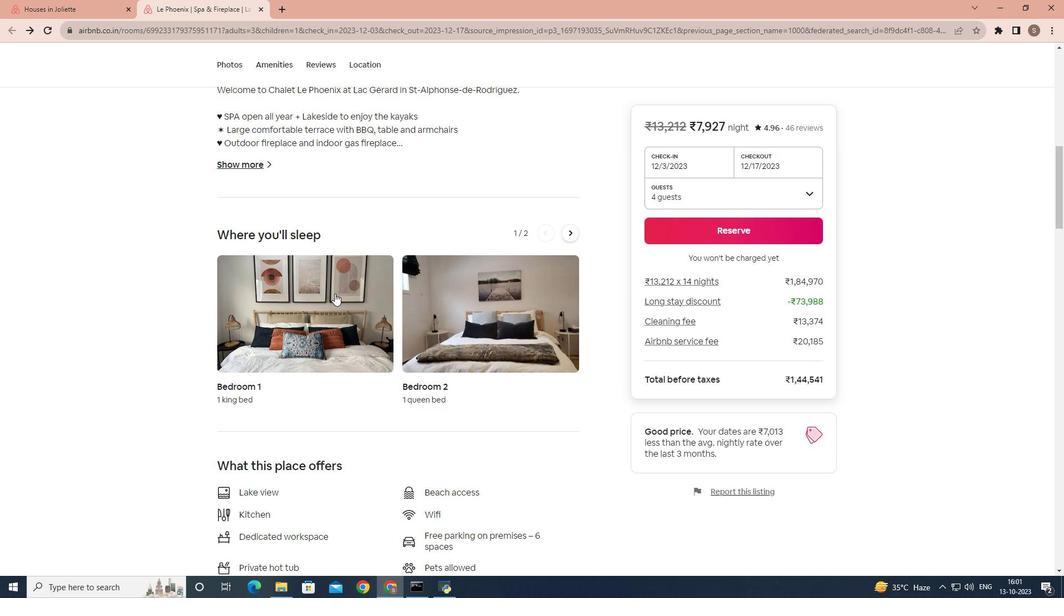 
Action: Mouse scrolled (334, 293) with delta (0, 0)
Screenshot: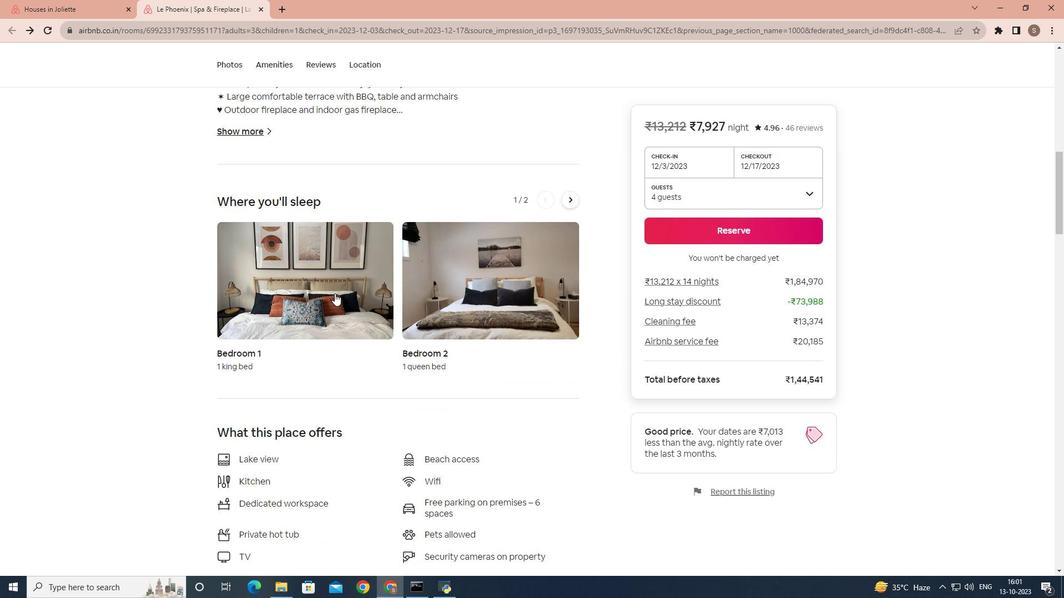 
Action: Mouse scrolled (334, 293) with delta (0, 0)
Screenshot: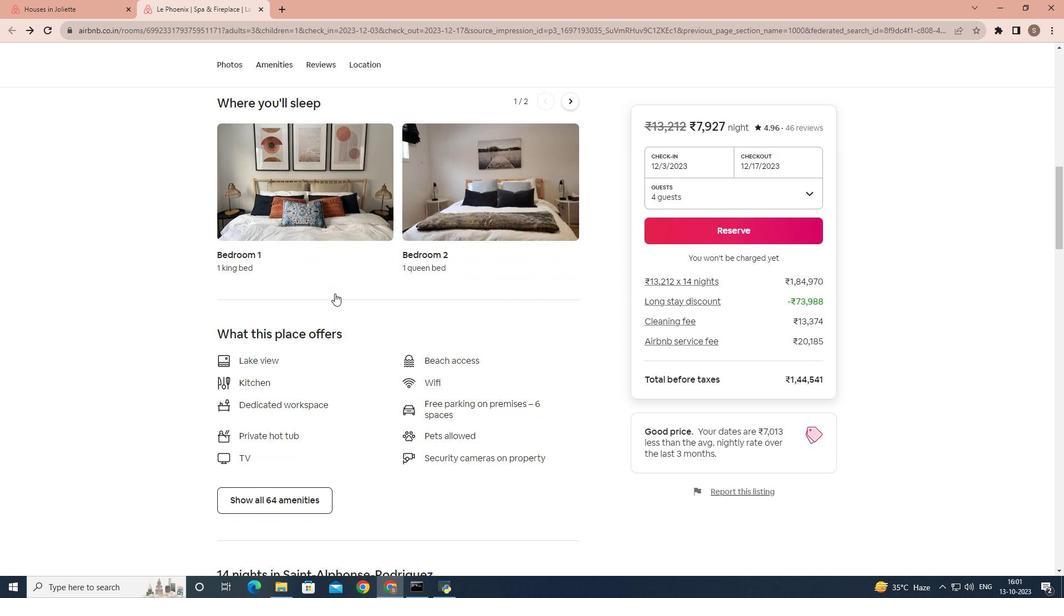 
Action: Mouse scrolled (334, 293) with delta (0, 0)
Screenshot: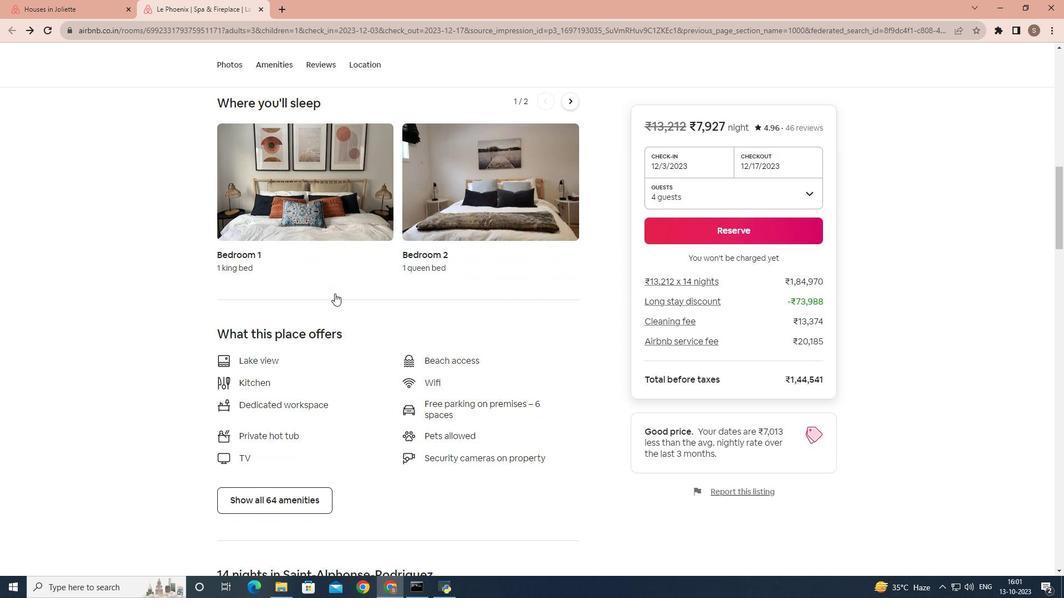 
Action: Mouse scrolled (334, 293) with delta (0, 0)
Screenshot: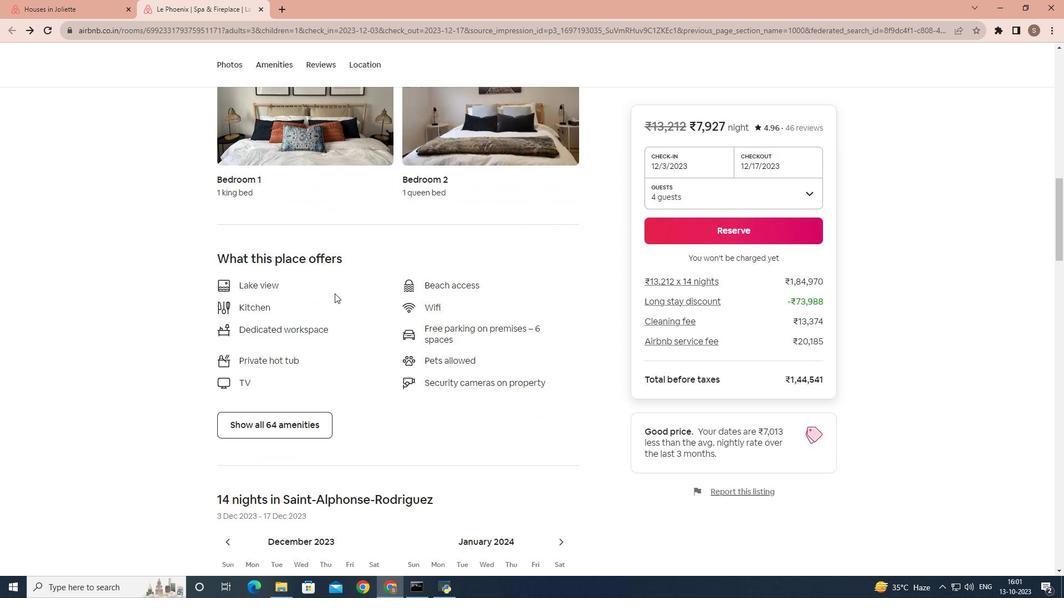 
Action: Mouse moved to (242, 341)
Screenshot: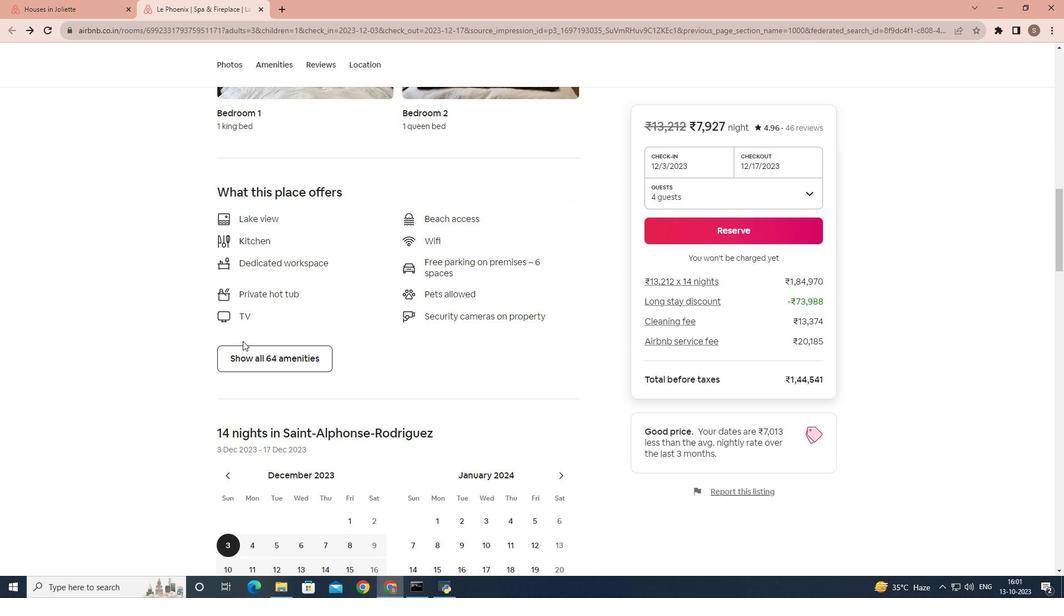 
Action: Mouse pressed left at (242, 341)
Screenshot: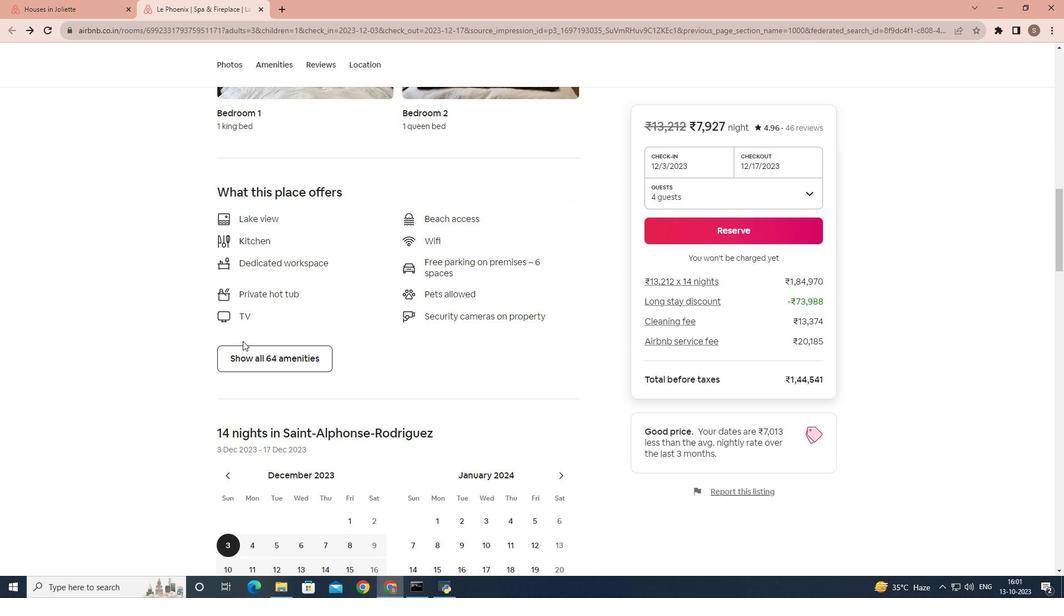 
Action: Mouse moved to (249, 351)
Screenshot: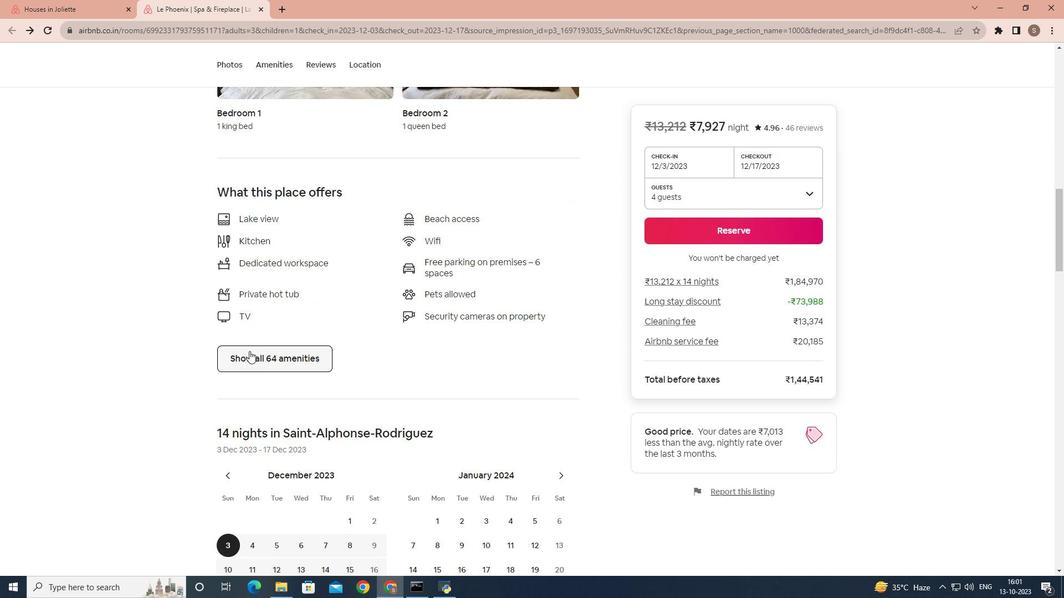 
Action: Mouse pressed left at (249, 351)
Screenshot: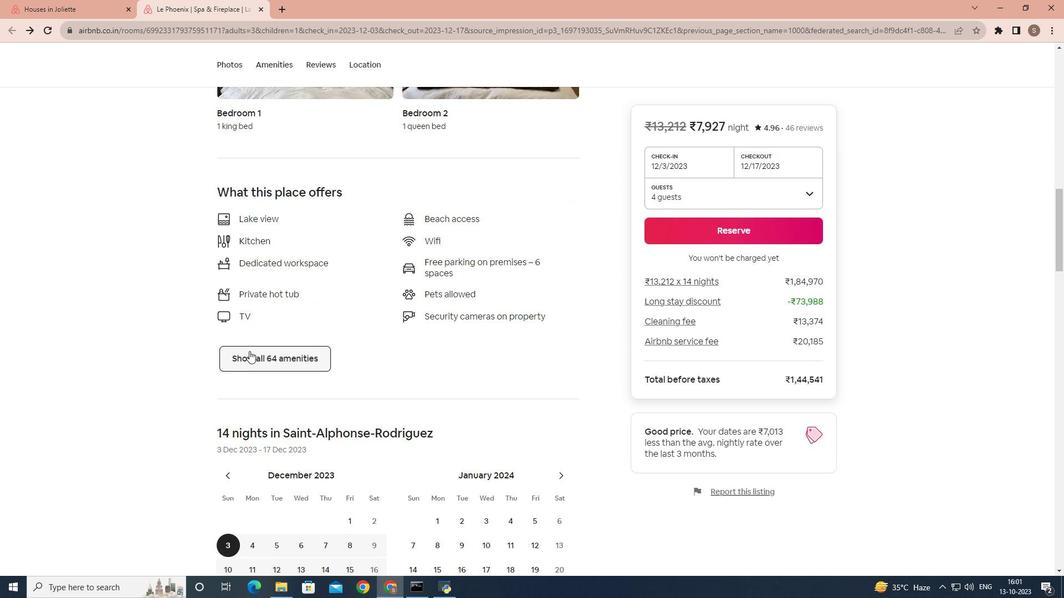 
Action: Mouse moved to (414, 311)
Screenshot: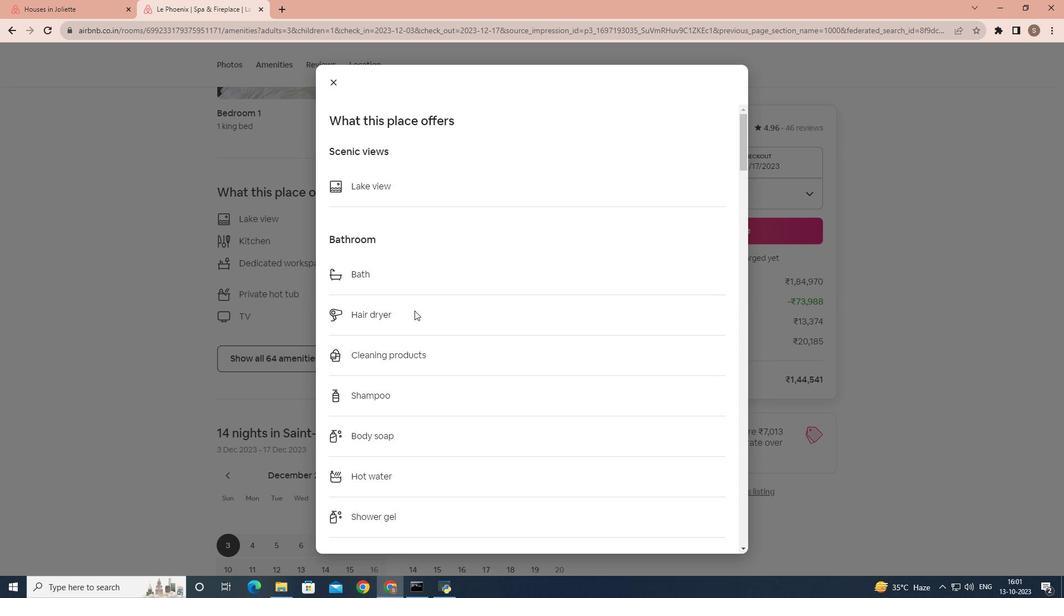 
Action: Mouse scrolled (414, 310) with delta (0, 0)
Screenshot: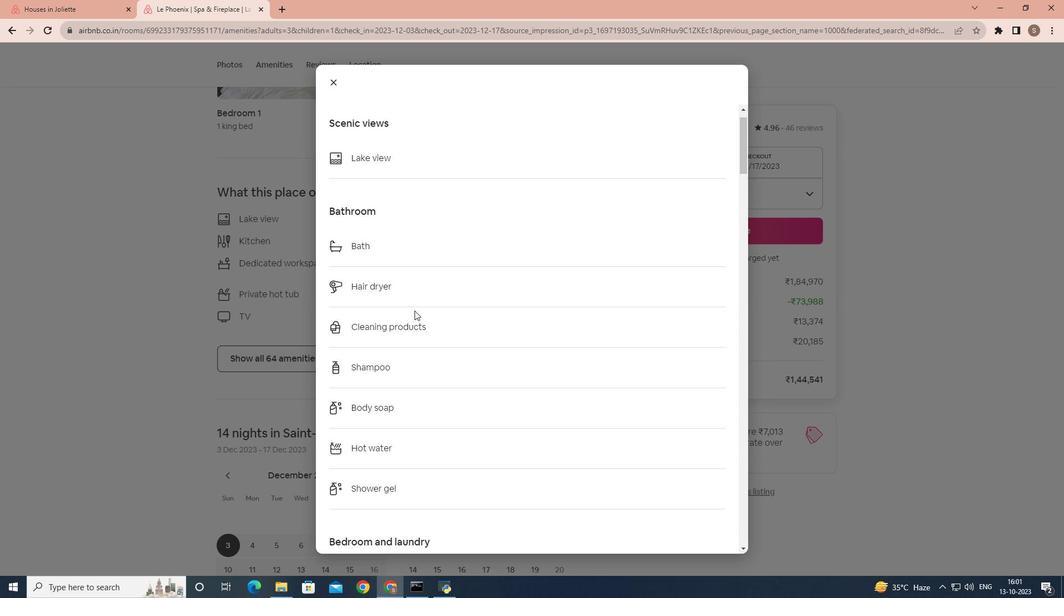 
Action: Mouse scrolled (414, 310) with delta (0, 0)
Screenshot: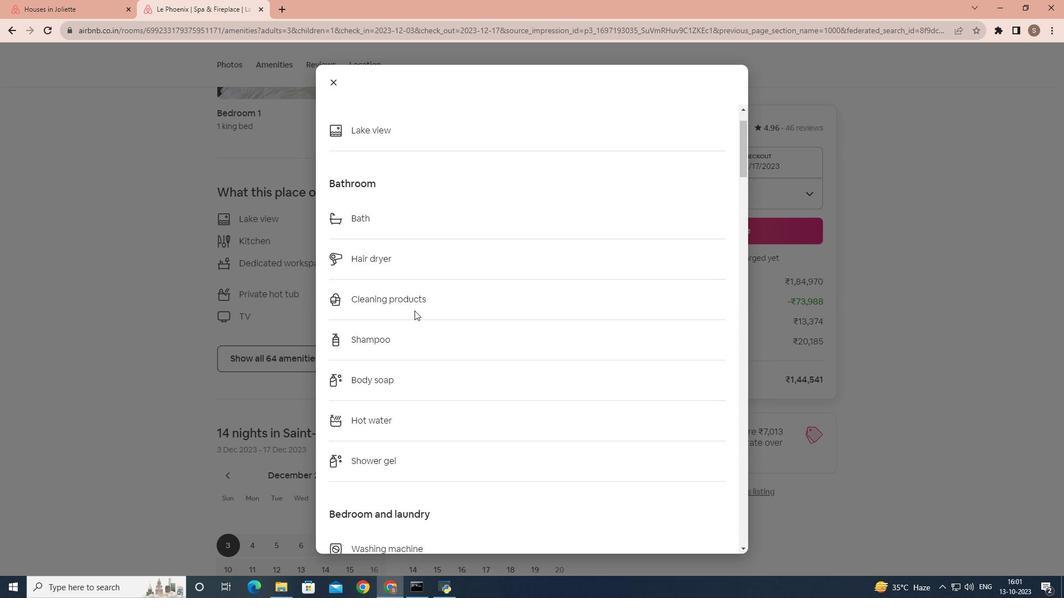 
Action: Mouse scrolled (414, 310) with delta (0, 0)
Screenshot: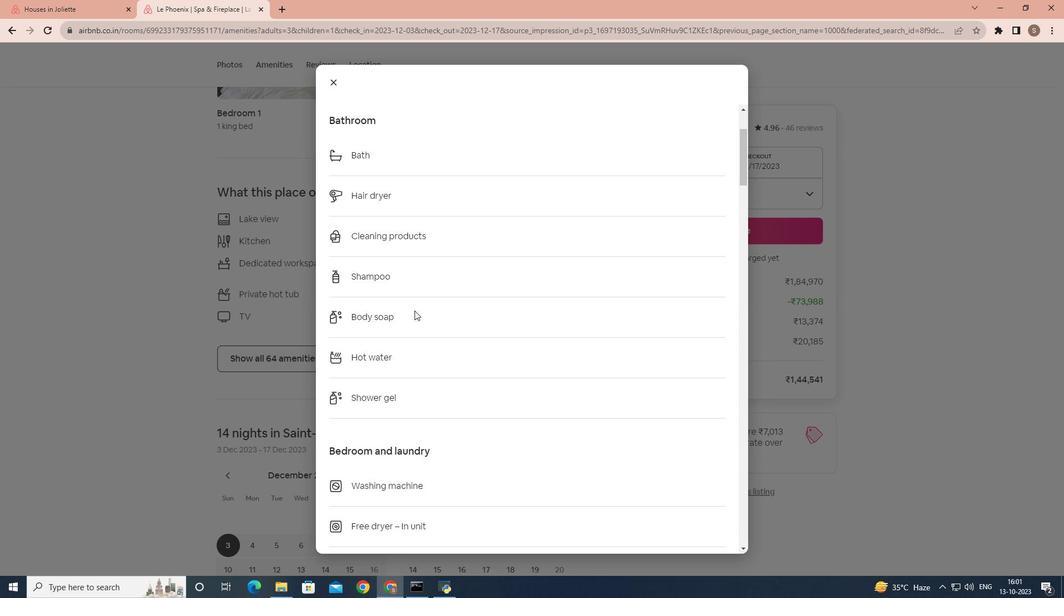 
Action: Mouse scrolled (414, 310) with delta (0, 0)
Screenshot: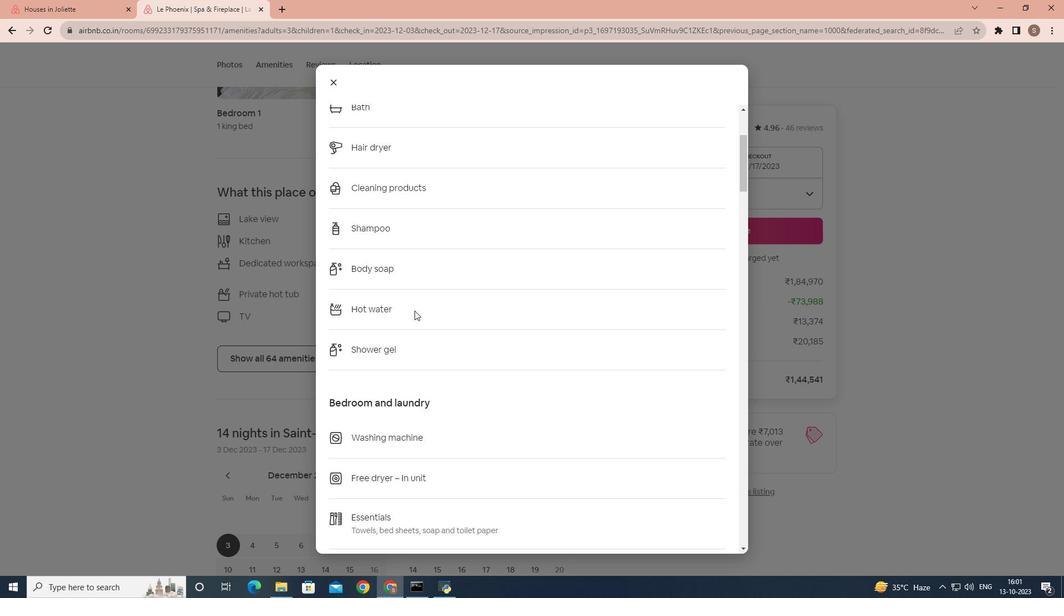 
Action: Mouse scrolled (414, 310) with delta (0, 0)
Screenshot: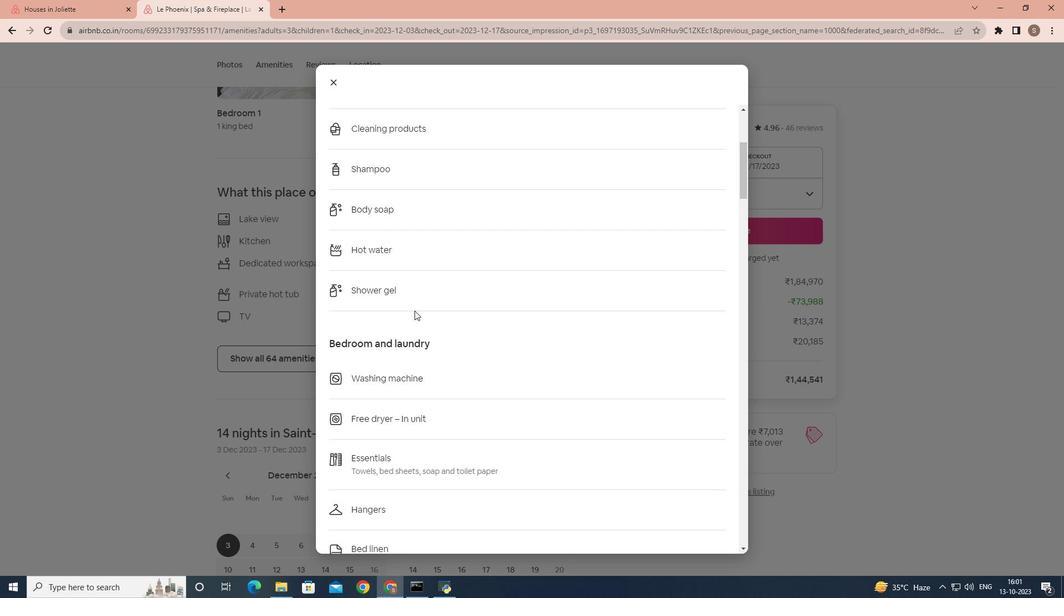 
Action: Mouse scrolled (414, 310) with delta (0, 0)
Screenshot: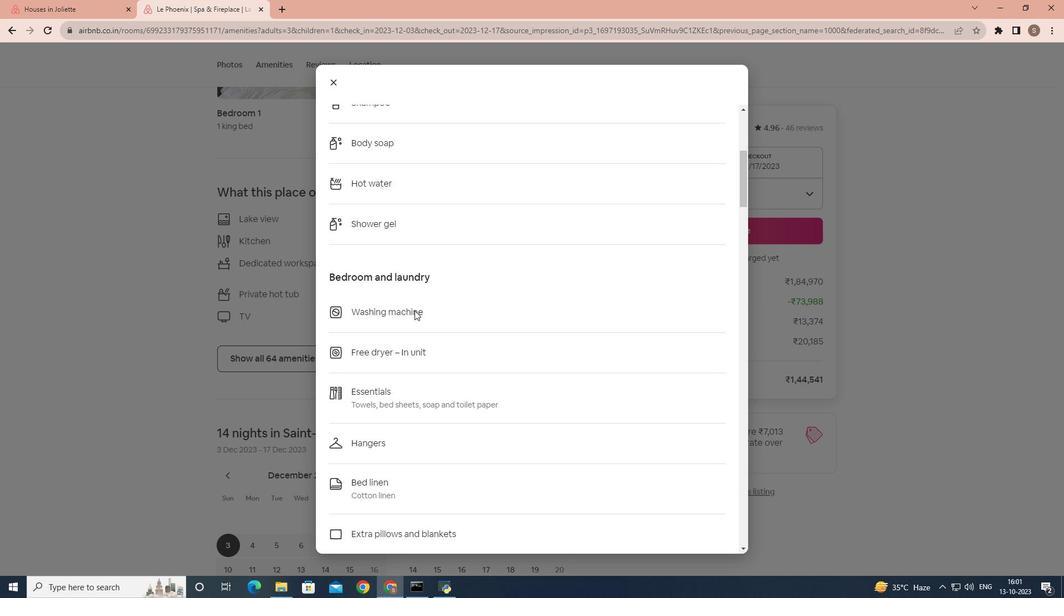 
Action: Mouse scrolled (414, 310) with delta (0, 0)
Screenshot: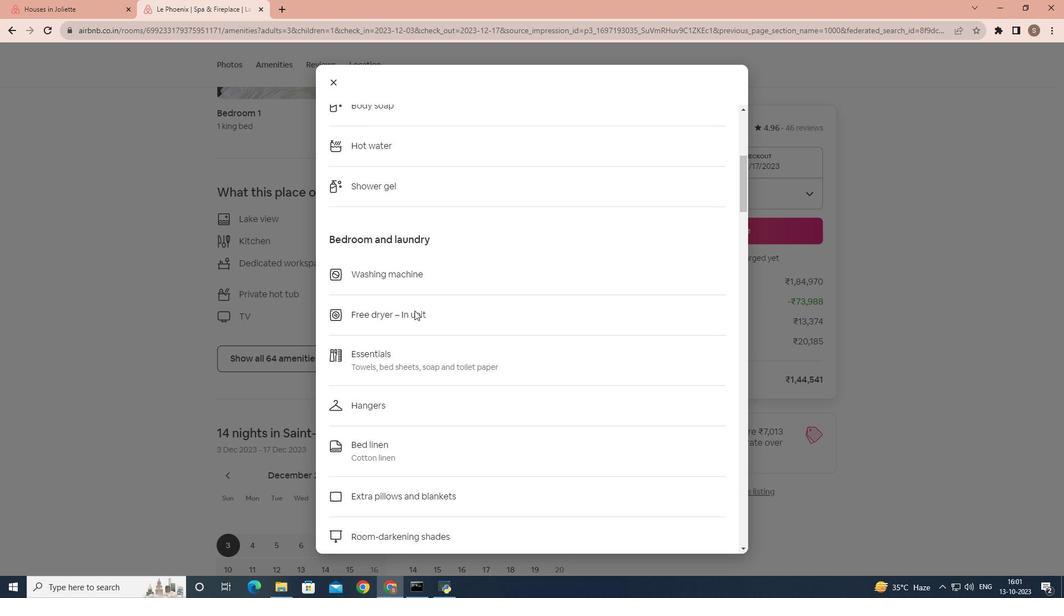 
Action: Mouse scrolled (414, 310) with delta (0, 0)
Screenshot: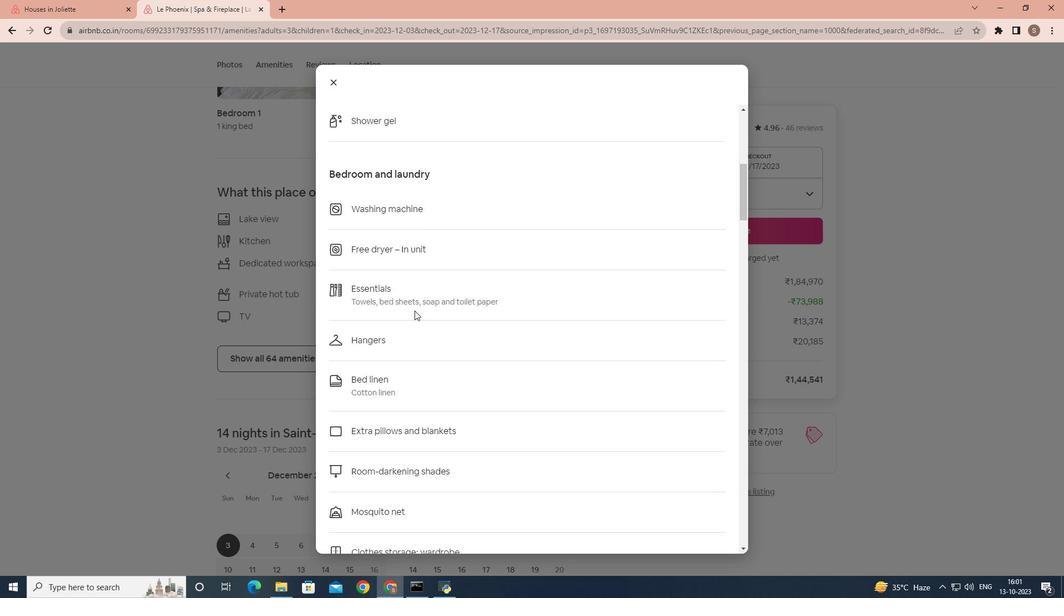 
Action: Mouse scrolled (414, 310) with delta (0, 0)
Screenshot: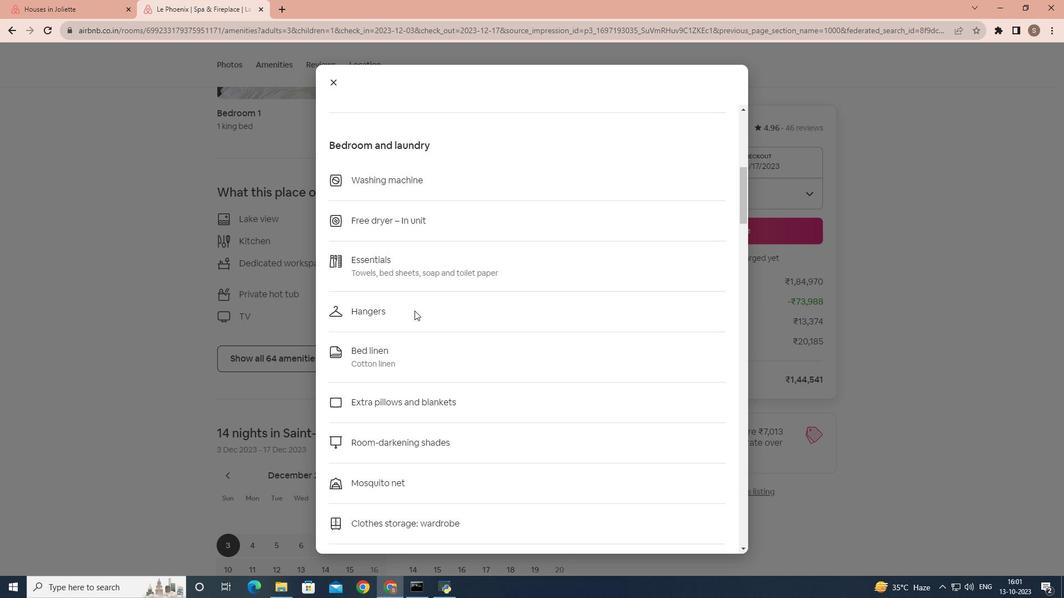 
Action: Mouse scrolled (414, 310) with delta (0, 0)
Screenshot: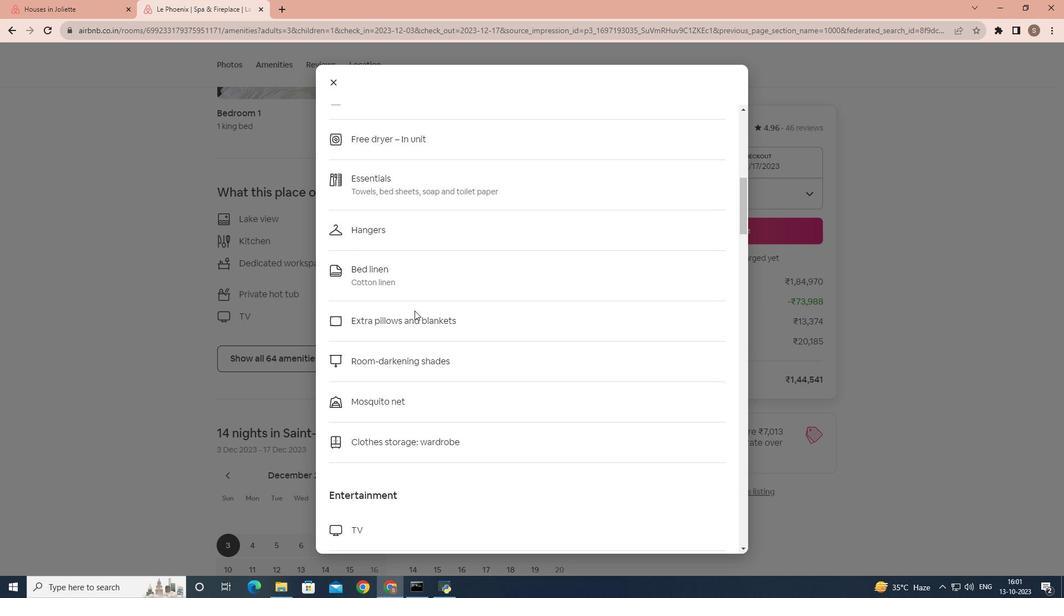 
Action: Mouse scrolled (414, 310) with delta (0, 0)
Screenshot: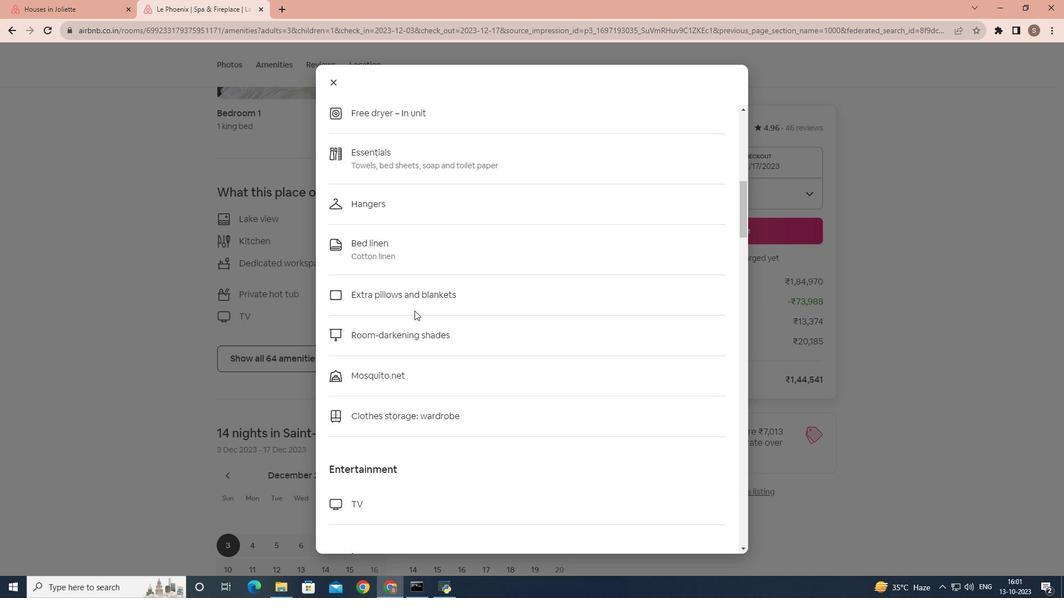 
Action: Mouse scrolled (414, 310) with delta (0, 0)
Screenshot: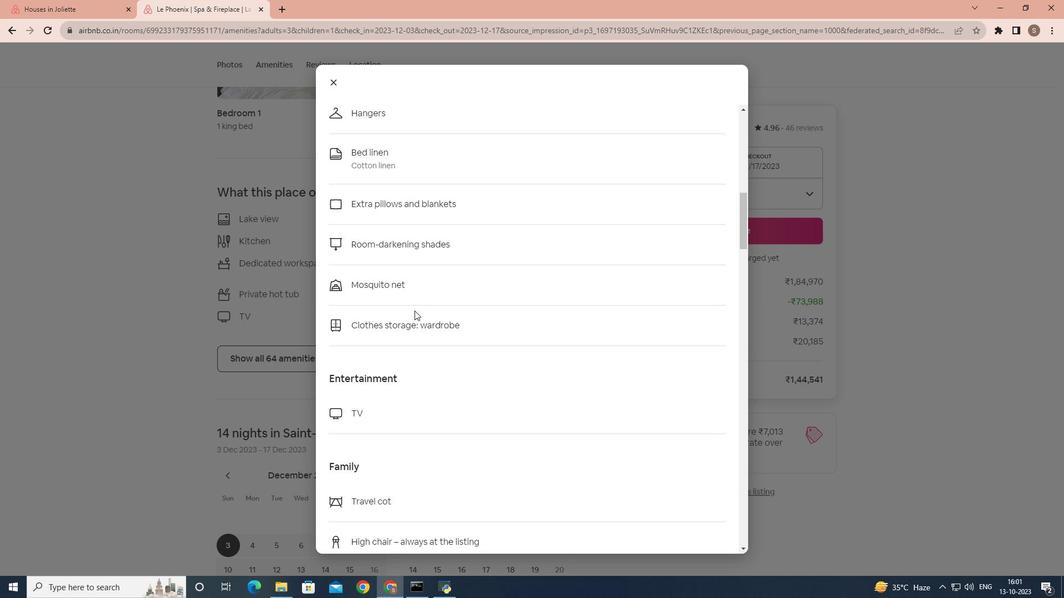 
Action: Mouse scrolled (414, 310) with delta (0, 0)
Screenshot: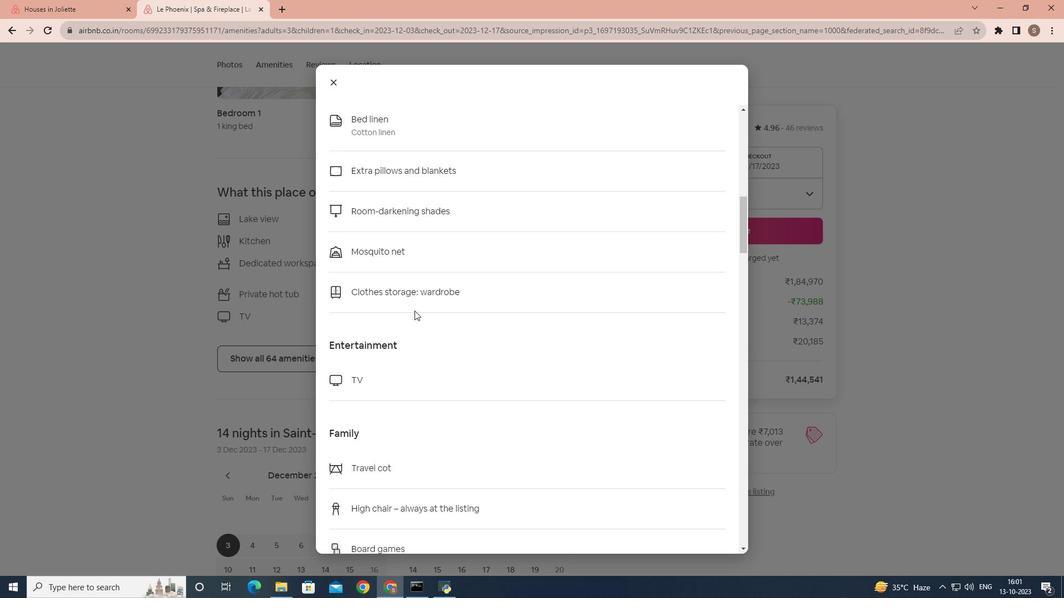 
Action: Mouse scrolled (414, 310) with delta (0, 0)
Screenshot: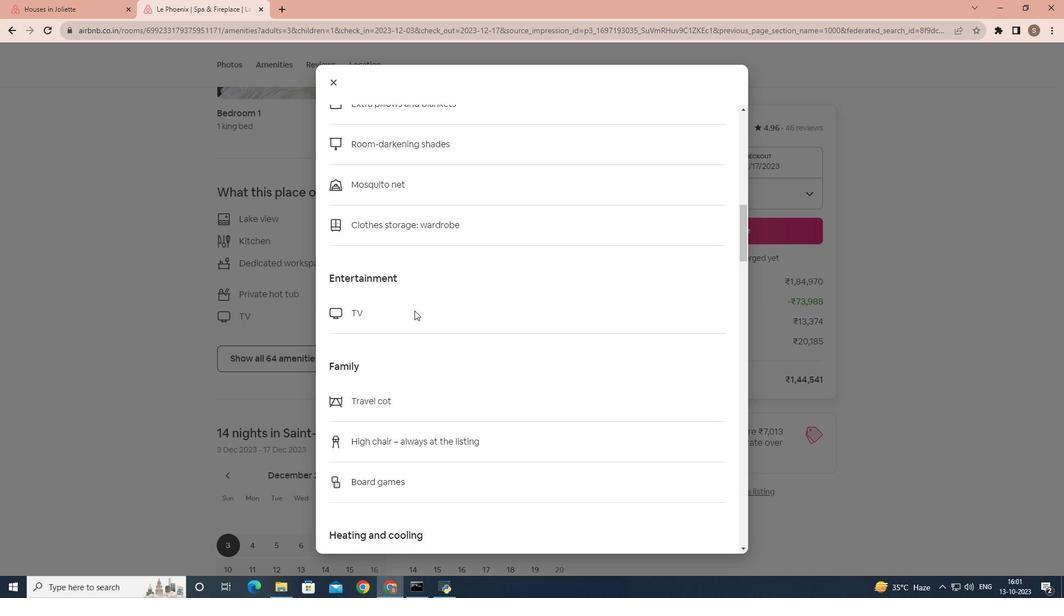 
Action: Mouse scrolled (414, 310) with delta (0, 0)
Screenshot: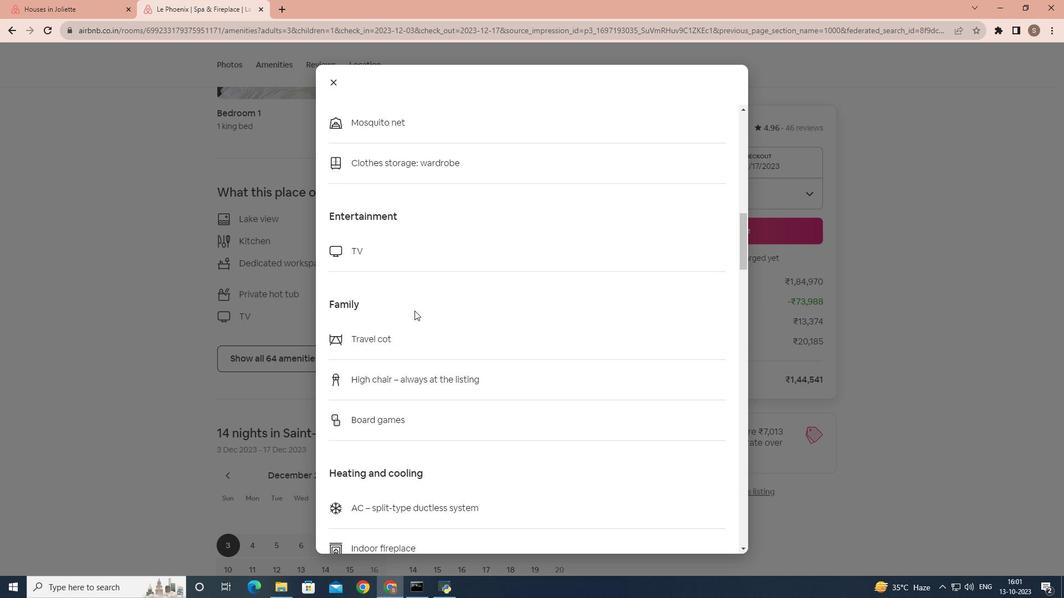 
Action: Mouse scrolled (414, 310) with delta (0, 0)
Screenshot: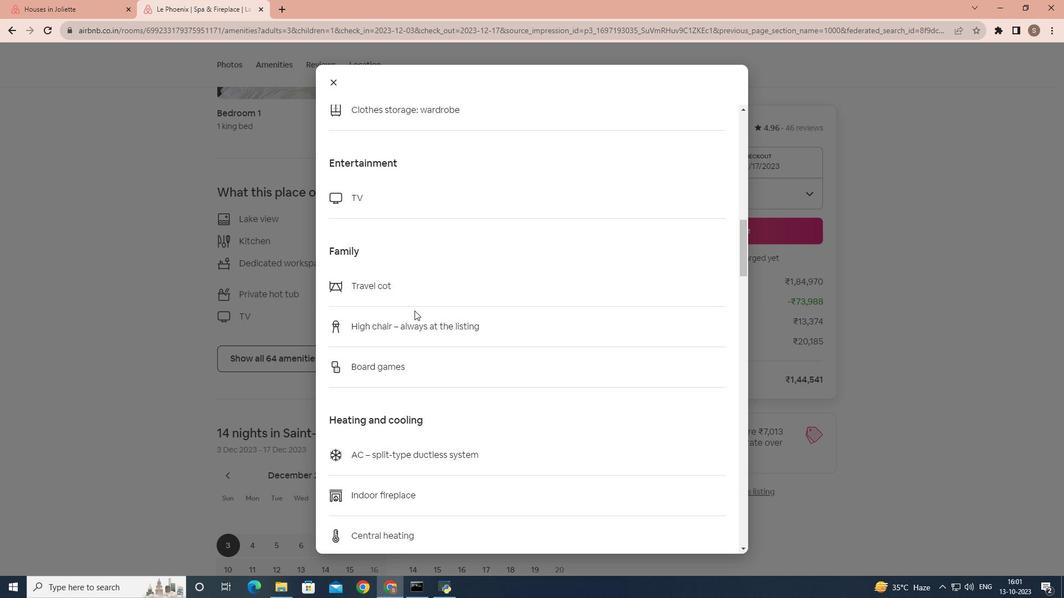 
Action: Mouse scrolled (414, 310) with delta (0, 0)
Screenshot: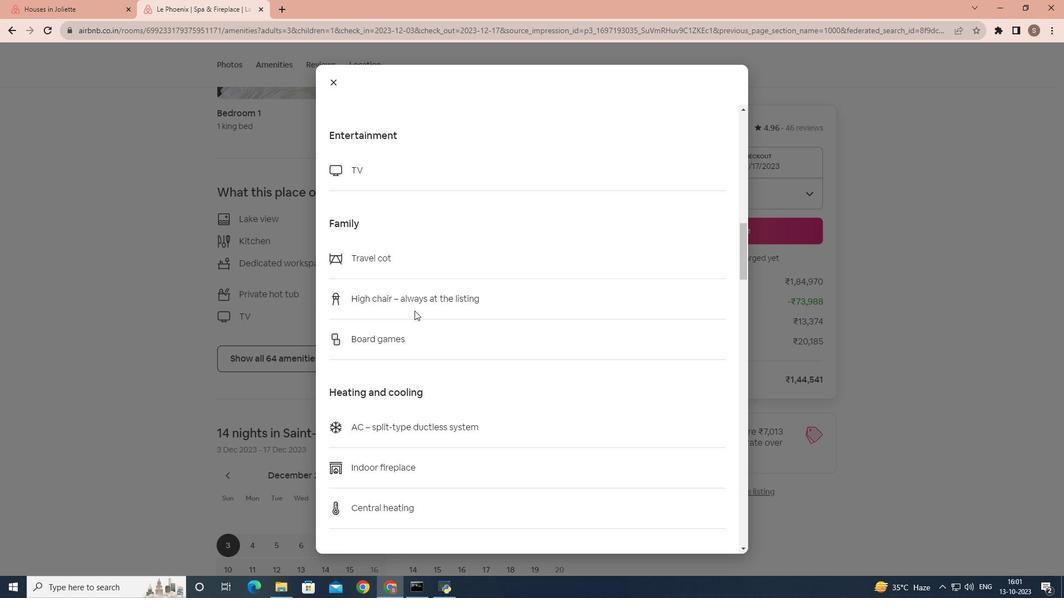 
Action: Mouse scrolled (414, 310) with delta (0, 0)
Screenshot: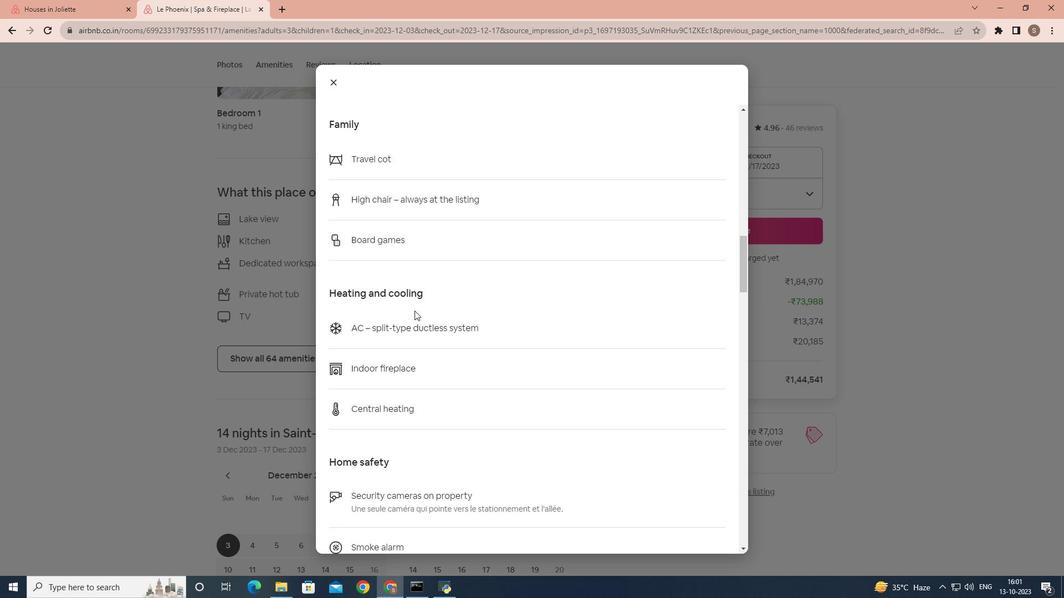 
Action: Mouse scrolled (414, 310) with delta (0, 0)
Screenshot: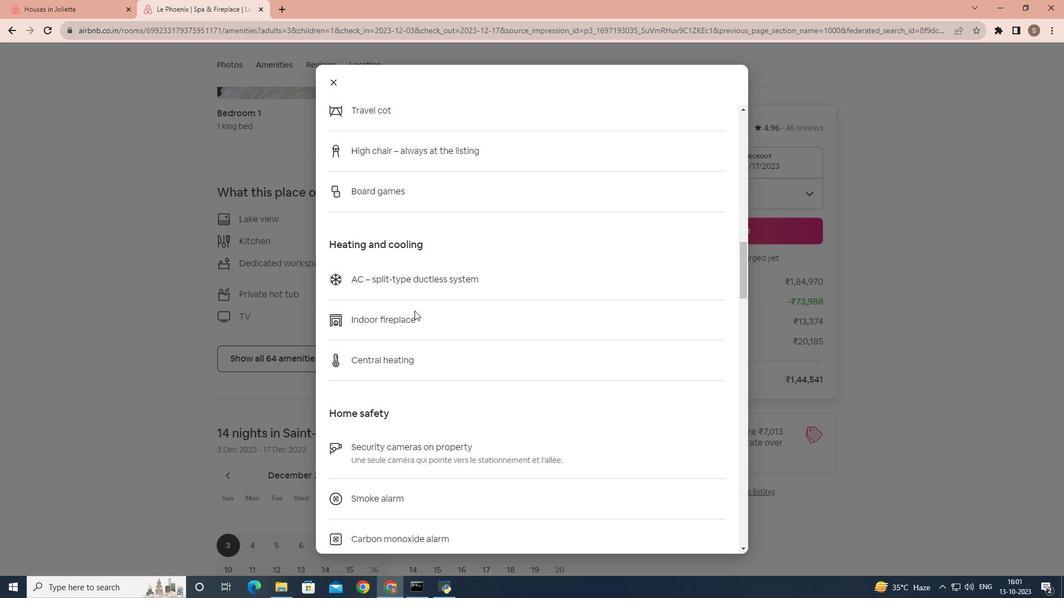 
Action: Mouse scrolled (414, 310) with delta (0, 0)
Screenshot: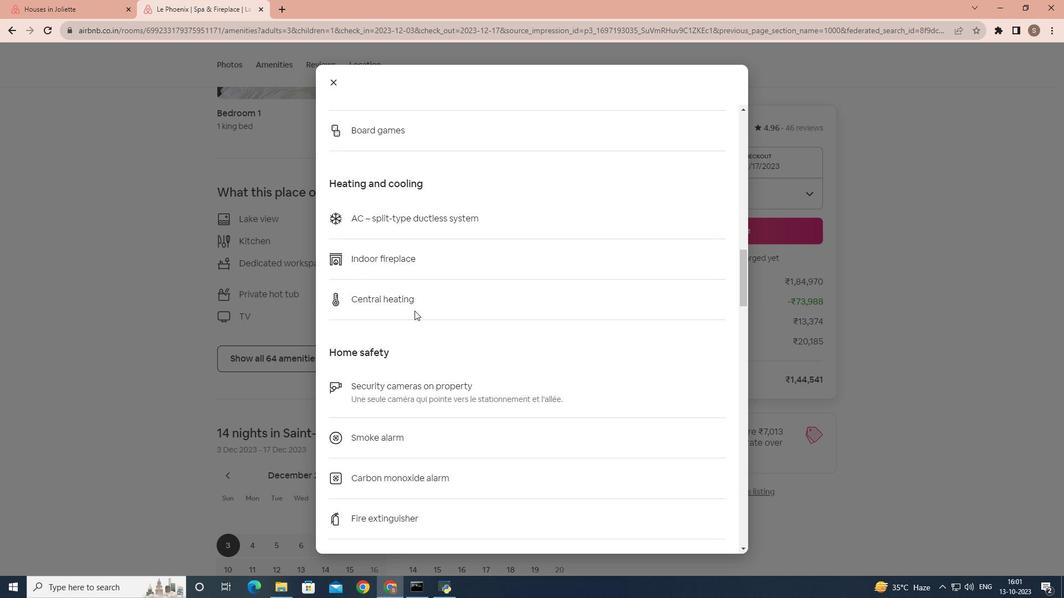 
Action: Mouse scrolled (414, 310) with delta (0, 0)
